 Task: Set up an automation rule in Jira to update the start date when an issue is transitioned to 'In Progress'.
Action: Mouse pressed left at (701, 39)
Screenshot: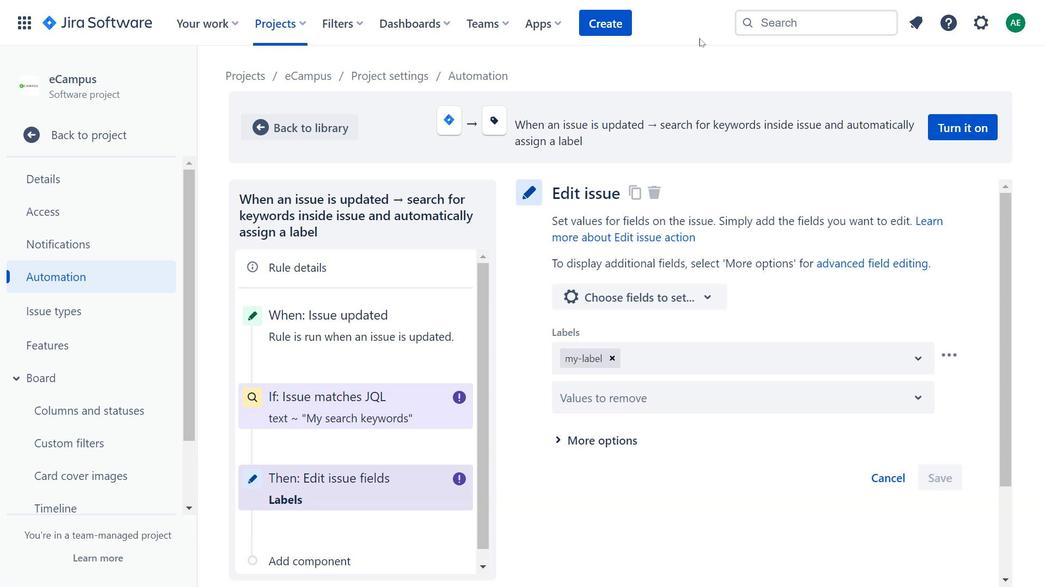 
Action: Mouse moved to (699, 38)
Screenshot: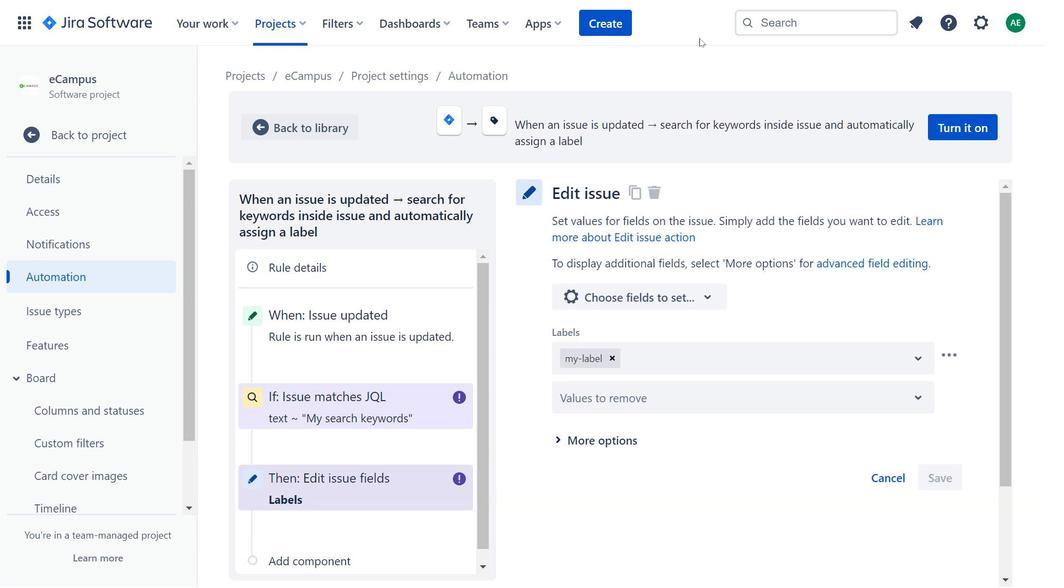 
Action: Mouse pressed left at (699, 38)
Screenshot: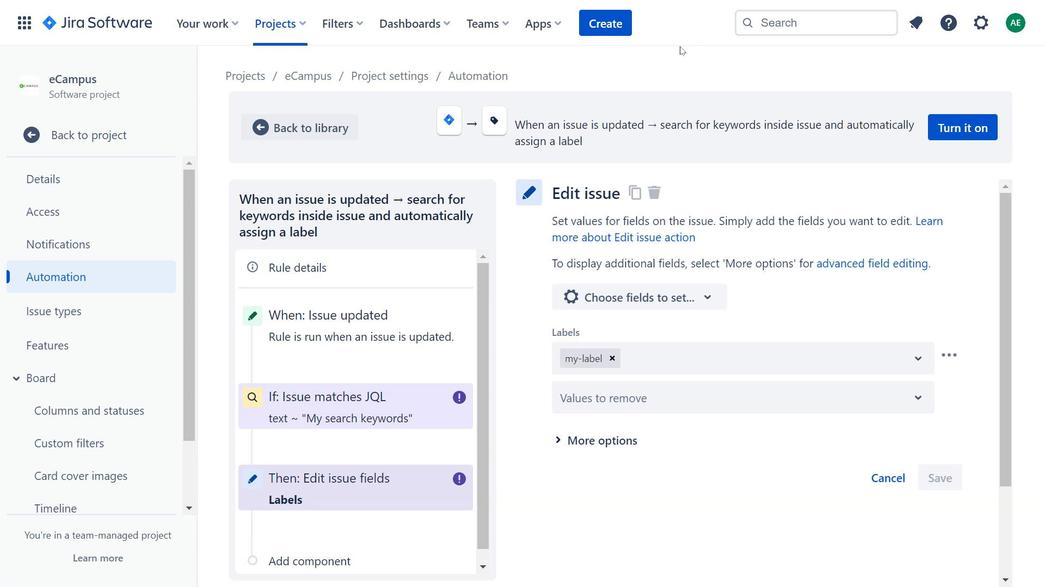 
Action: Mouse moved to (677, 46)
Screenshot: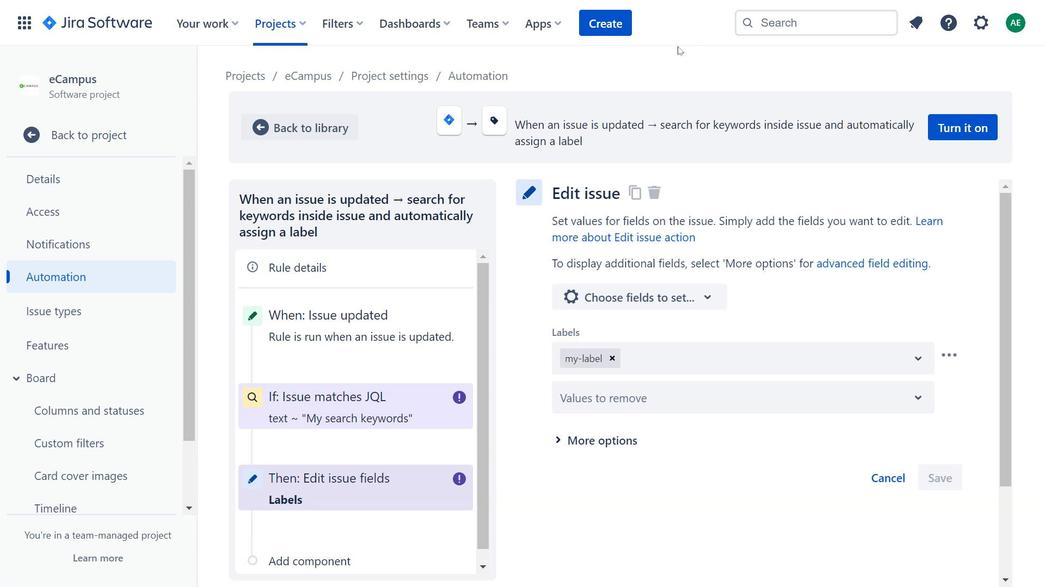 
Action: Mouse pressed left at (677, 46)
Screenshot: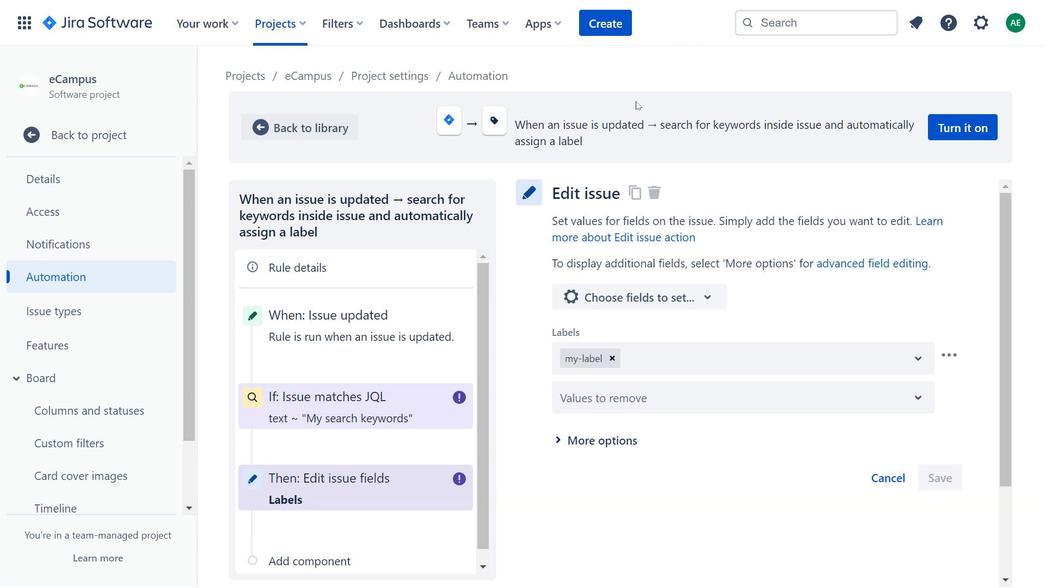 
Action: Mouse moved to (636, 287)
Screenshot: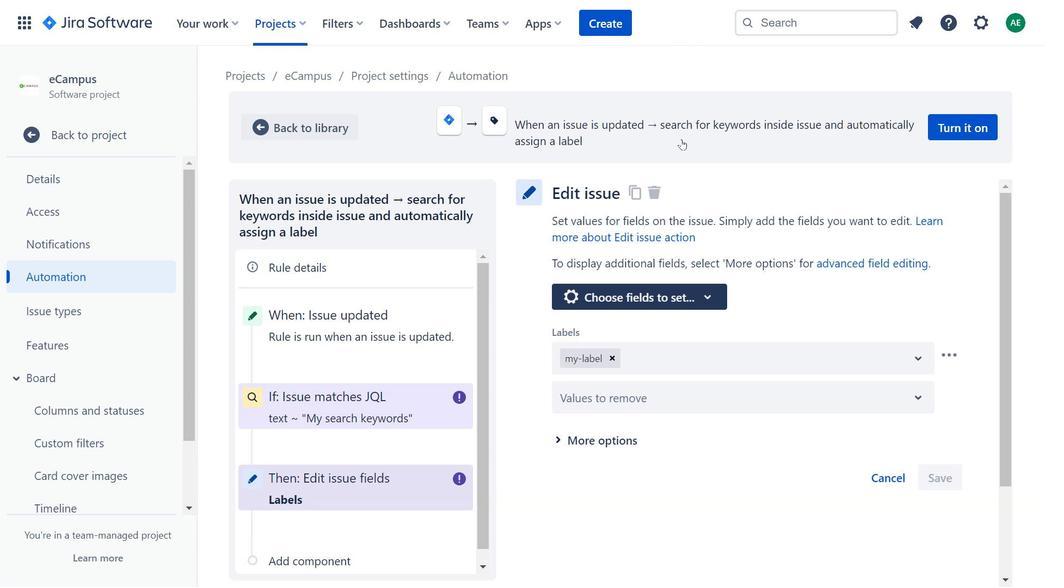 
Action: Mouse pressed left at (636, 287)
Screenshot: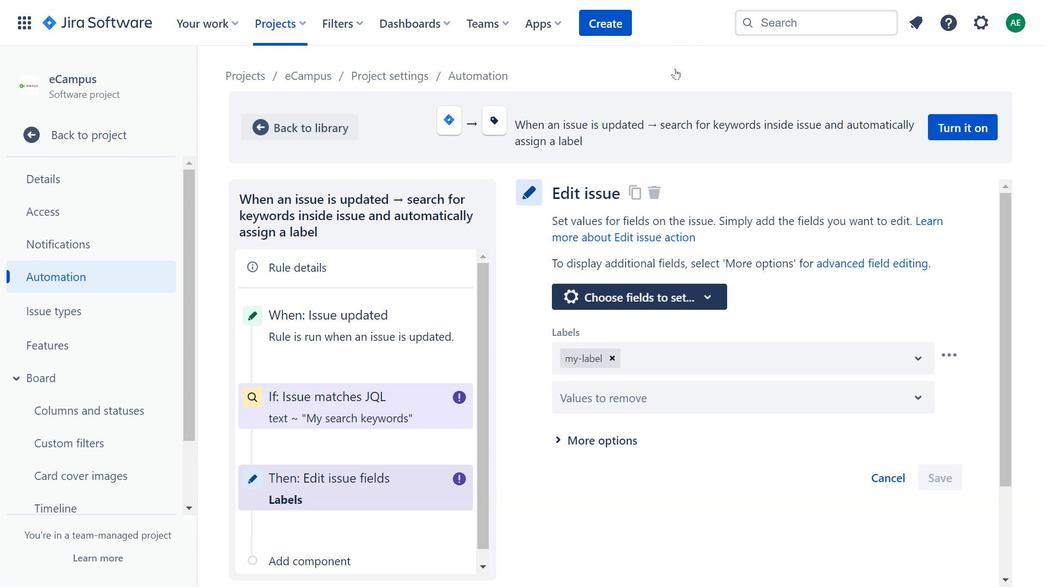 
Action: Mouse moved to (678, 60)
Screenshot: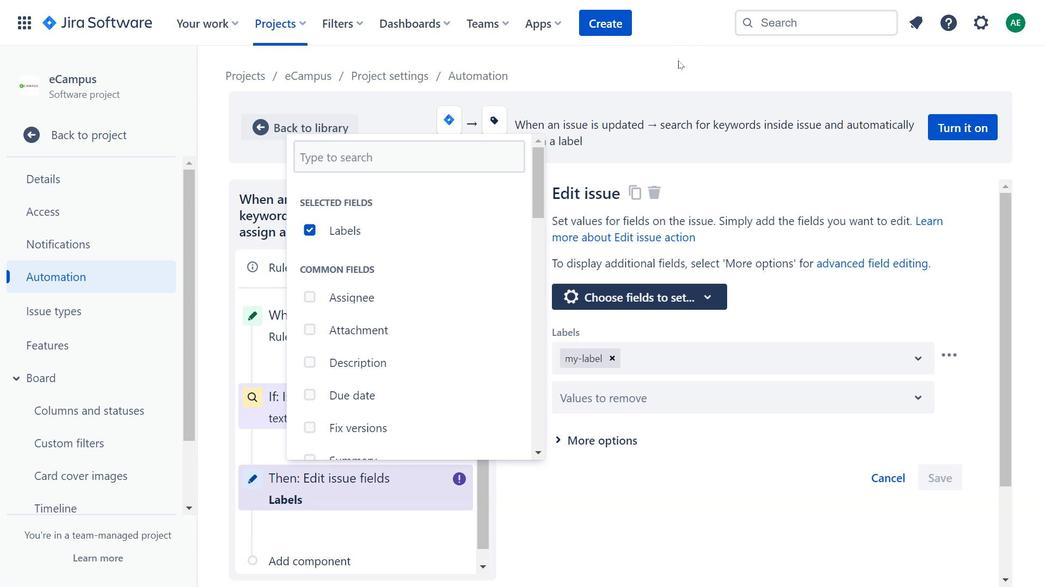 
Action: Mouse pressed left at (678, 60)
Screenshot: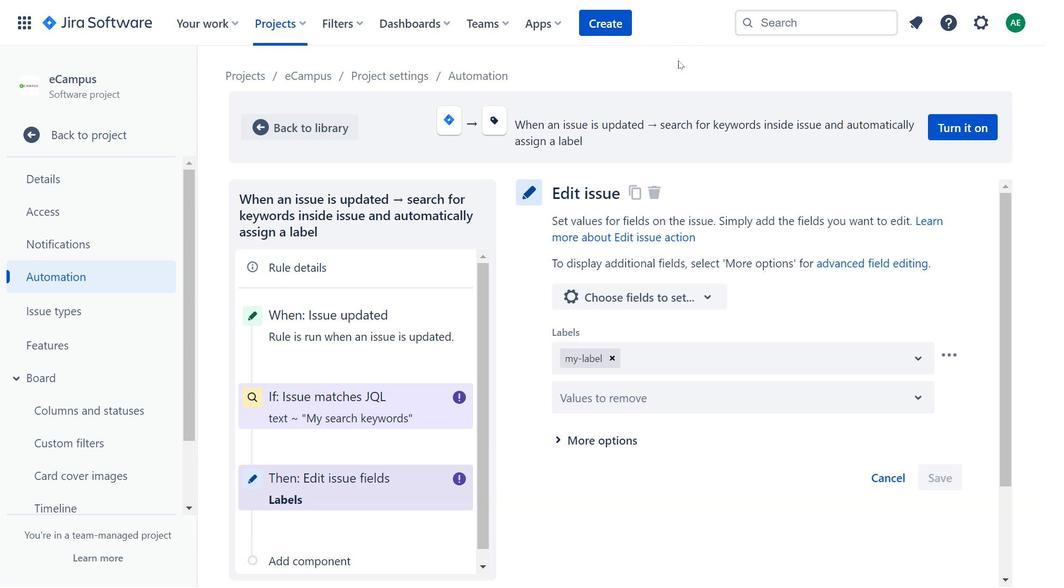 
Action: Mouse moved to (86, 145)
Screenshot: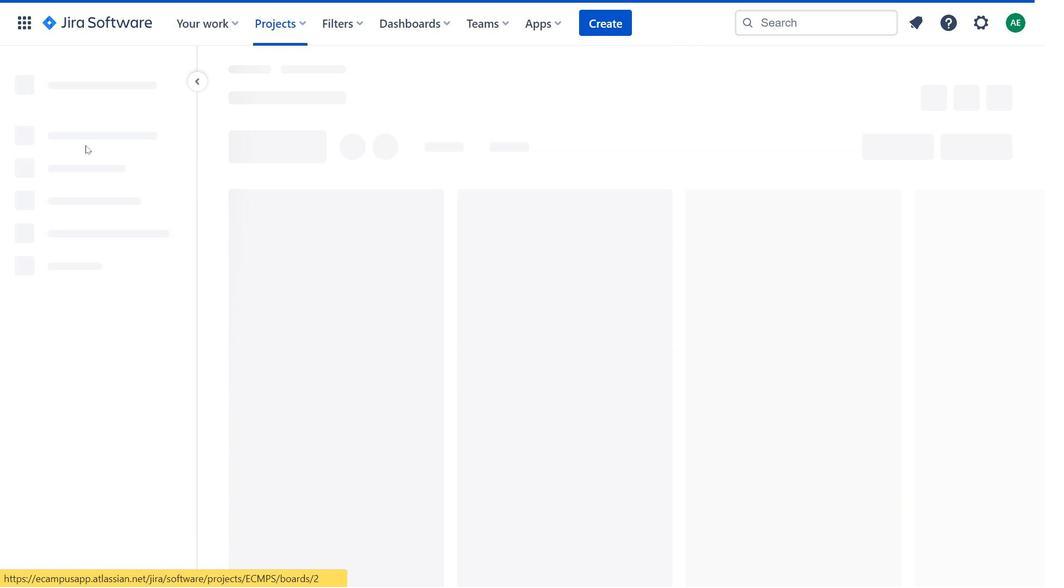 
Action: Mouse pressed left at (86, 145)
Screenshot: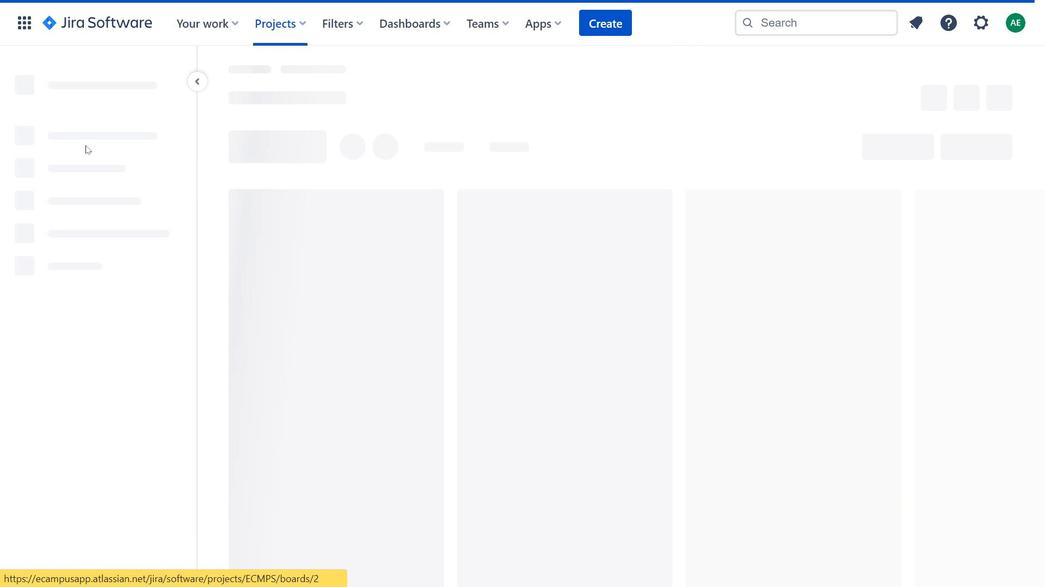 
Action: Mouse moved to (614, 310)
Screenshot: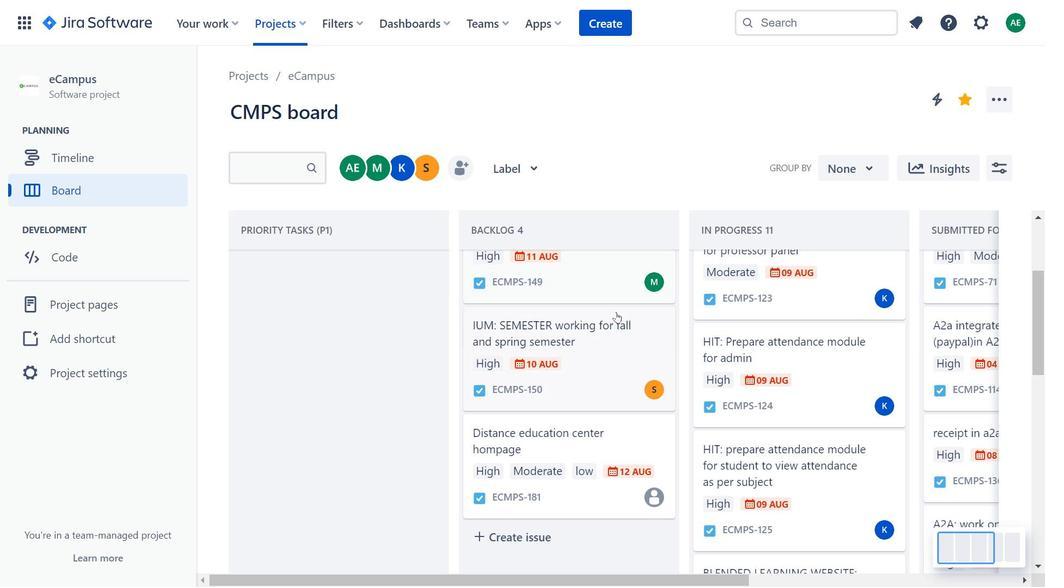 
Action: Mouse scrolled (614, 309) with delta (0, 0)
Screenshot: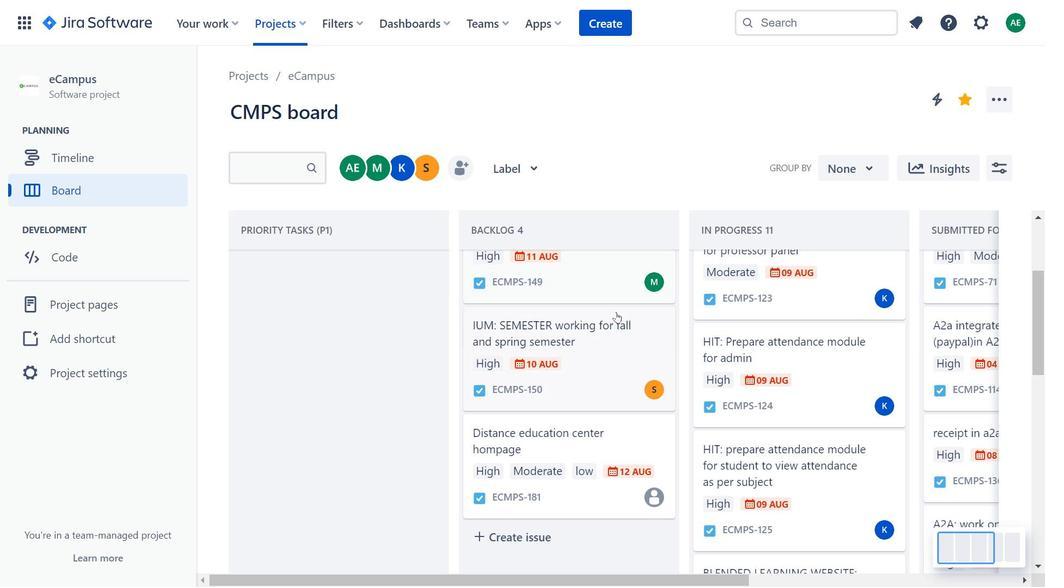
Action: Mouse moved to (615, 312)
Screenshot: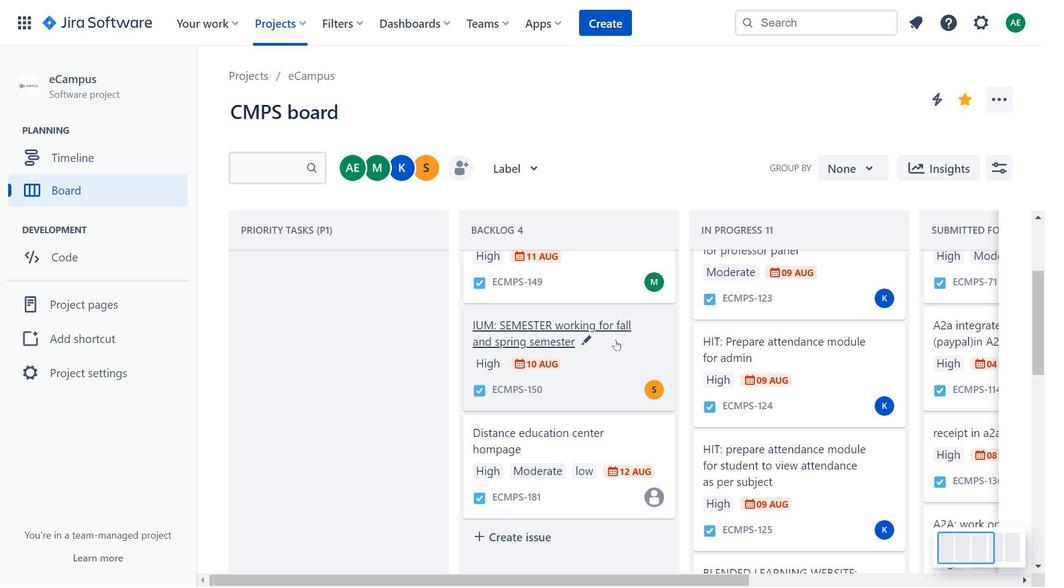 
Action: Mouse scrolled (615, 311) with delta (0, 0)
Screenshot: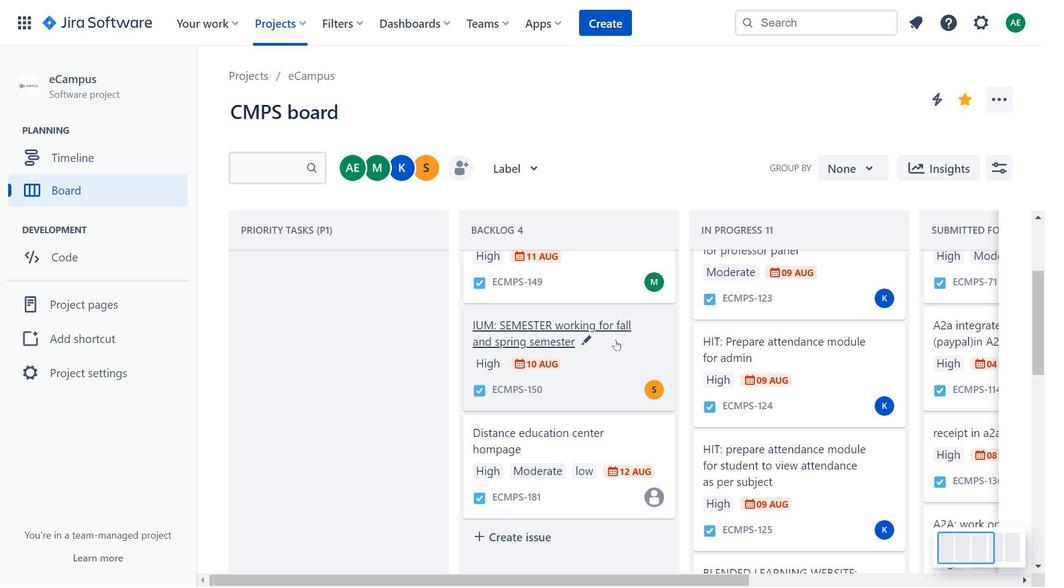
Action: Mouse moved to (849, 391)
Screenshot: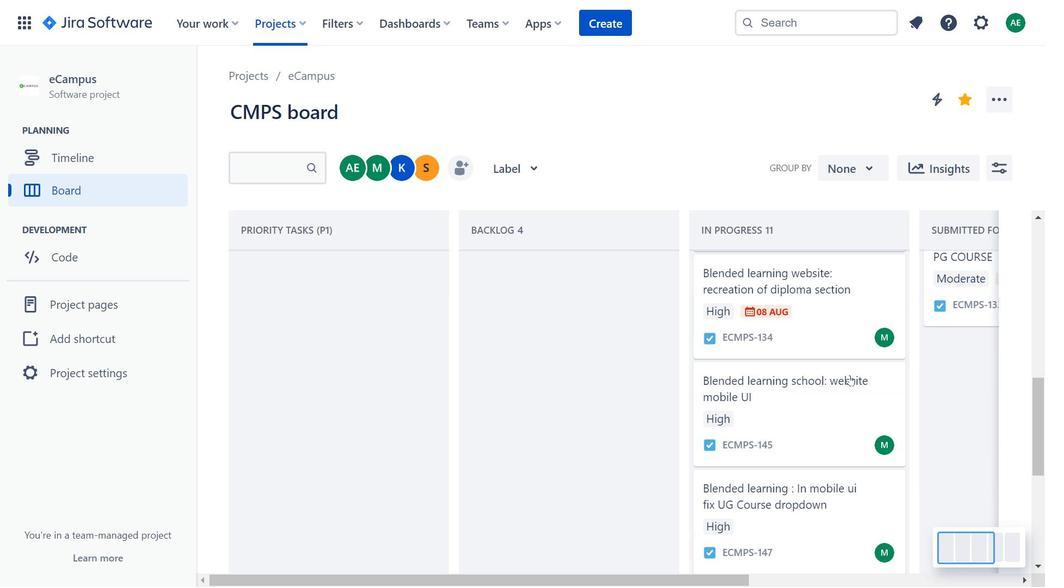 
Action: Mouse scrolled (849, 391) with delta (0, 0)
Screenshot: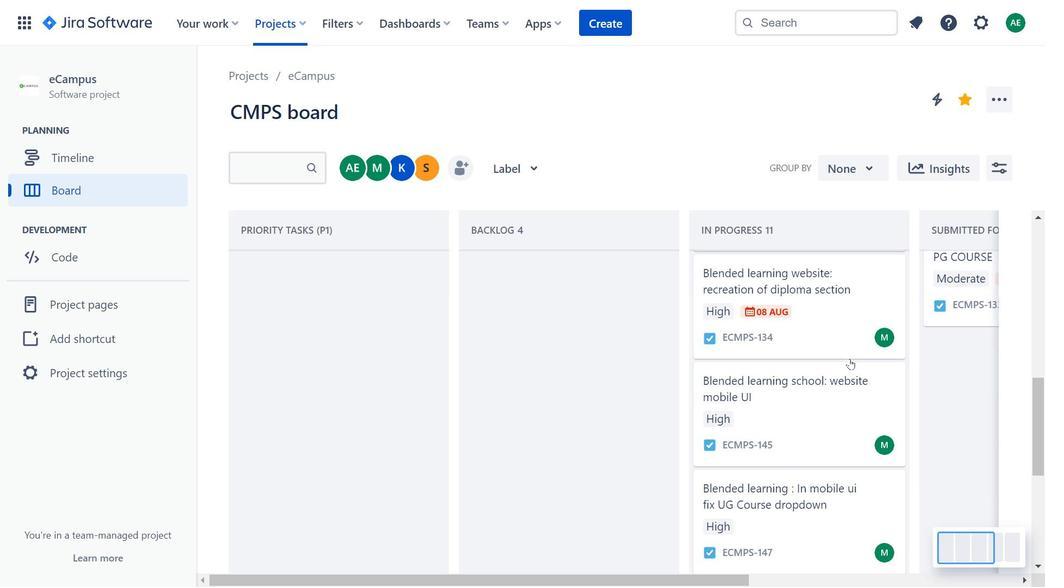 
Action: Mouse scrolled (849, 391) with delta (0, 0)
Screenshot: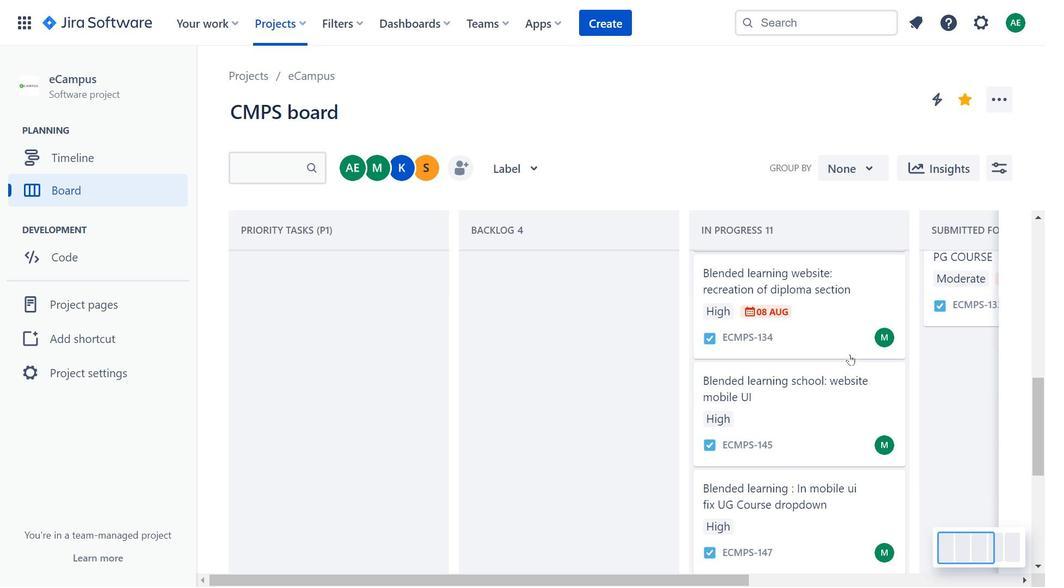 
Action: Mouse scrolled (849, 391) with delta (0, 0)
Screenshot: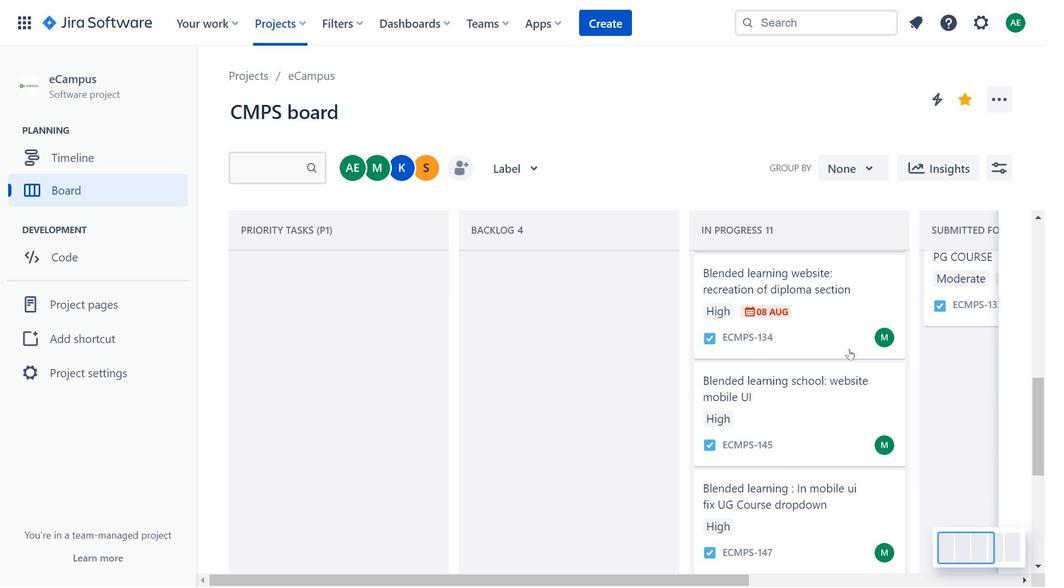 
Action: Mouse moved to (850, 376)
Screenshot: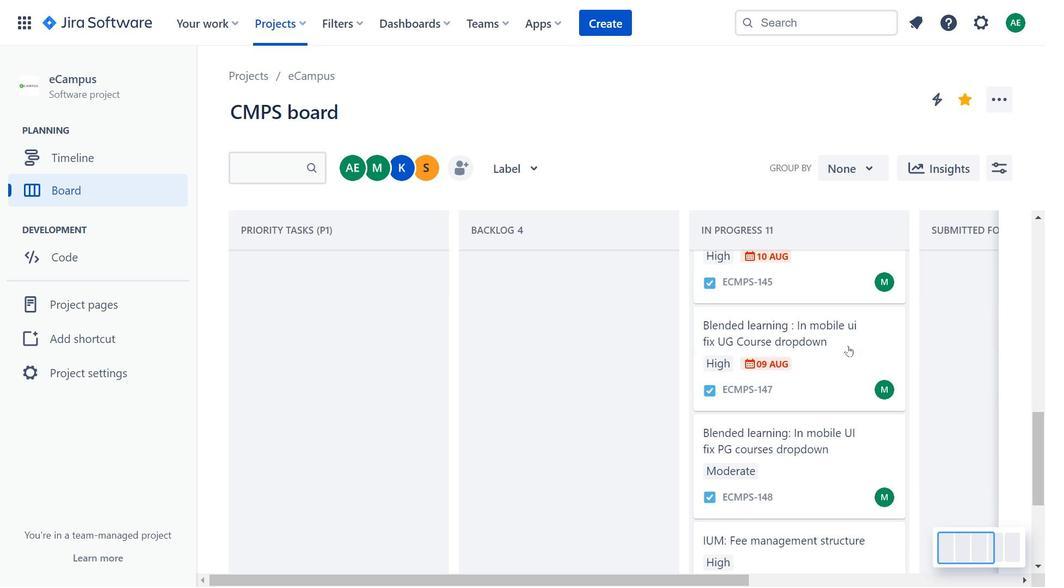 
Action: Mouse scrolled (850, 376) with delta (0, 0)
Screenshot: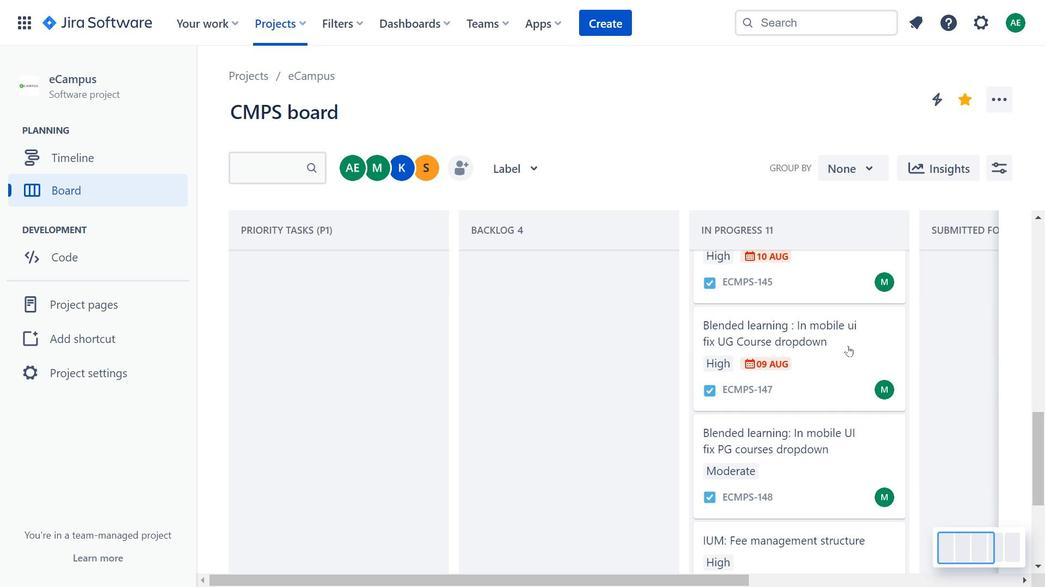 
Action: Mouse scrolled (850, 376) with delta (0, 0)
Screenshot: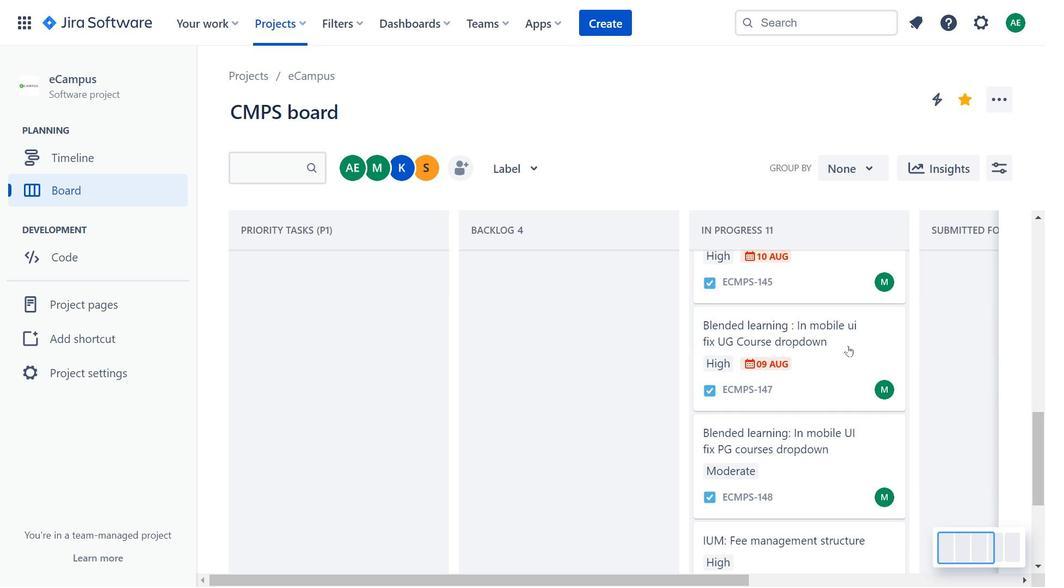 
Action: Mouse moved to (848, 346)
Screenshot: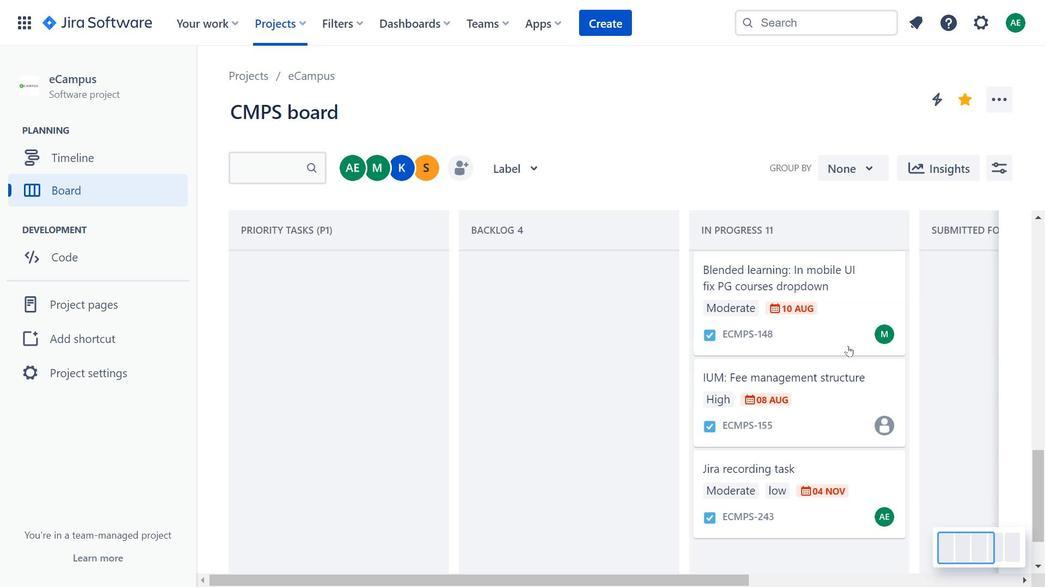 
Action: Mouse scrolled (848, 345) with delta (0, 0)
Screenshot: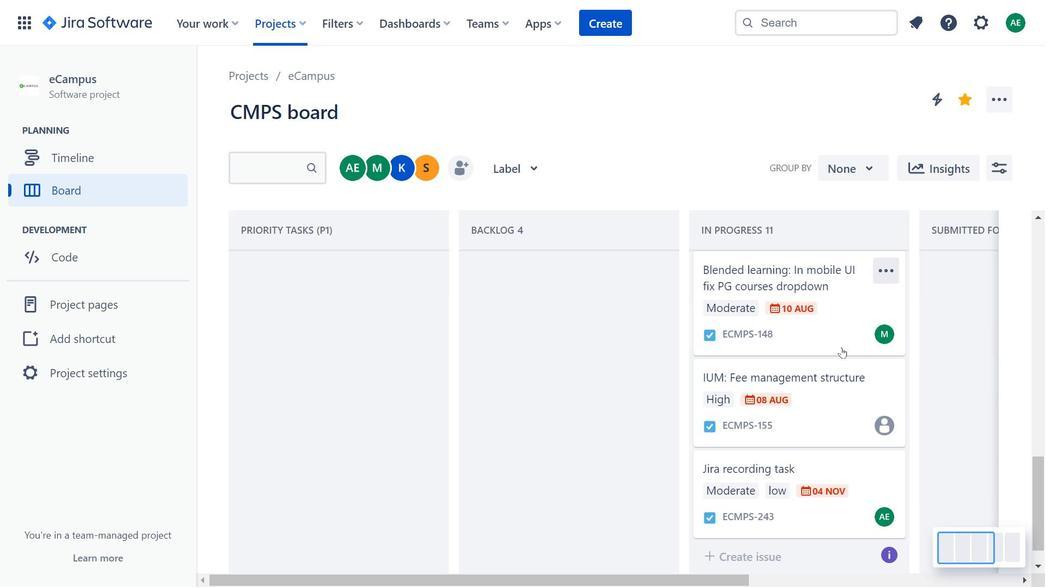 
Action: Mouse scrolled (848, 345) with delta (0, 0)
Screenshot: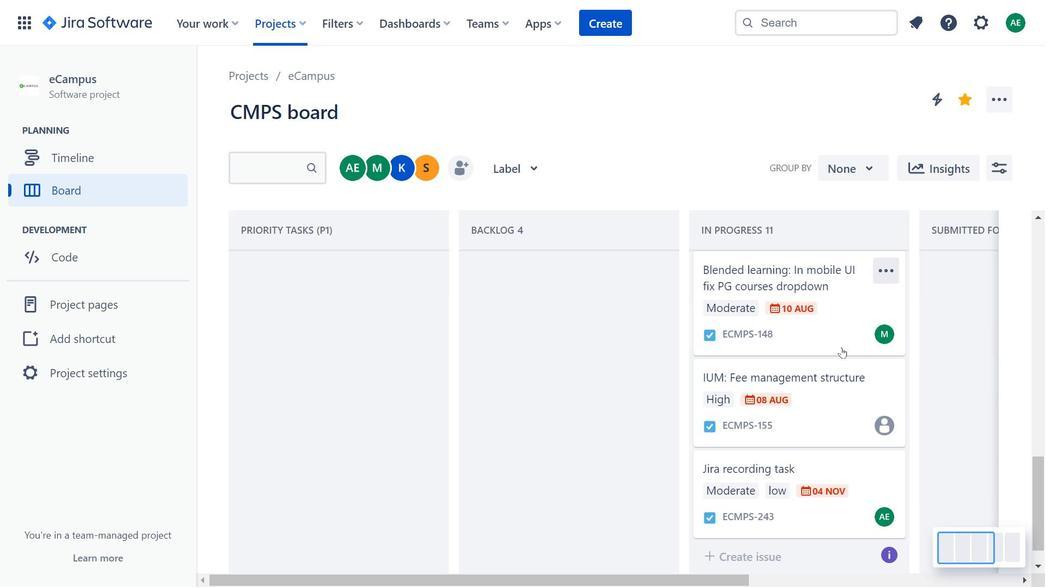 
Action: Mouse scrolled (848, 345) with delta (0, 0)
Screenshot: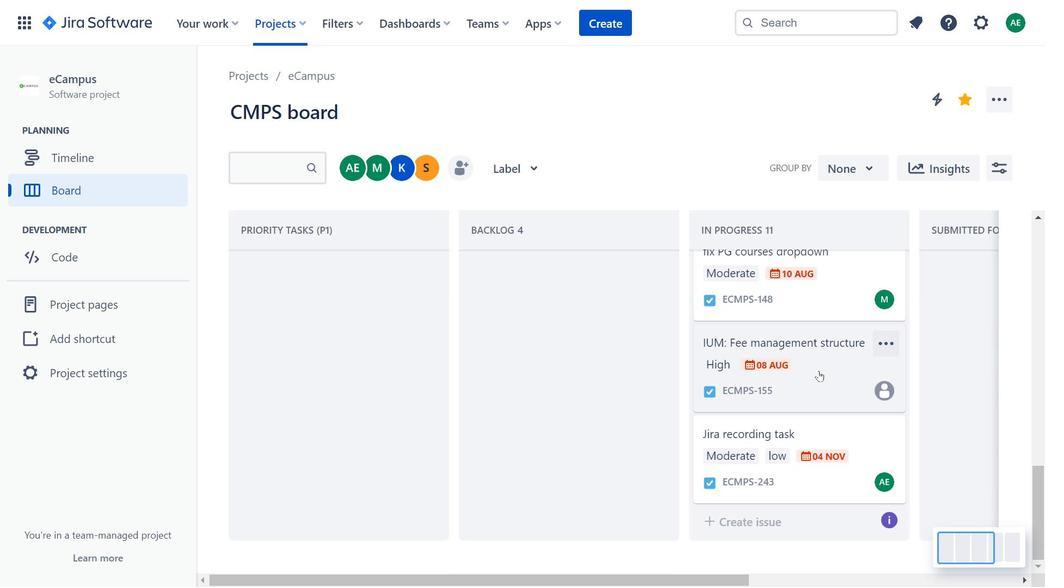 
Action: Mouse scrolled (848, 345) with delta (0, 0)
Screenshot: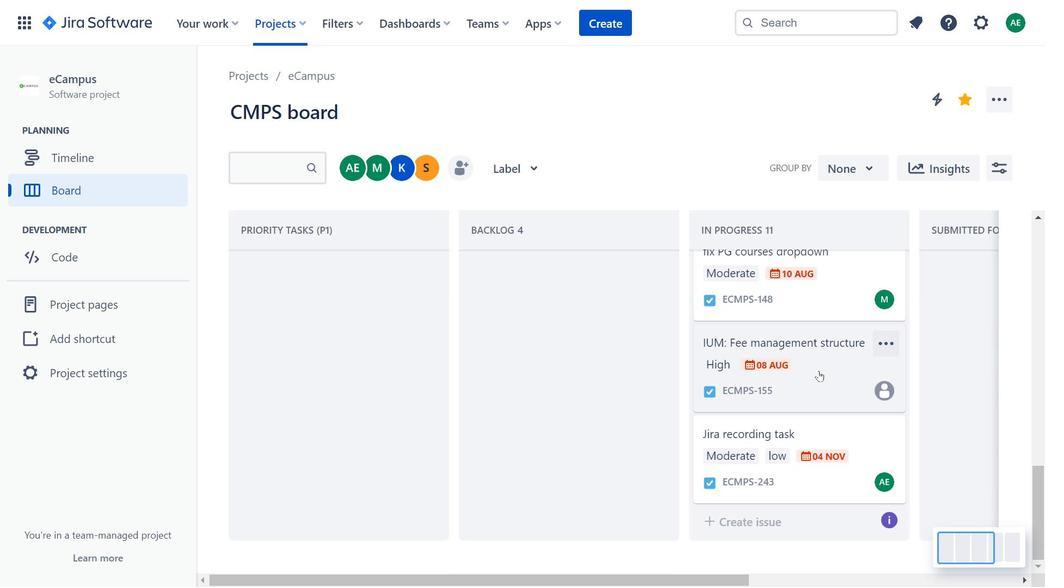 
Action: Mouse moved to (819, 369)
Screenshot: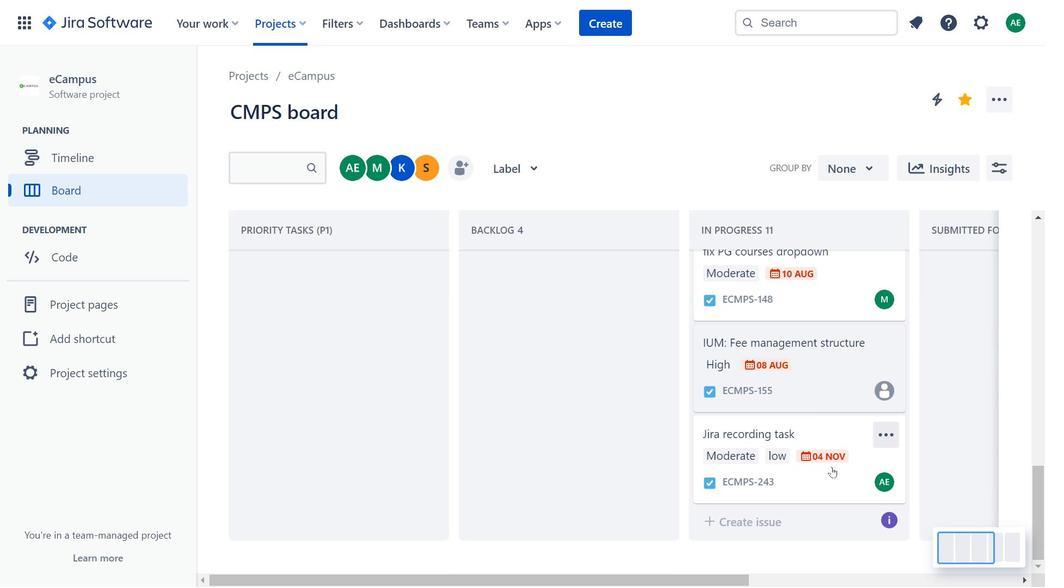 
Action: Mouse scrolled (819, 368) with delta (0, 0)
Screenshot: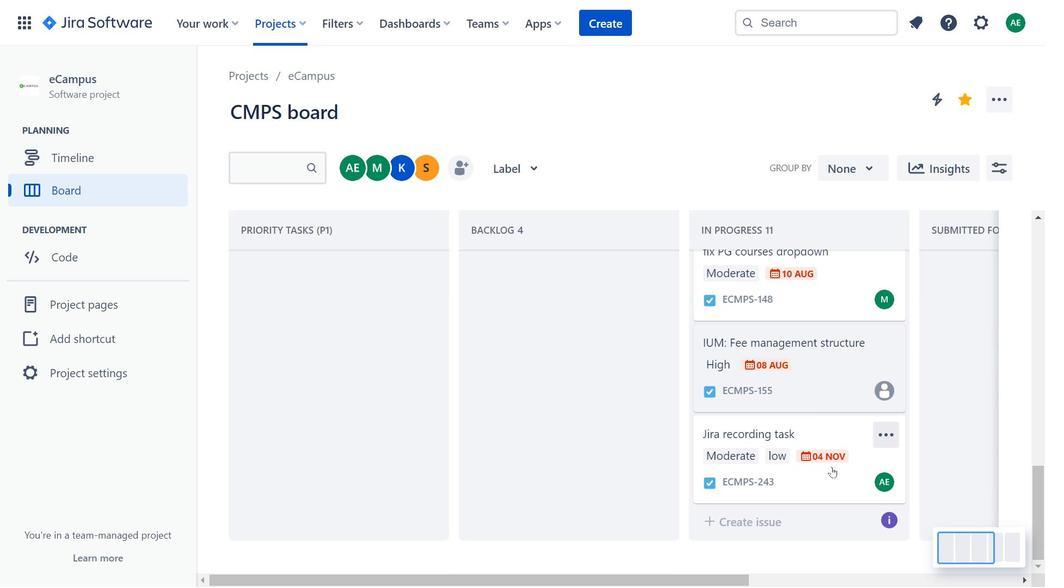 
Action: Mouse moved to (819, 371)
Screenshot: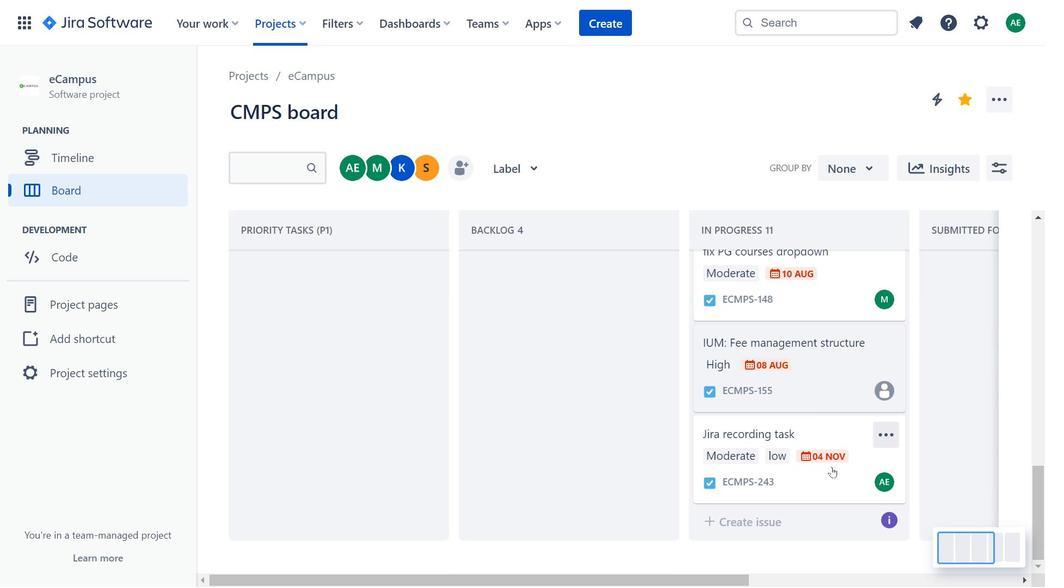 
Action: Mouse scrolled (819, 370) with delta (0, 0)
Screenshot: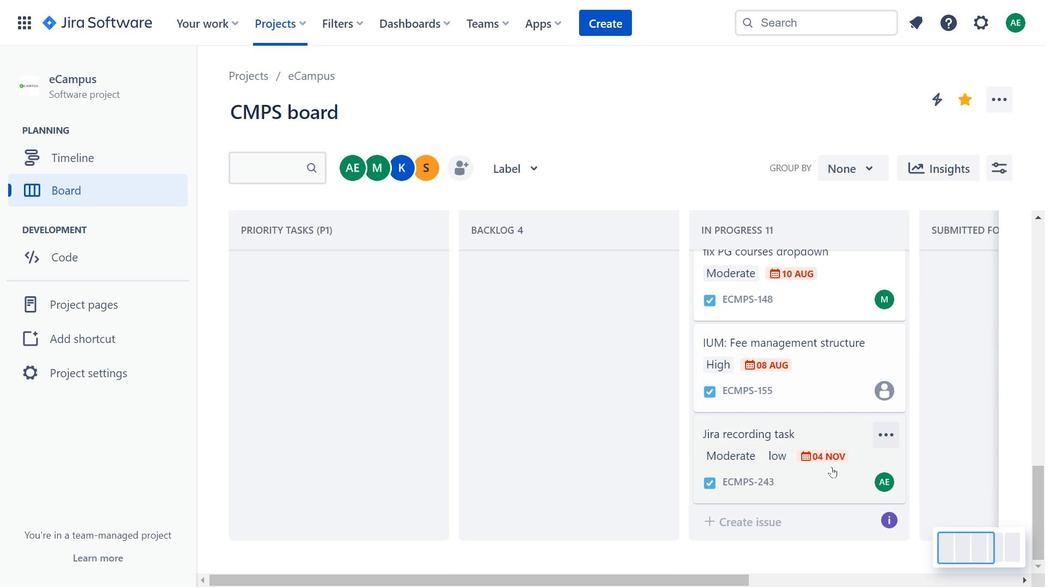 
Action: Mouse moved to (831, 468)
Screenshot: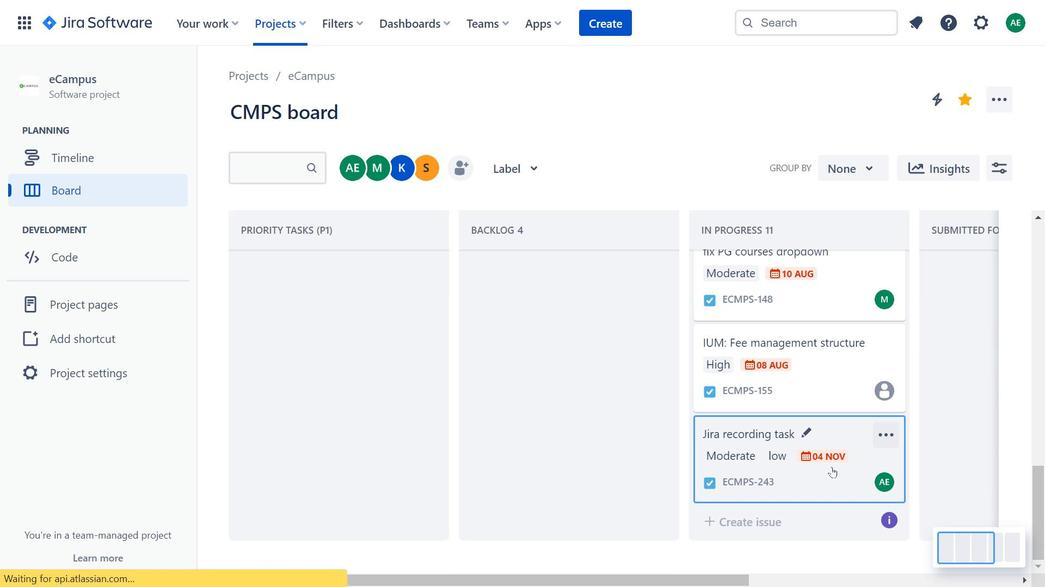 
Action: Mouse pressed left at (831, 468)
Screenshot: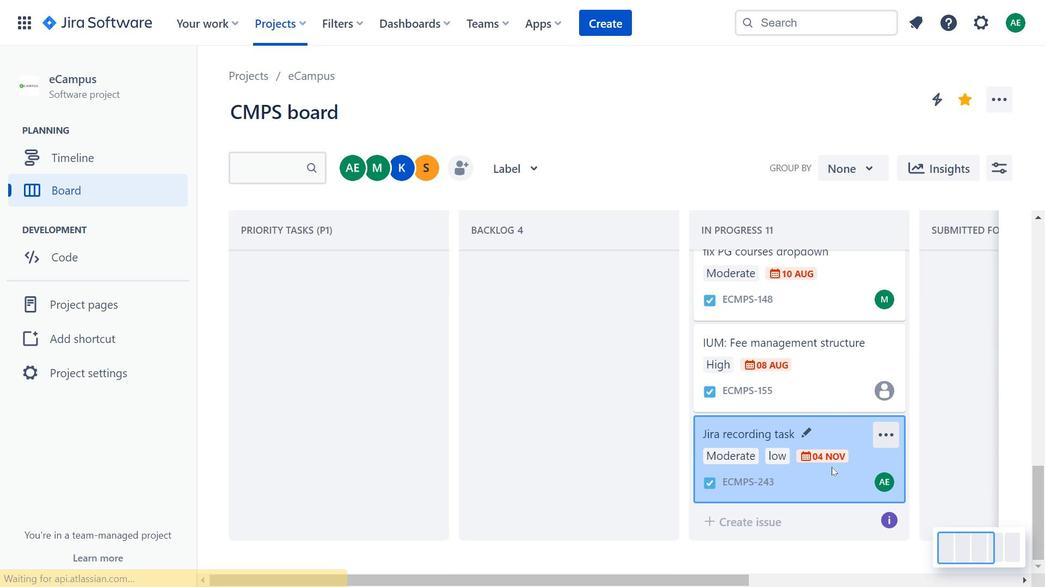 
Action: Mouse moved to (271, 240)
Screenshot: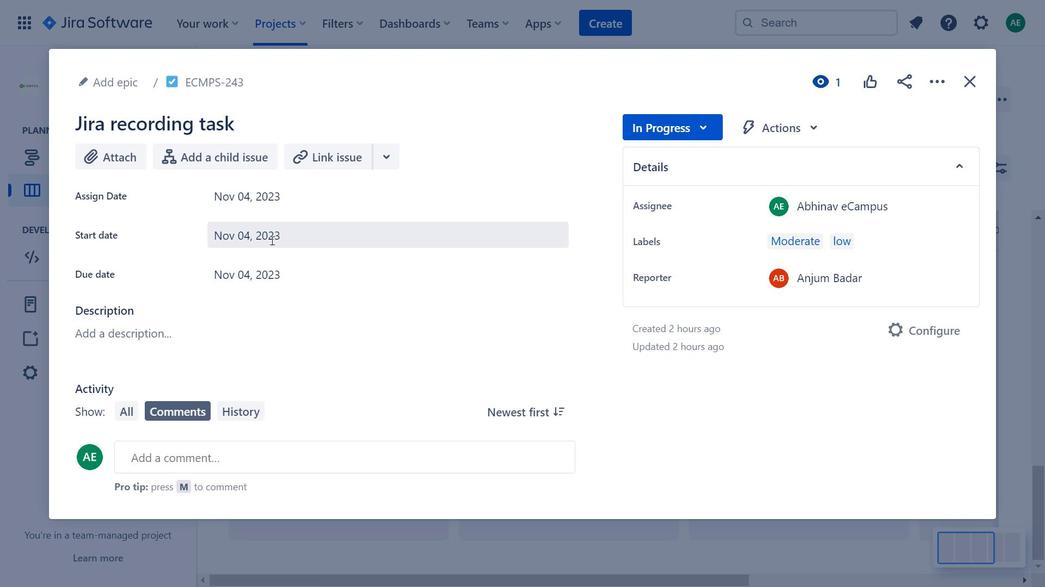
Action: Mouse pressed left at (271, 240)
Screenshot: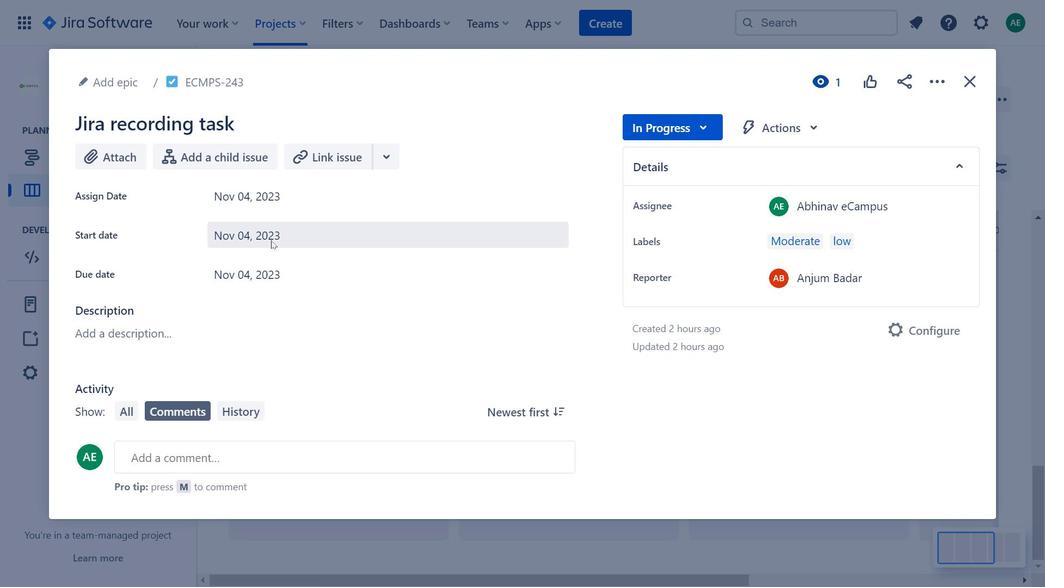
Action: Mouse moved to (802, 120)
Screenshot: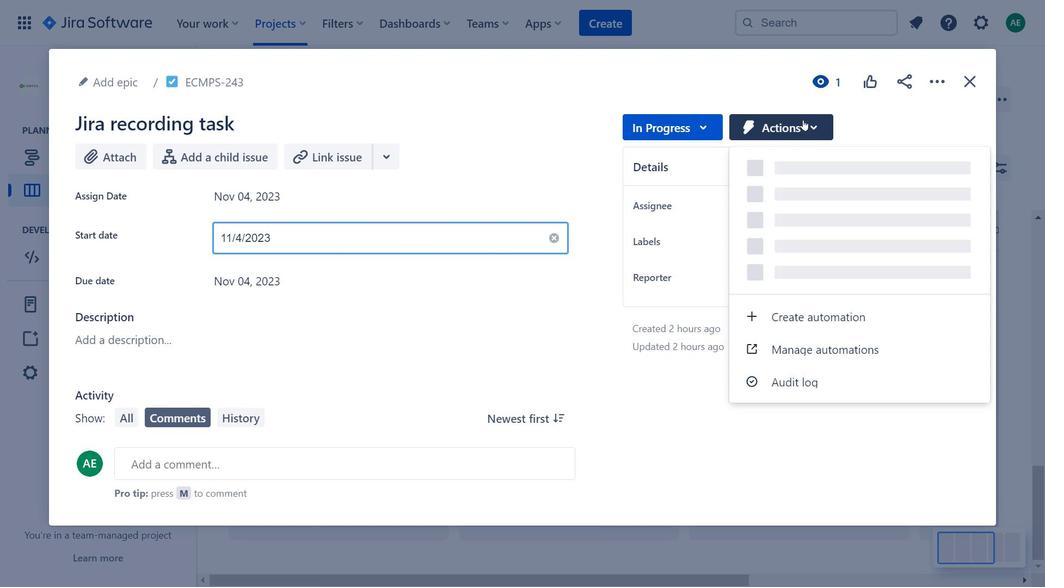 
Action: Mouse pressed left at (802, 120)
Screenshot: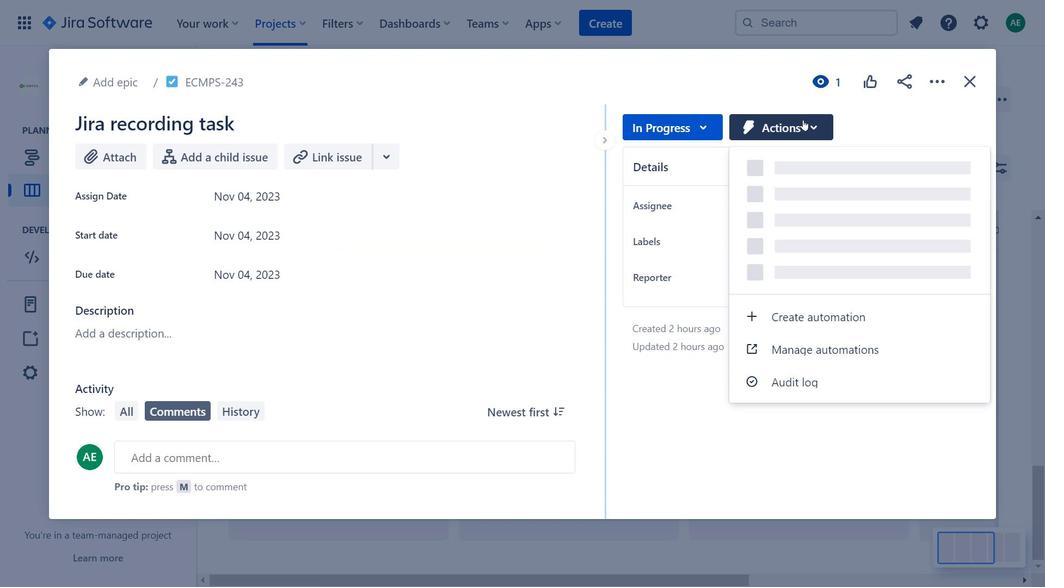 
Action: Mouse moved to (304, 192)
Screenshot: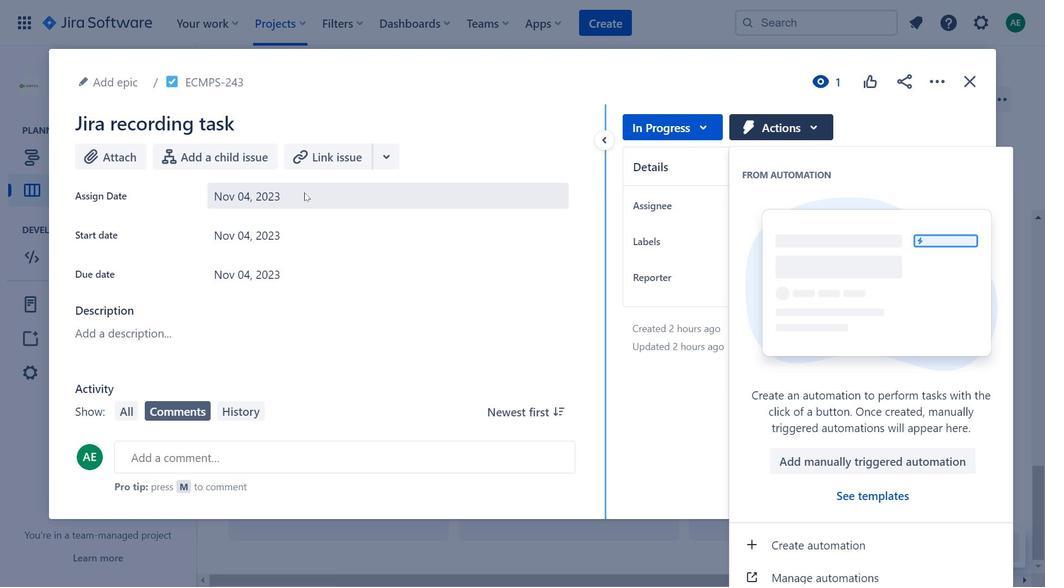 
Action: Mouse pressed left at (304, 192)
Screenshot: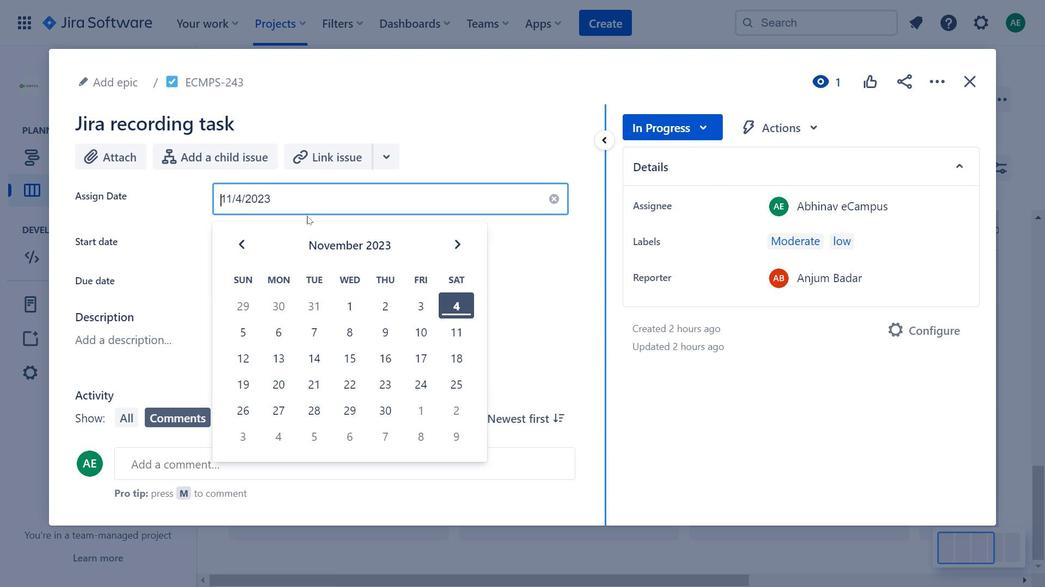 
Action: Mouse moved to (455, 241)
Screenshot: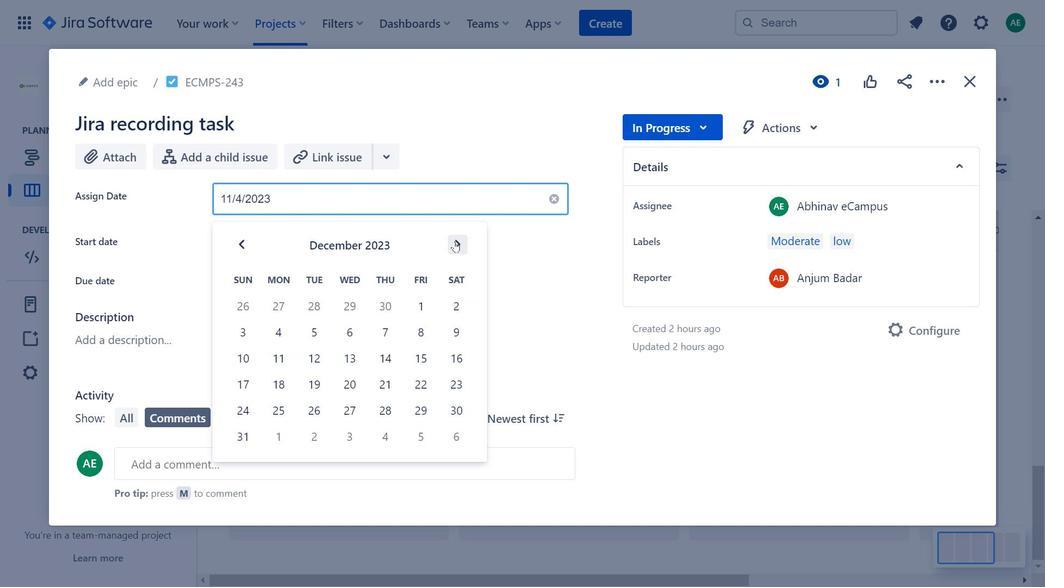 
Action: Mouse pressed left at (455, 241)
Screenshot: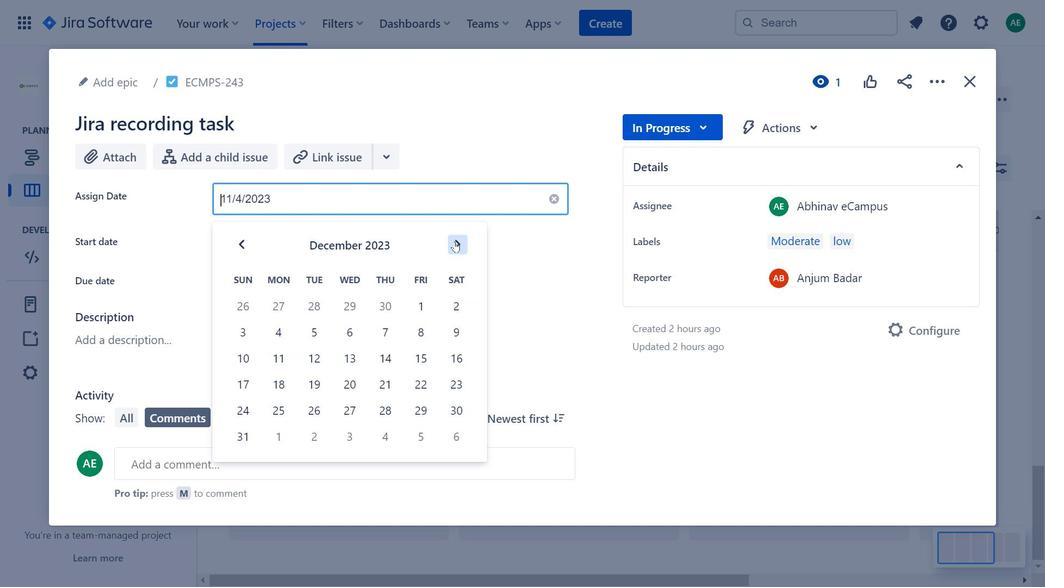 
Action: Mouse pressed left at (455, 241)
Screenshot: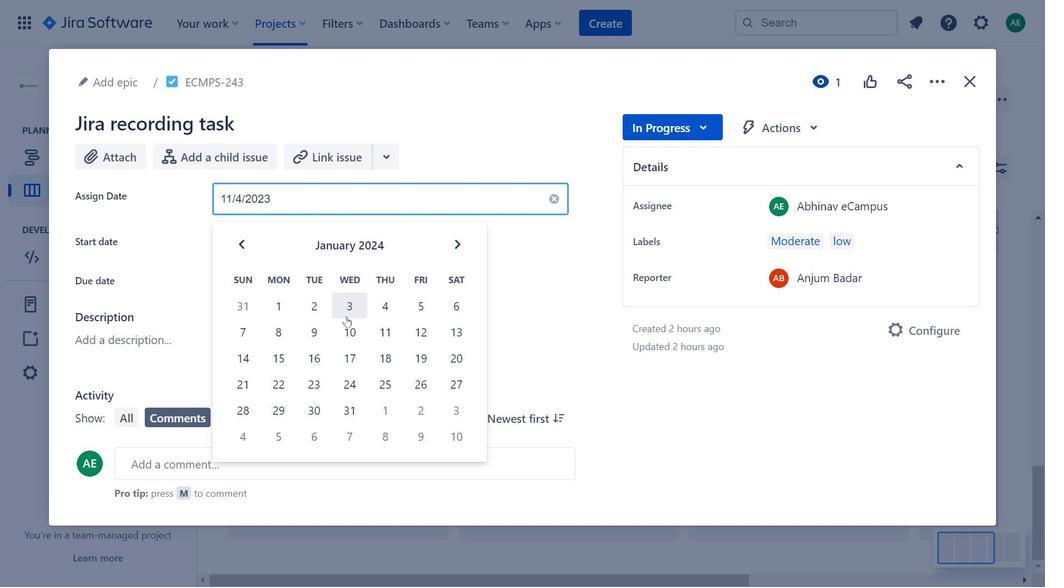 
Action: Mouse moved to (787, 129)
Screenshot: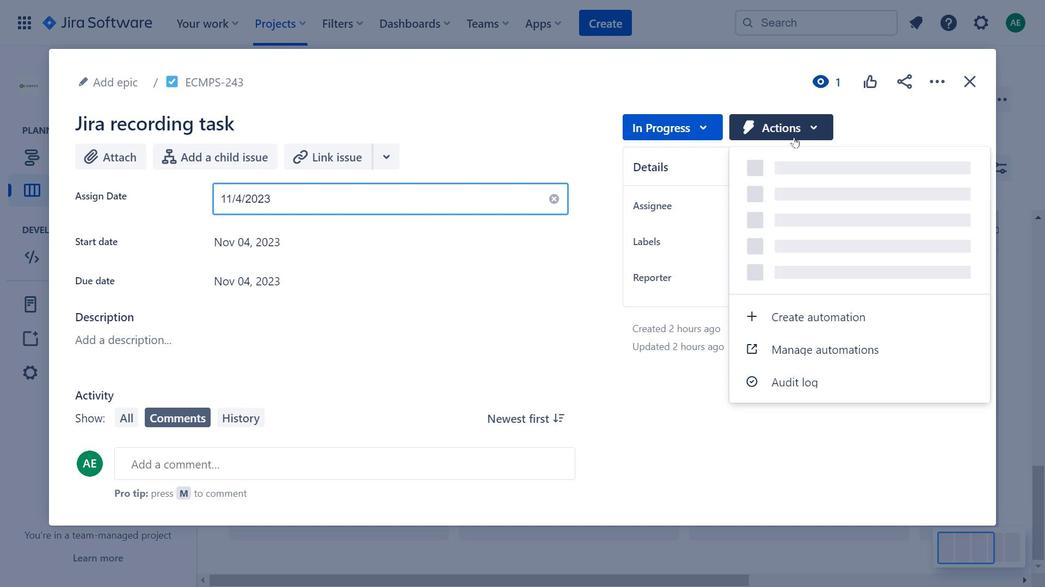 
Action: Mouse pressed left at (787, 129)
Screenshot: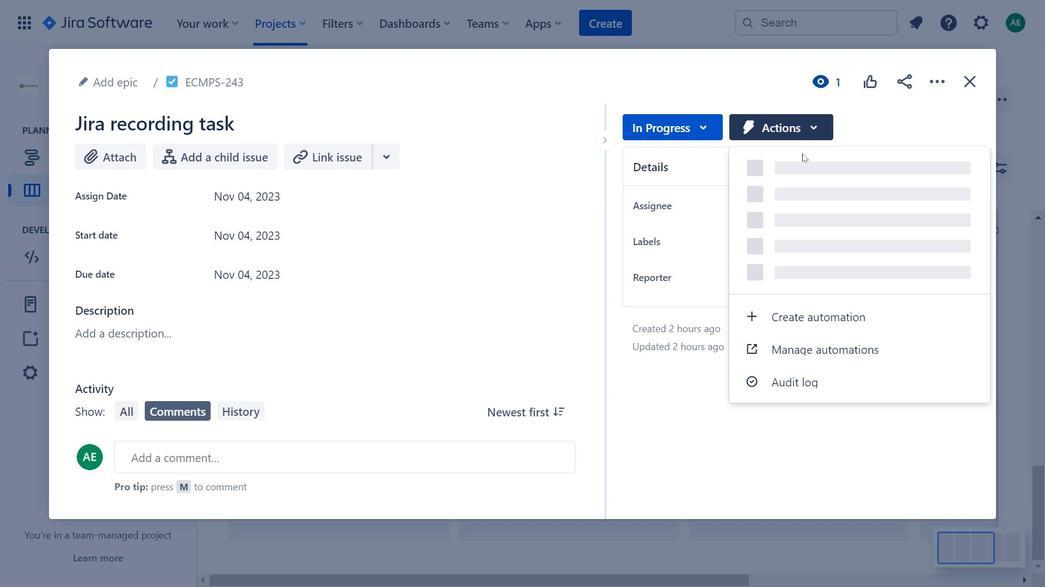 
Action: Mouse moved to (806, 234)
Screenshot: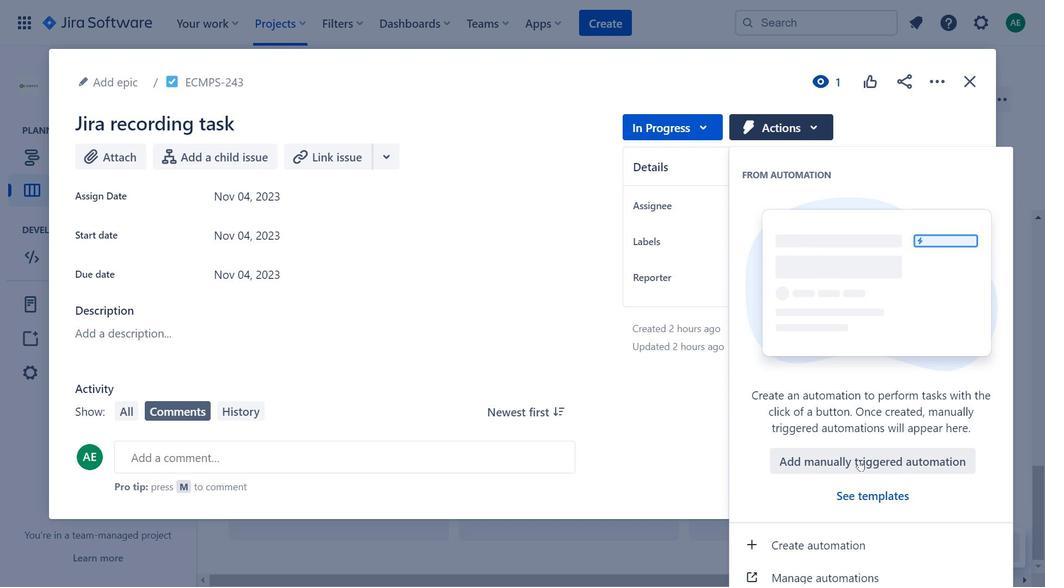 
Action: Mouse scrolled (806, 234) with delta (0, 0)
Screenshot: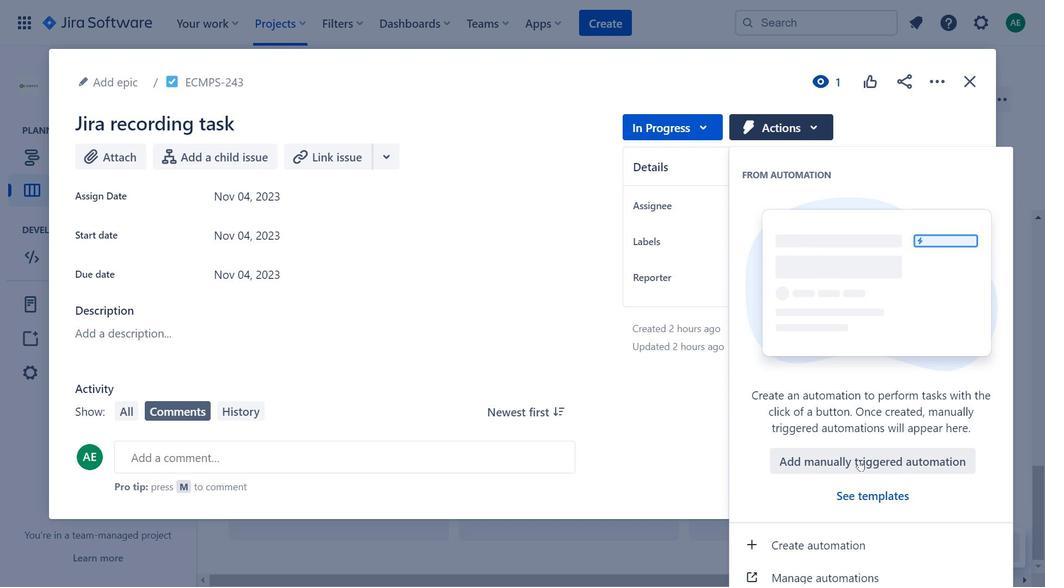
Action: Mouse moved to (808, 237)
Screenshot: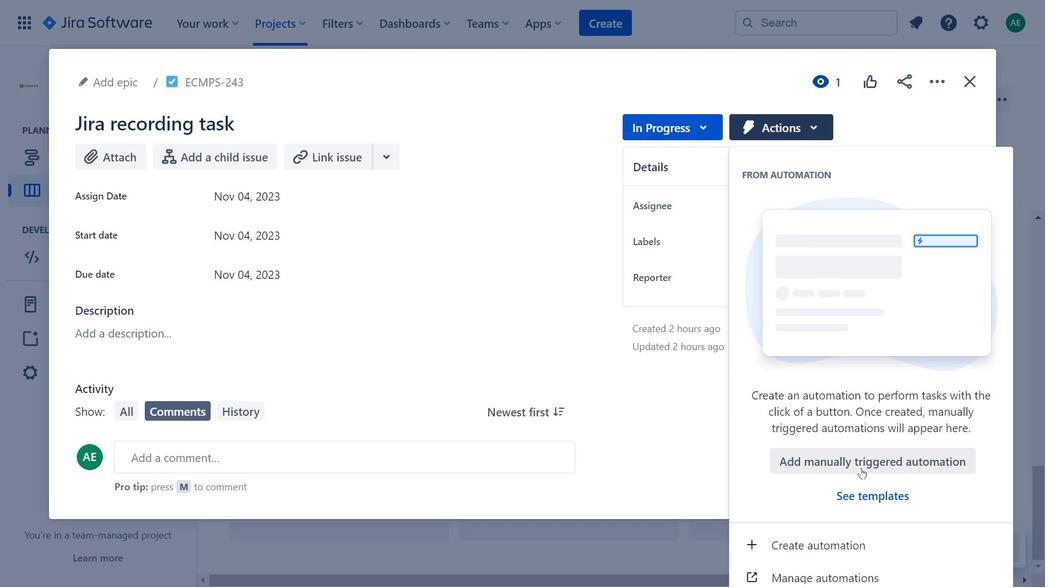 
Action: Mouse scrolled (808, 237) with delta (0, 0)
Screenshot: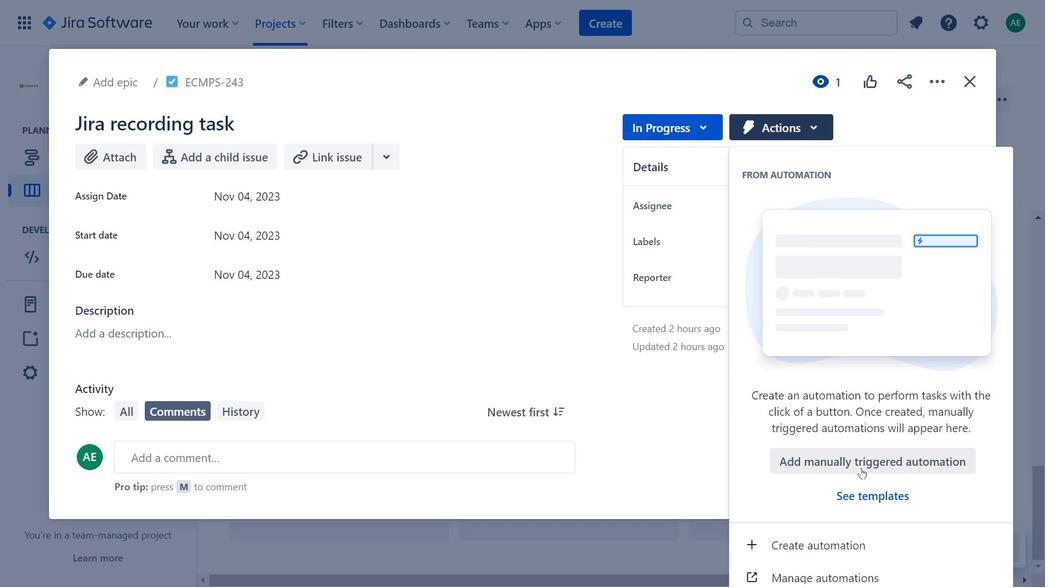 
Action: Mouse moved to (811, 243)
Screenshot: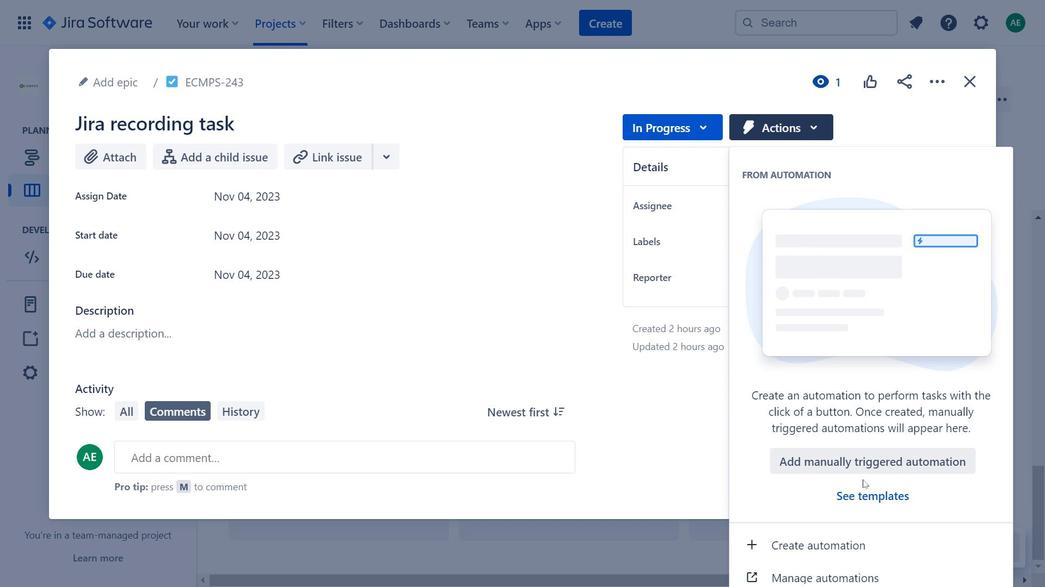 
Action: Mouse scrolled (811, 243) with delta (0, 0)
Screenshot: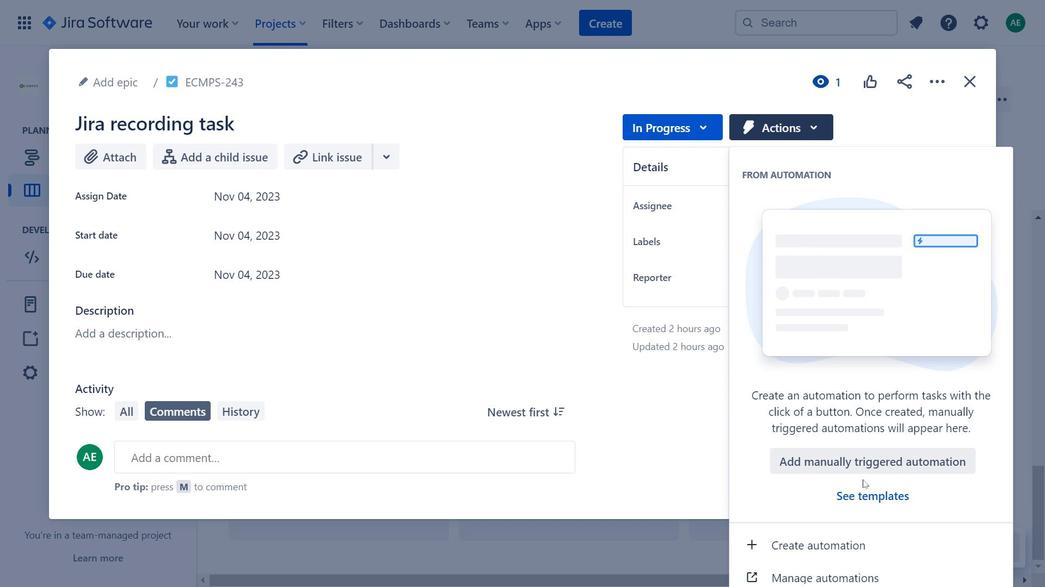 
Action: Mouse moved to (388, 156)
Screenshot: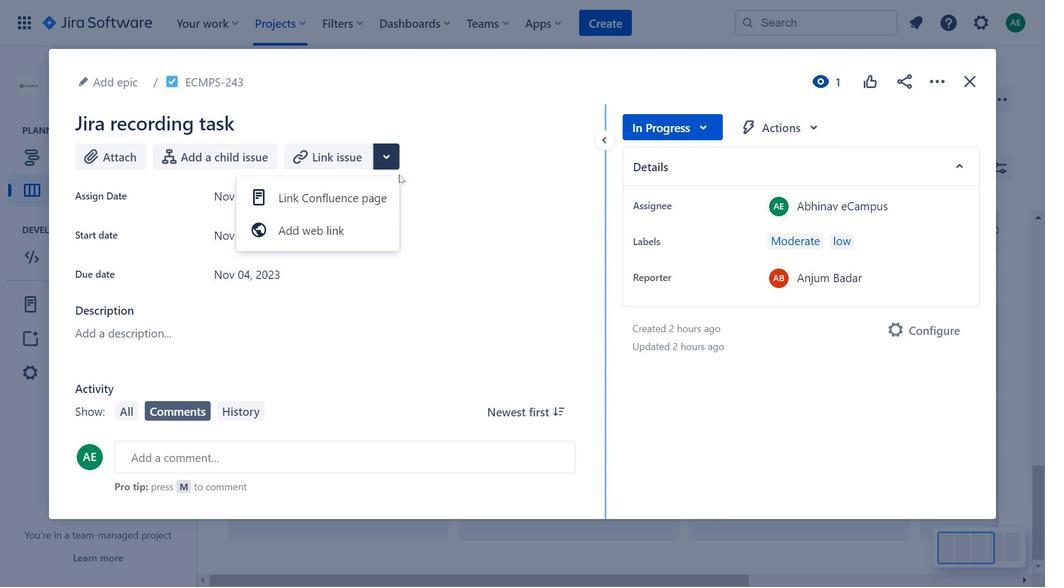 
Action: Mouse pressed left at (388, 156)
Screenshot: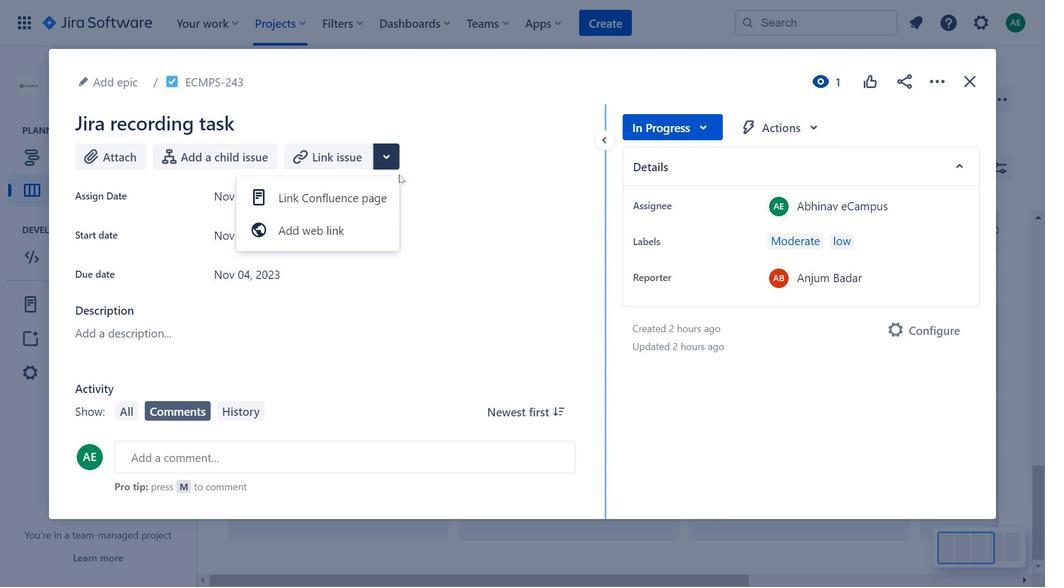 
Action: Mouse moved to (795, 130)
Screenshot: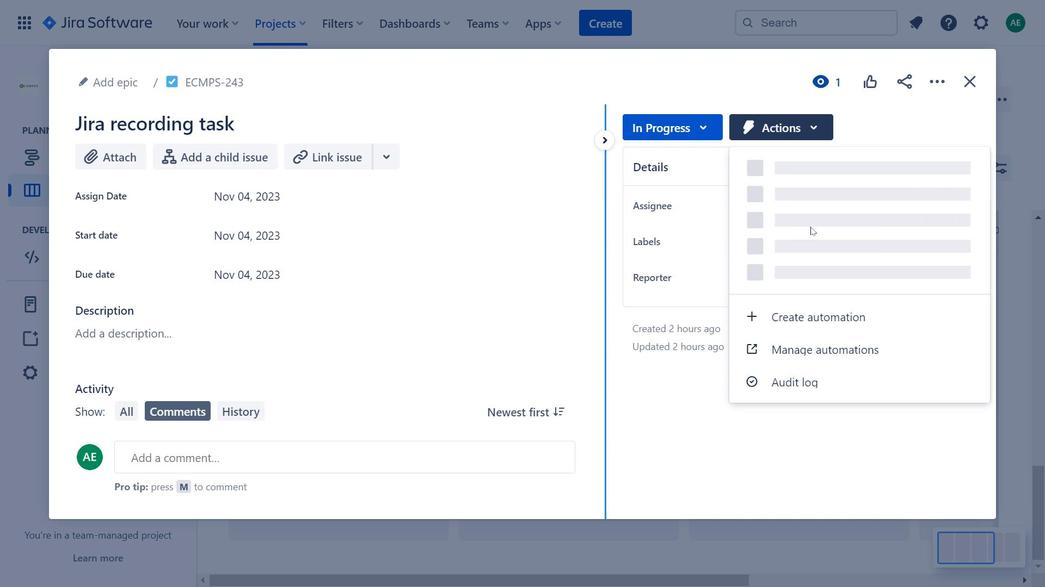 
Action: Mouse pressed left at (795, 130)
Screenshot: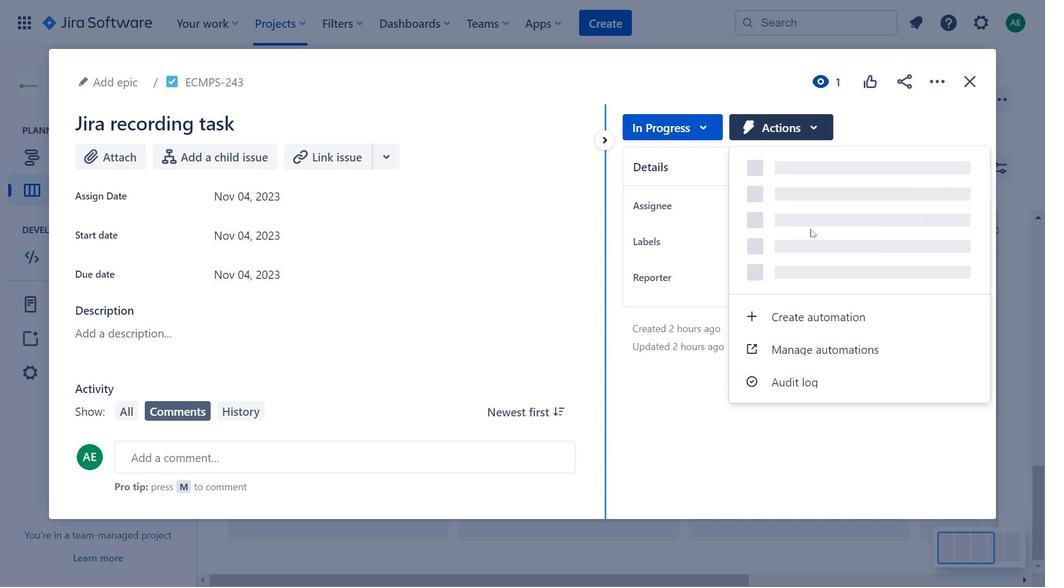 
Action: Mouse moved to (702, 119)
Screenshot: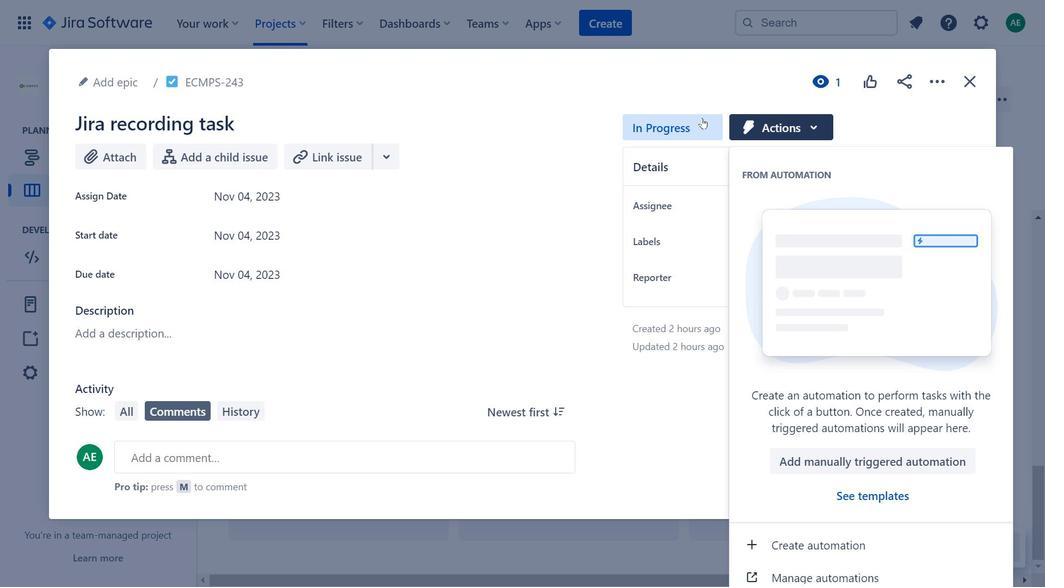 
Action: Mouse pressed left at (702, 119)
Screenshot: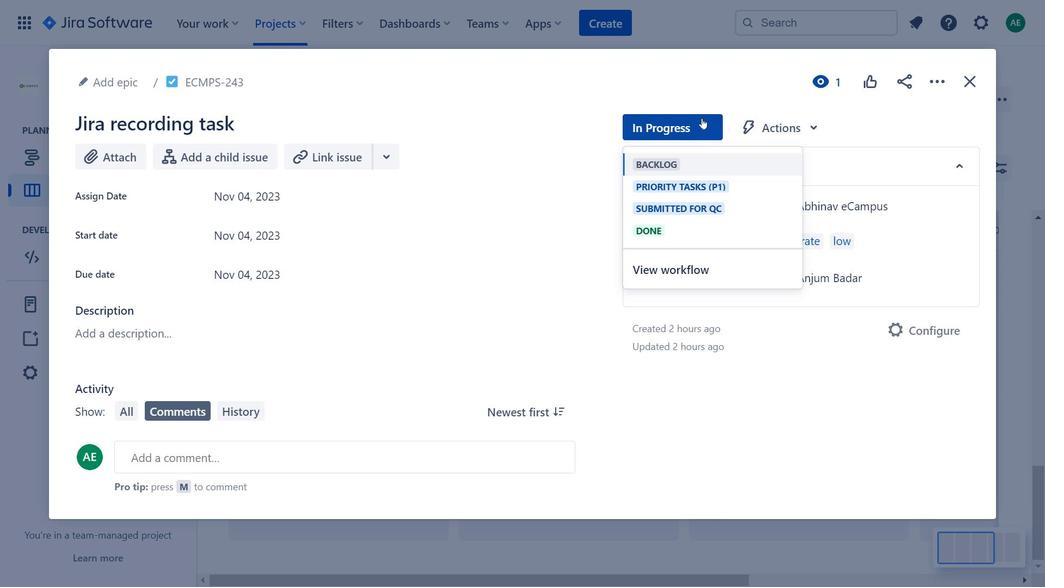 
Action: Mouse moved to (362, 223)
Screenshot: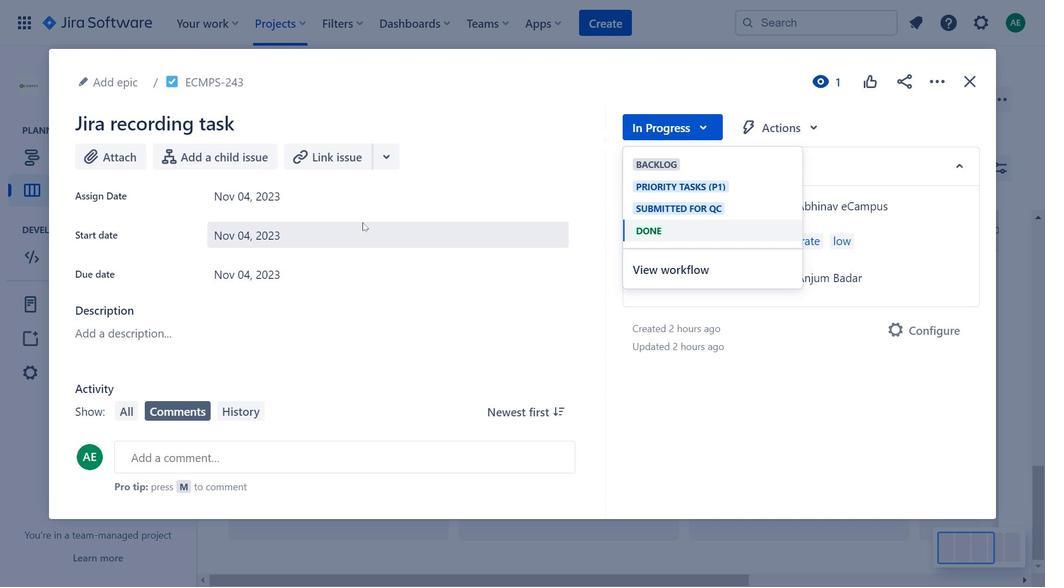 
Action: Mouse pressed left at (362, 223)
Screenshot: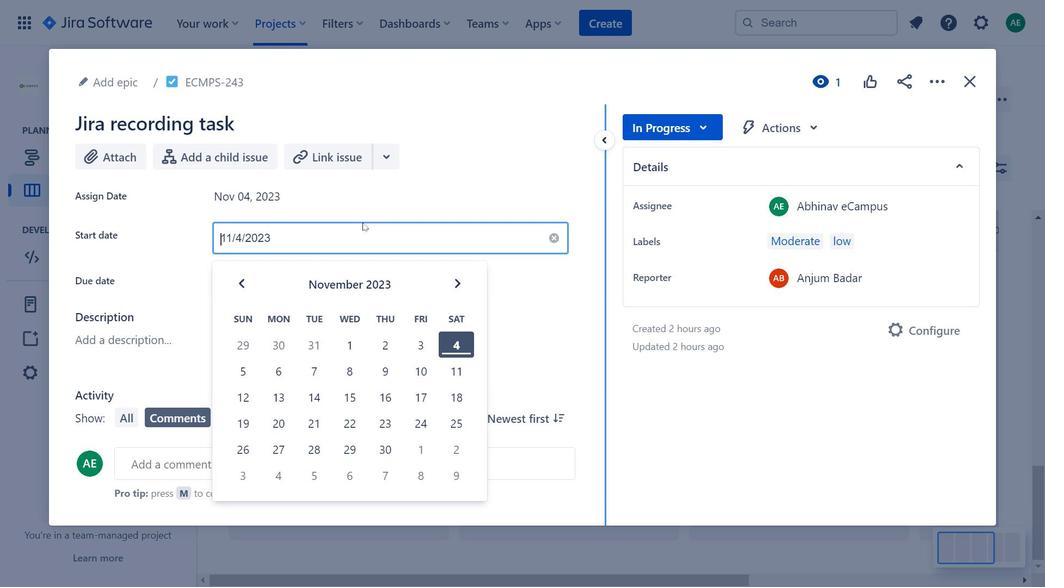 
Action: Mouse moved to (794, 134)
Screenshot: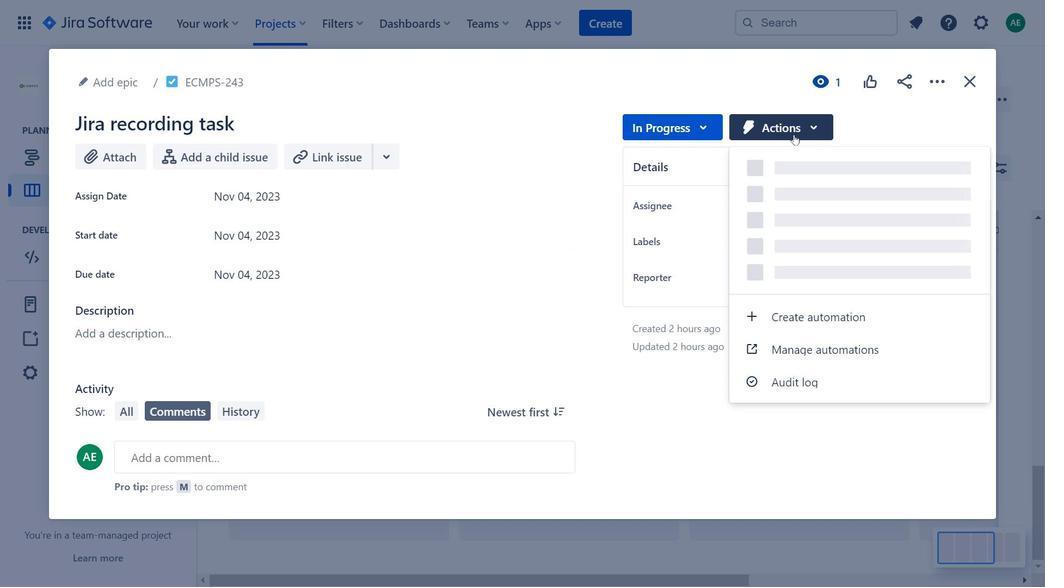 
Action: Mouse pressed left at (794, 134)
Screenshot: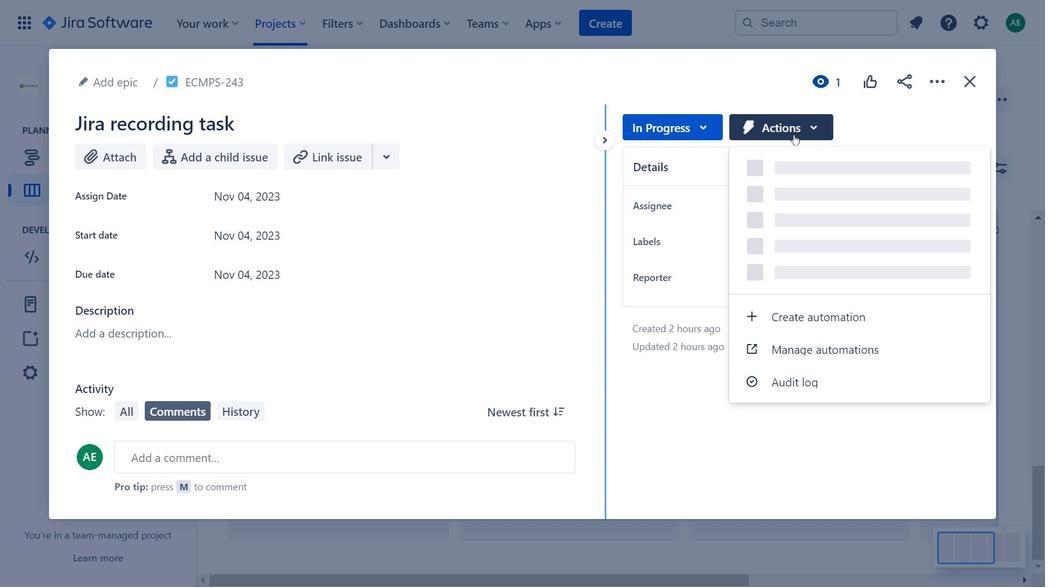 
Action: Mouse moved to (226, 234)
Screenshot: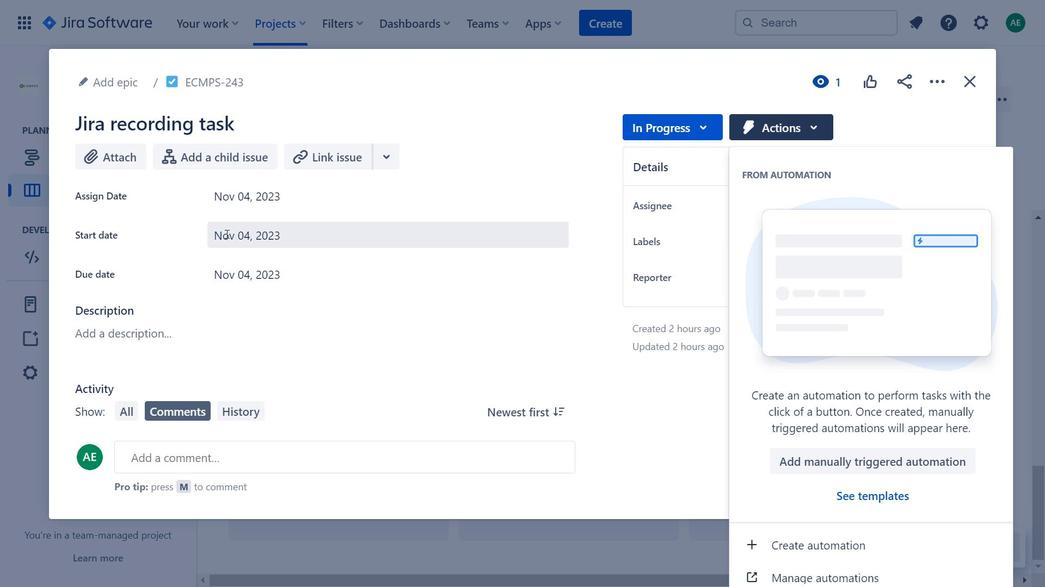 
Action: Mouse pressed left at (226, 234)
Screenshot: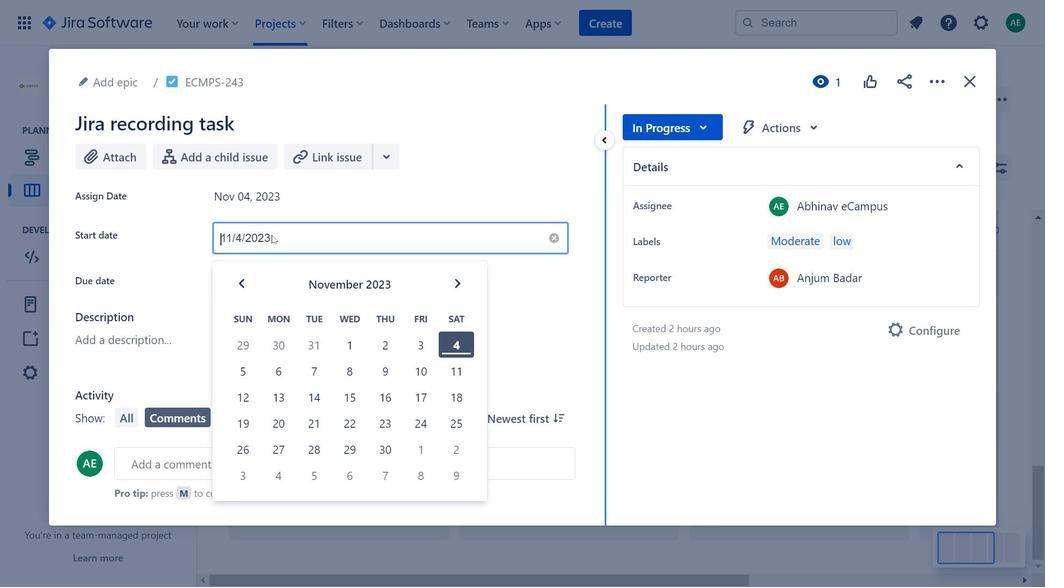 
Action: Mouse moved to (790, 133)
Screenshot: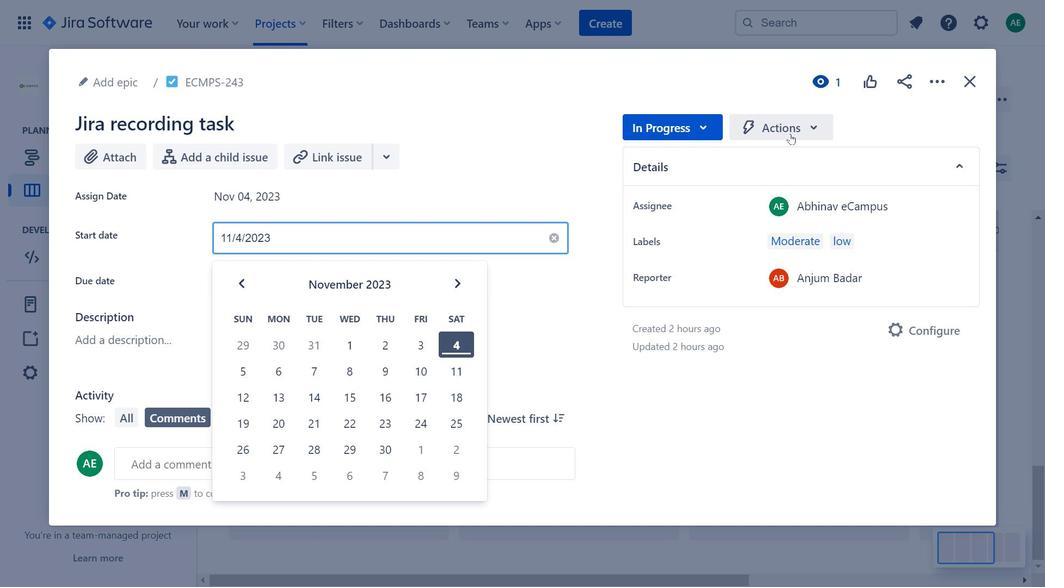 
Action: Mouse pressed left at (790, 133)
Screenshot: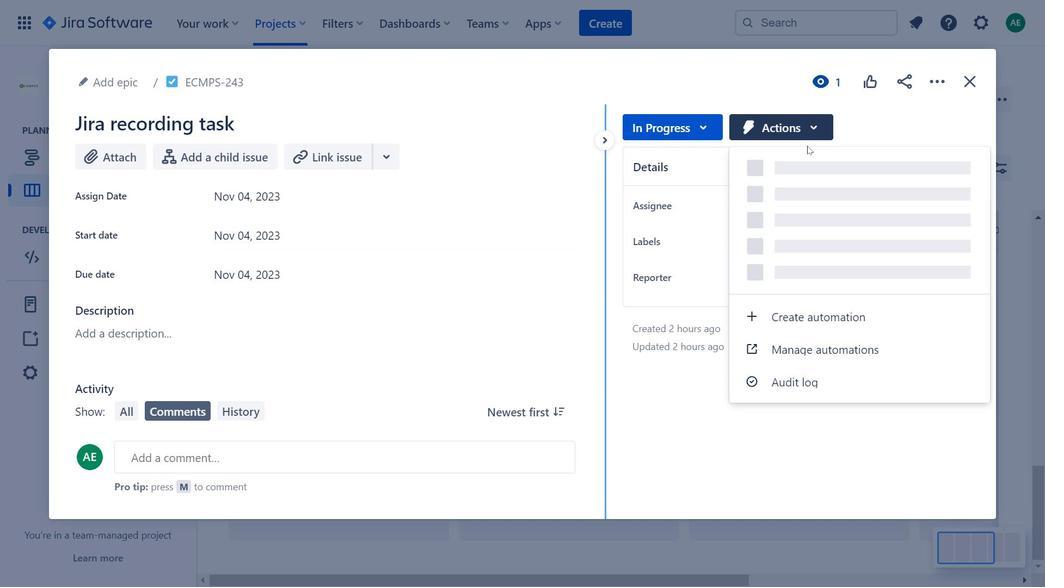 
Action: Mouse moved to (867, 504)
Screenshot: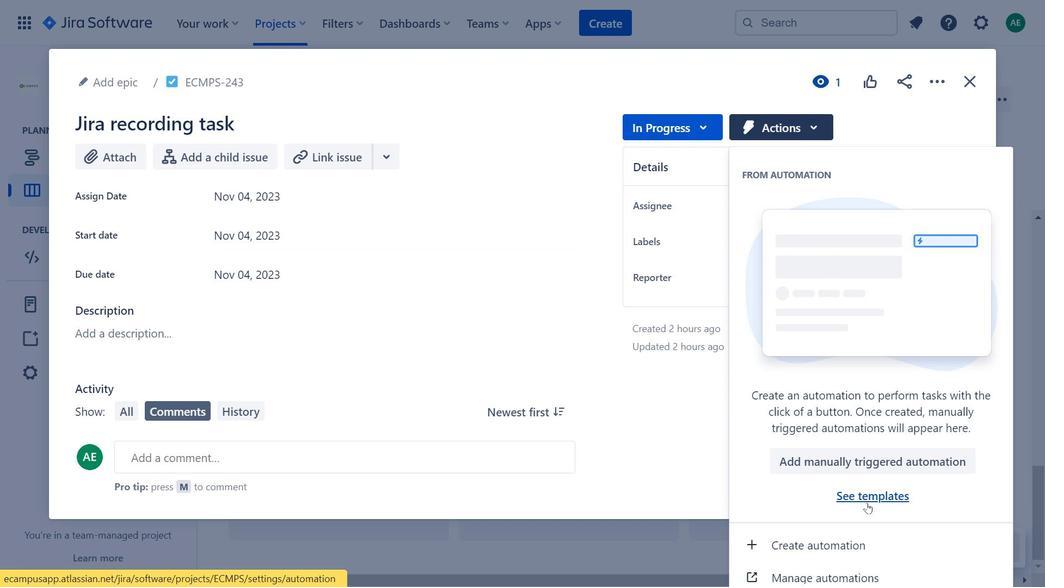 
Action: Mouse pressed left at (867, 504)
Screenshot: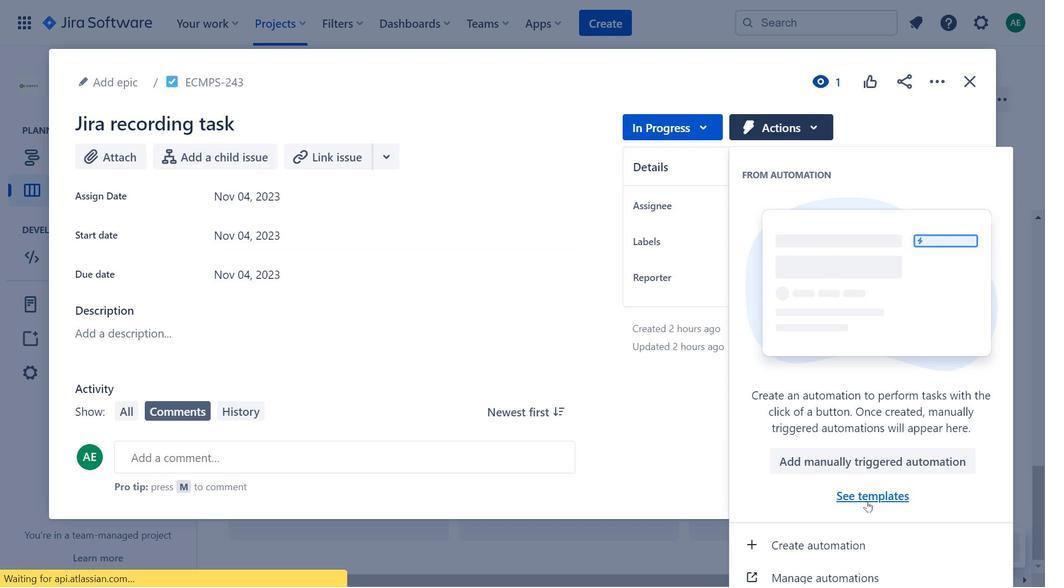 
Action: Mouse moved to (401, 272)
Screenshot: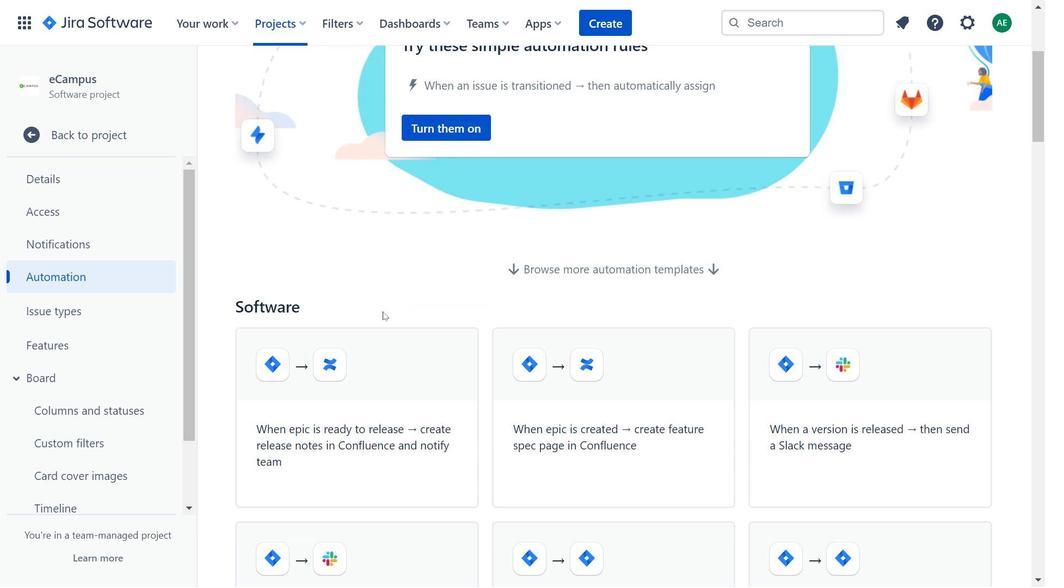 
Action: Mouse scrolled (401, 271) with delta (0, 0)
Screenshot: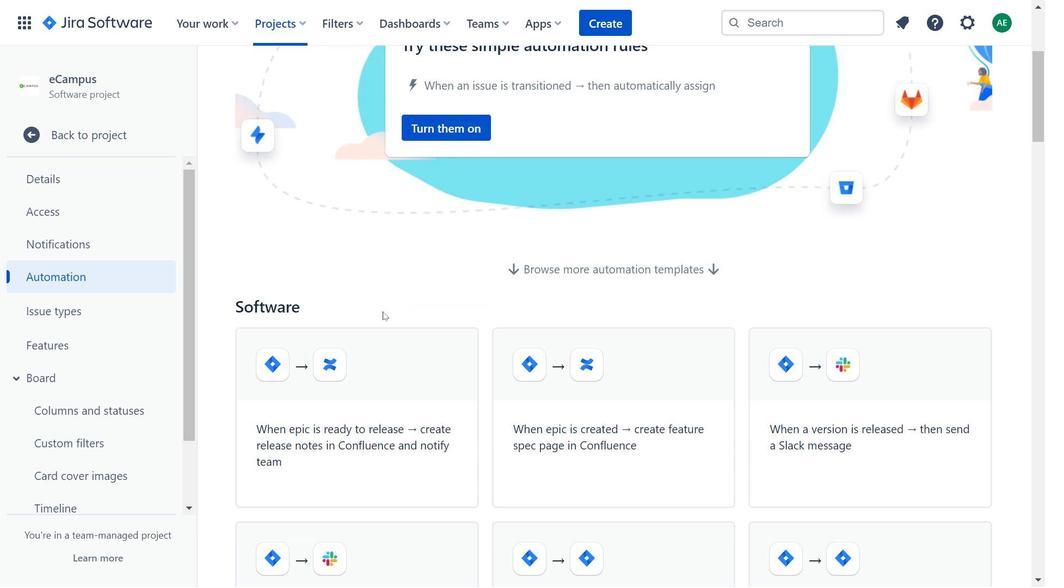 
Action: Mouse moved to (393, 281)
Screenshot: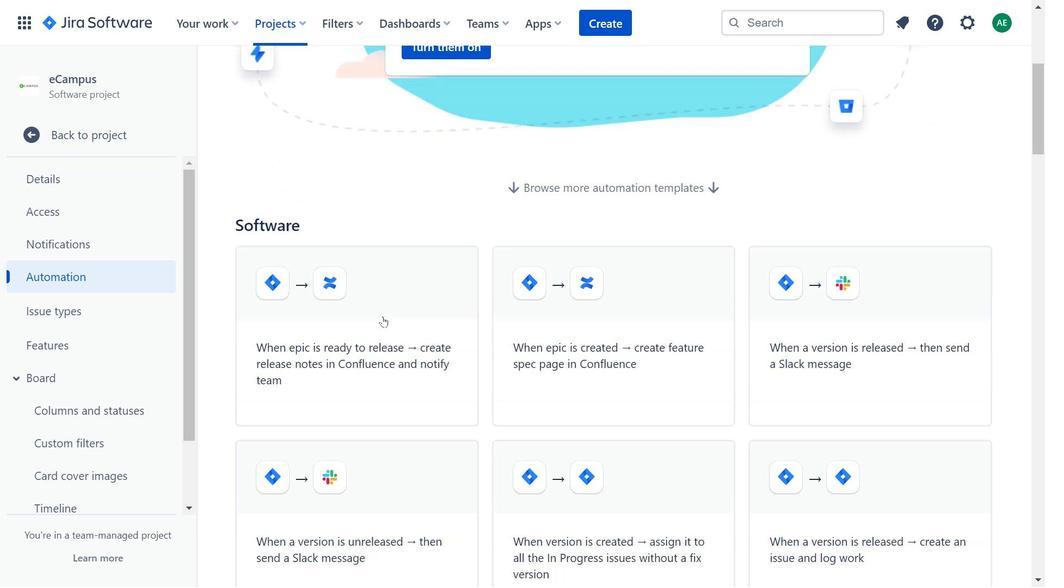 
Action: Mouse scrolled (393, 281) with delta (0, 0)
Screenshot: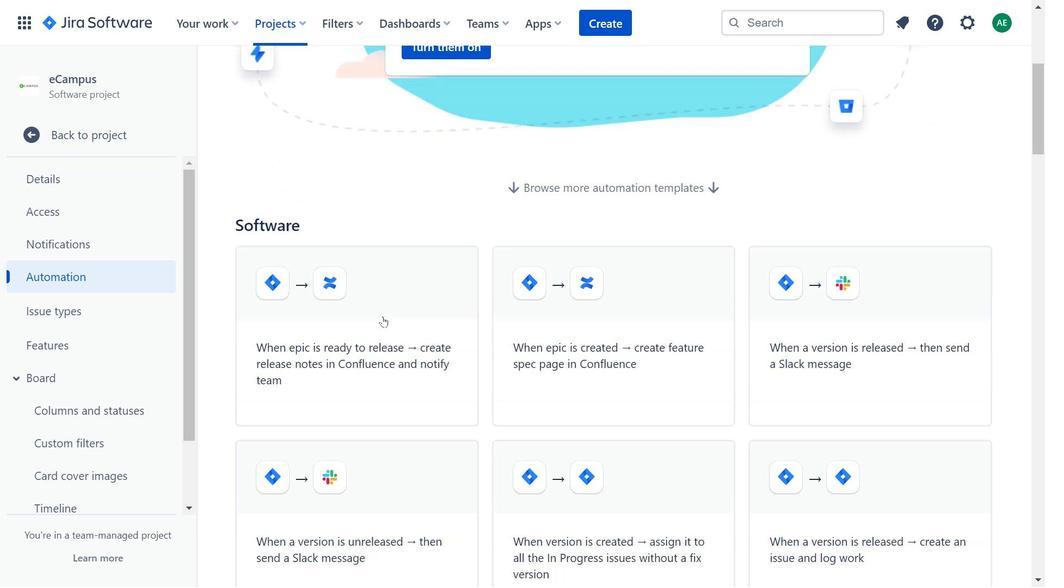 
Action: Mouse moved to (383, 301)
Screenshot: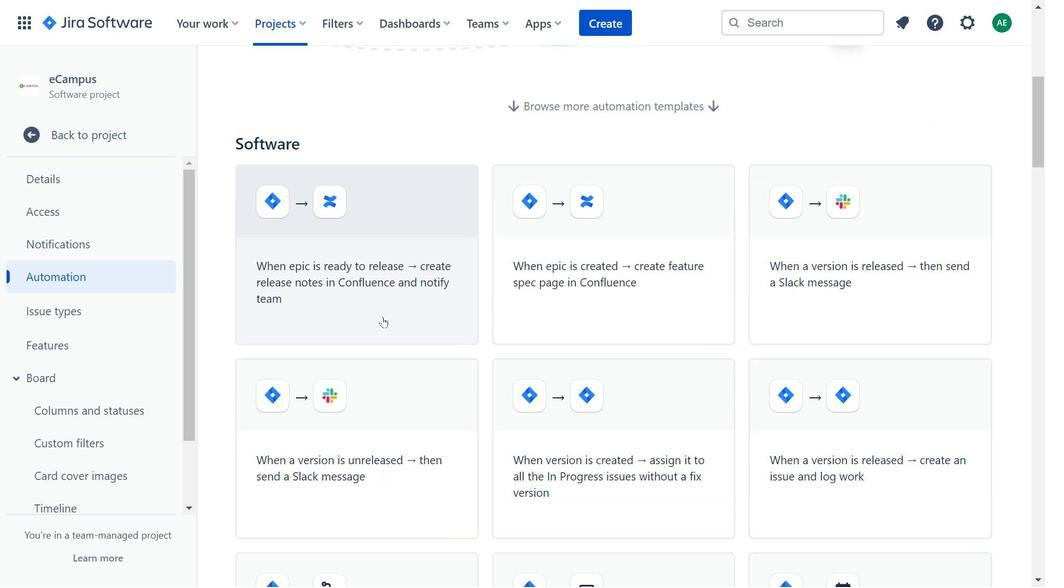 
Action: Mouse scrolled (383, 300) with delta (0, 0)
Screenshot: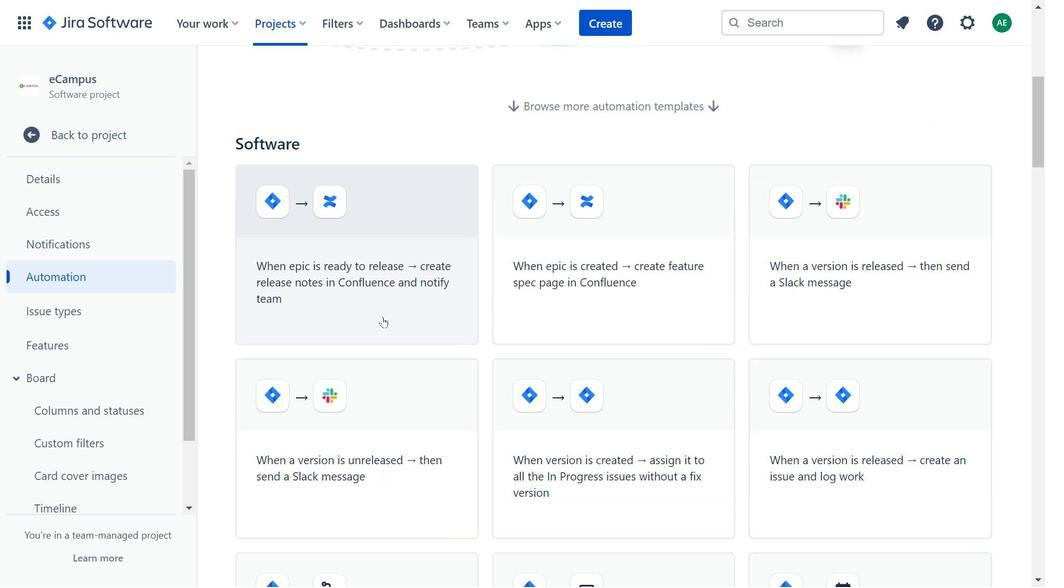 
Action: Mouse moved to (382, 315)
Screenshot: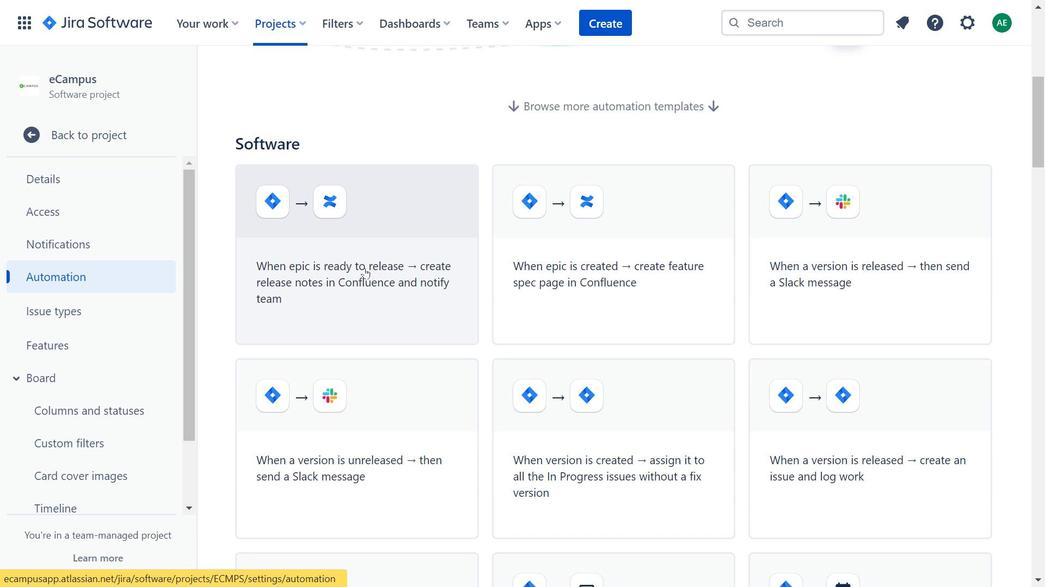 
Action: Mouse scrolled (382, 314) with delta (0, 0)
Screenshot: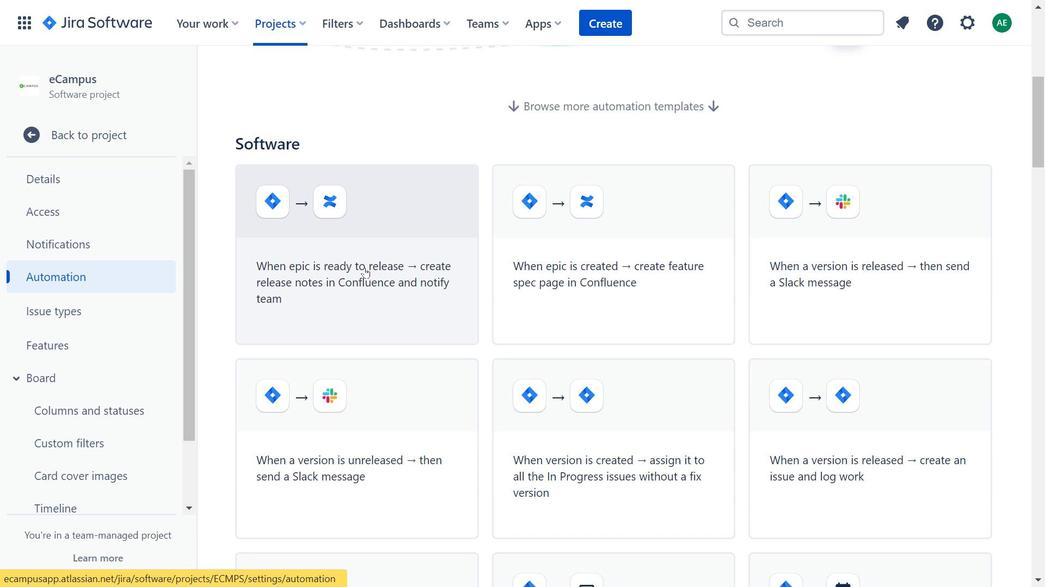 
Action: Mouse moved to (382, 316)
Screenshot: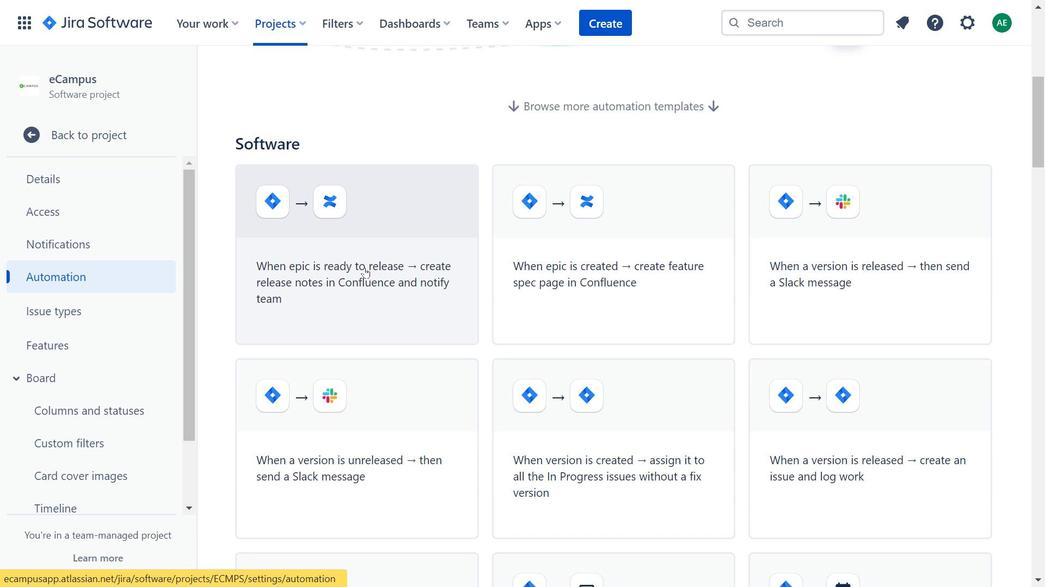 
Action: Mouse scrolled (382, 316) with delta (0, 0)
Screenshot: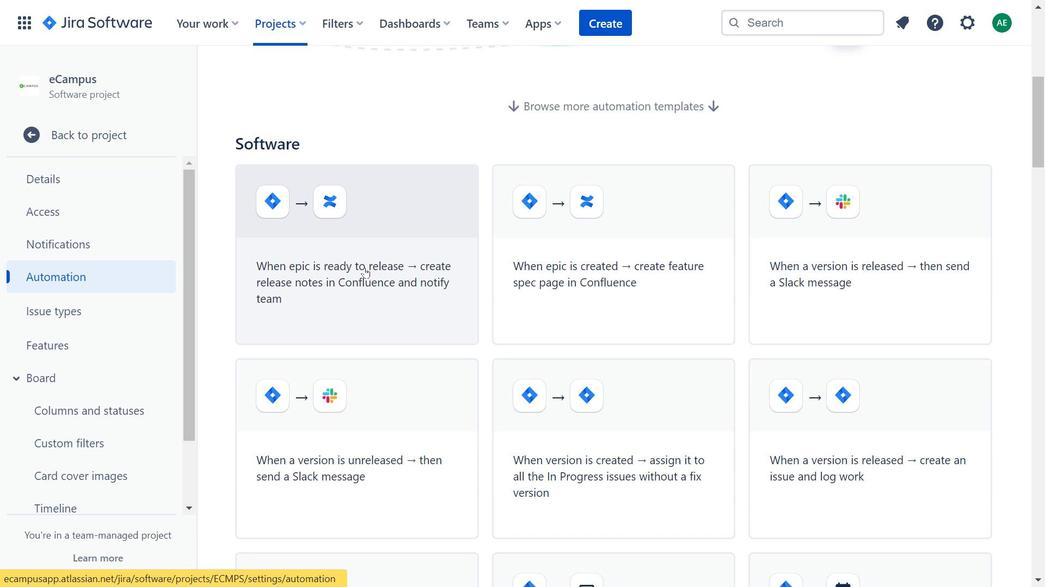 
Action: Mouse moved to (365, 267)
Screenshot: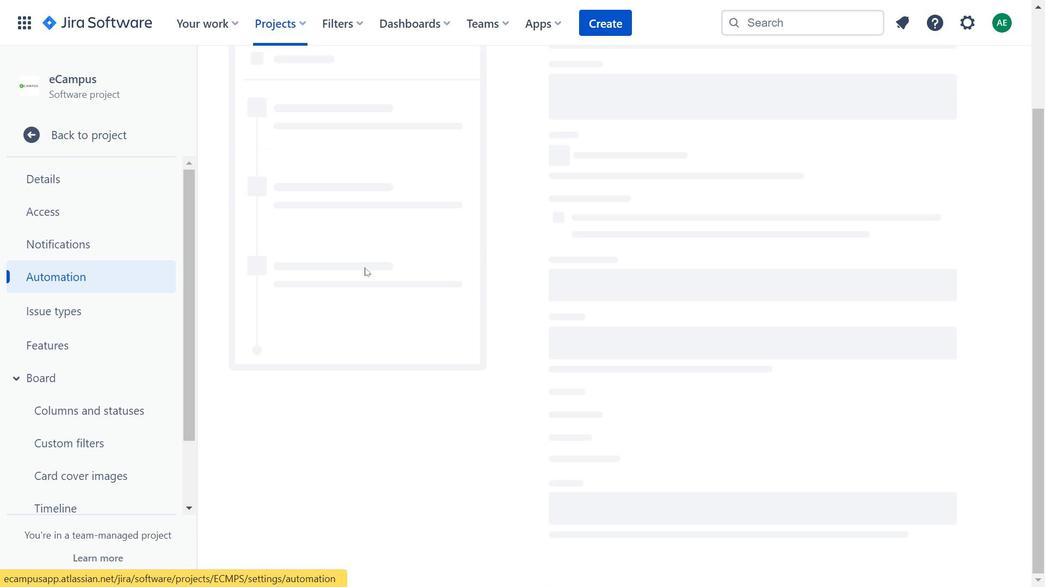 
Action: Mouse pressed left at (365, 267)
Screenshot: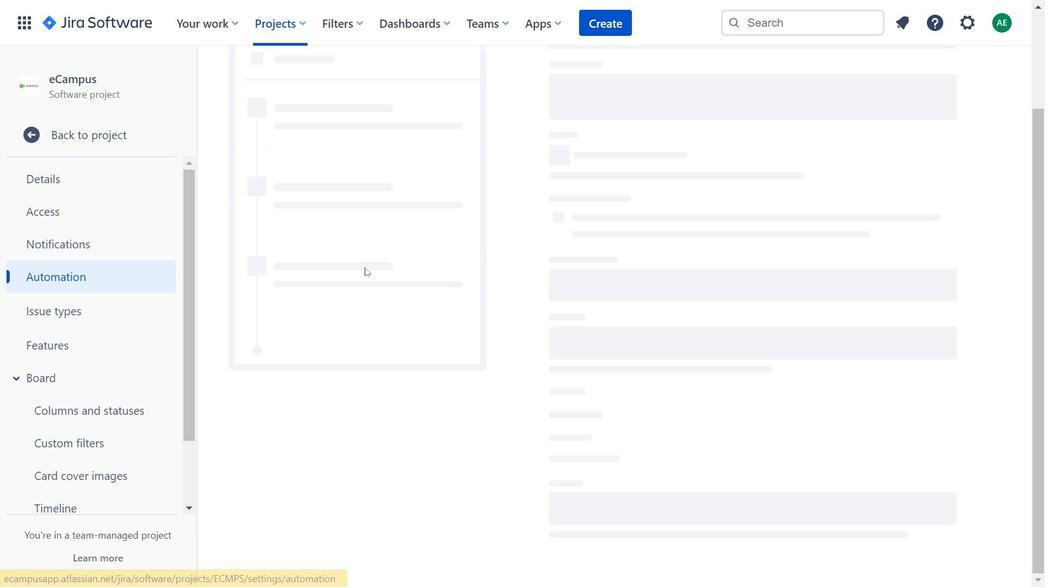 
Action: Mouse moved to (631, 278)
Screenshot: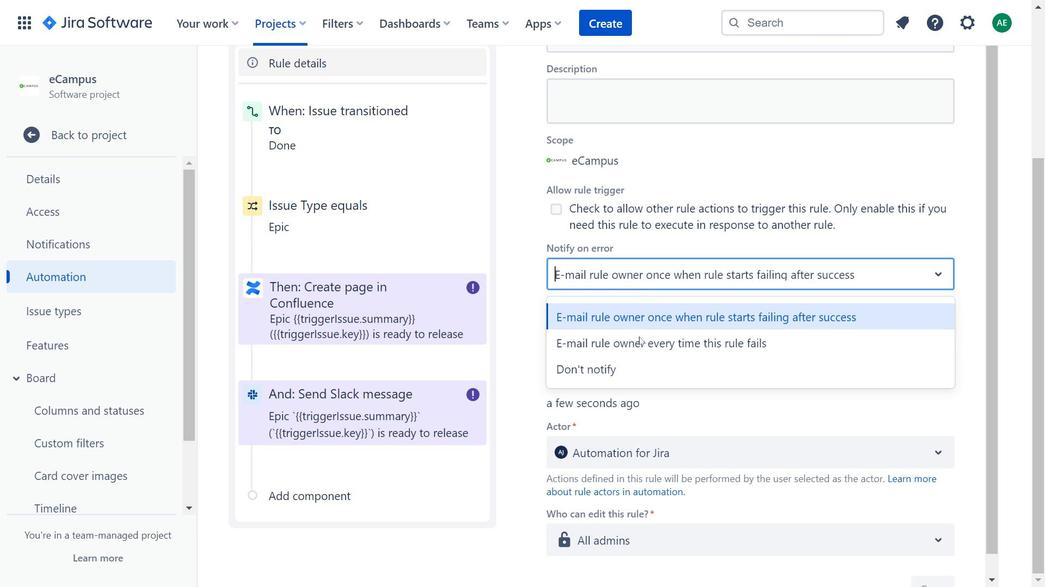 
Action: Mouse pressed left at (631, 278)
Screenshot: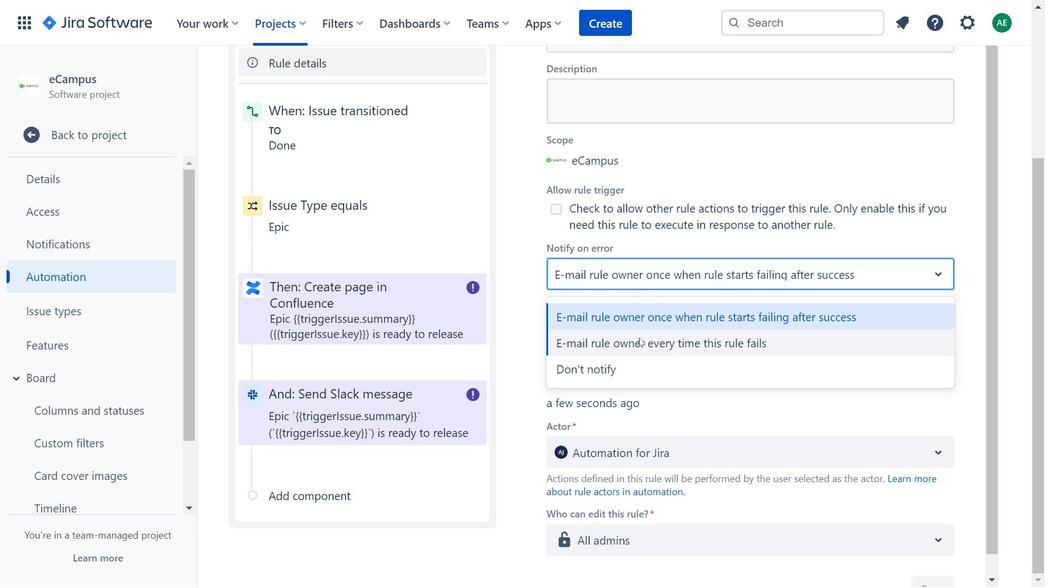 
Action: Mouse moved to (388, 213)
Screenshot: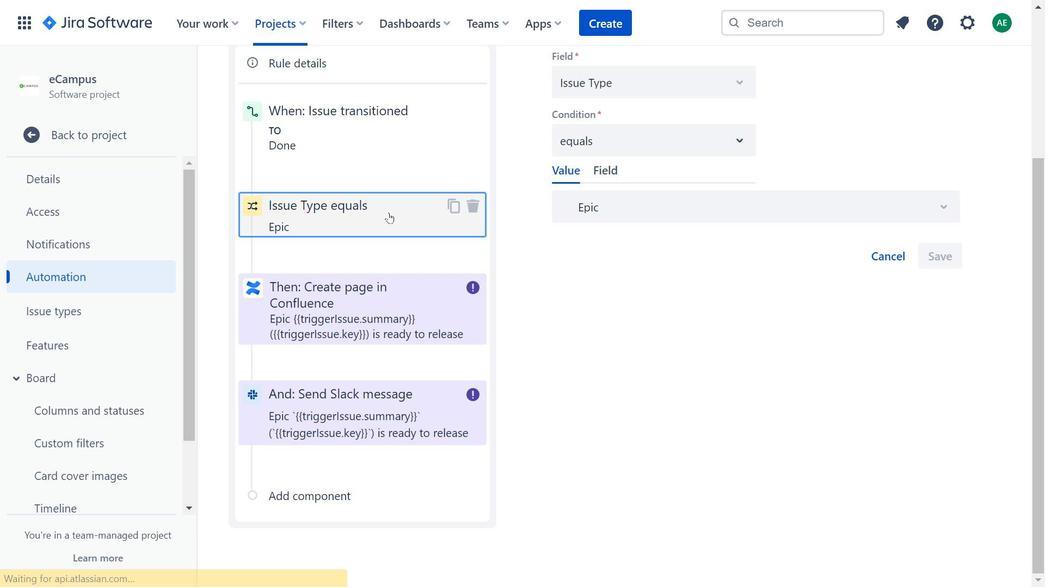 
Action: Mouse pressed left at (388, 213)
Screenshot: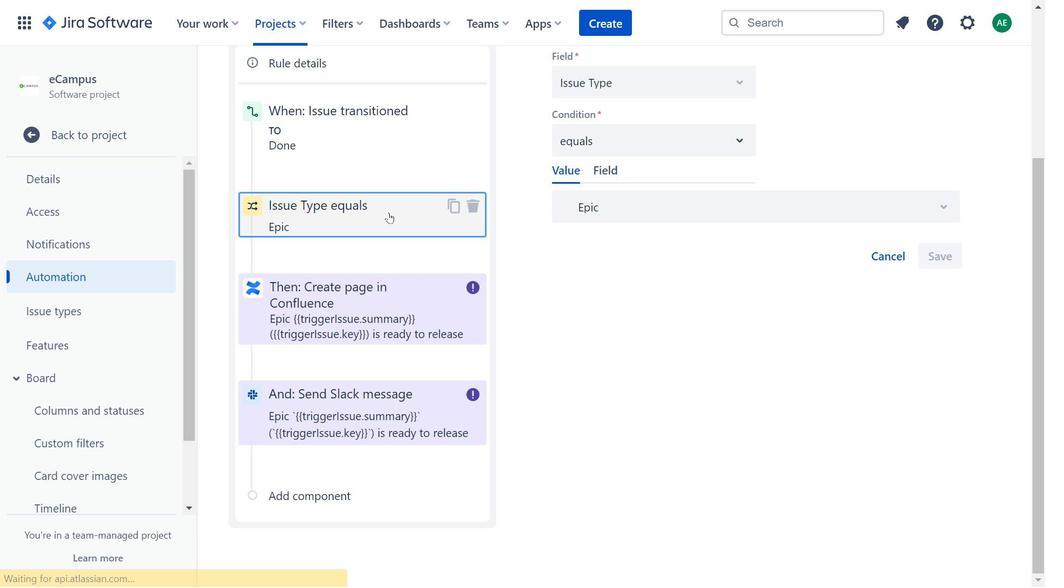 
Action: Mouse moved to (588, 285)
Screenshot: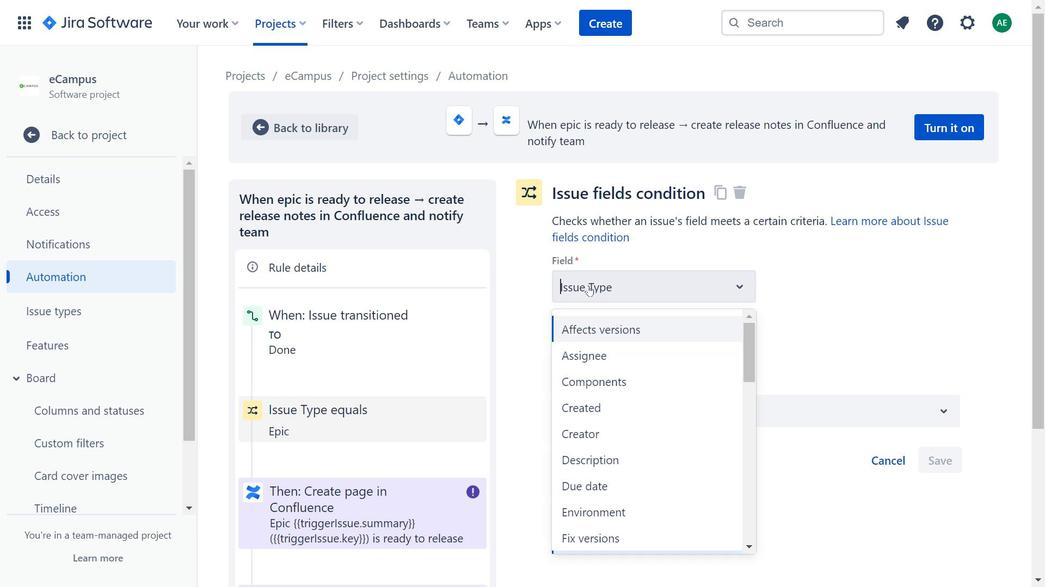 
Action: Mouse pressed left at (588, 285)
Screenshot: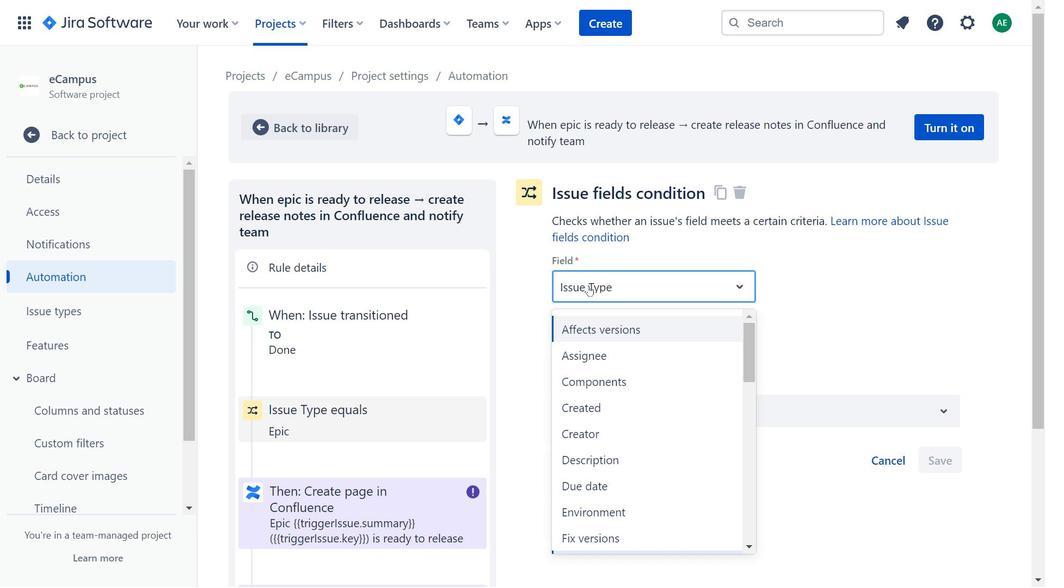 
Action: Mouse moved to (622, 371)
Screenshot: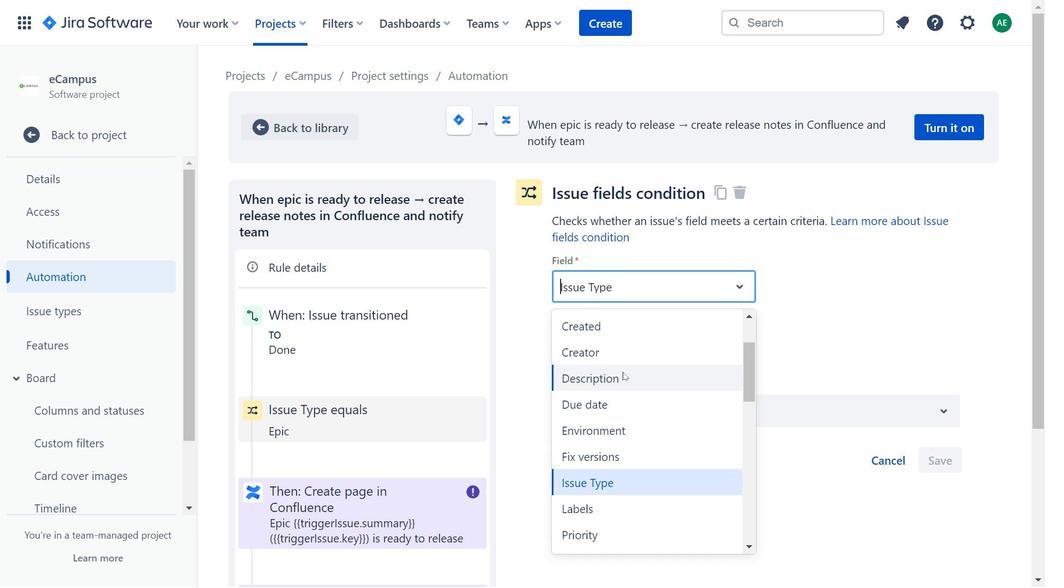 
Action: Mouse scrolled (622, 370) with delta (0, 0)
Screenshot: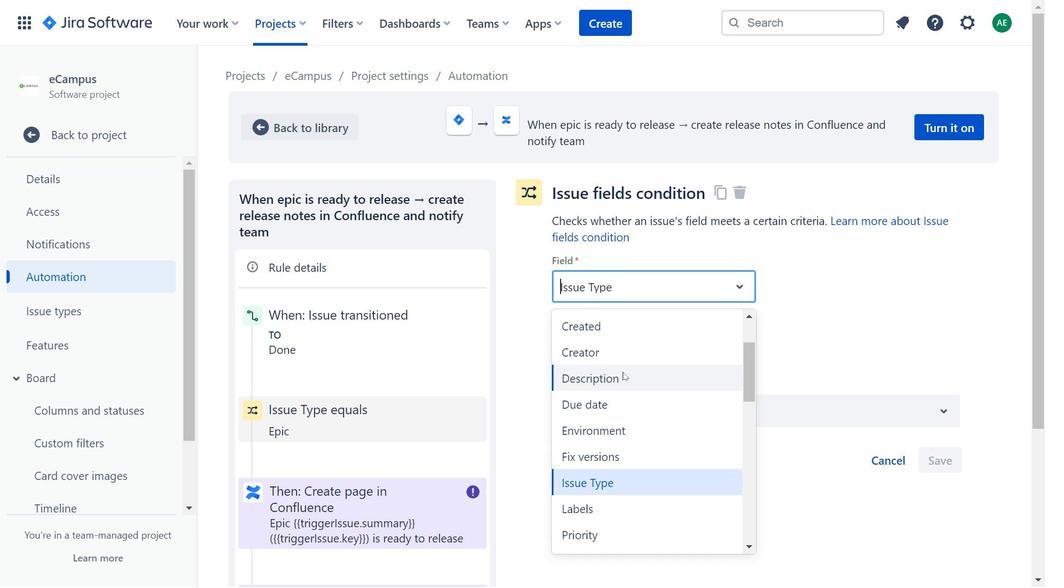 
Action: Mouse moved to (623, 372)
Screenshot: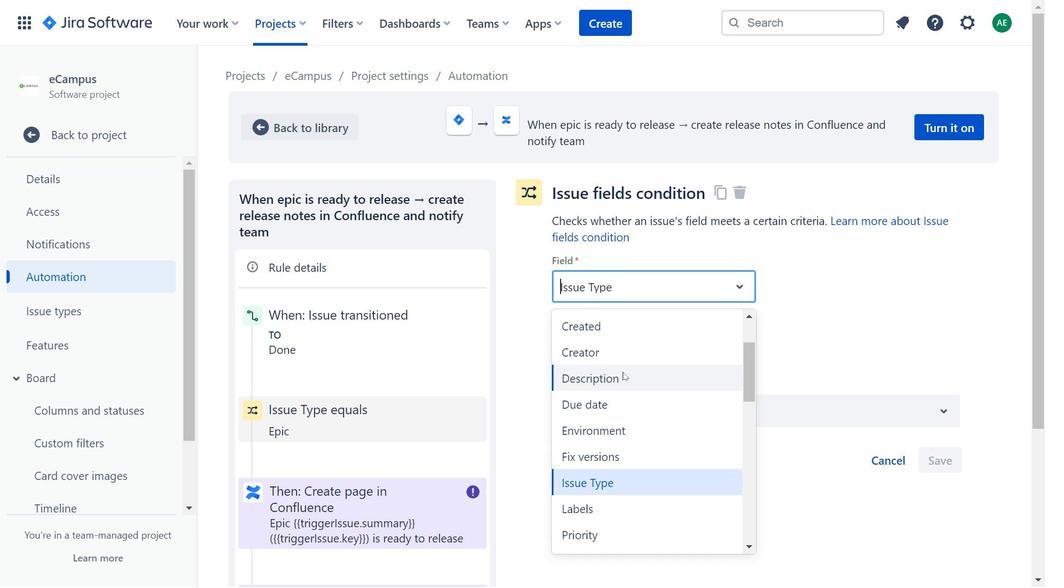 
Action: Mouse scrolled (623, 371) with delta (0, 0)
Screenshot: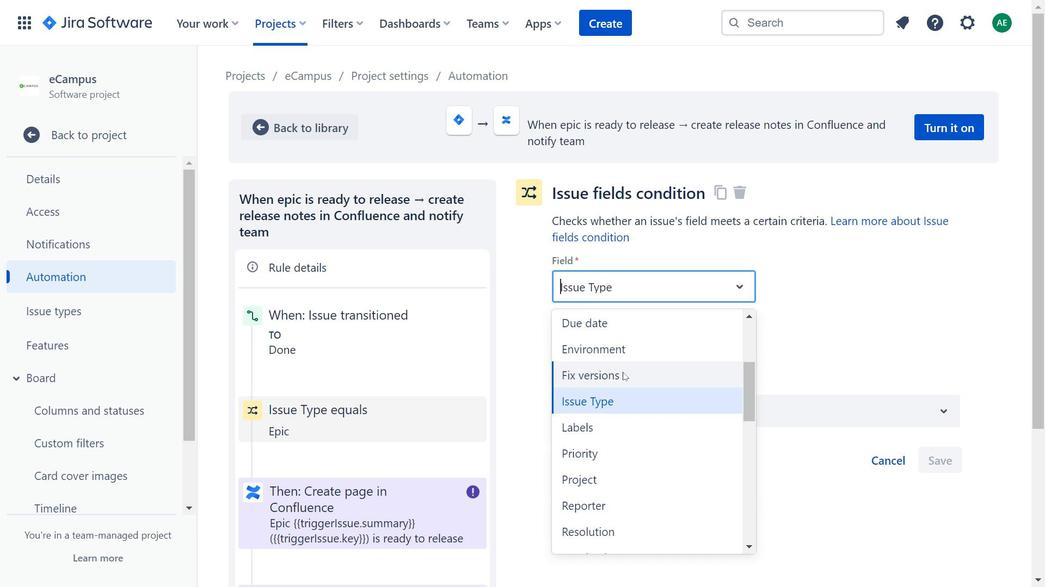 
Action: Mouse moved to (623, 372)
Screenshot: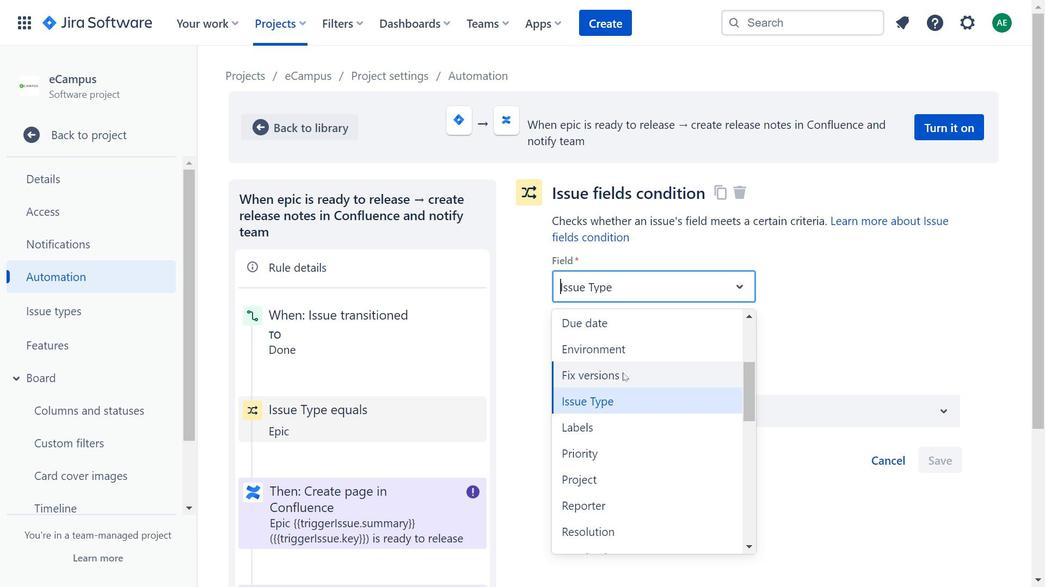 
Action: Mouse scrolled (623, 372) with delta (0, 0)
Screenshot: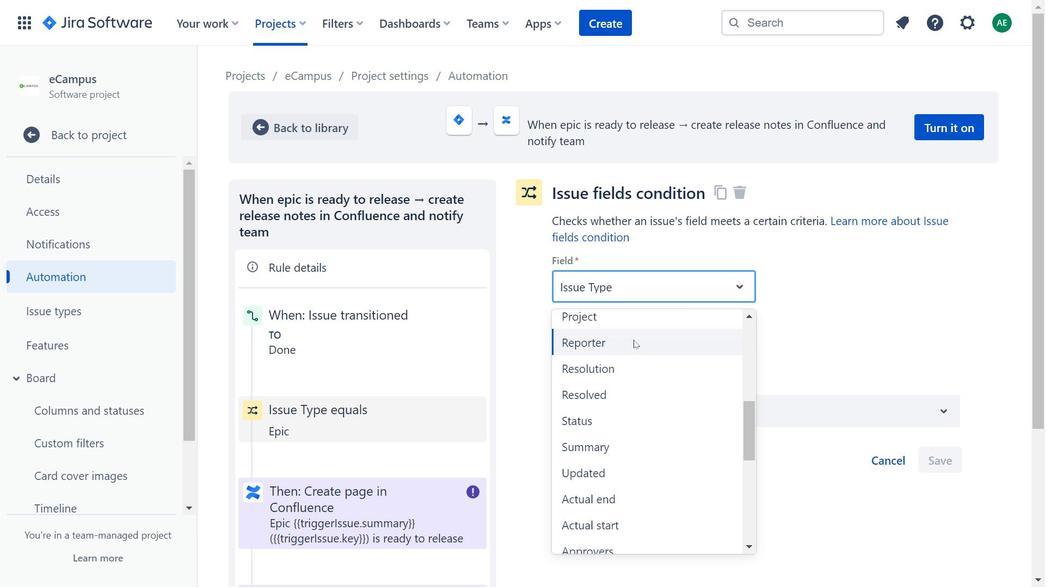
Action: Mouse scrolled (623, 372) with delta (0, 0)
Screenshot: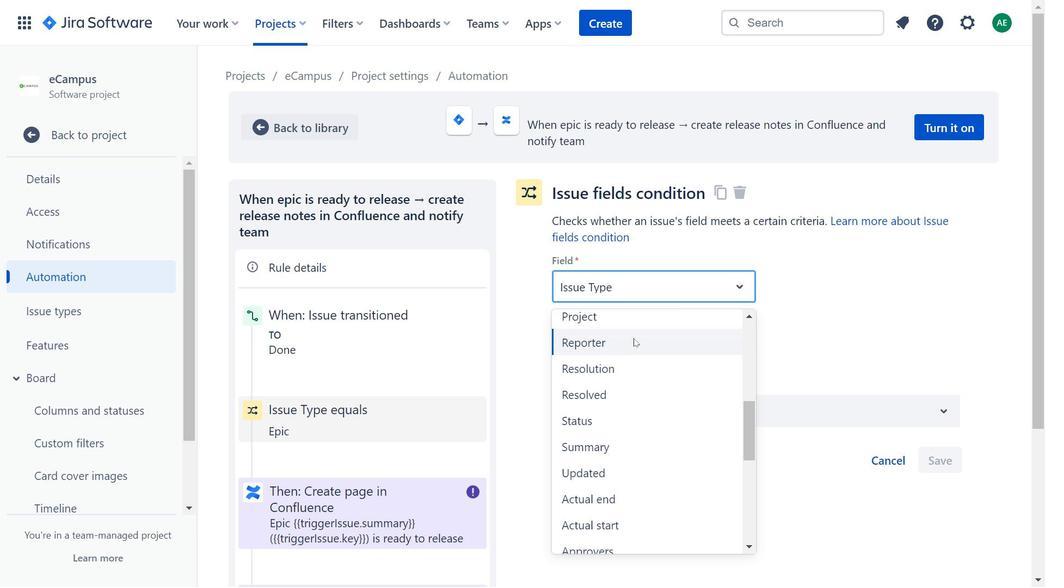 
Action: Mouse moved to (634, 335)
Screenshot: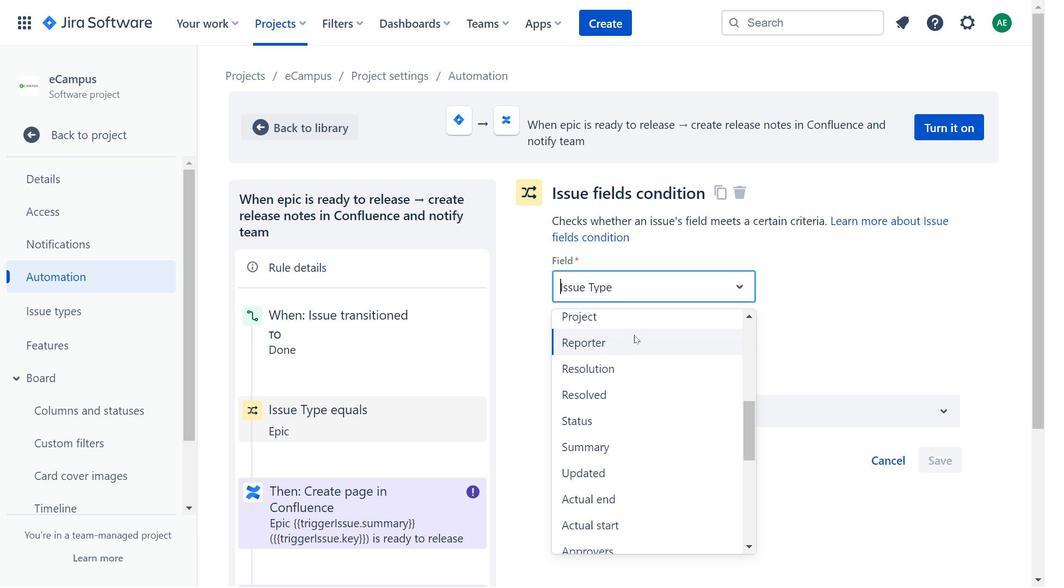 
Action: Mouse scrolled (634, 335) with delta (0, 0)
Screenshot: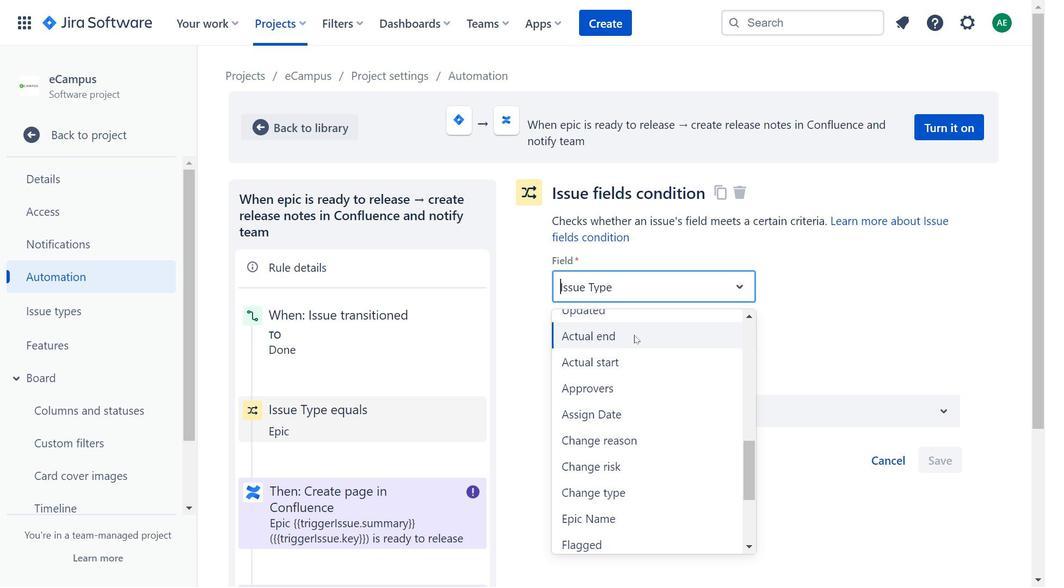 
Action: Mouse scrolled (634, 335) with delta (0, 0)
Screenshot: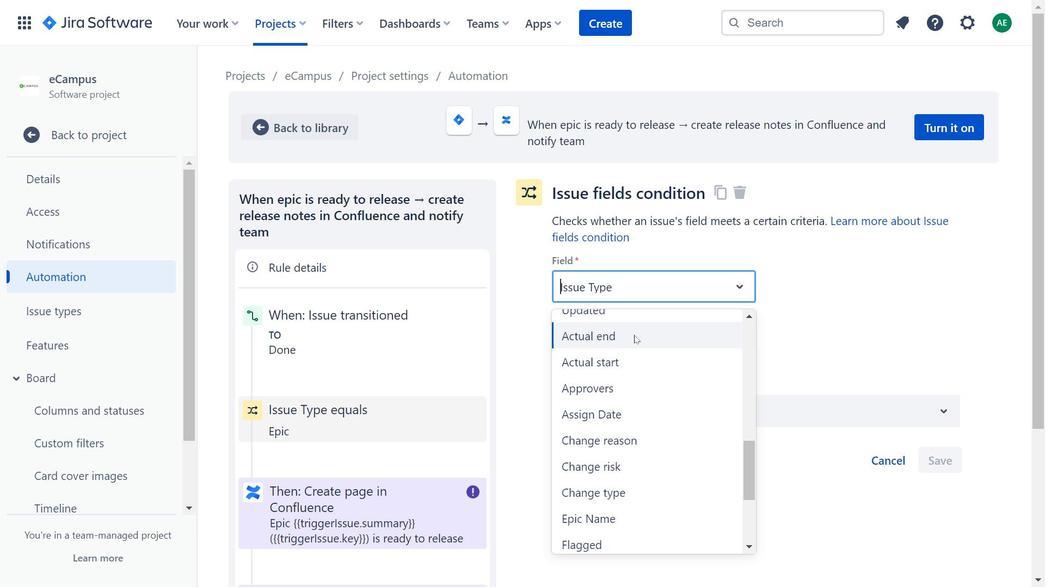 
Action: Mouse scrolled (634, 335) with delta (0, 0)
Screenshot: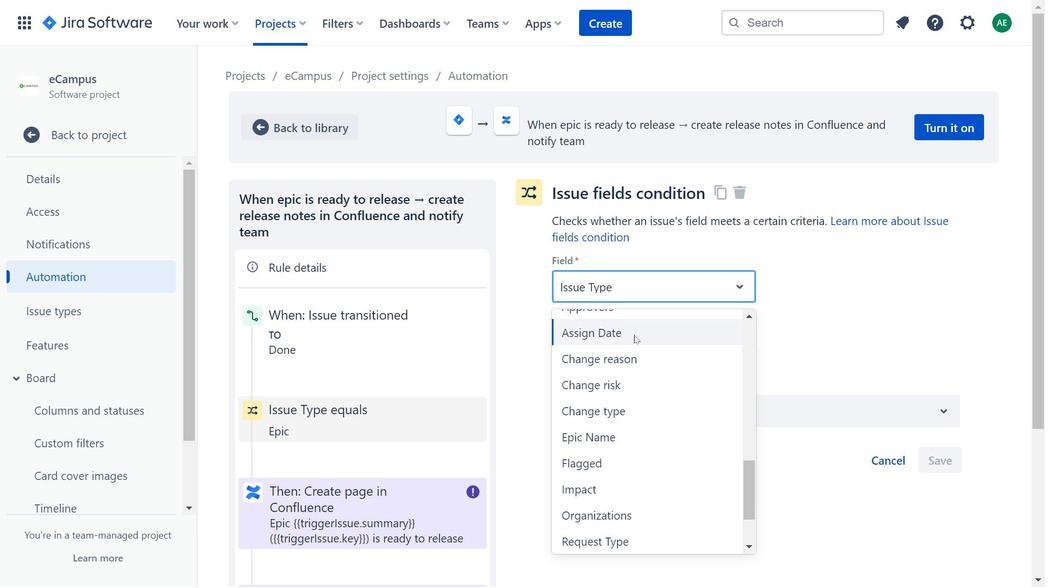 
Action: Mouse moved to (638, 372)
Screenshot: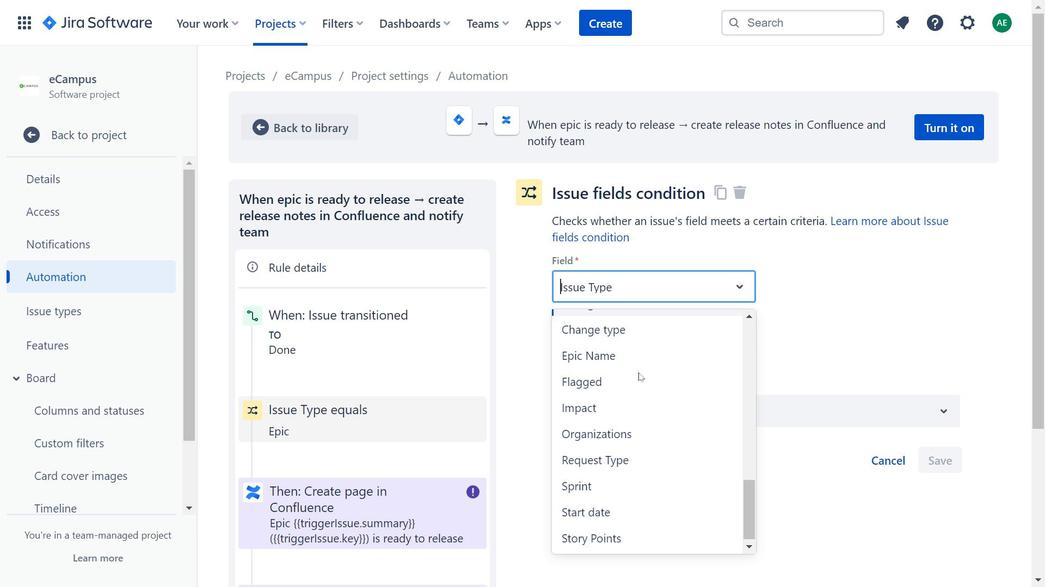 
Action: Mouse scrolled (638, 372) with delta (0, 0)
Screenshot: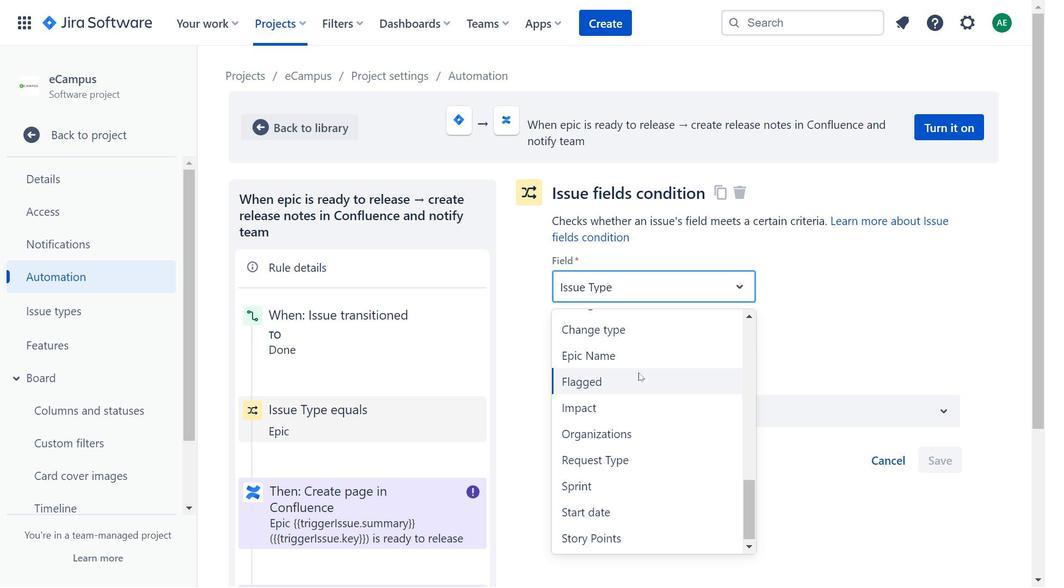 
Action: Mouse scrolled (638, 372) with delta (0, 0)
Screenshot: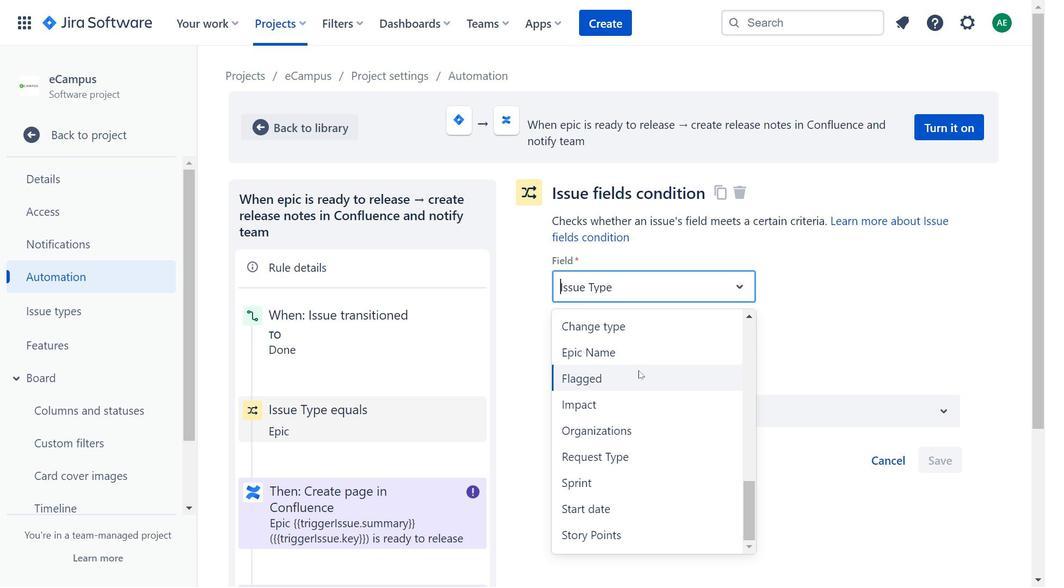 
Action: Mouse moved to (638, 370)
Screenshot: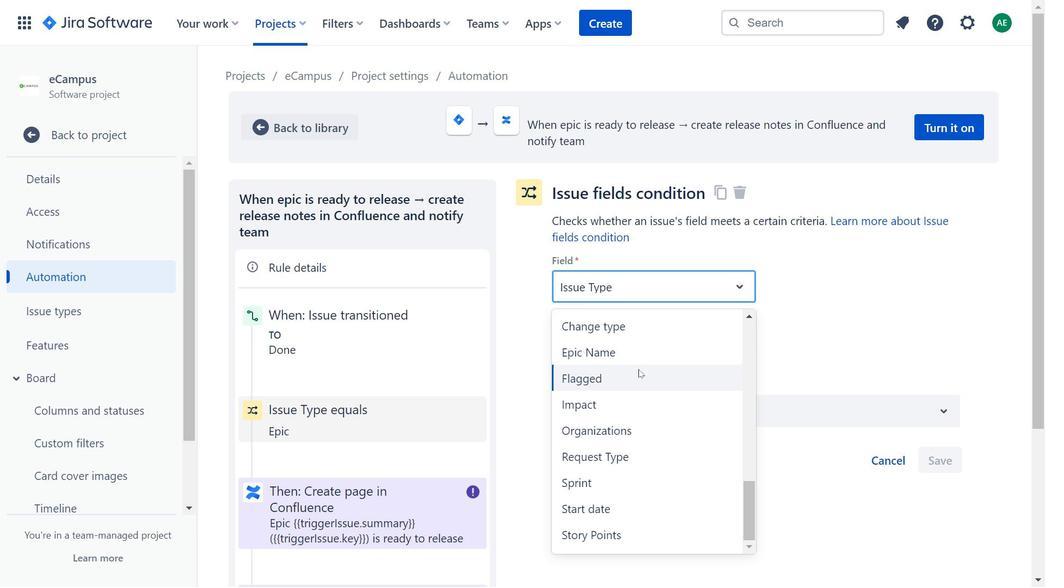 
Action: Mouse scrolled (638, 369) with delta (0, 0)
Screenshot: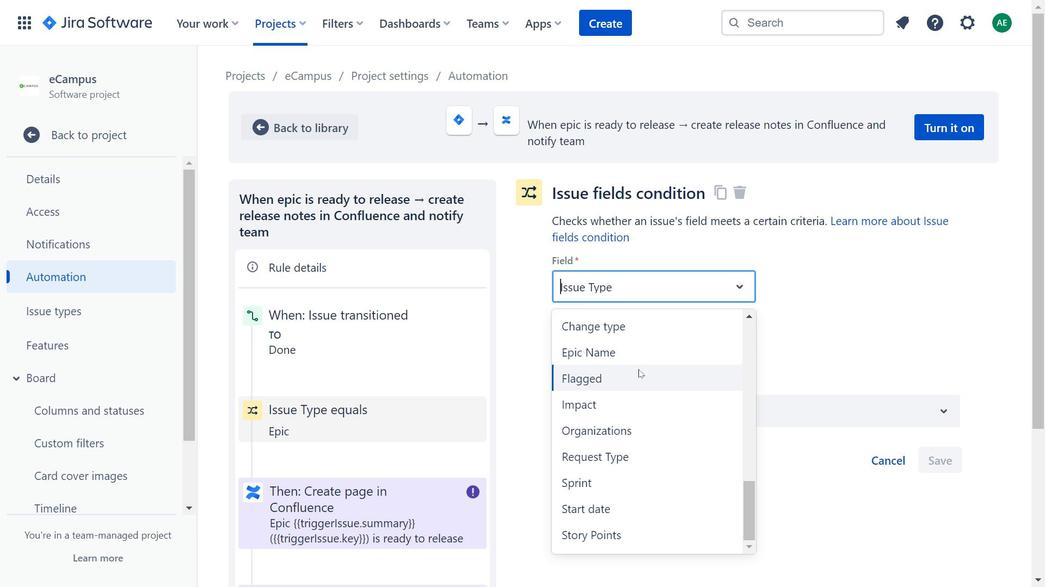 
Action: Mouse scrolled (638, 370) with delta (0, 0)
Screenshot: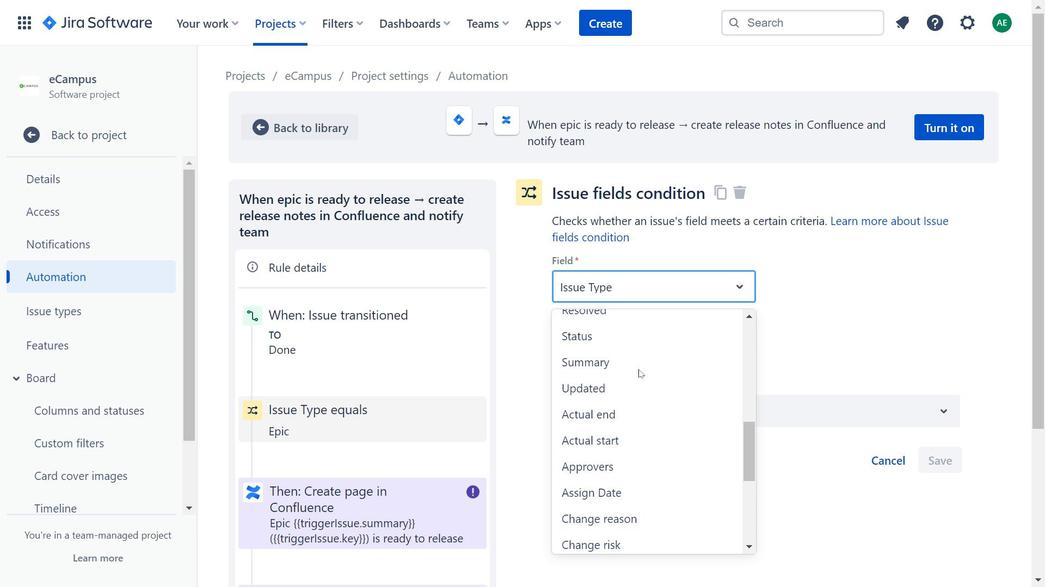 
Action: Mouse scrolled (638, 370) with delta (0, 0)
Screenshot: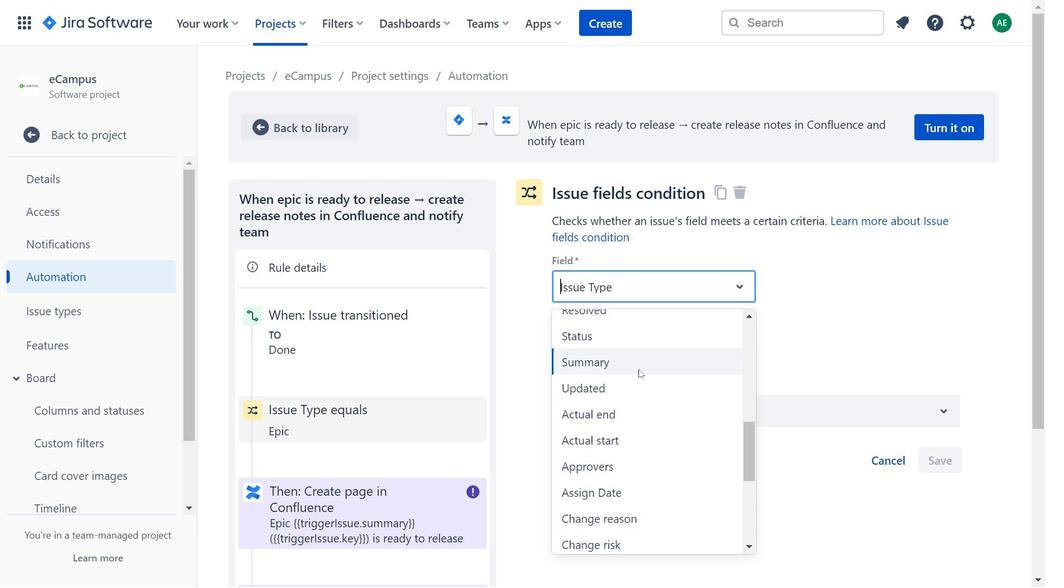 
Action: Mouse scrolled (638, 370) with delta (0, 0)
Screenshot: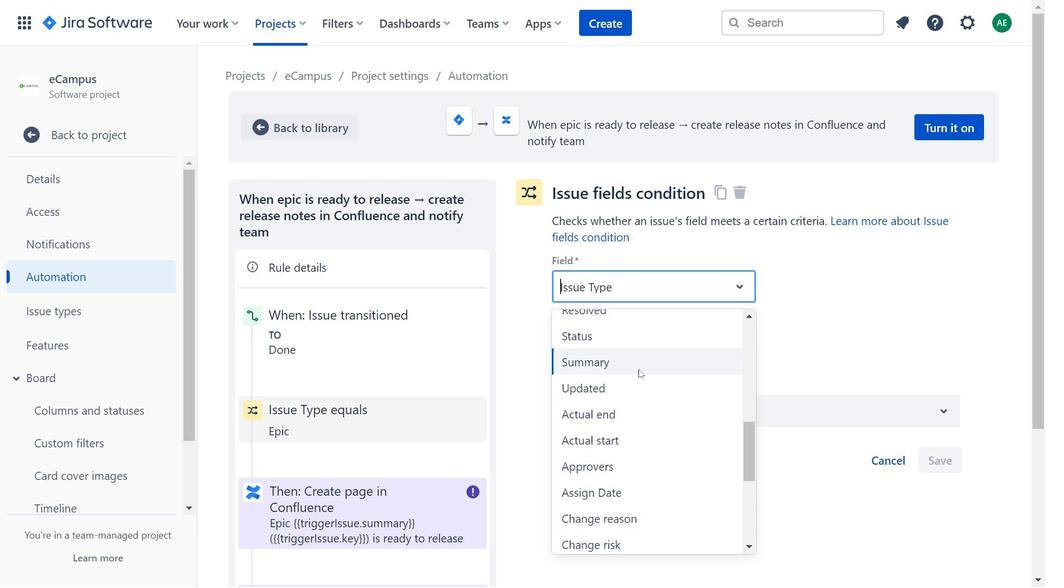 
Action: Mouse scrolled (638, 370) with delta (0, 0)
Screenshot: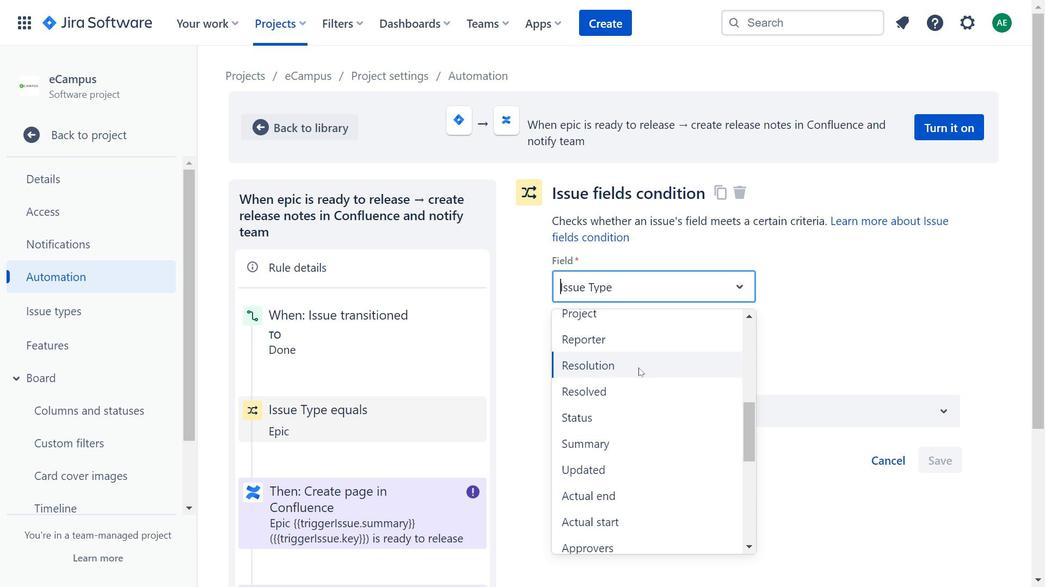
Action: Mouse moved to (681, 430)
Screenshot: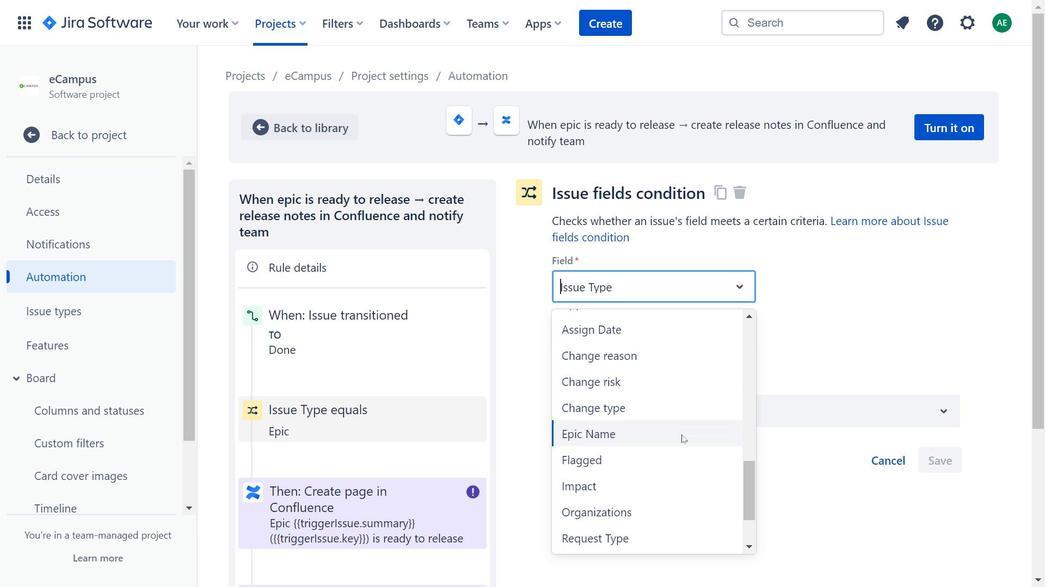 
Action: Mouse scrolled (681, 430) with delta (0, 0)
Screenshot: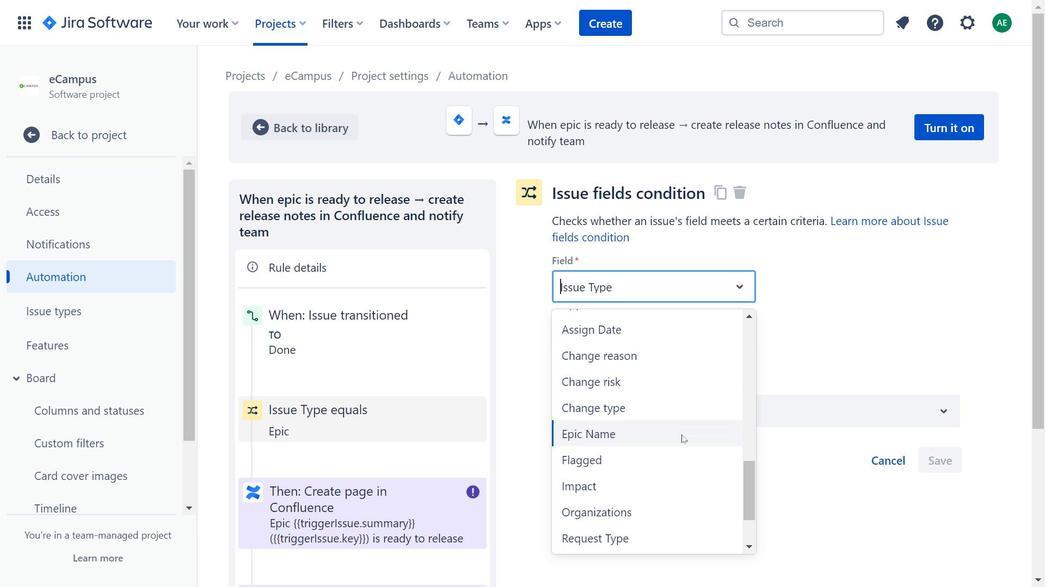 
Action: Mouse scrolled (681, 430) with delta (0, 0)
Screenshot: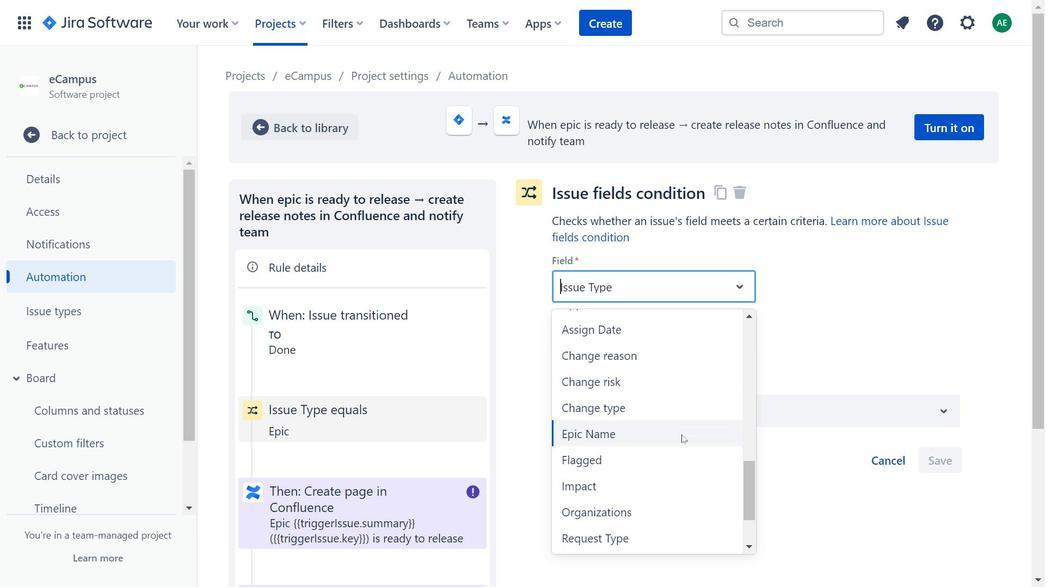 
Action: Mouse moved to (681, 433)
Screenshot: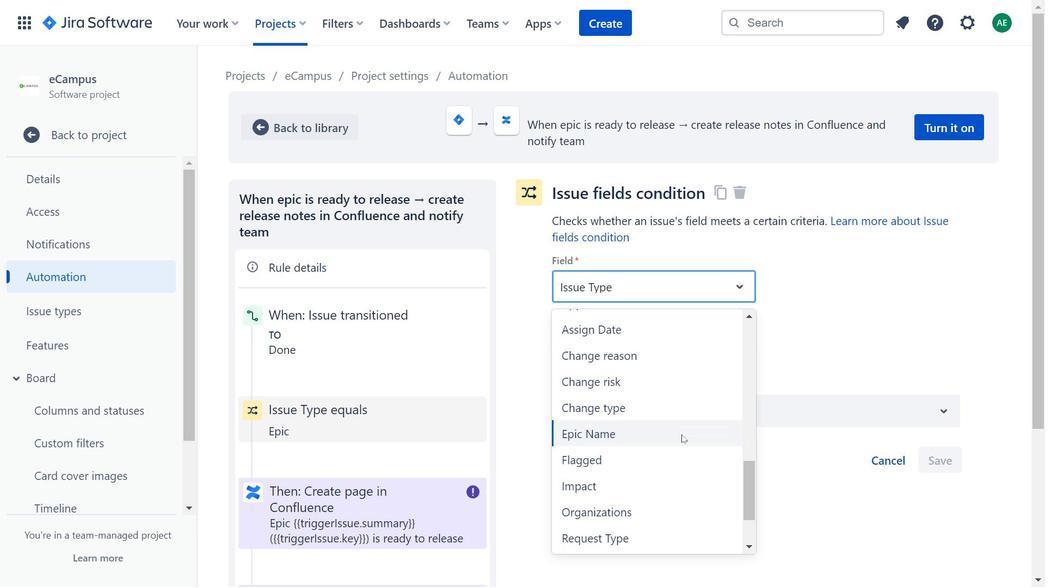 
Action: Mouse scrolled (681, 433) with delta (0, 0)
Screenshot: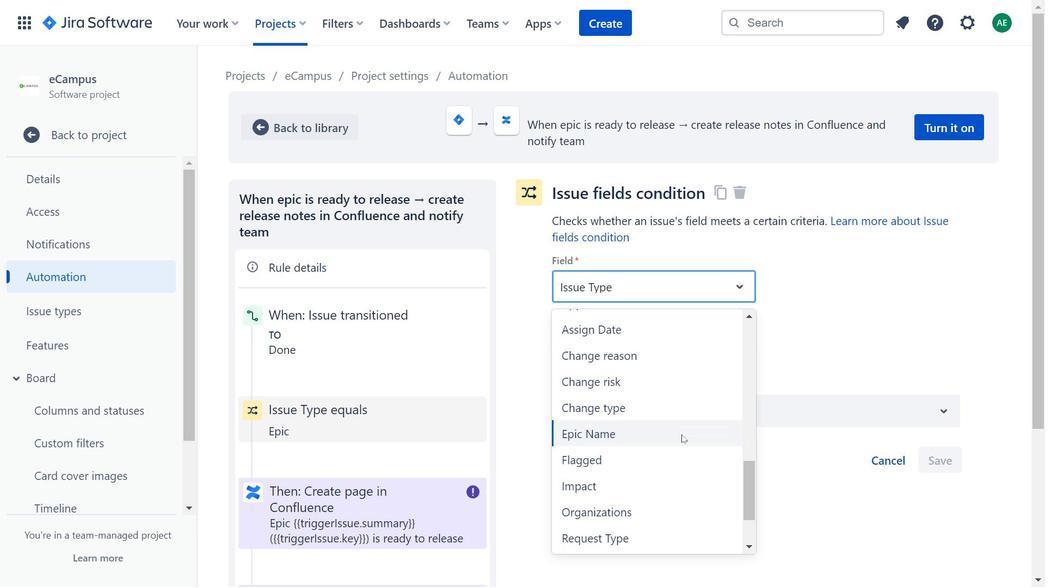 
Action: Mouse moved to (681, 435)
Screenshot: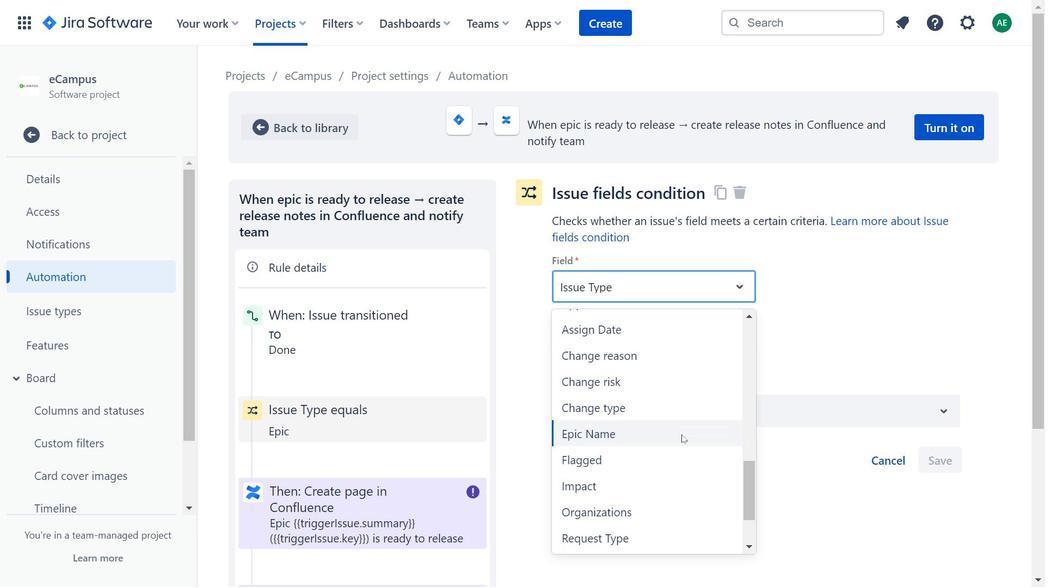 
Action: Mouse scrolled (681, 436) with delta (0, 0)
Screenshot: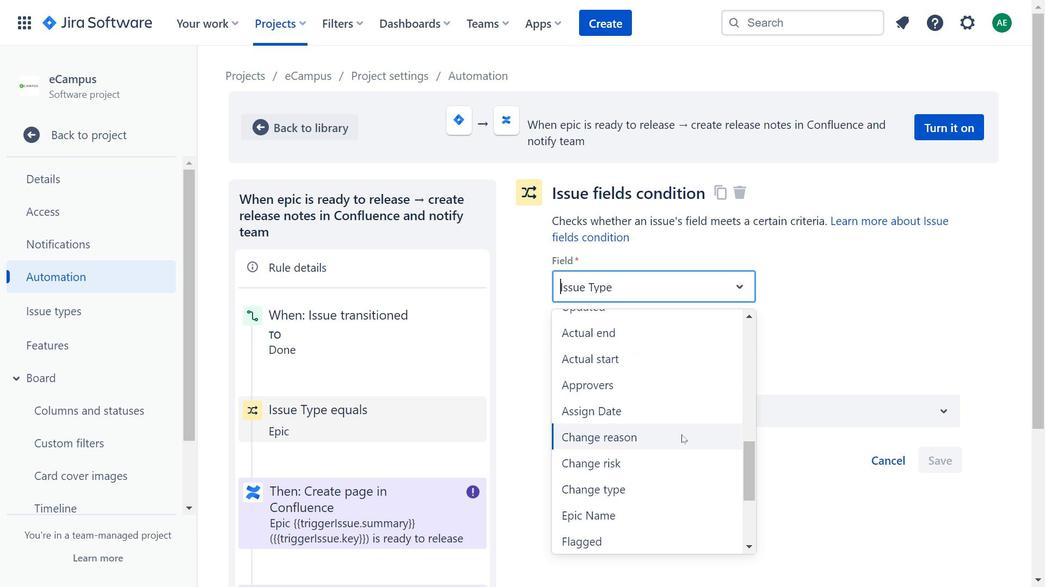 
Action: Mouse moved to (704, 394)
Screenshot: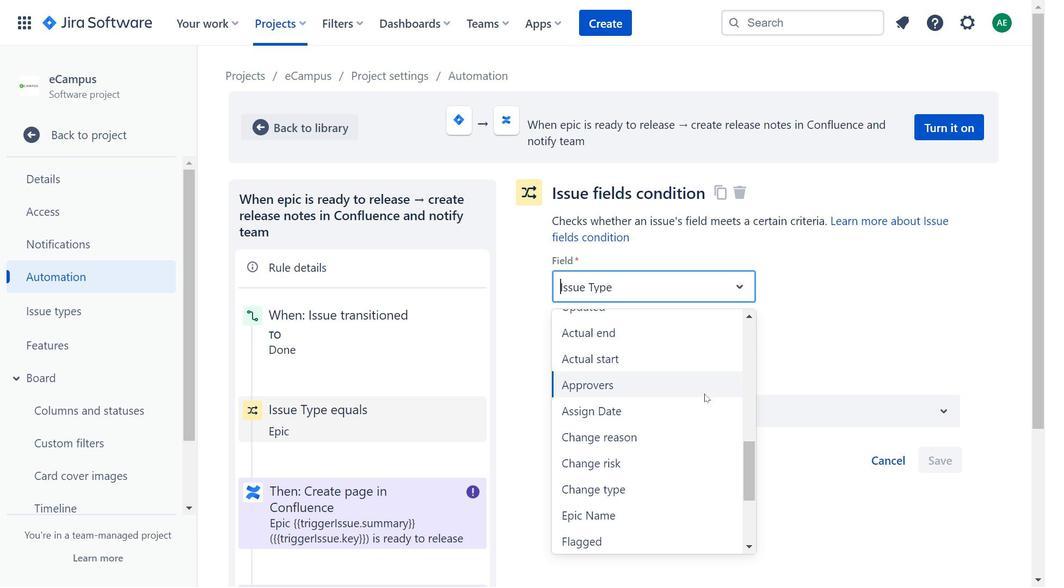 
Action: Mouse scrolled (704, 395) with delta (0, 0)
Screenshot: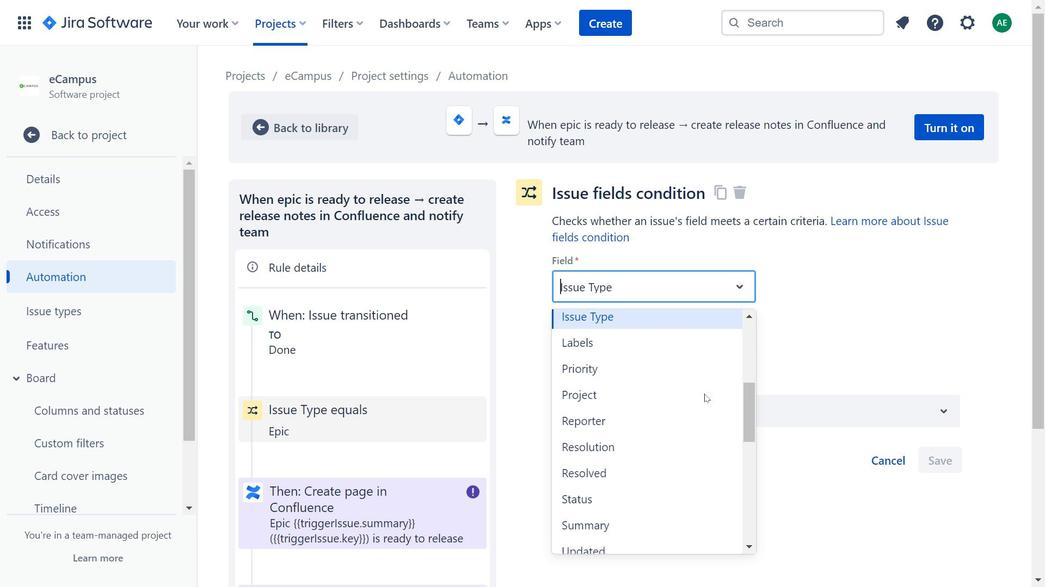 
Action: Mouse scrolled (704, 395) with delta (0, 0)
Screenshot: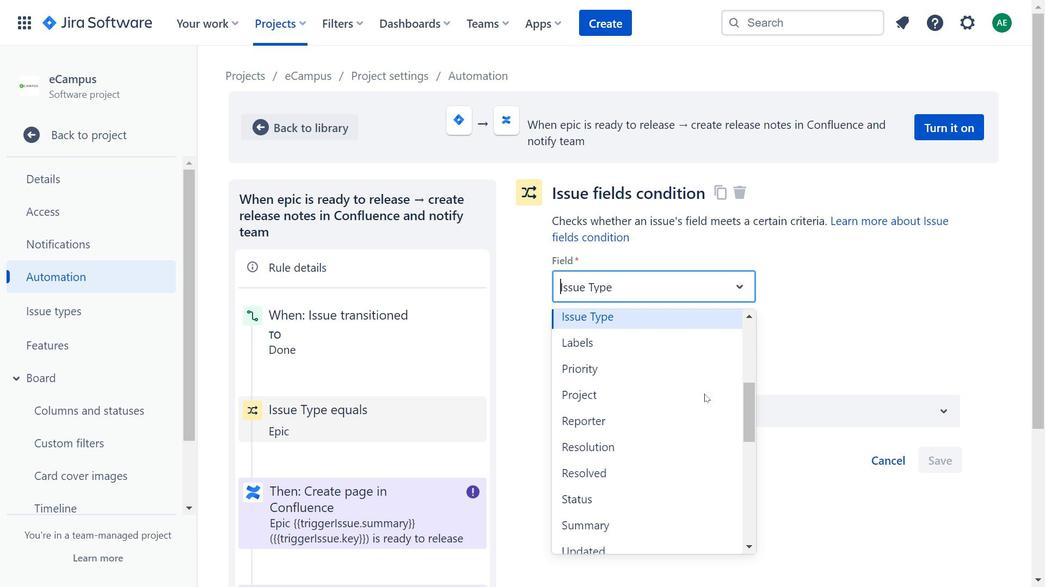 
Action: Mouse scrolled (704, 395) with delta (0, 0)
Screenshot: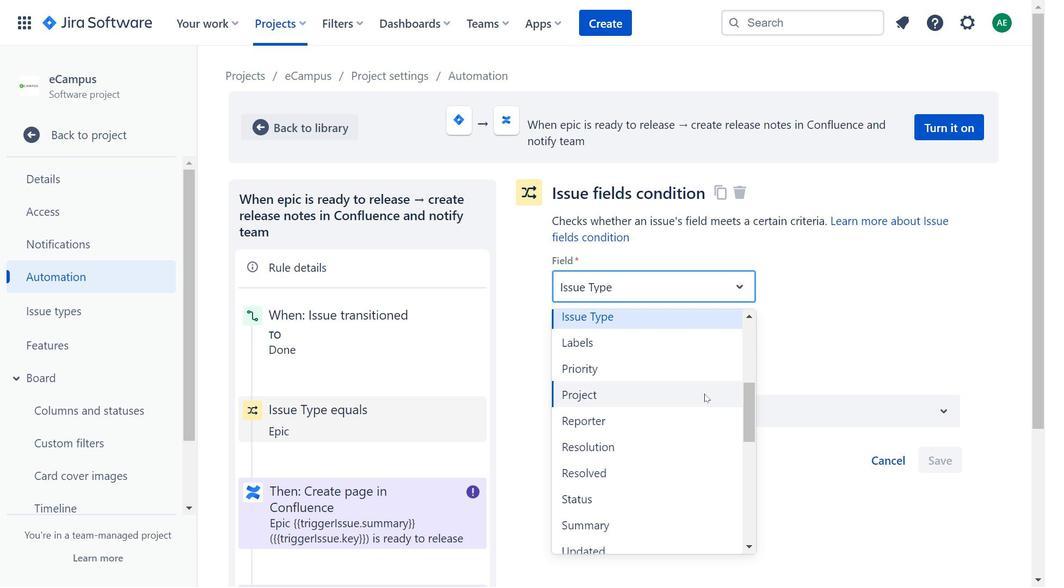 
Action: Mouse moved to (731, 432)
Screenshot: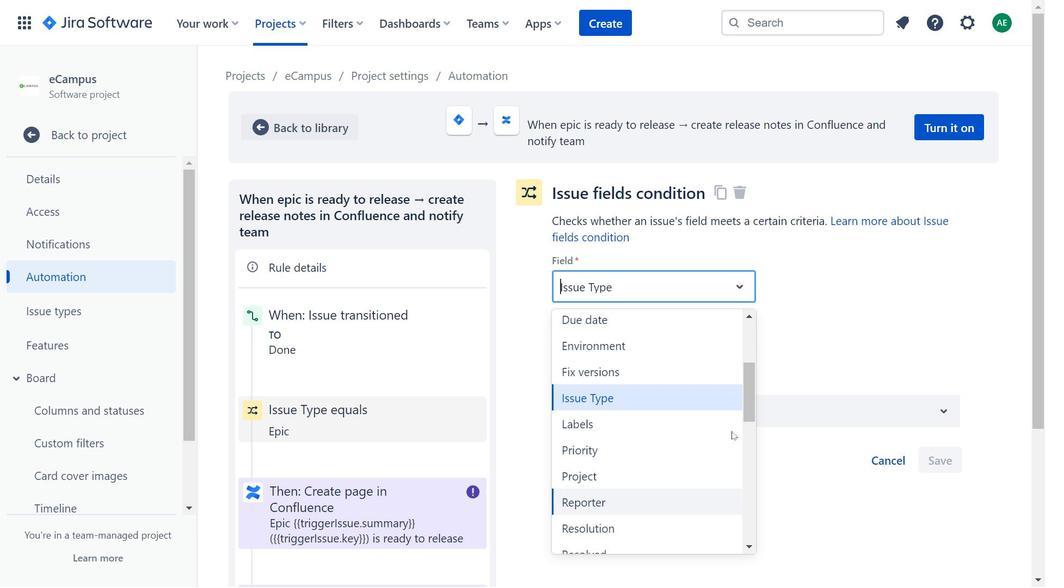 
Action: Mouse scrolled (731, 432) with delta (0, 0)
Screenshot: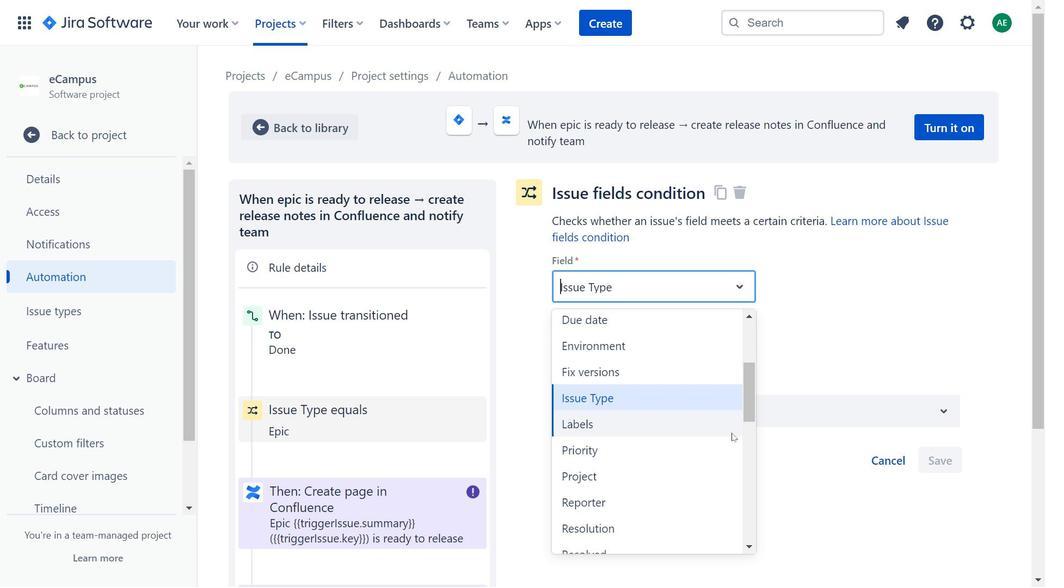 
Action: Mouse moved to (731, 433)
Screenshot: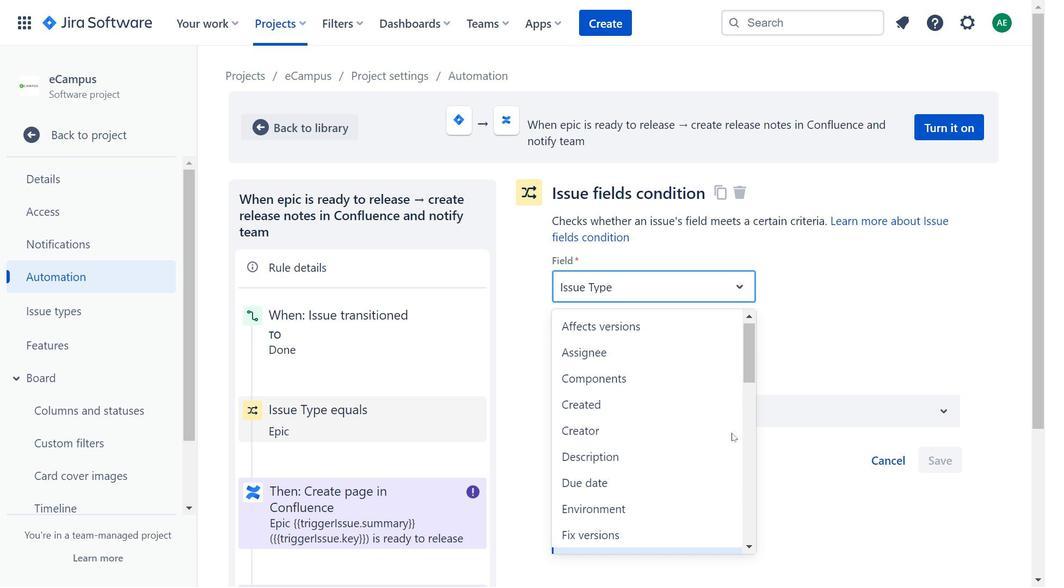 
Action: Mouse scrolled (731, 434) with delta (0, 0)
Screenshot: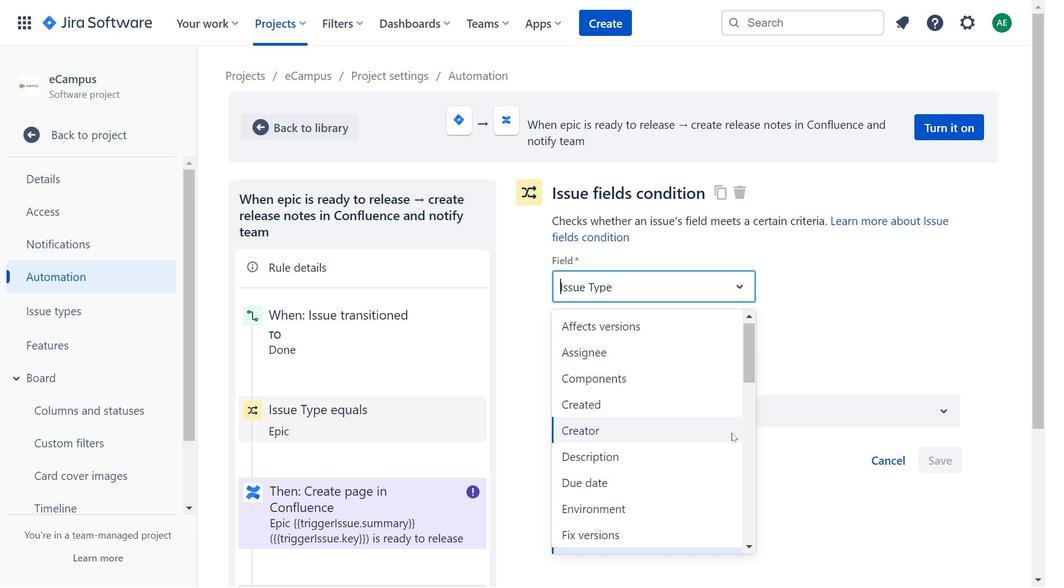 
Action: Mouse scrolled (731, 434) with delta (0, 0)
Screenshot: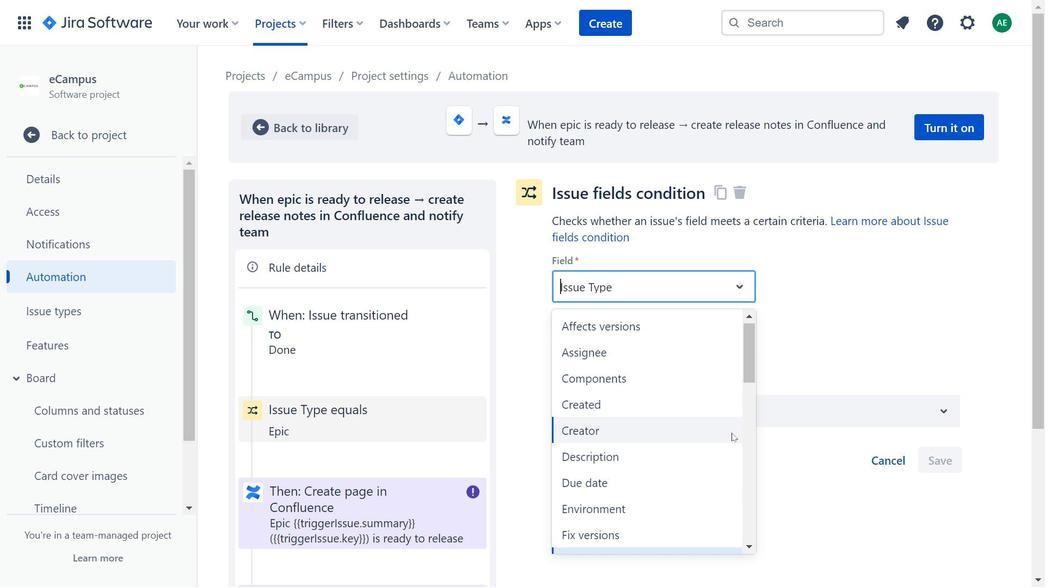 
Action: Mouse moved to (732, 431)
Screenshot: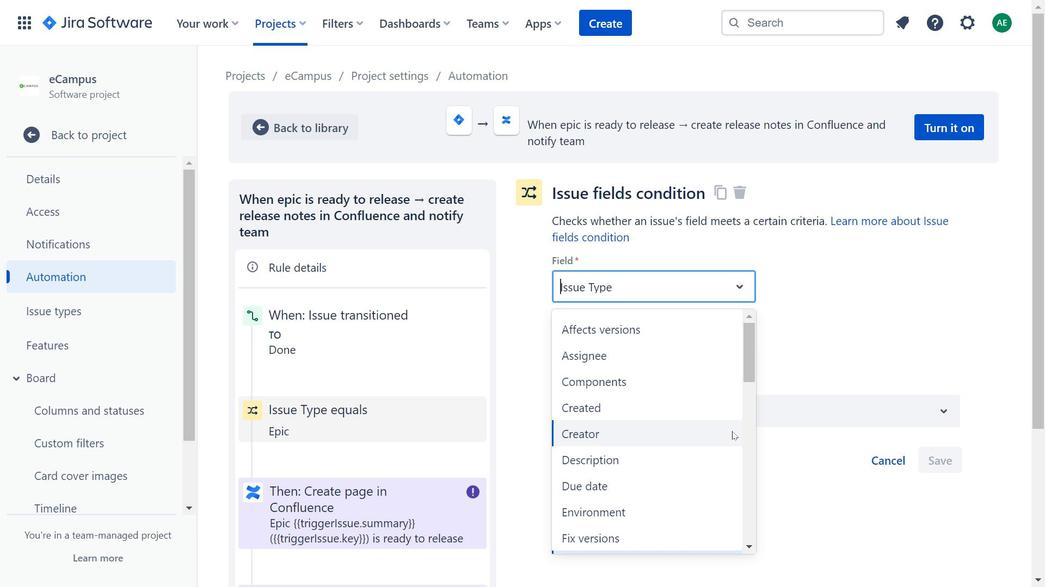 
Action: Mouse scrolled (732, 432) with delta (0, 0)
Screenshot: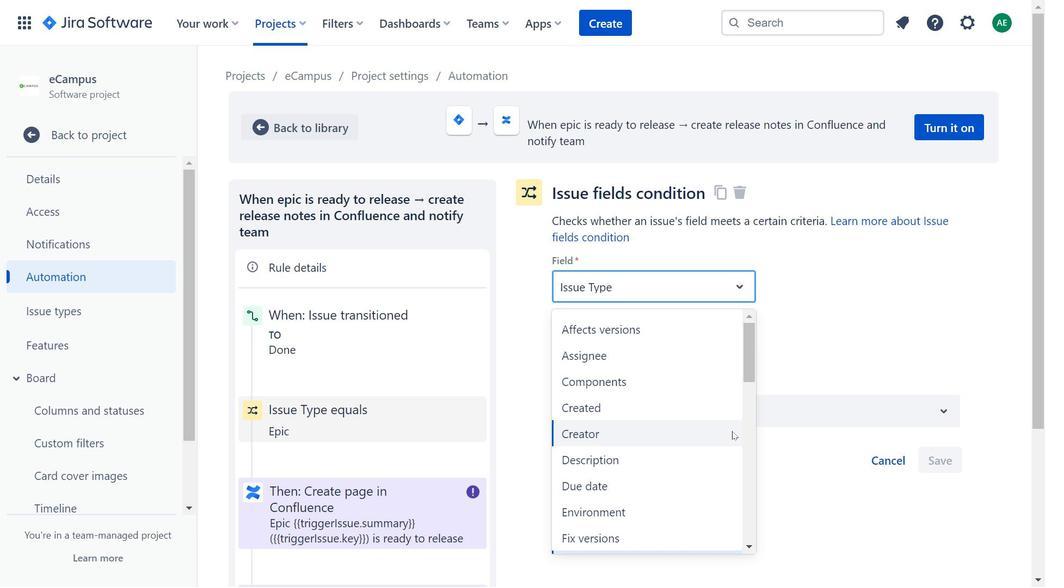 
Action: Mouse scrolled (732, 432) with delta (0, 0)
Screenshot: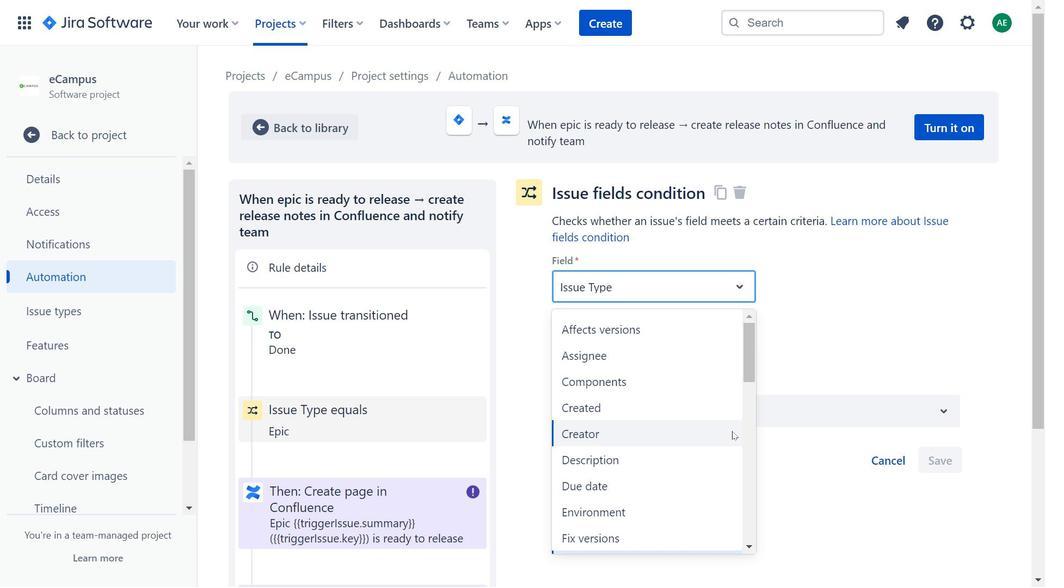 
Action: Mouse moved to (408, 323)
Screenshot: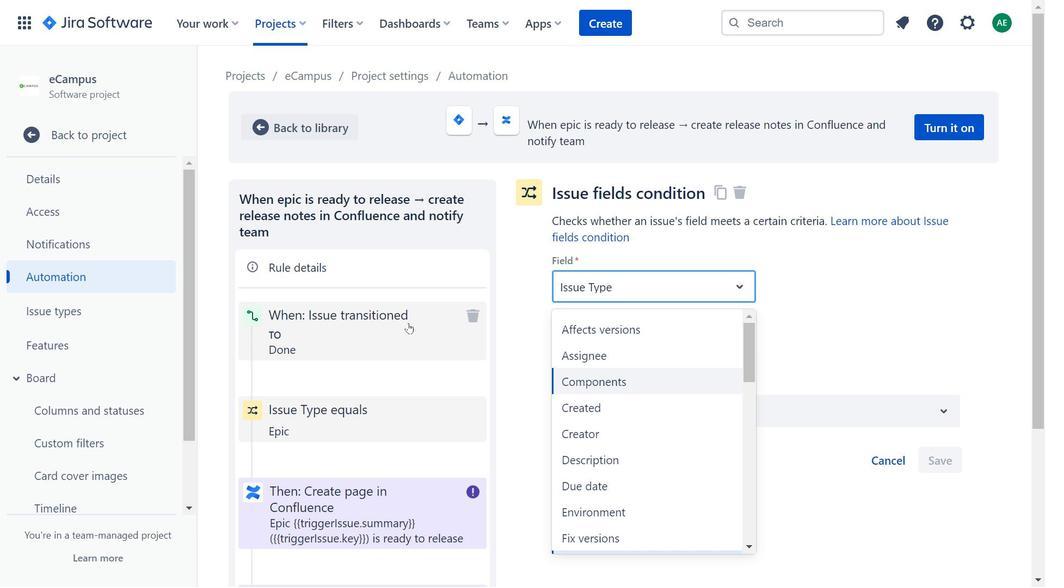 
Action: Mouse pressed left at (408, 323)
Screenshot: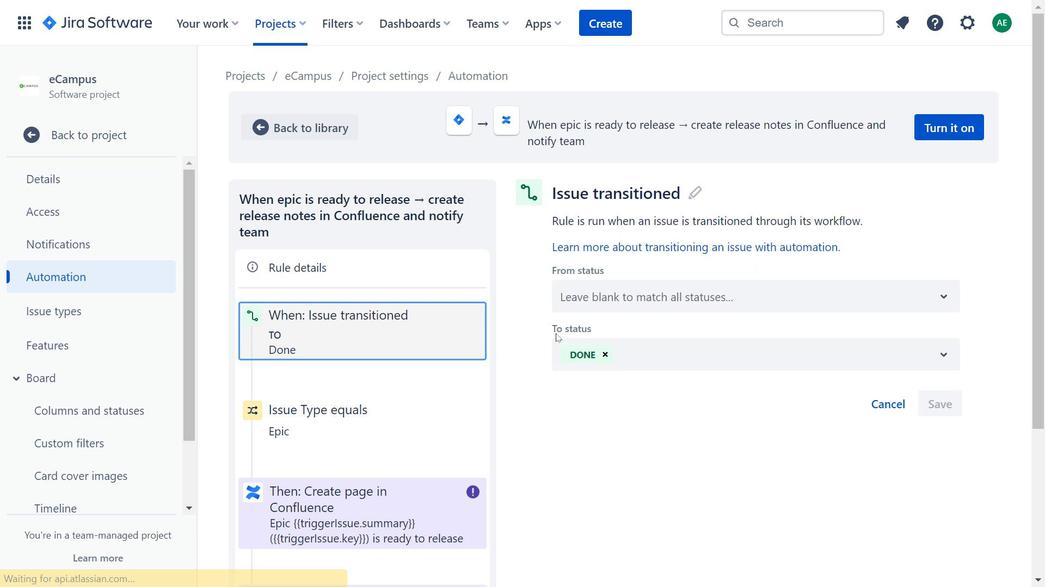 
Action: Mouse moved to (632, 305)
Screenshot: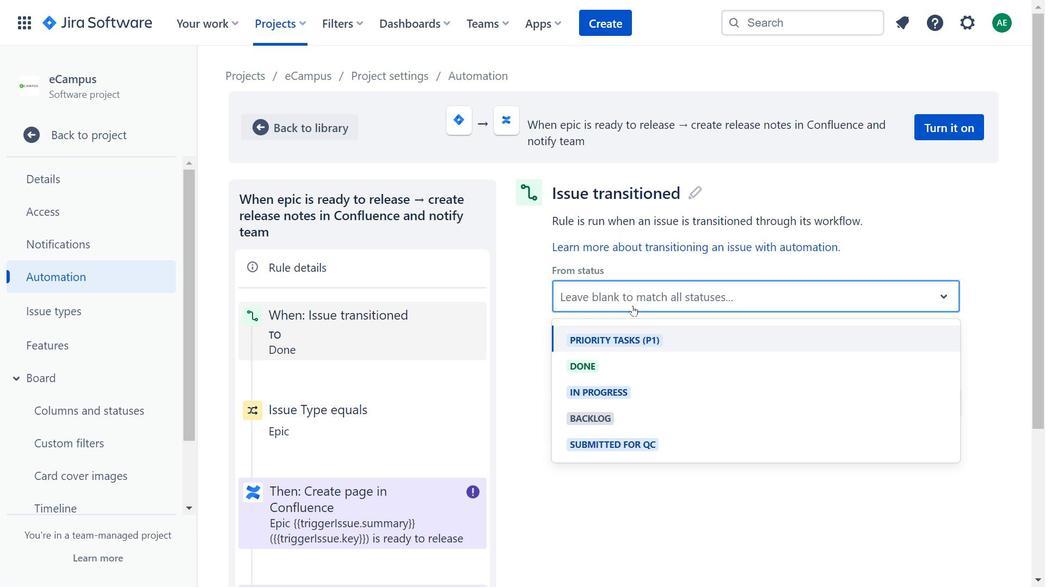 
Action: Mouse pressed left at (632, 305)
Screenshot: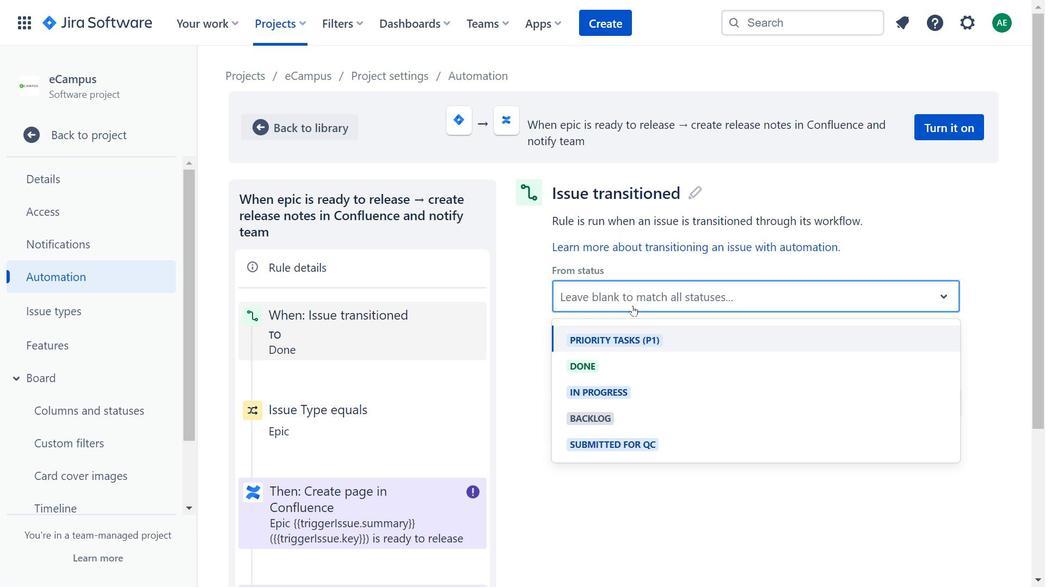 
Action: Mouse moved to (738, 327)
Screenshot: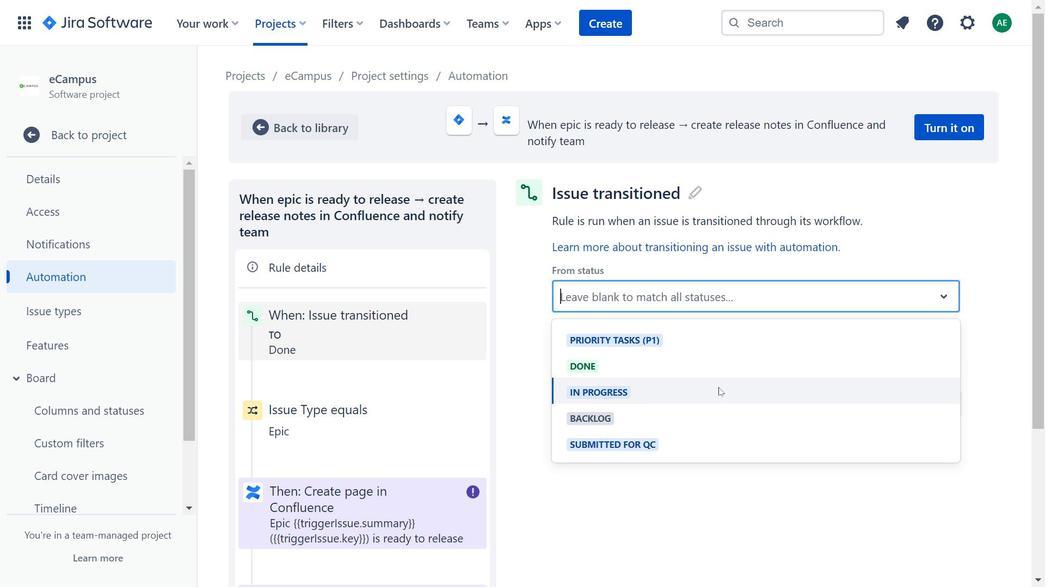 
Action: Mouse scrolled (738, 326) with delta (0, 0)
Screenshot: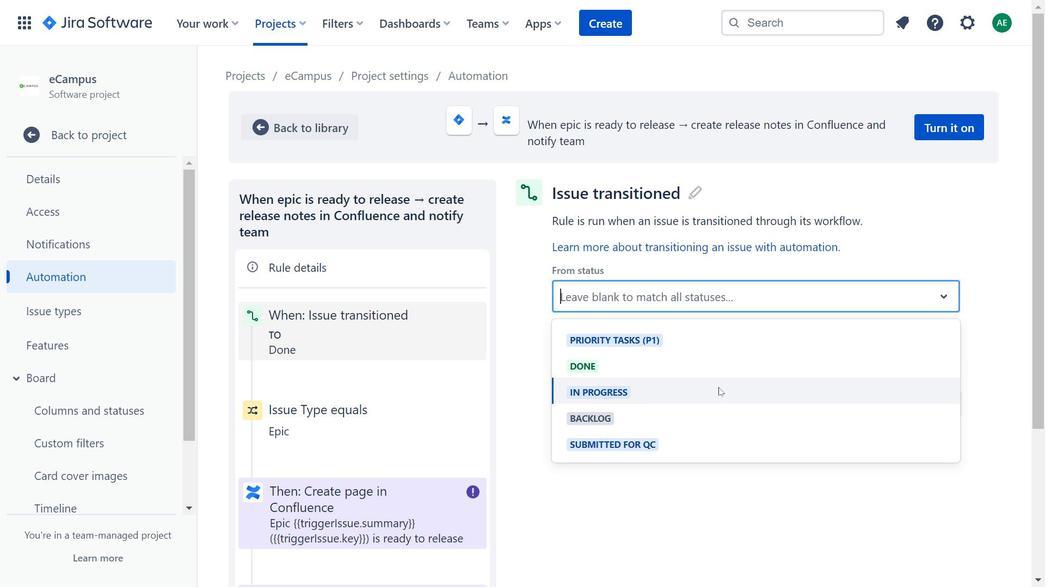 
Action: Mouse moved to (302, 427)
Screenshot: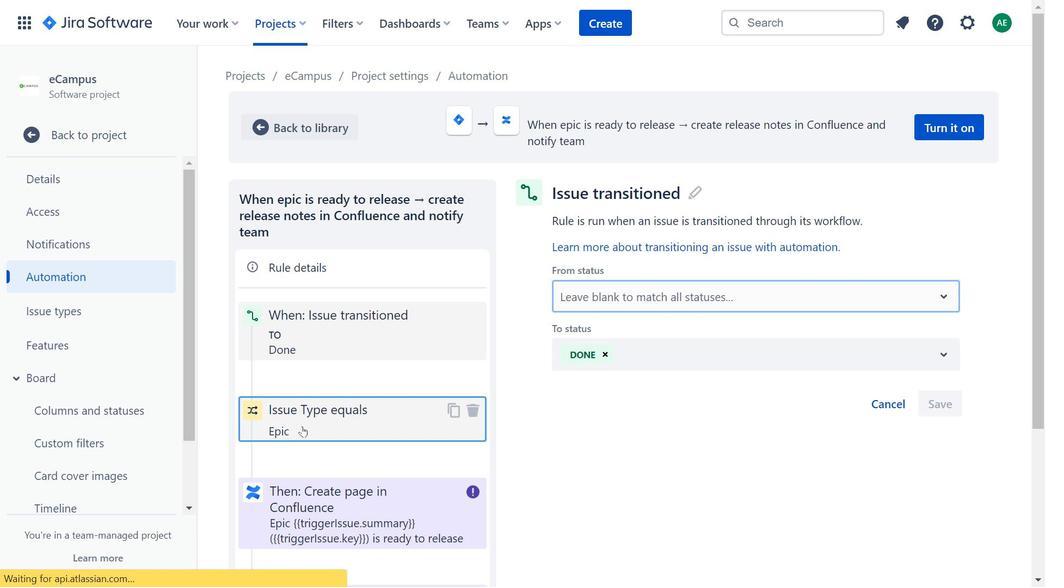 
Action: Mouse pressed left at (302, 427)
Screenshot: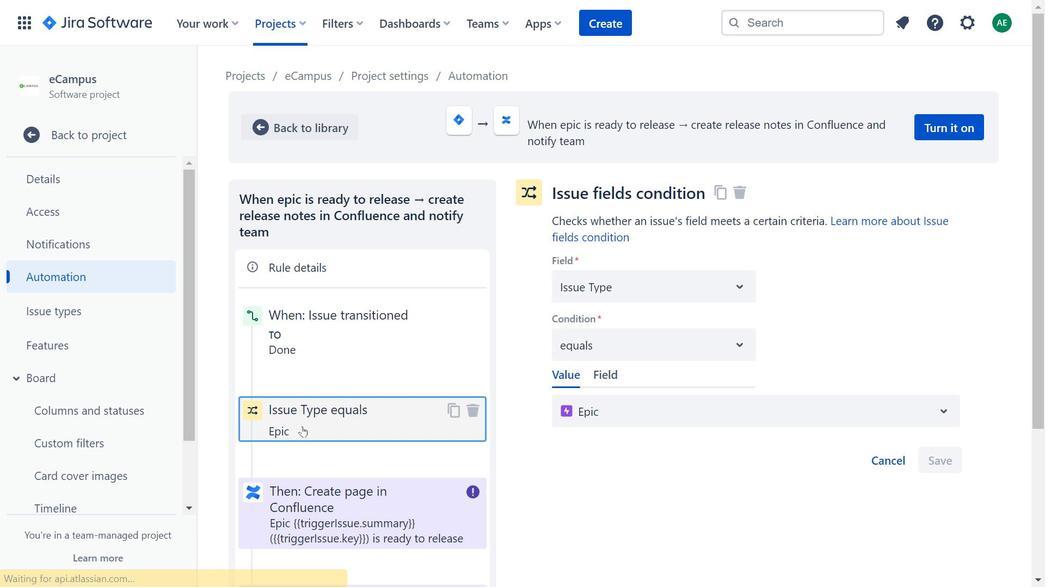 
Action: Mouse moved to (608, 343)
Screenshot: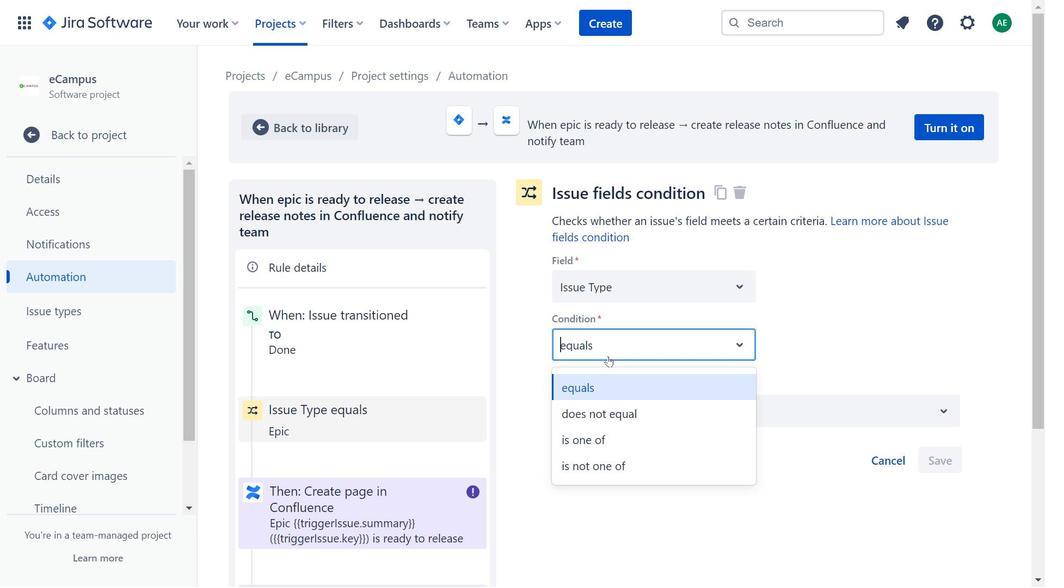
Action: Mouse pressed left at (608, 343)
Screenshot: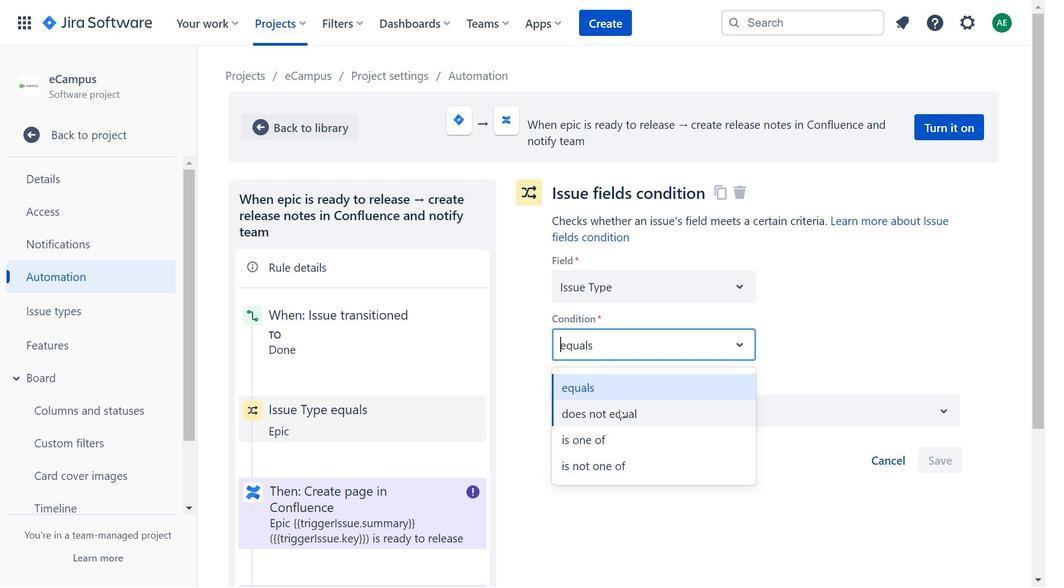 
Action: Mouse moved to (119, 174)
Screenshot: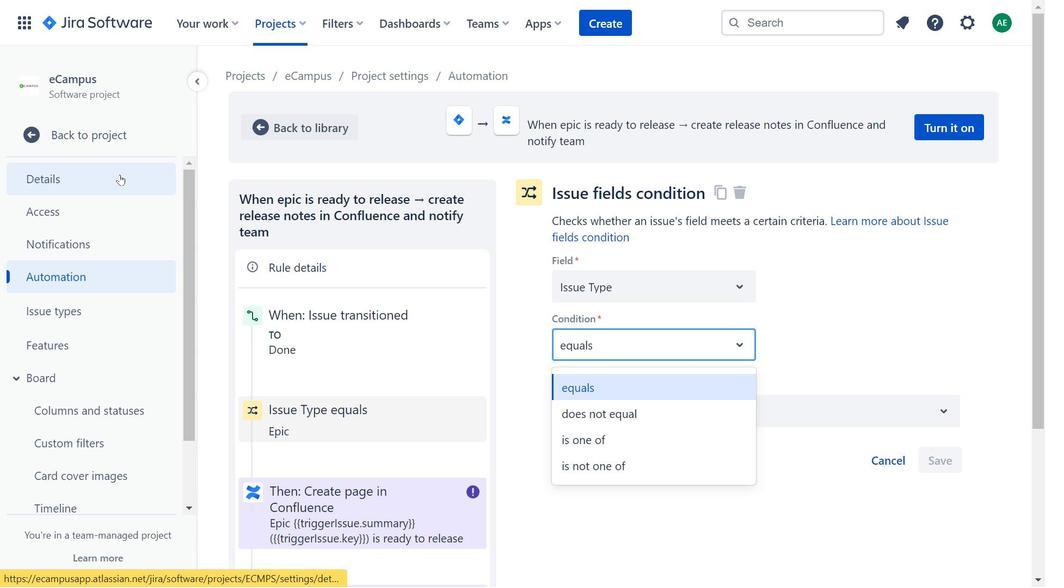 
Action: Mouse pressed left at (119, 174)
Screenshot: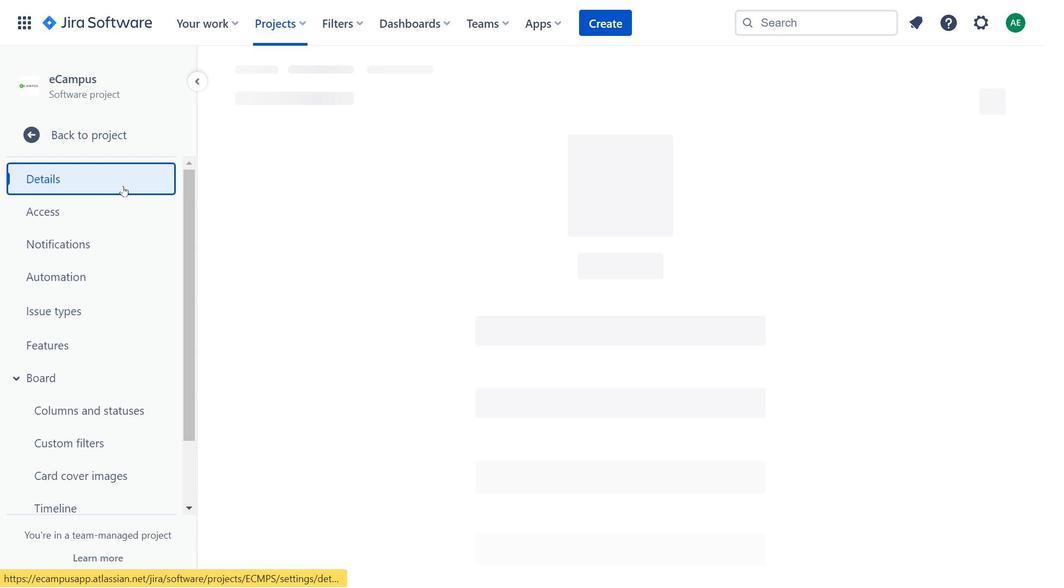 
Action: Mouse moved to (77, 221)
Screenshot: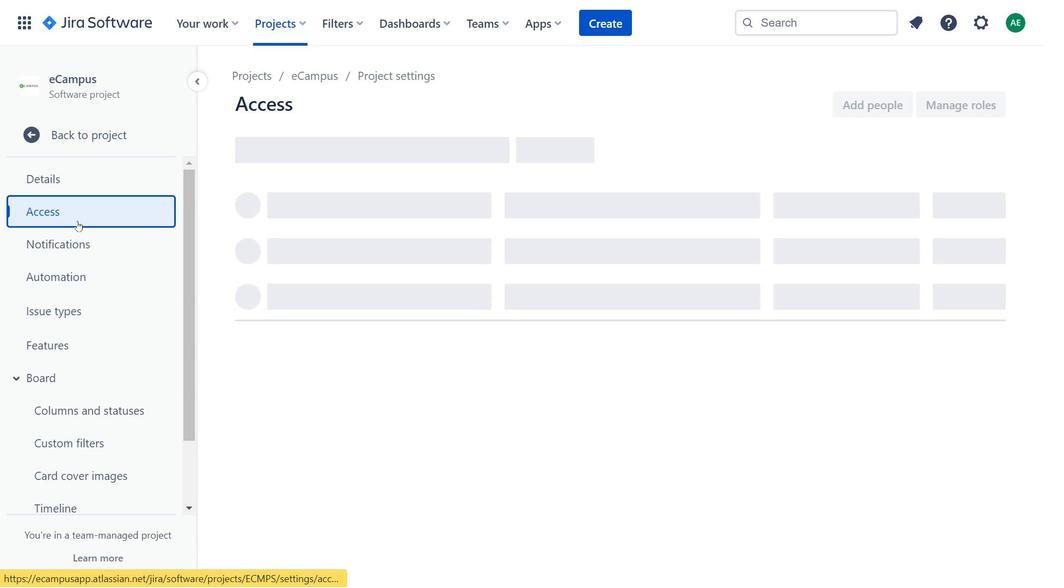 
Action: Mouse pressed left at (77, 221)
Screenshot: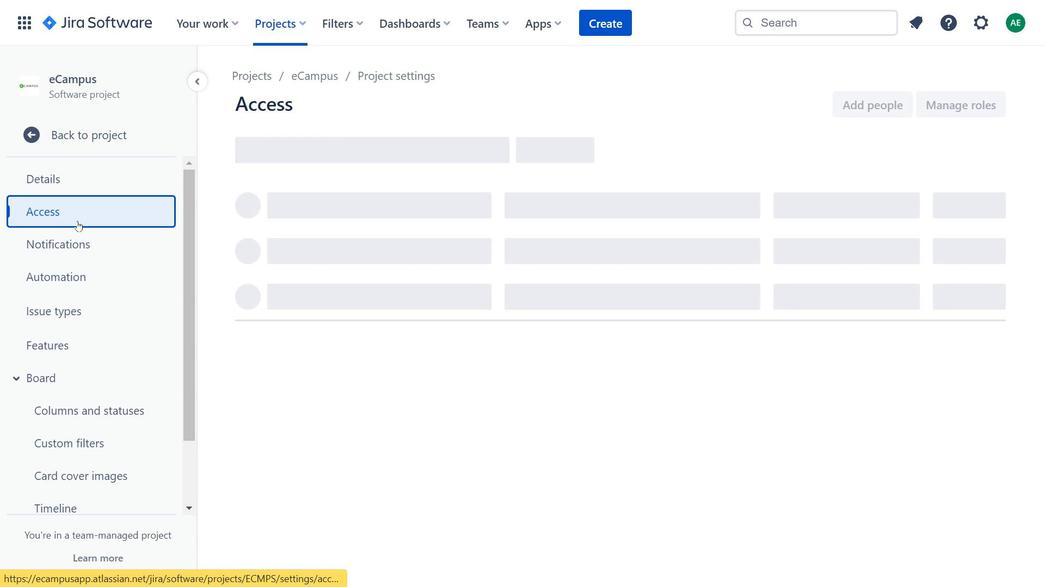 
Action: Mouse moved to (580, 227)
Screenshot: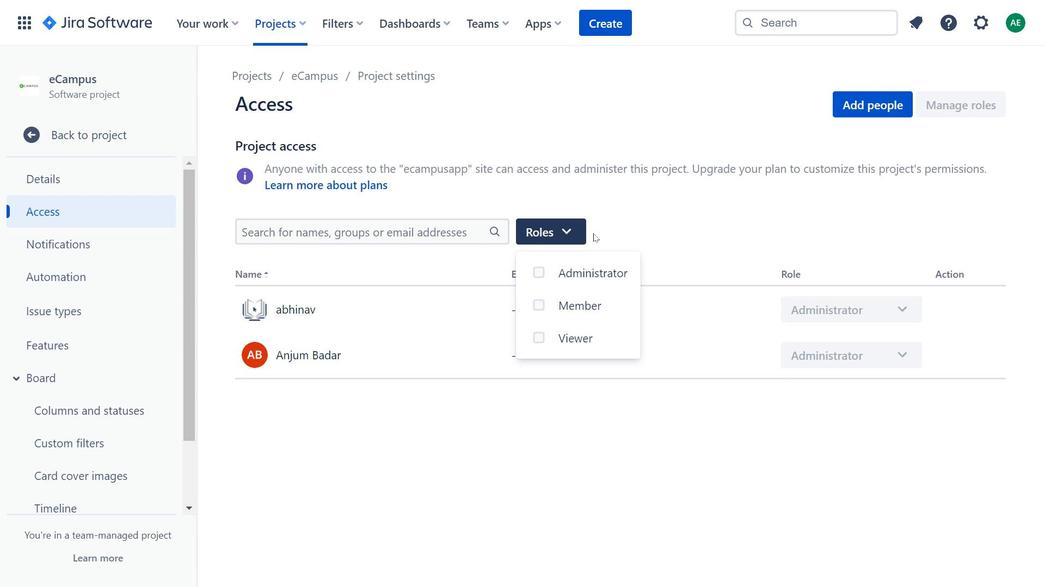 
Action: Mouse pressed left at (580, 227)
Screenshot: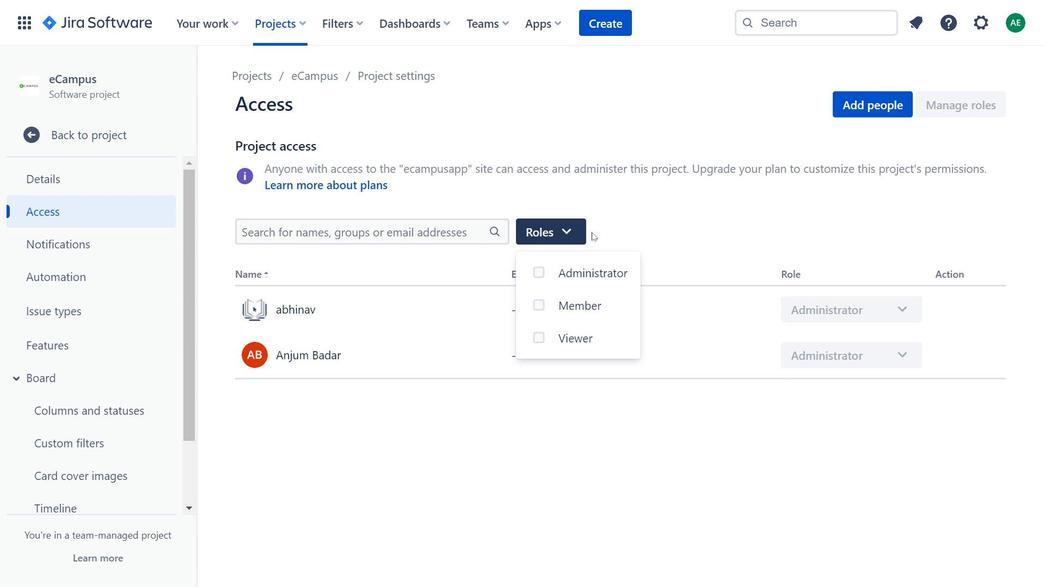 
Action: Mouse moved to (88, 250)
Screenshot: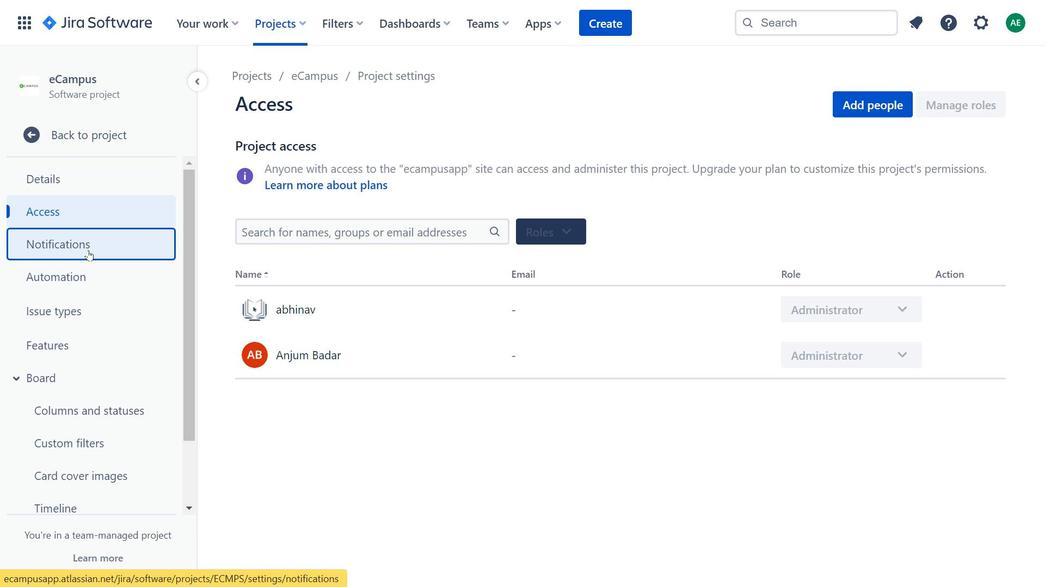 
Action: Mouse pressed left at (88, 250)
Screenshot: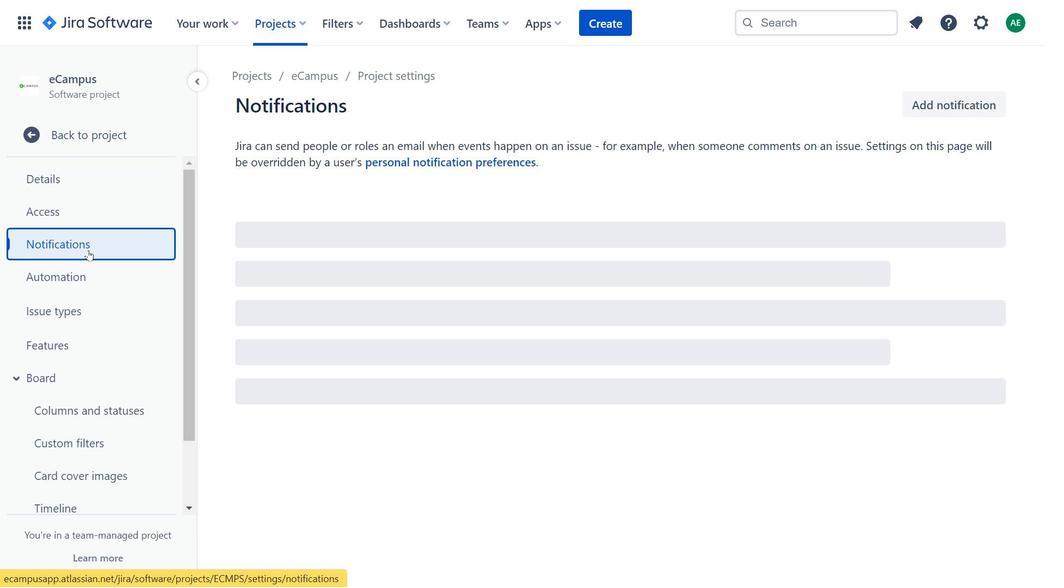 
Action: Mouse moved to (101, 284)
Screenshot: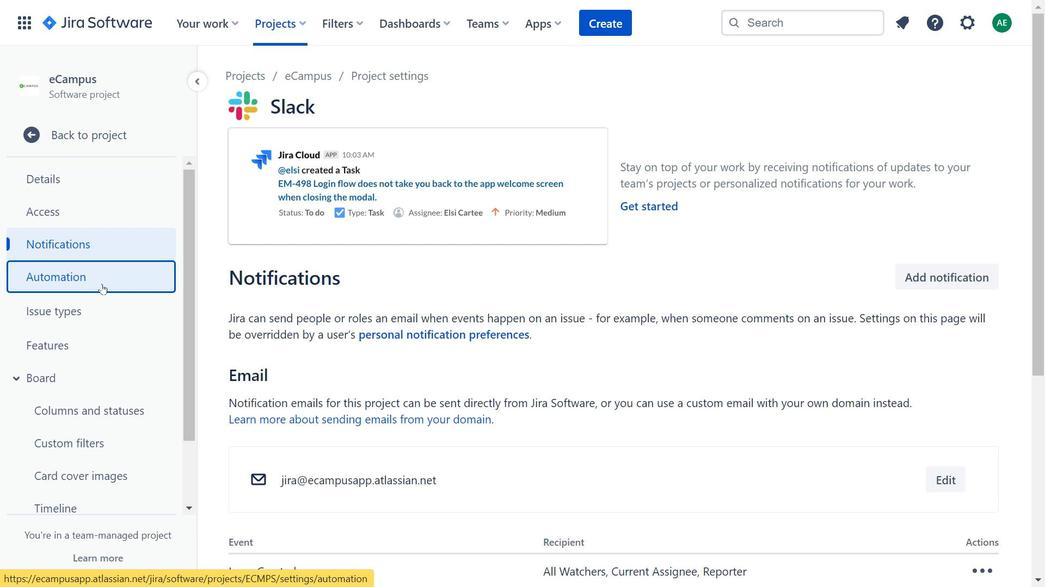 
Action: Mouse pressed left at (101, 284)
Screenshot: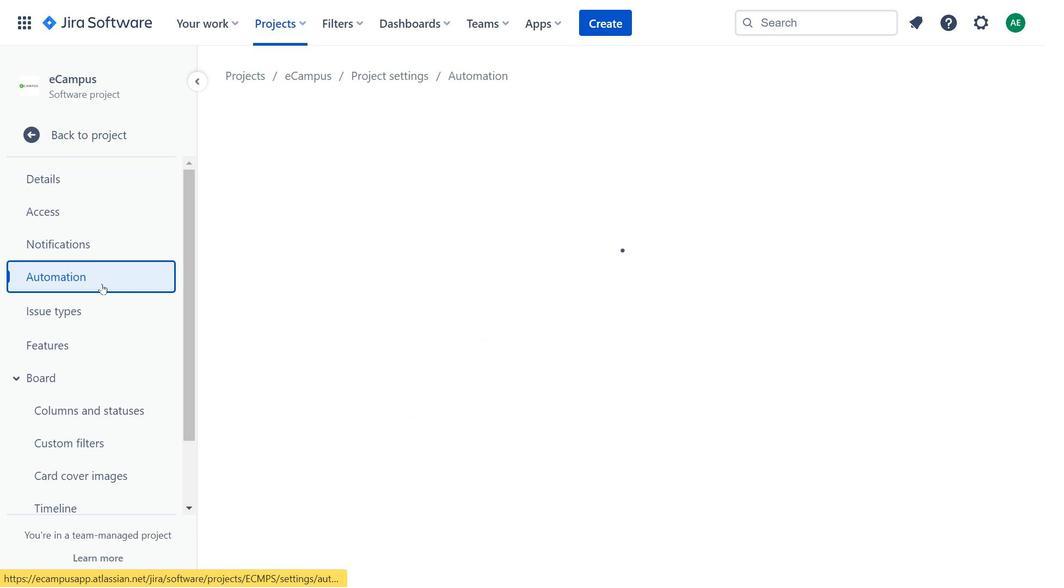 
Action: Mouse moved to (184, 403)
Screenshot: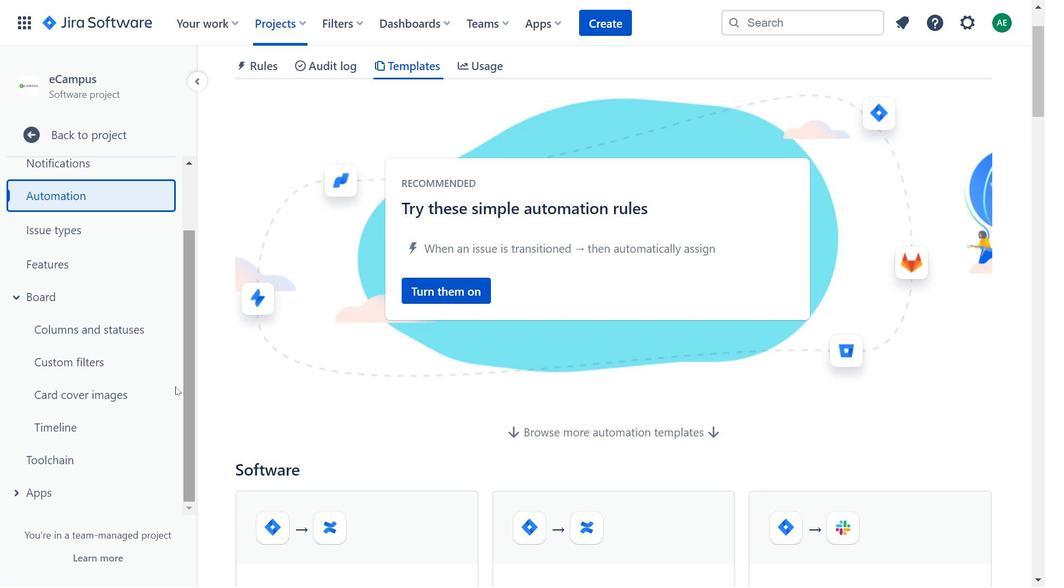 
Action: Mouse scrolled (184, 403) with delta (0, 0)
Screenshot: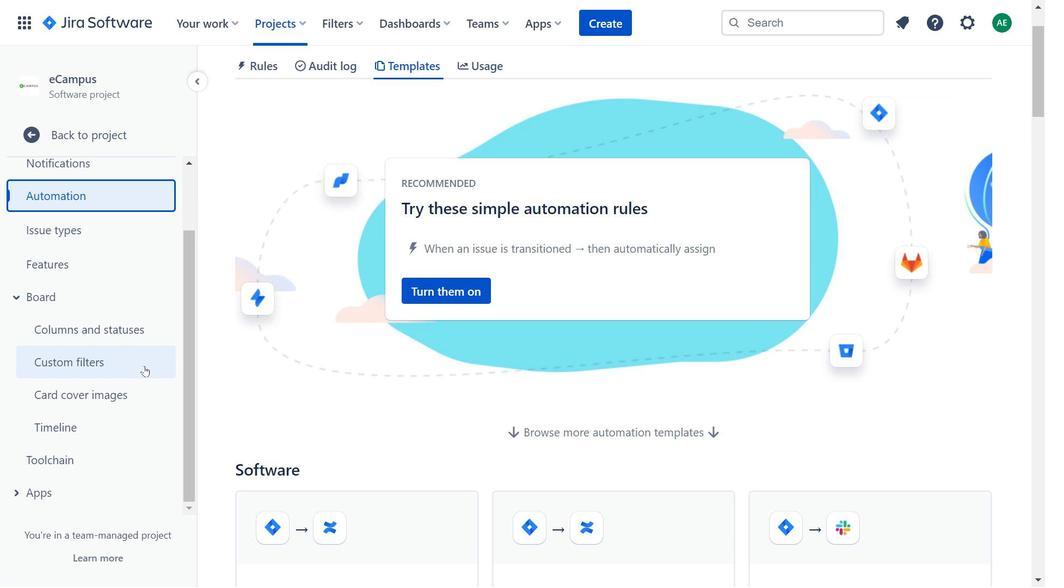 
Action: Mouse moved to (182, 393)
Screenshot: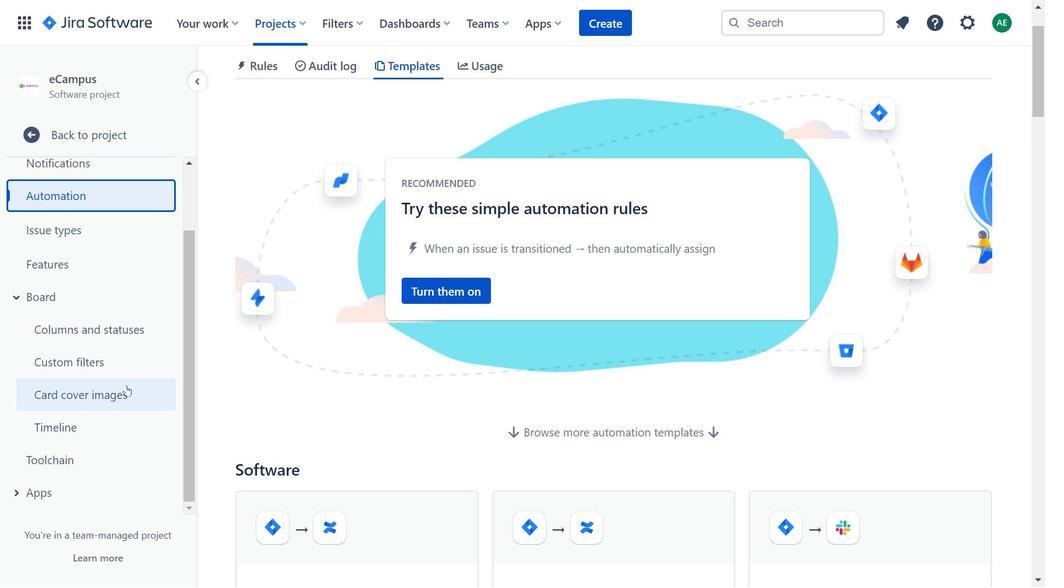 
Action: Mouse scrolled (182, 393) with delta (0, 0)
Screenshot: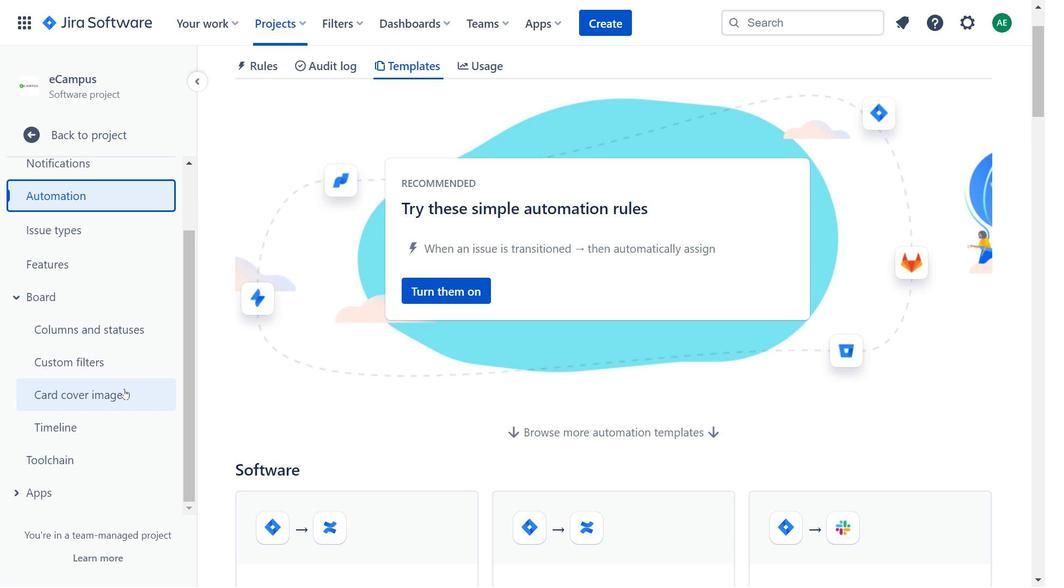 
Action: Mouse moved to (127, 387)
Screenshot: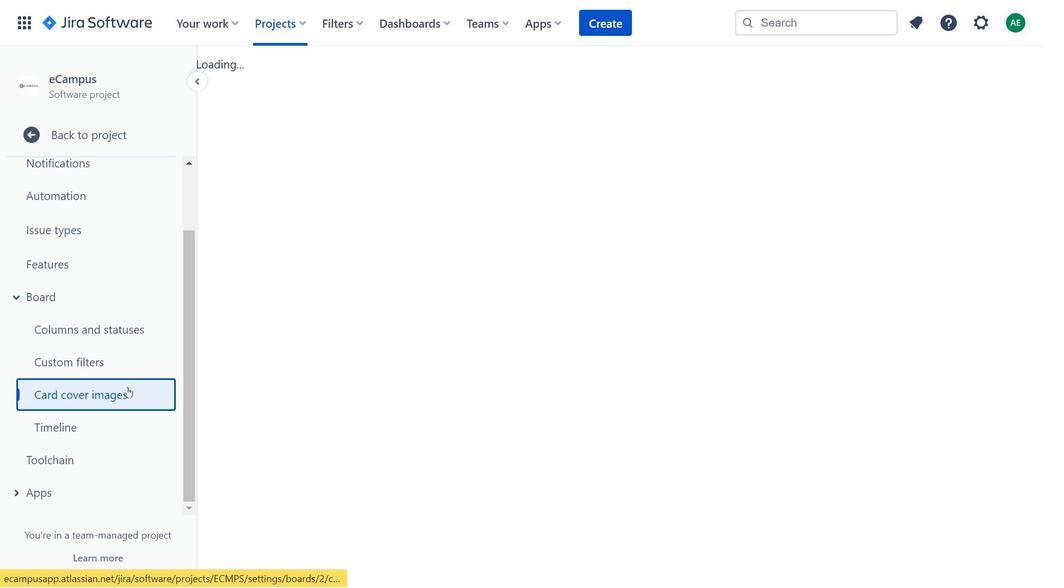 
Action: Mouse pressed left at (127, 387)
Screenshot: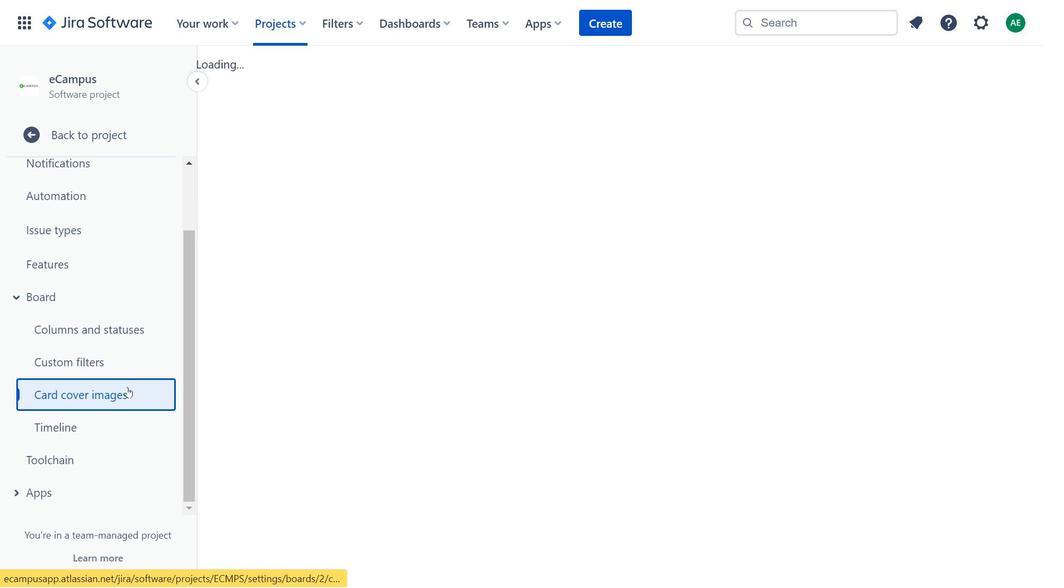 
Action: Mouse moved to (85, 132)
Screenshot: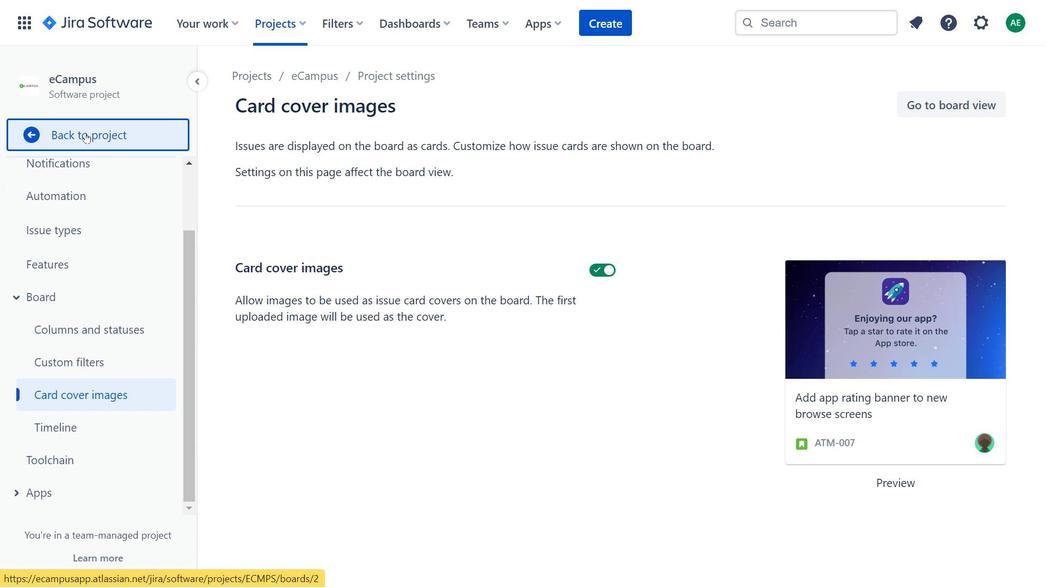
Action: Mouse pressed left at (85, 132)
Screenshot: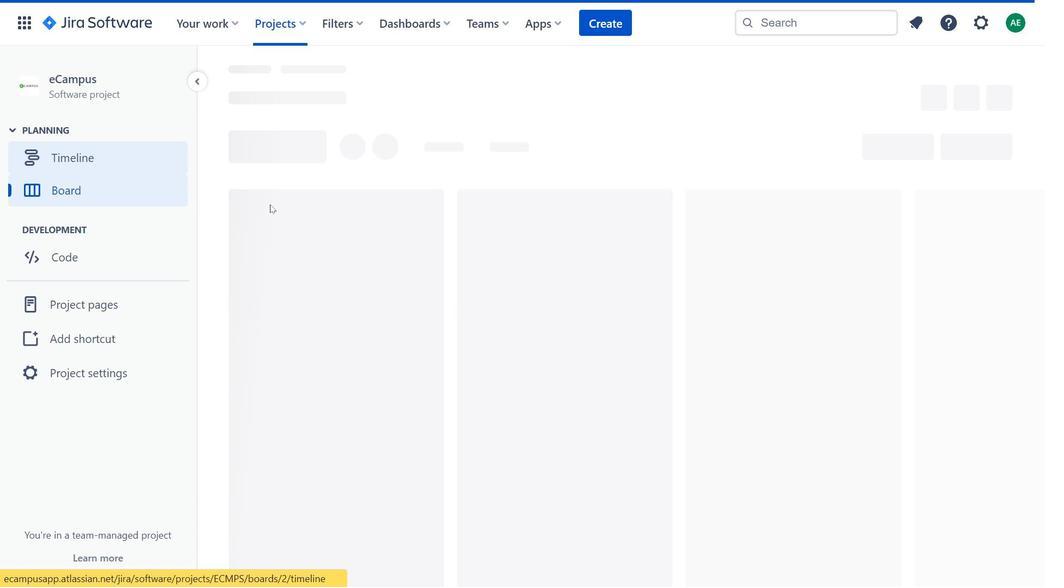 
Action: Mouse moved to (545, 322)
Screenshot: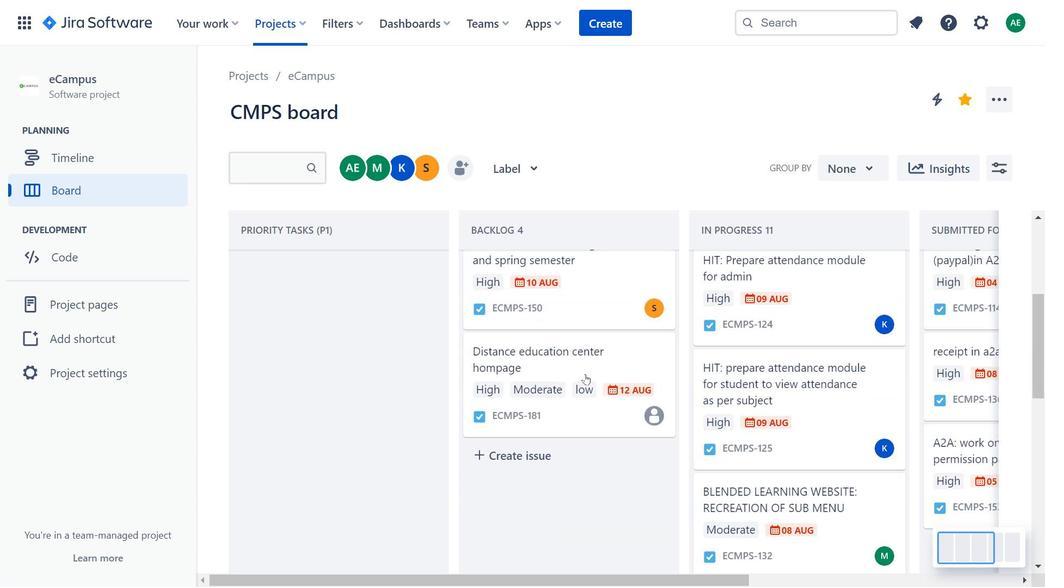 
Action: Mouse scrolled (545, 321) with delta (0, 0)
Screenshot: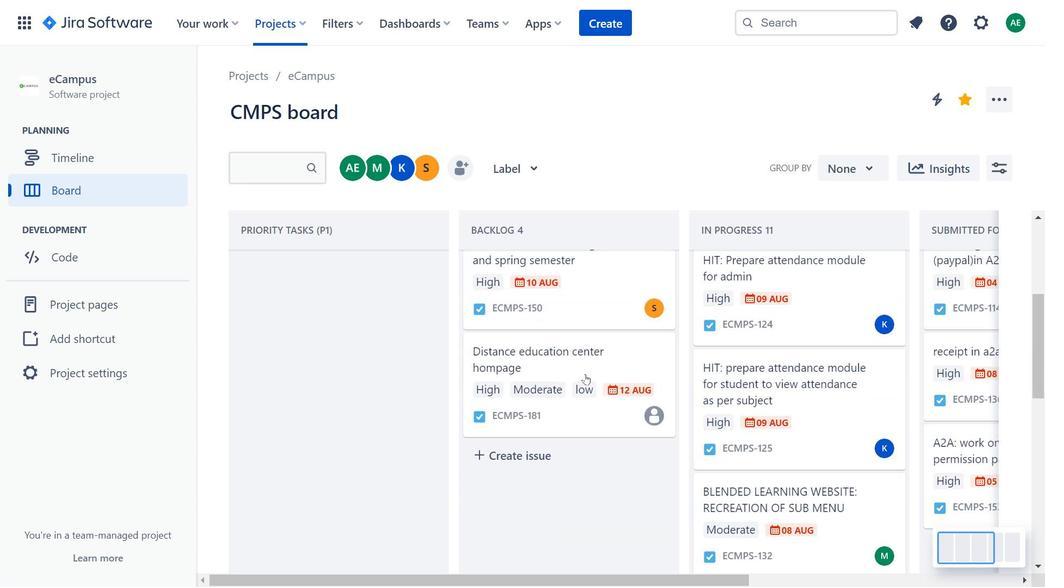 
Action: Mouse moved to (585, 373)
Screenshot: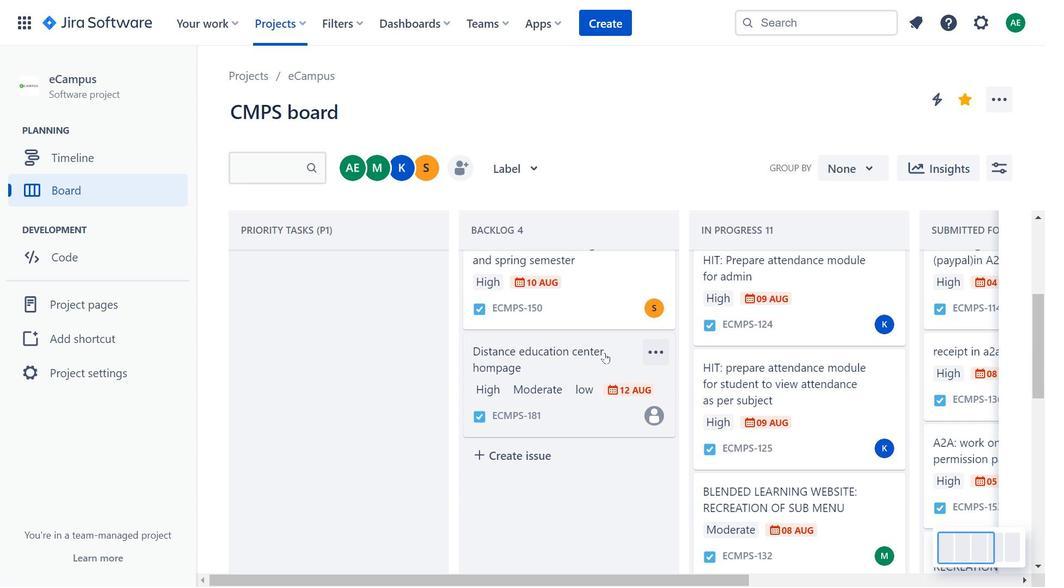 
Action: Mouse scrolled (585, 372) with delta (0, 0)
Screenshot: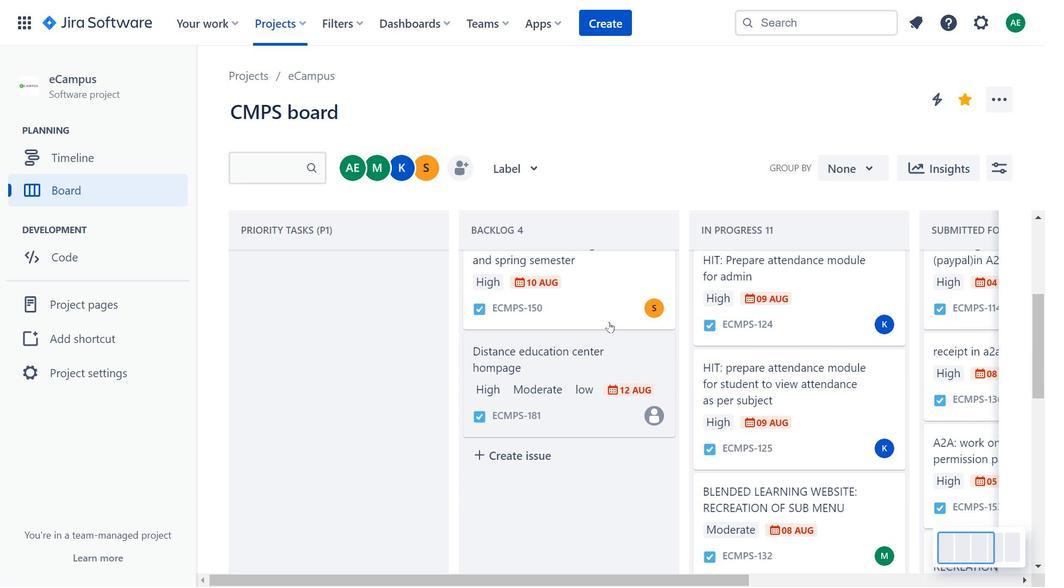 
Action: Mouse moved to (585, 374)
Screenshot: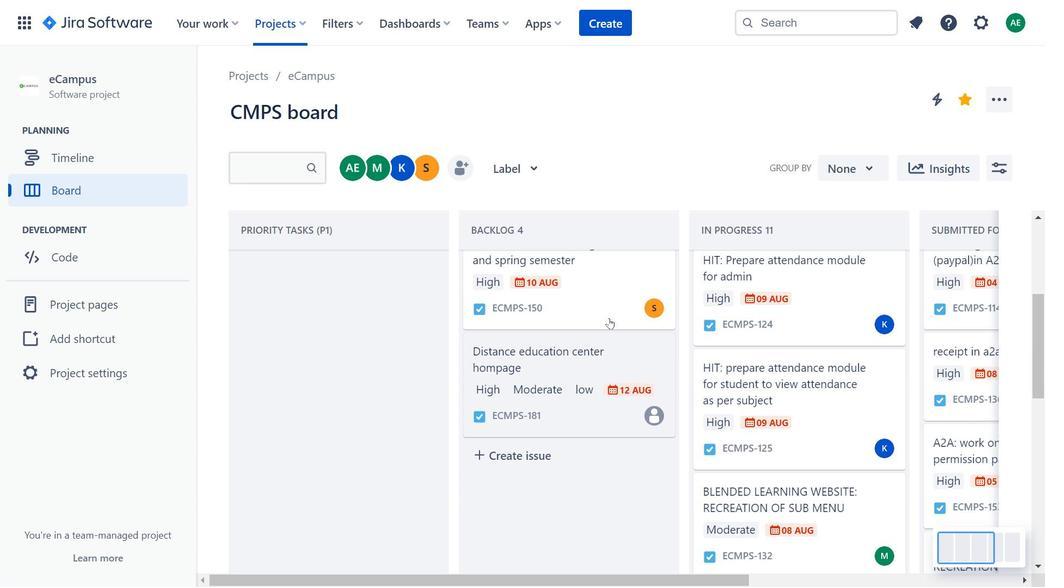 
Action: Mouse scrolled (585, 373) with delta (0, 0)
Screenshot: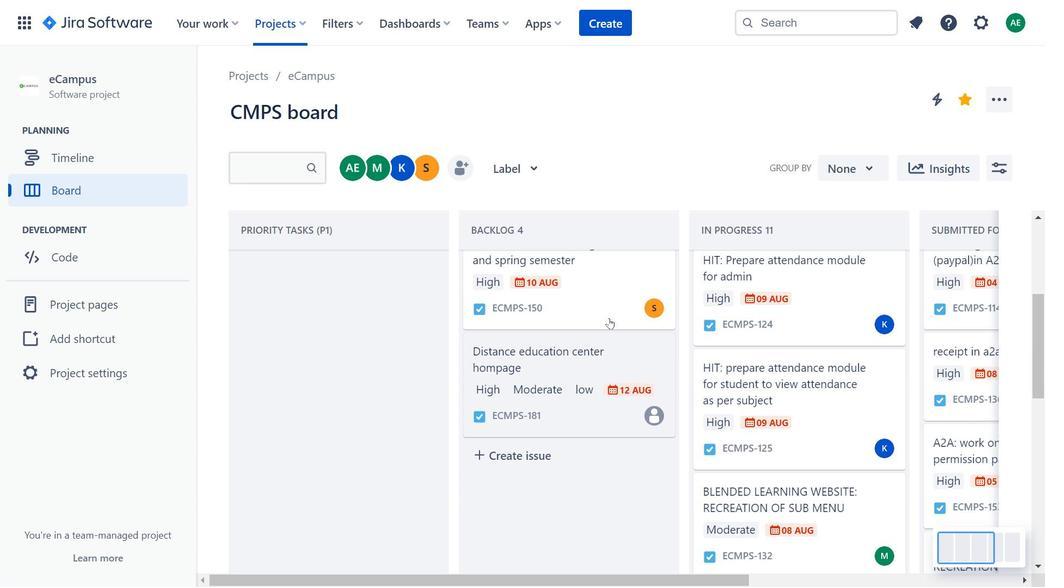 
Action: Mouse moved to (609, 305)
Screenshot: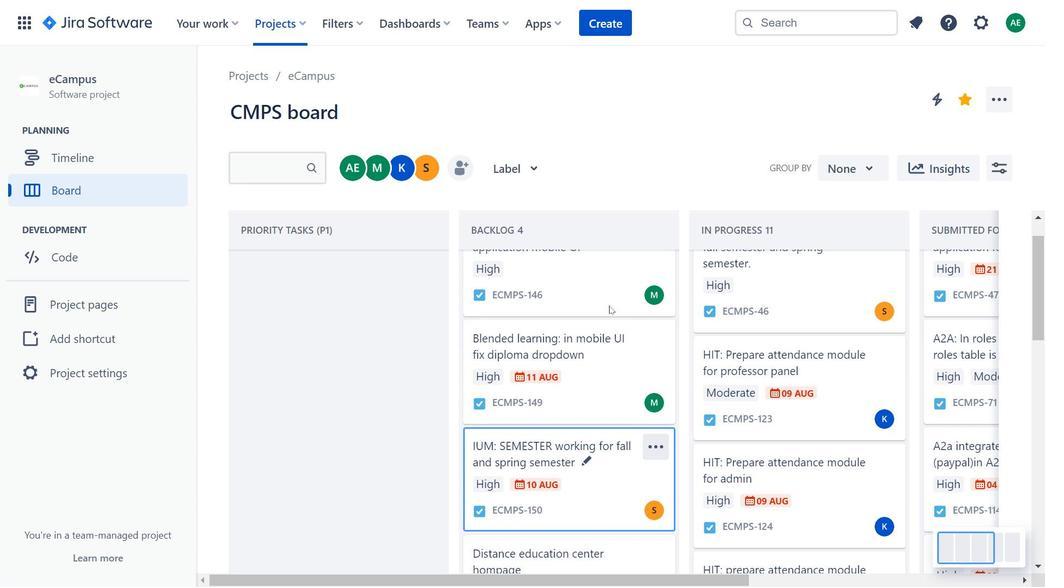 
Action: Mouse pressed left at (609, 305)
Screenshot: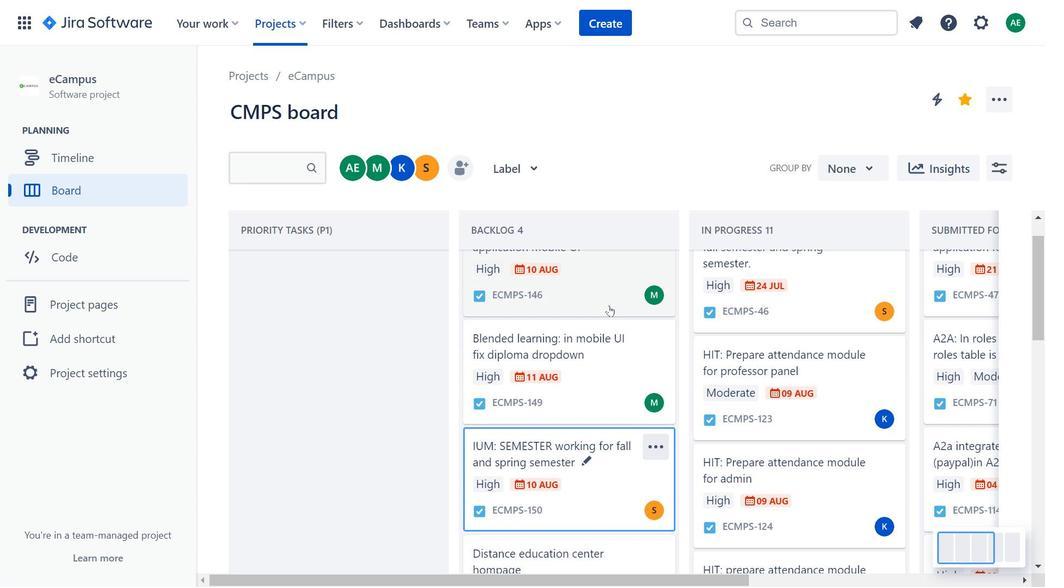 
Action: Mouse moved to (626, 474)
Screenshot: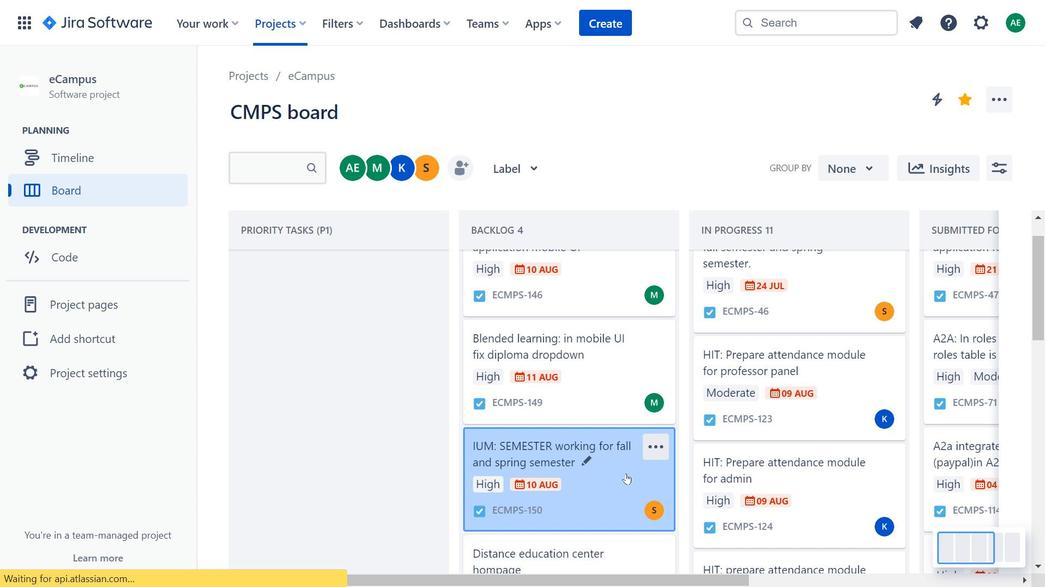 
Action: Mouse pressed left at (626, 474)
Screenshot: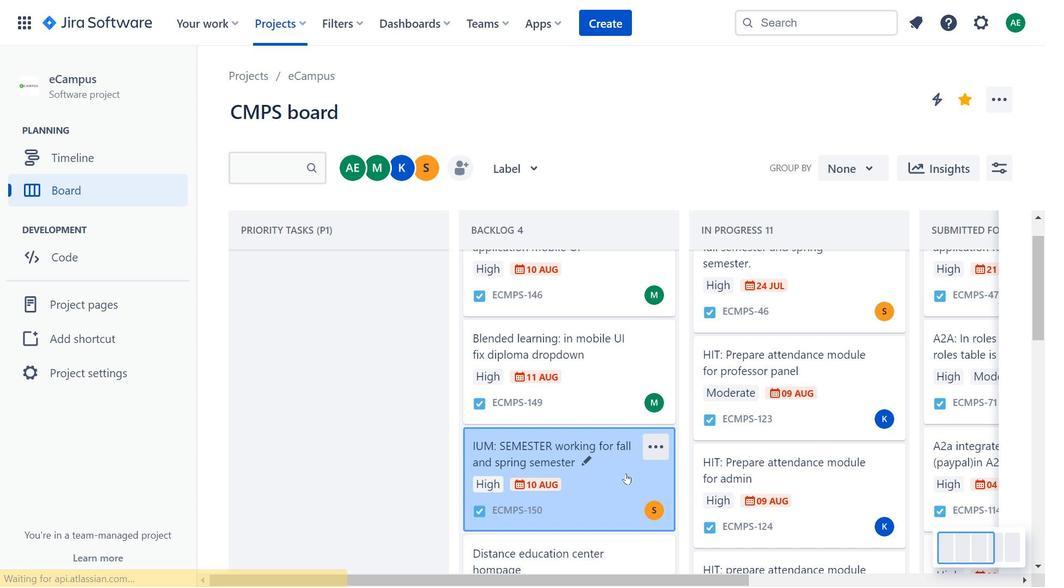 
Action: Mouse moved to (289, 230)
Screenshot: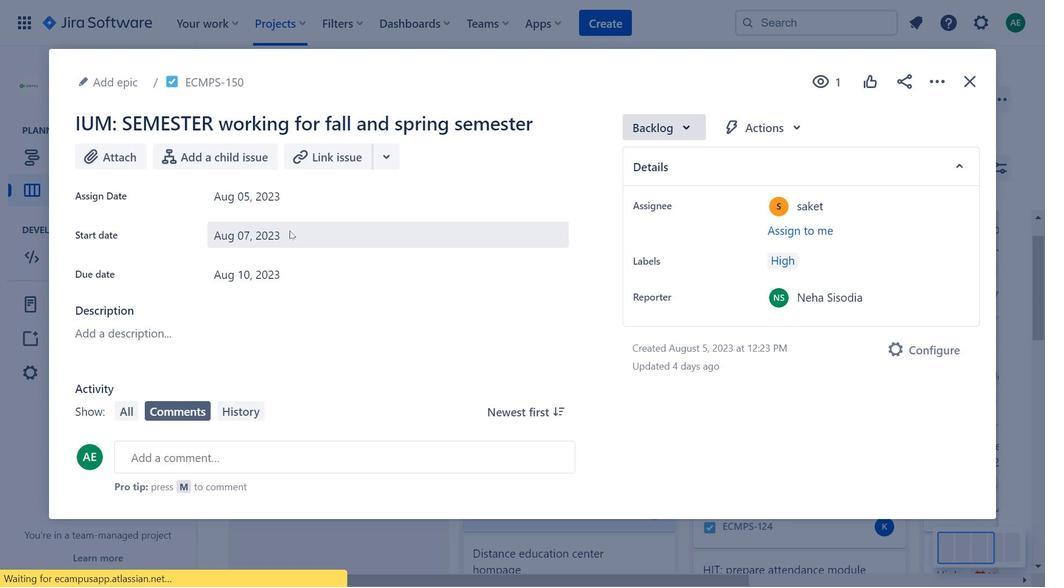 
Action: Mouse pressed left at (289, 230)
Screenshot: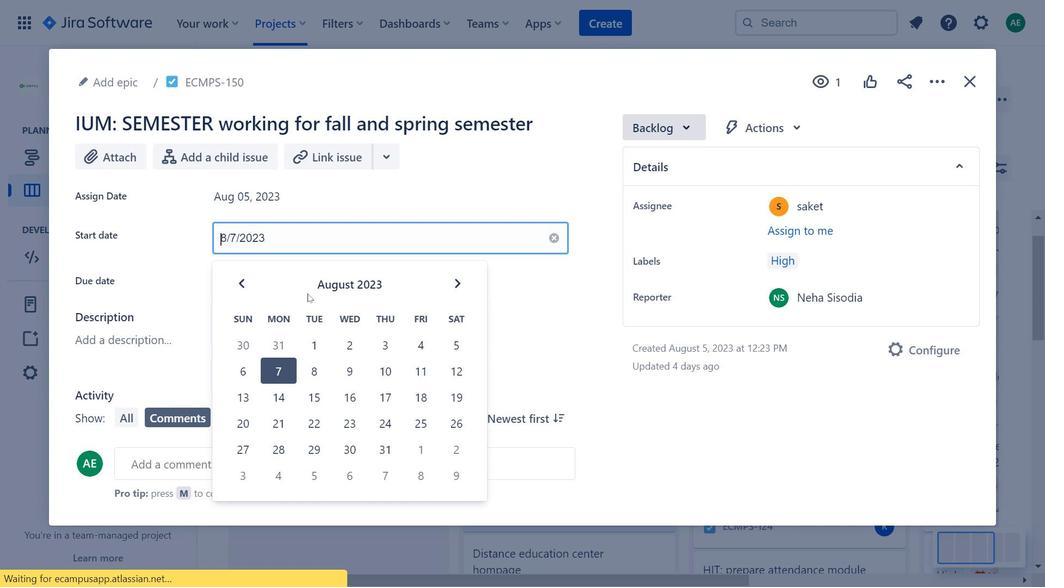 
Action: Mouse moved to (669, 131)
Screenshot: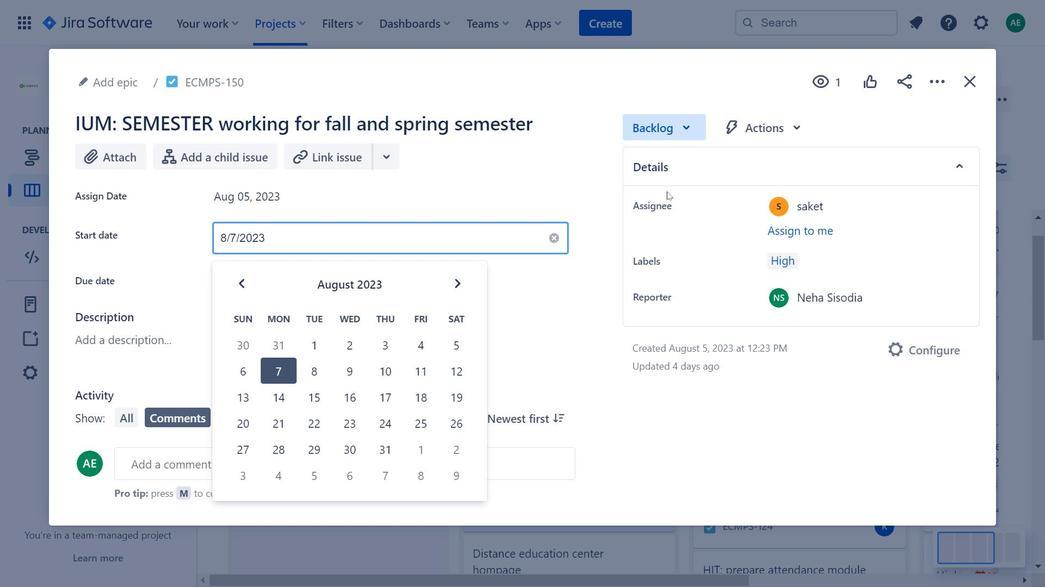 
Action: Mouse pressed left at (669, 131)
Screenshot: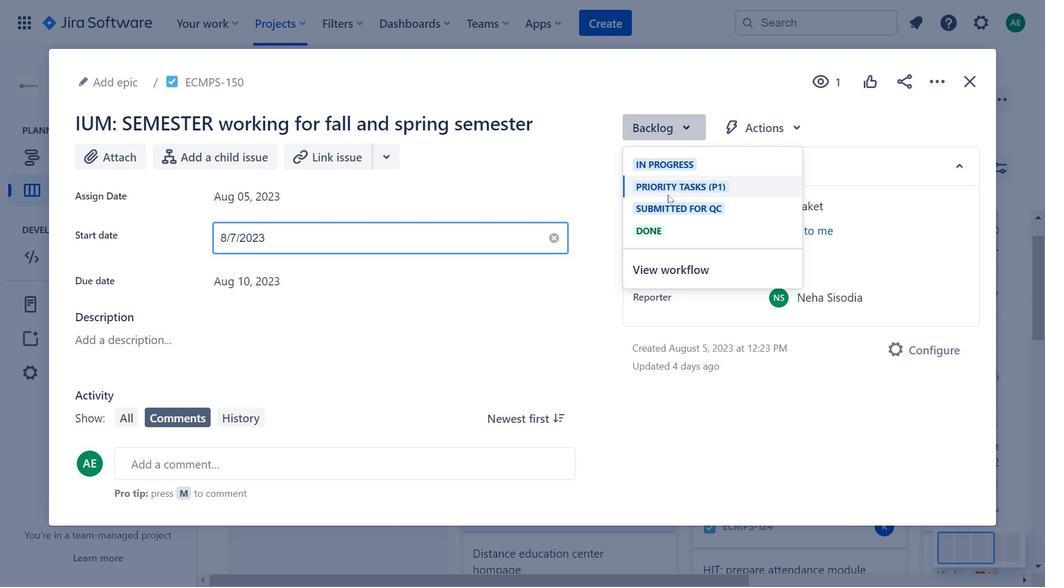 
Action: Mouse moved to (301, 188)
Screenshot: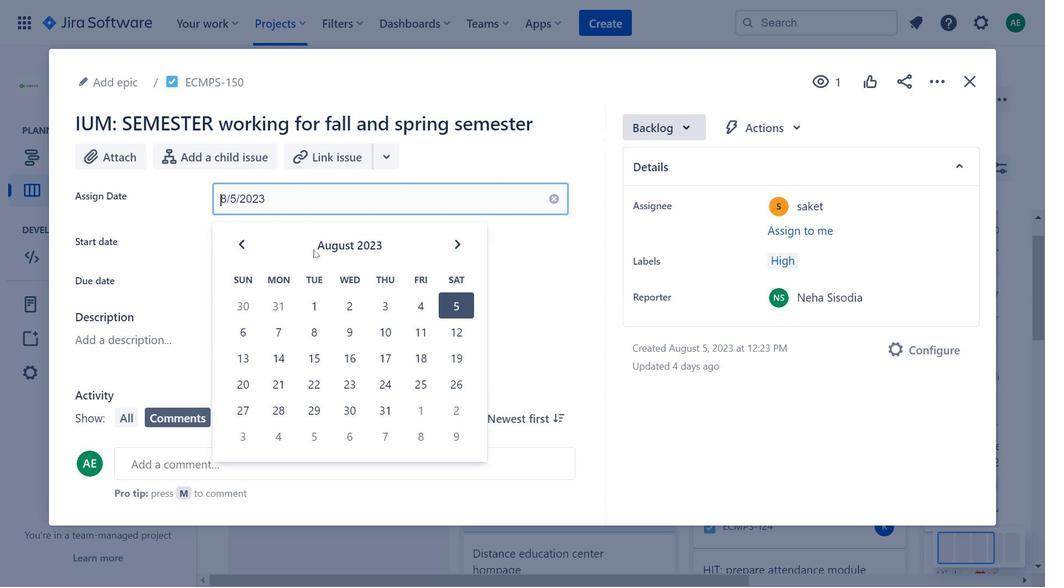 
Action: Mouse pressed left at (301, 188)
Screenshot: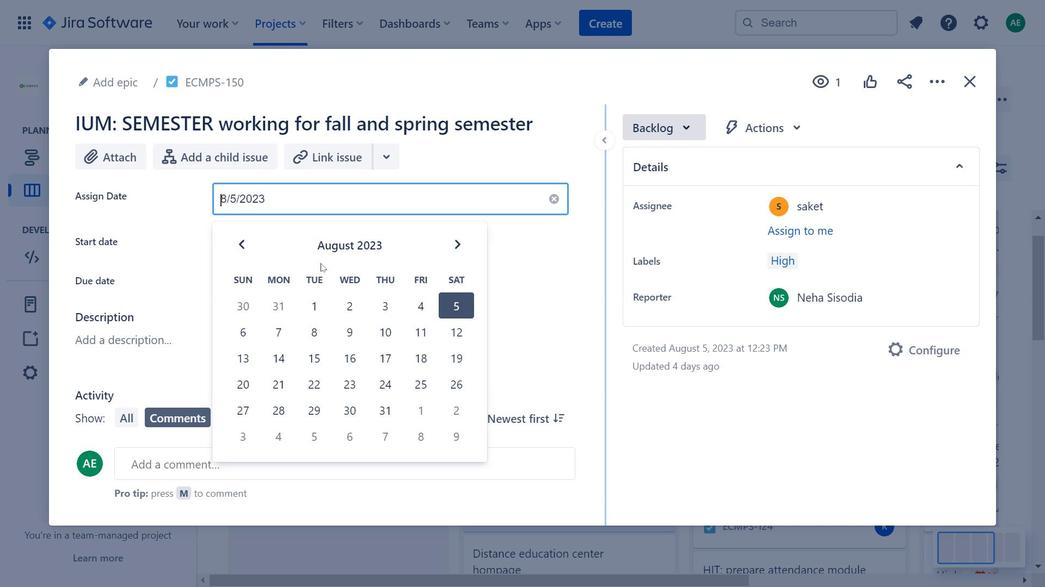 
Action: Mouse moved to (756, 123)
Screenshot: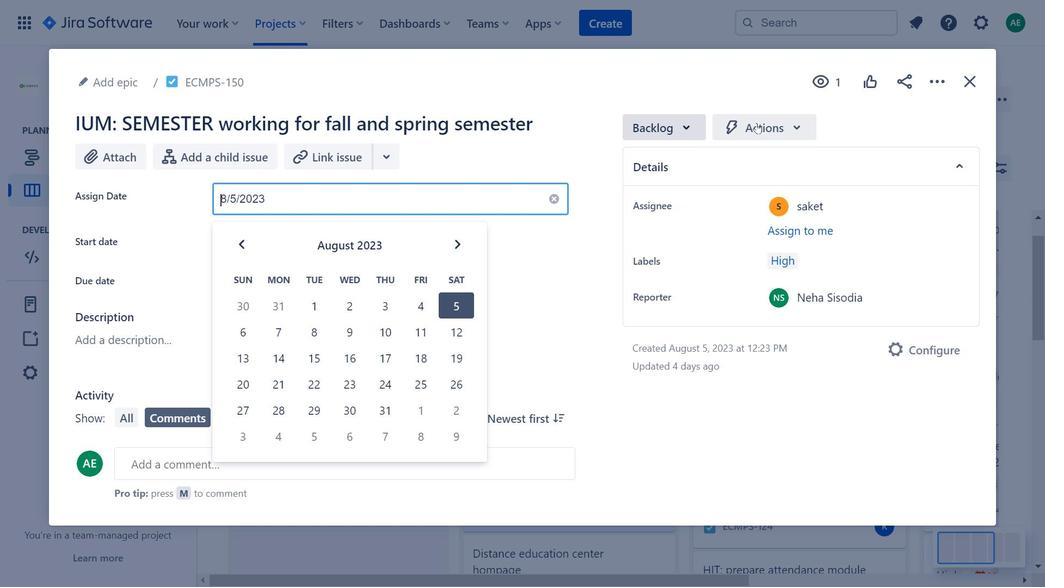 
Action: Mouse pressed left at (756, 123)
Screenshot: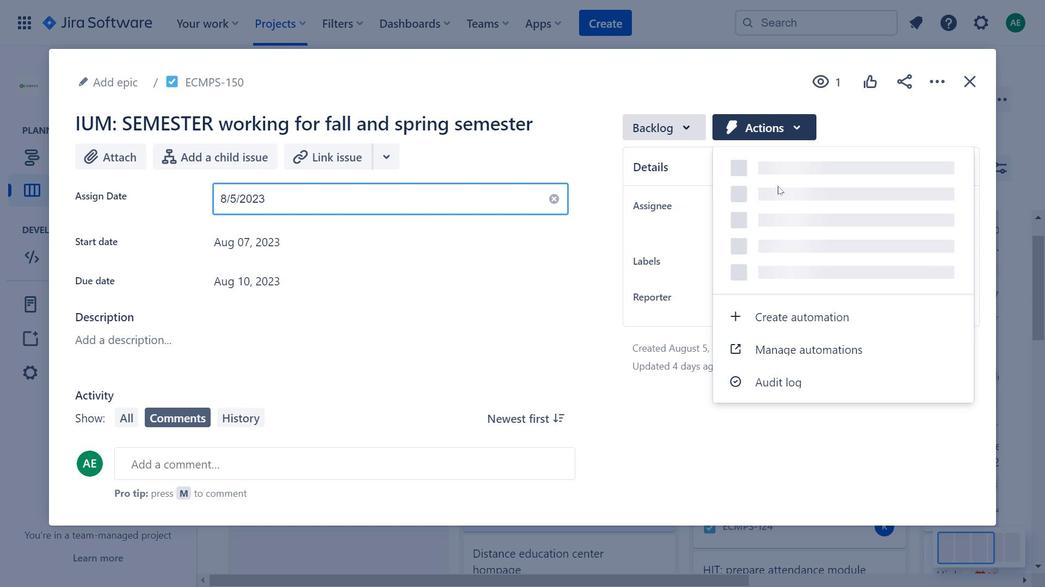 
Action: Mouse moved to (334, 187)
Screenshot: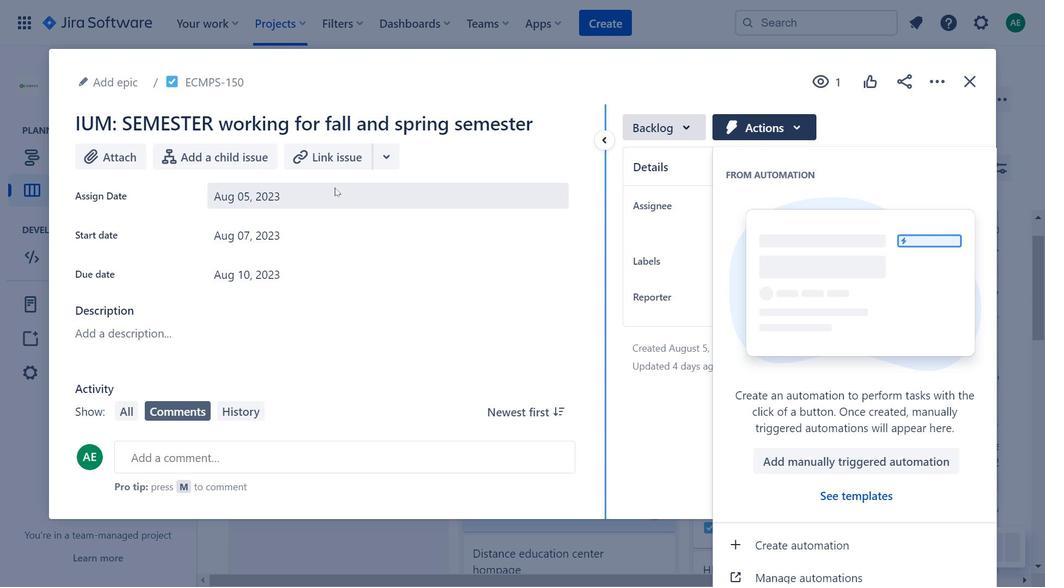 
Action: Mouse pressed left at (334, 187)
Screenshot: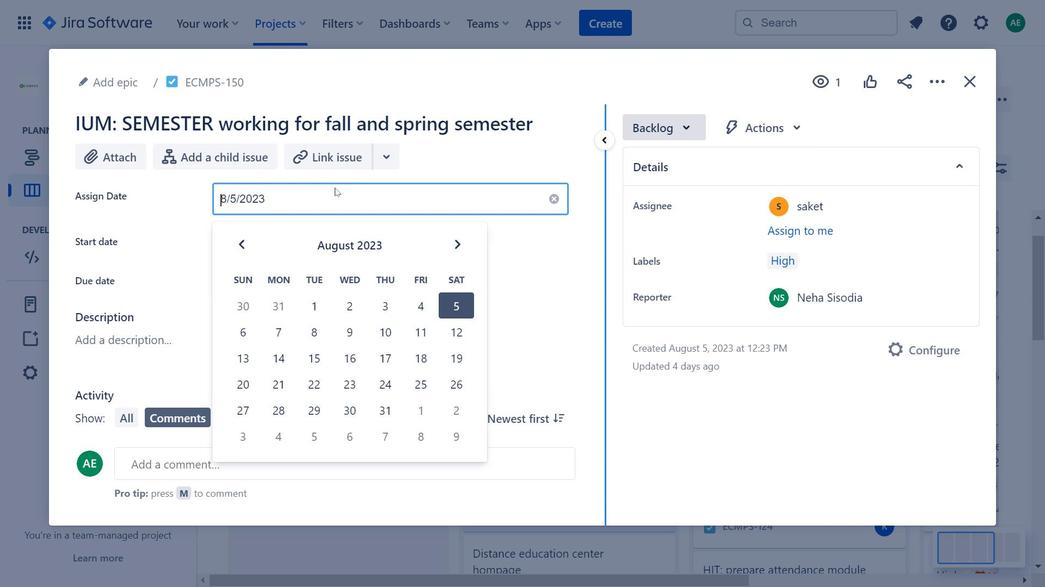 
Action: Mouse moved to (465, 242)
Screenshot: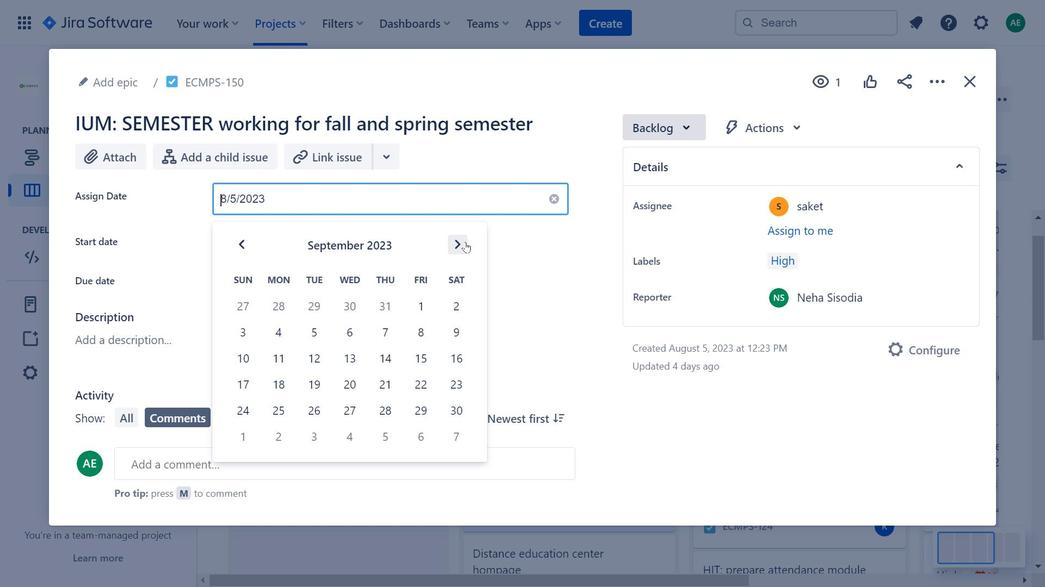 
Action: Mouse pressed left at (465, 242)
Screenshot: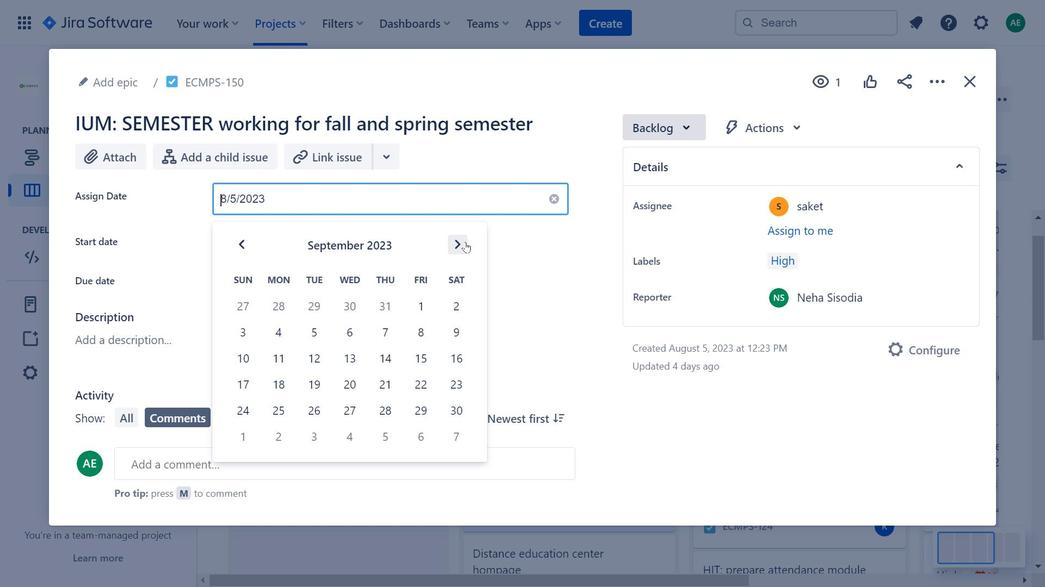 
Action: Mouse pressed left at (465, 242)
Screenshot: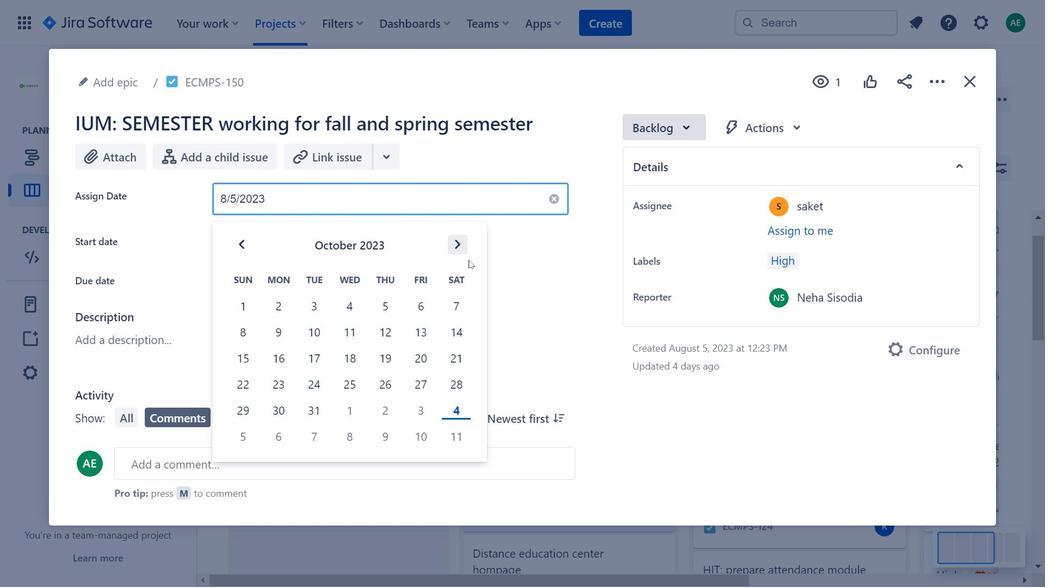
Action: Mouse moved to (456, 248)
Screenshot: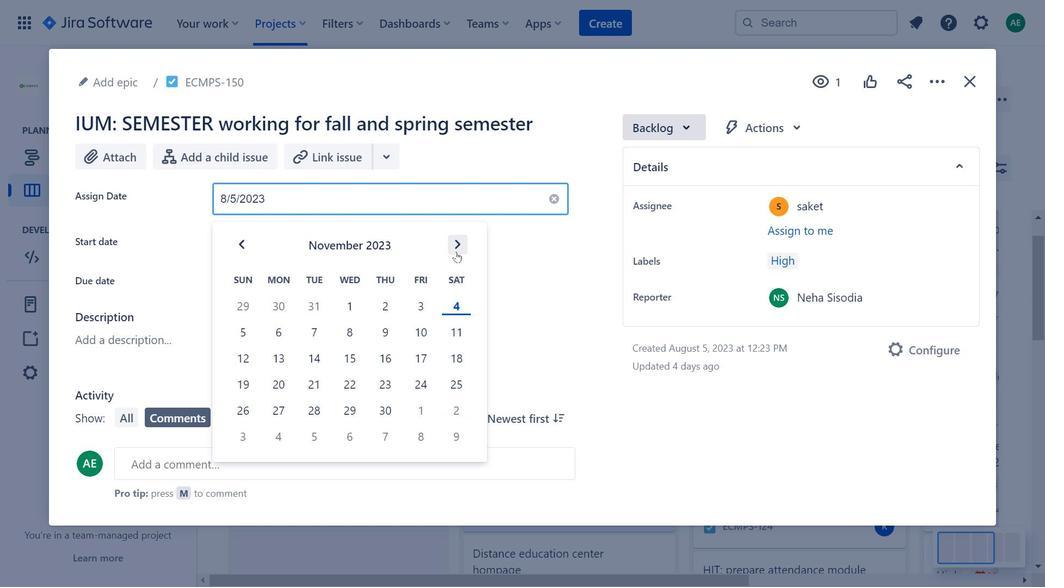 
Action: Mouse pressed left at (456, 248)
Screenshot: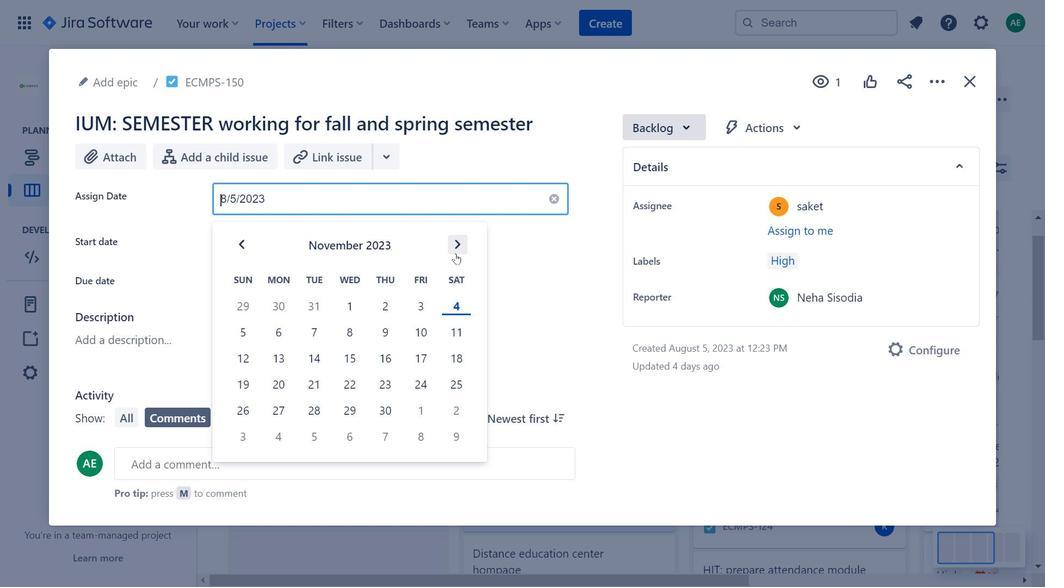 
Action: Mouse moved to (668, 132)
Screenshot: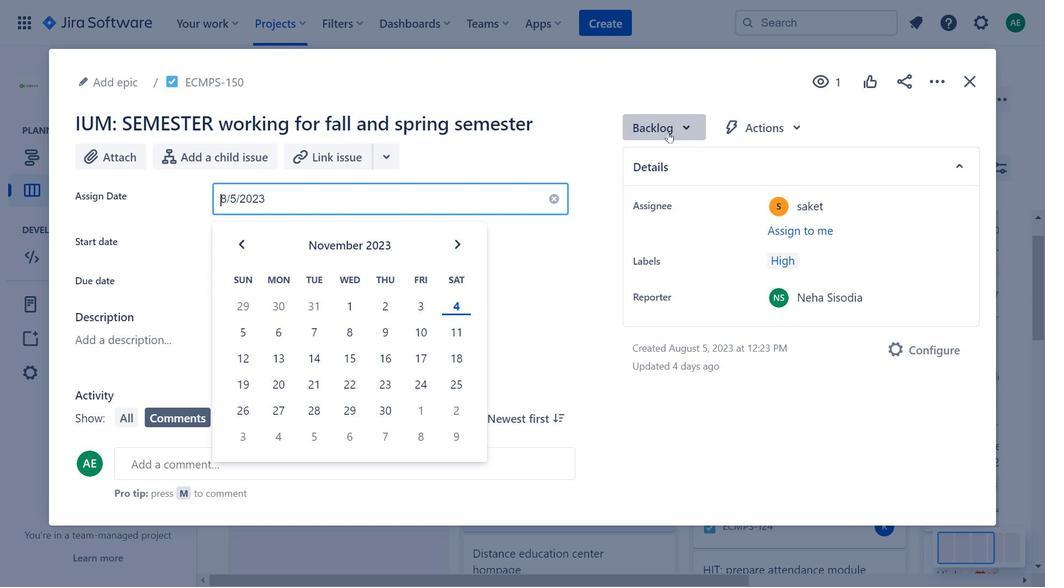 
Action: Mouse pressed left at (668, 132)
Screenshot: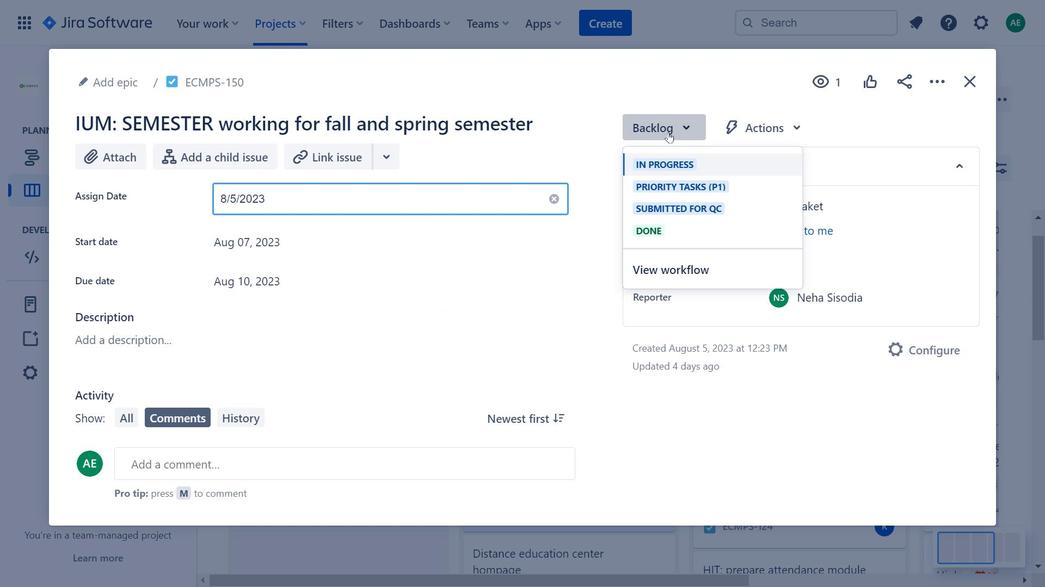 
Action: Mouse moved to (946, 75)
Screenshot: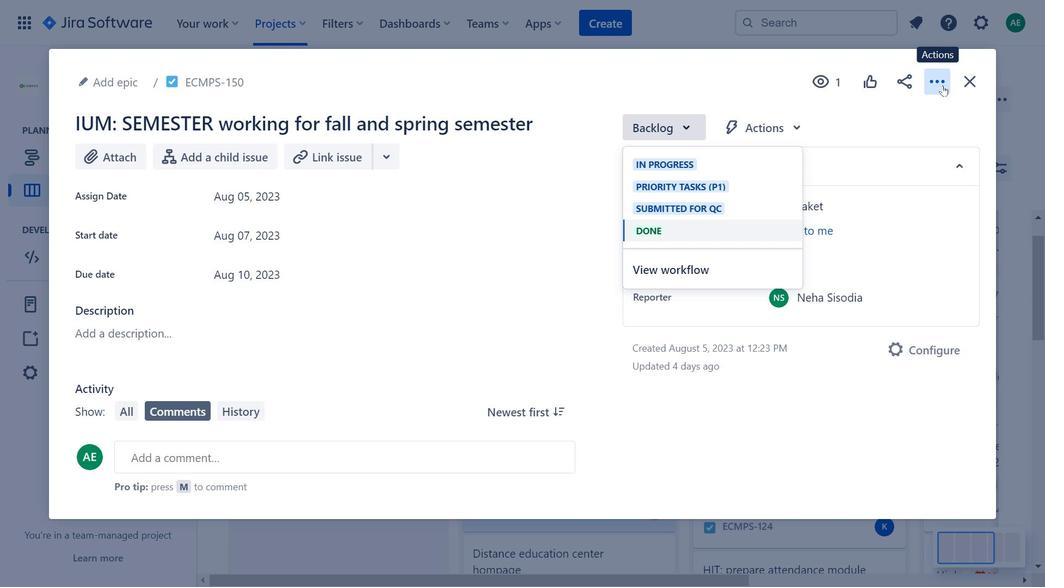 
Action: Mouse pressed left at (946, 75)
Screenshot: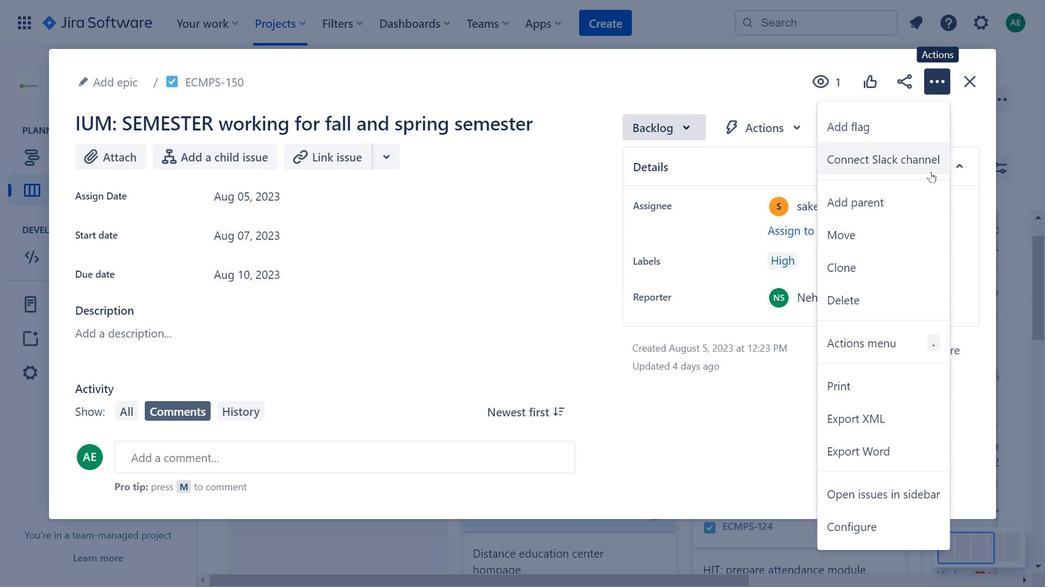 
Action: Mouse moved to (757, 121)
Screenshot: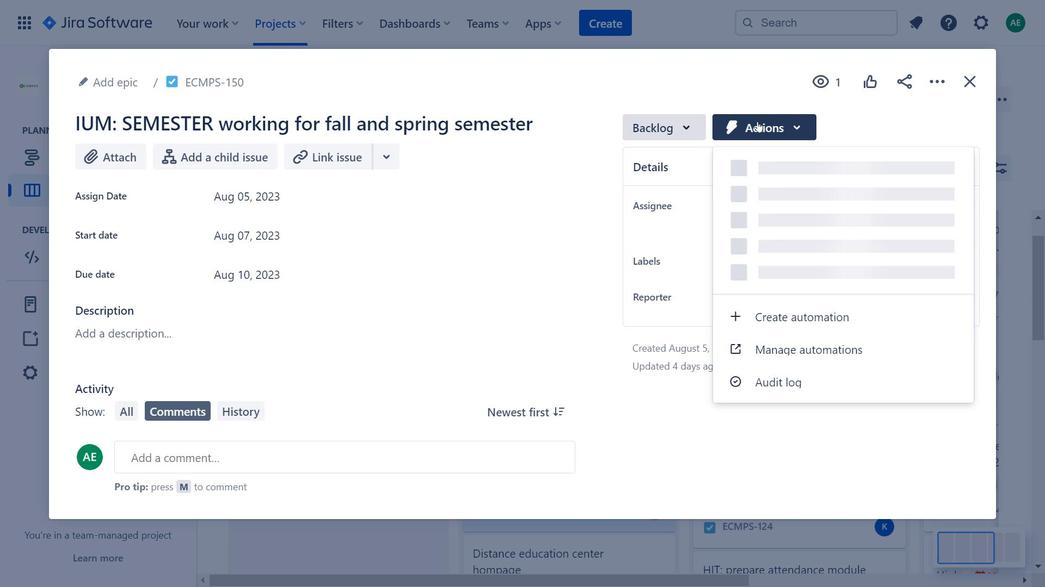 
Action: Mouse pressed left at (757, 121)
Screenshot: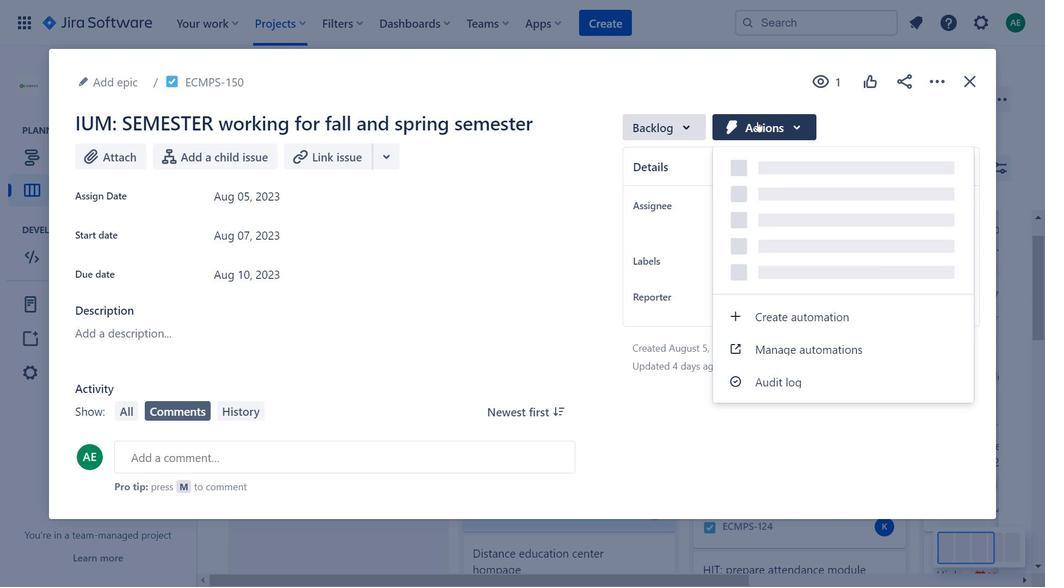 
Action: Mouse moved to (322, 230)
Screenshot: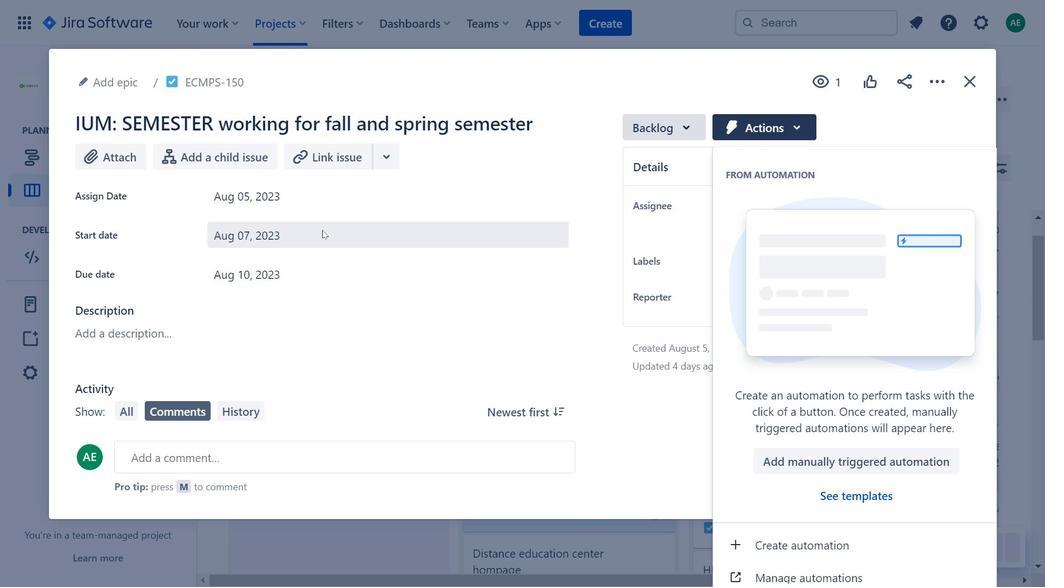 
Action: Mouse pressed left at (322, 230)
Screenshot: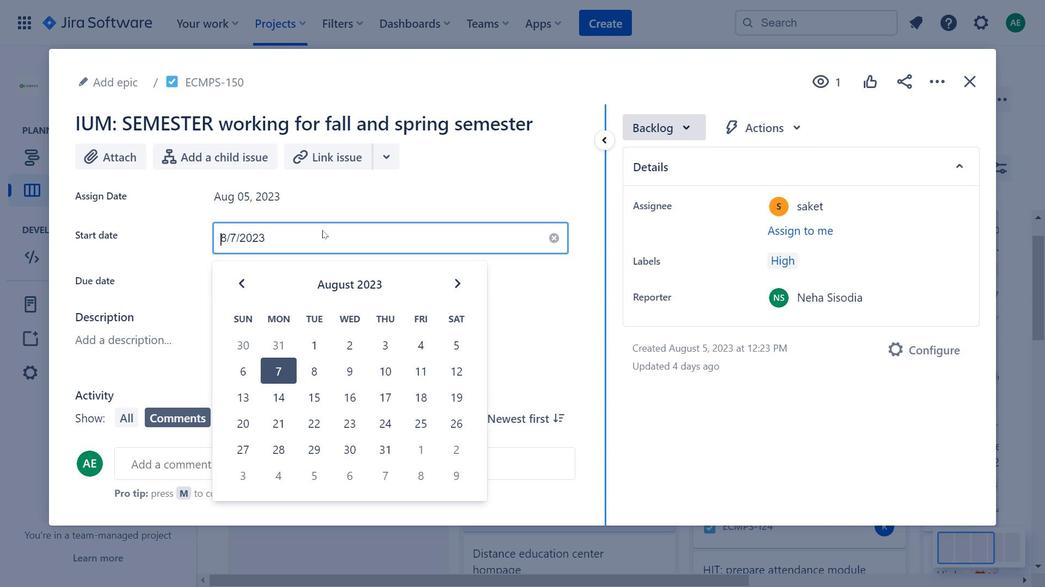 
Action: Mouse moved to (698, 123)
Screenshot: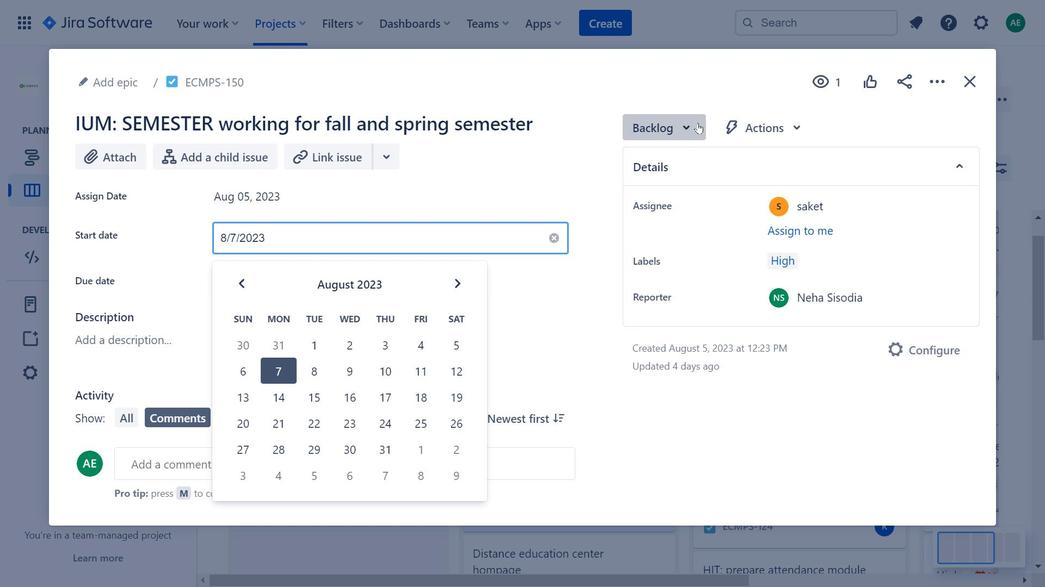 
Action: Mouse pressed left at (698, 123)
Screenshot: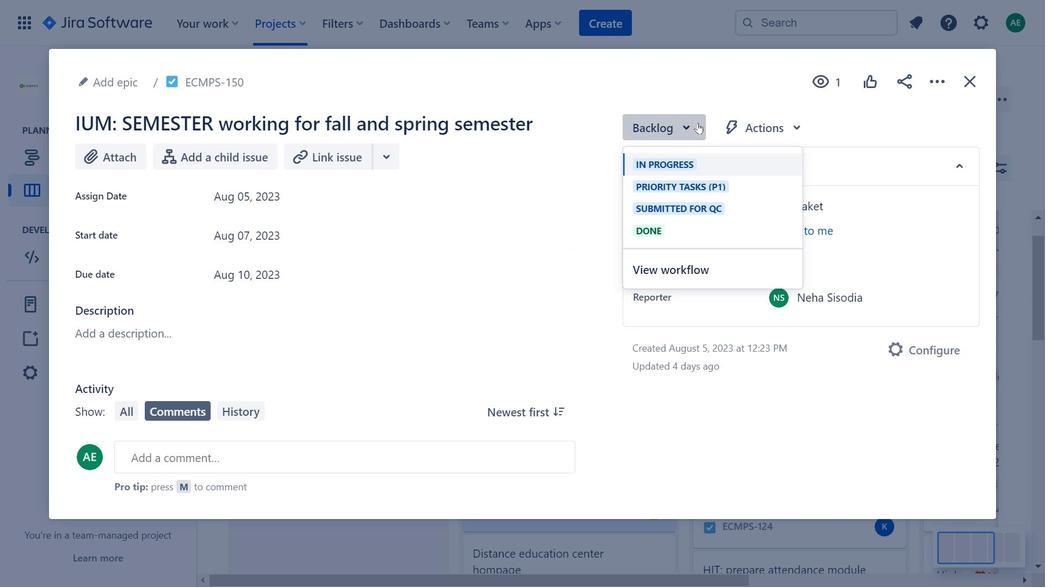 
Action: Mouse moved to (780, 126)
Screenshot: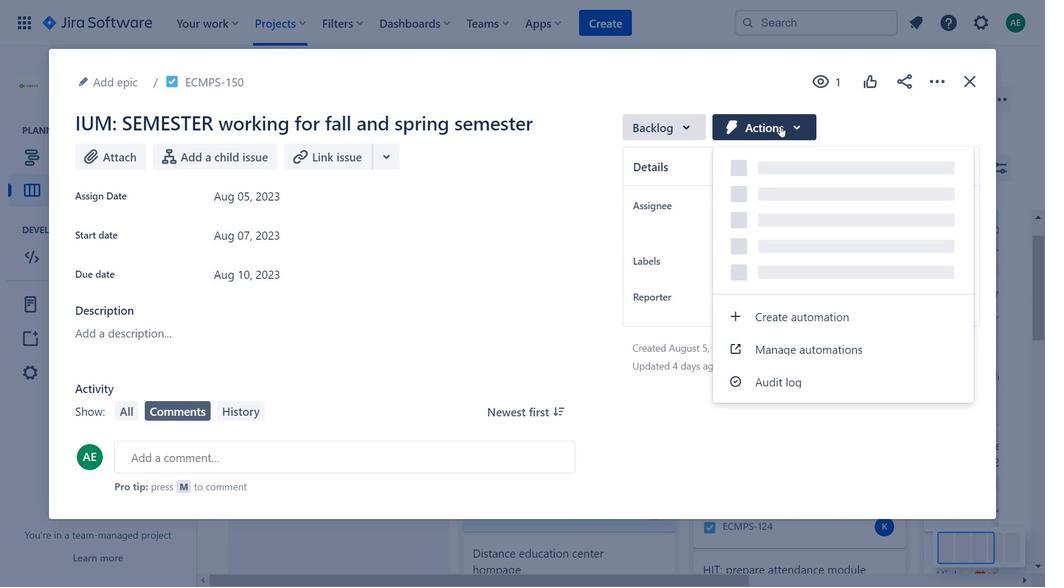 
Action: Mouse pressed left at (780, 126)
Screenshot: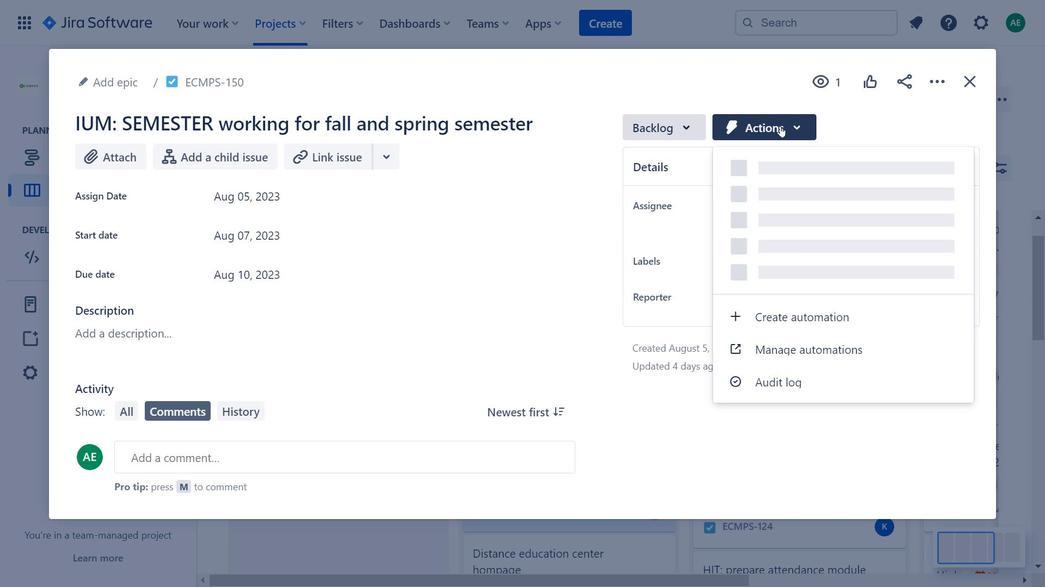 
Action: Mouse moved to (287, 203)
Screenshot: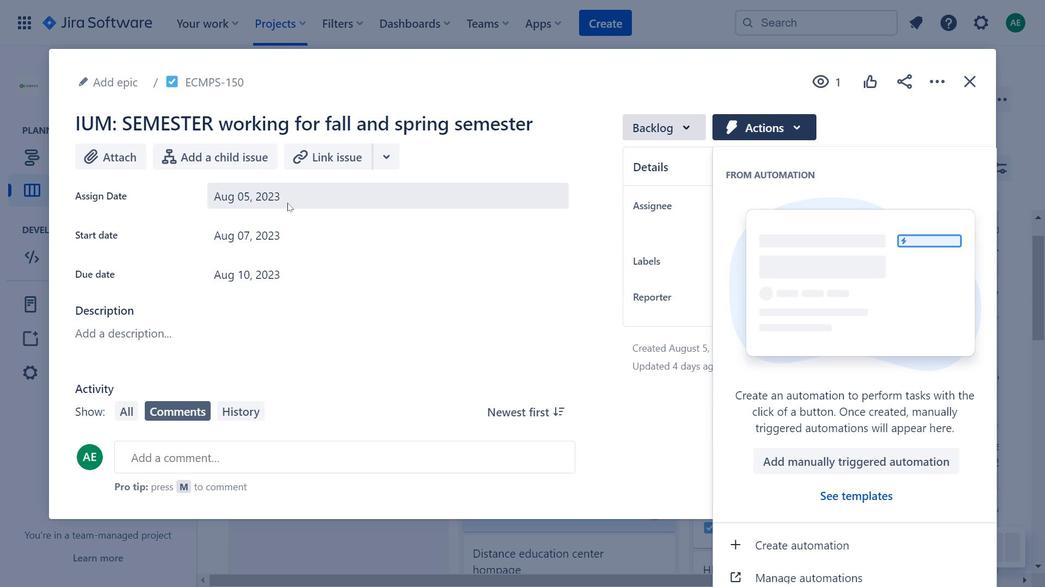
Action: Mouse pressed left at (287, 203)
Screenshot: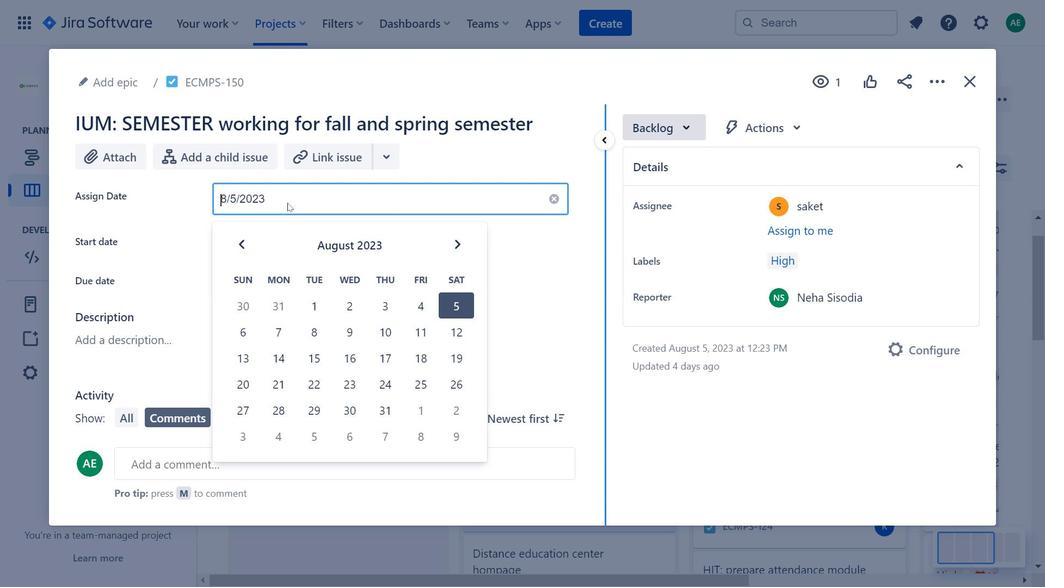 
Action: Mouse moved to (659, 124)
Screenshot: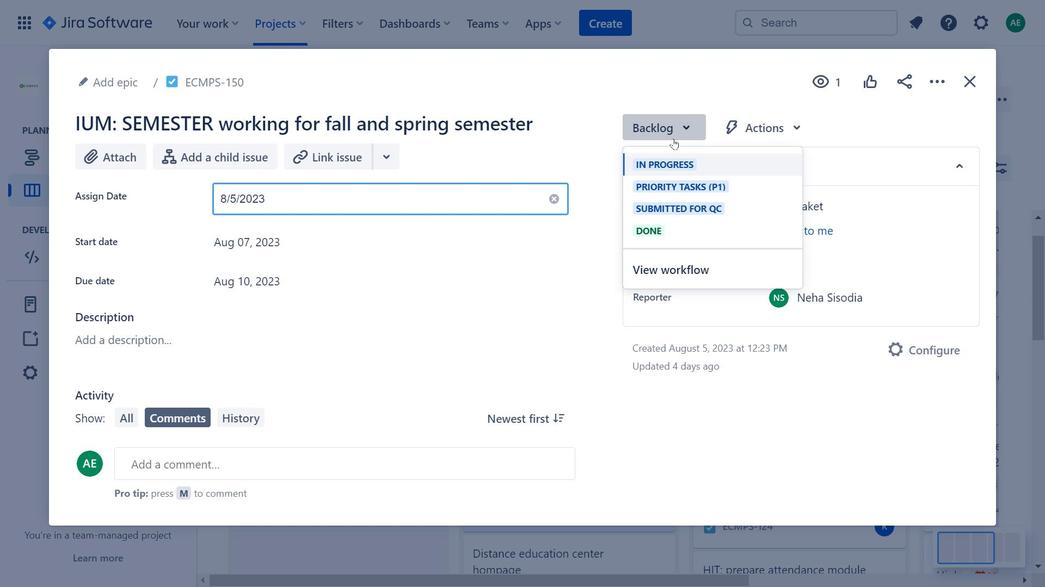 
Action: Mouse pressed left at (659, 124)
Screenshot: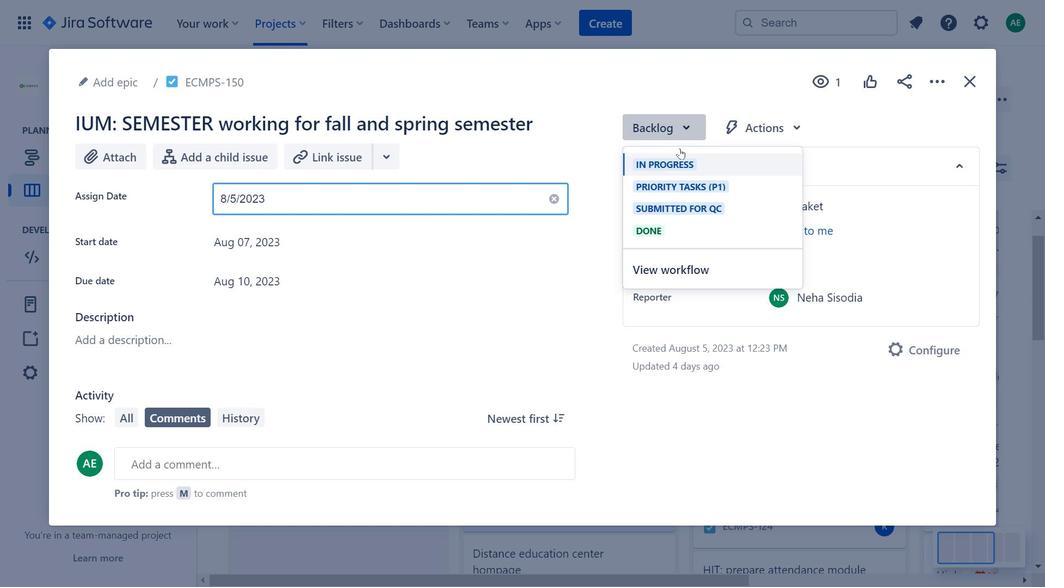 
Action: Mouse moved to (931, 82)
Screenshot: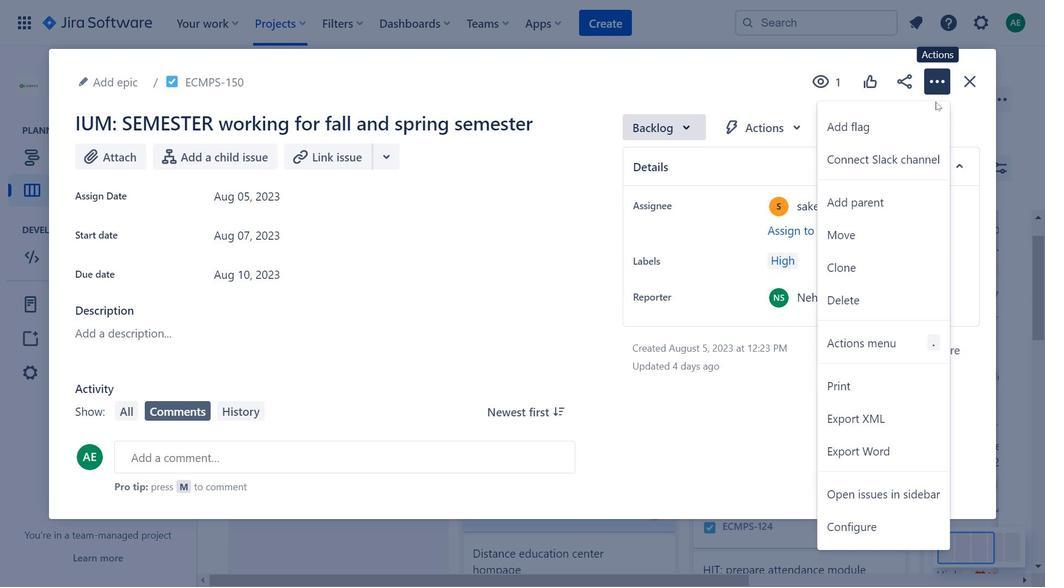 
Action: Mouse pressed left at (931, 82)
Screenshot: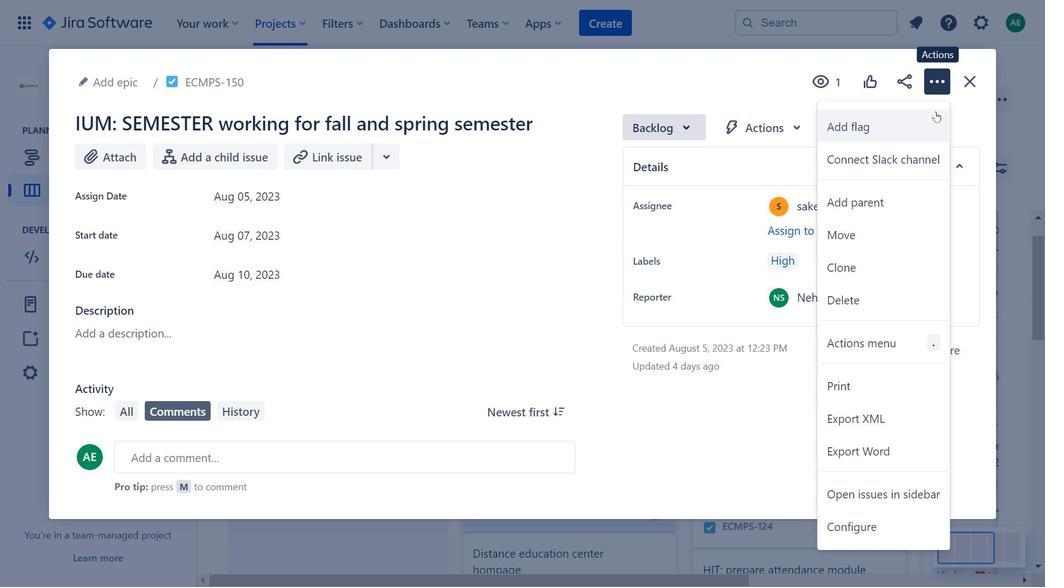 
Action: Mouse moved to (413, 223)
Screenshot: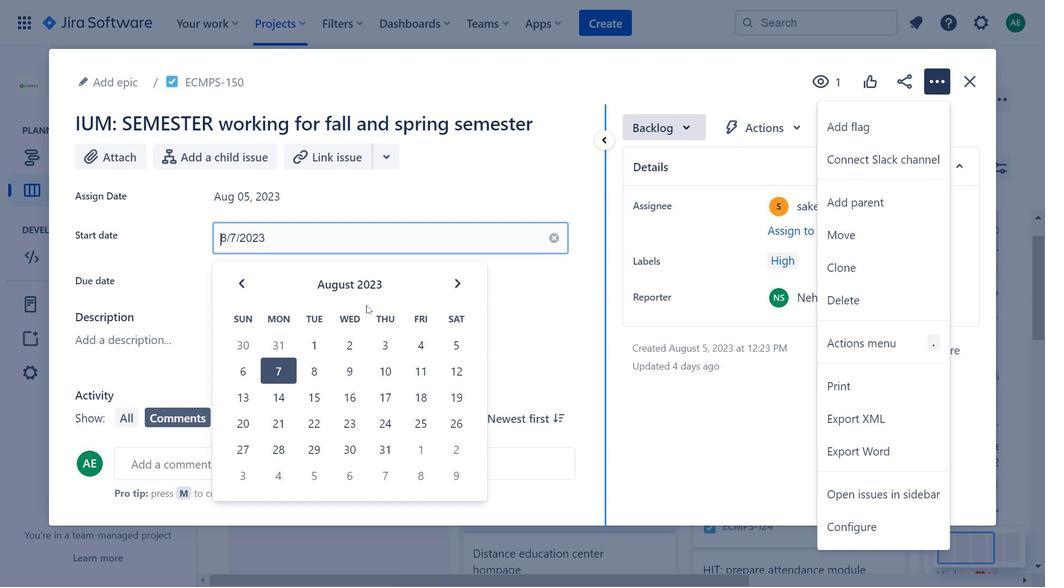 
Action: Mouse pressed left at (413, 223)
Screenshot: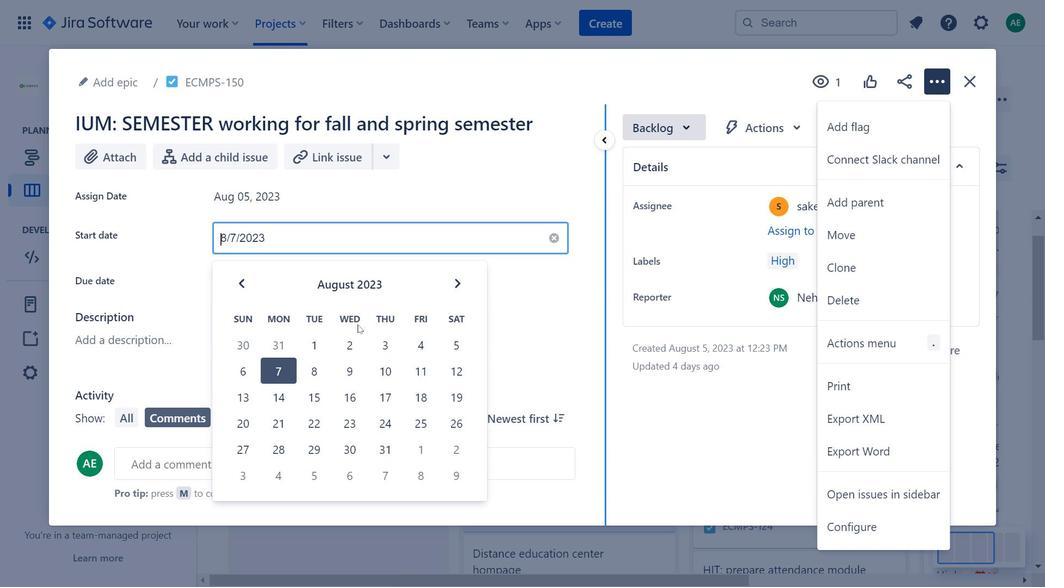 
Action: Mouse moved to (687, 124)
Screenshot: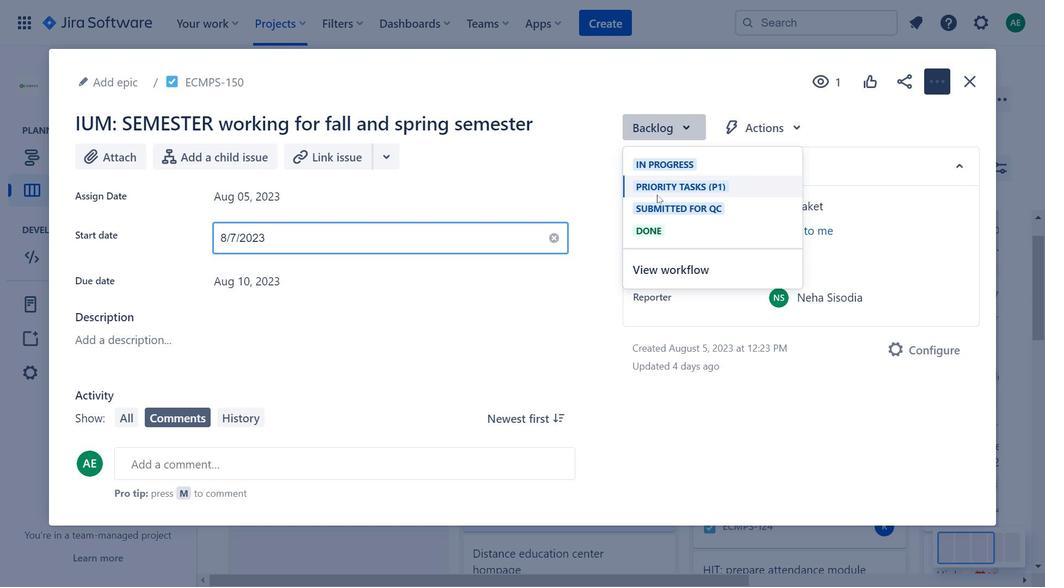 
Action: Mouse pressed left at (687, 124)
Screenshot: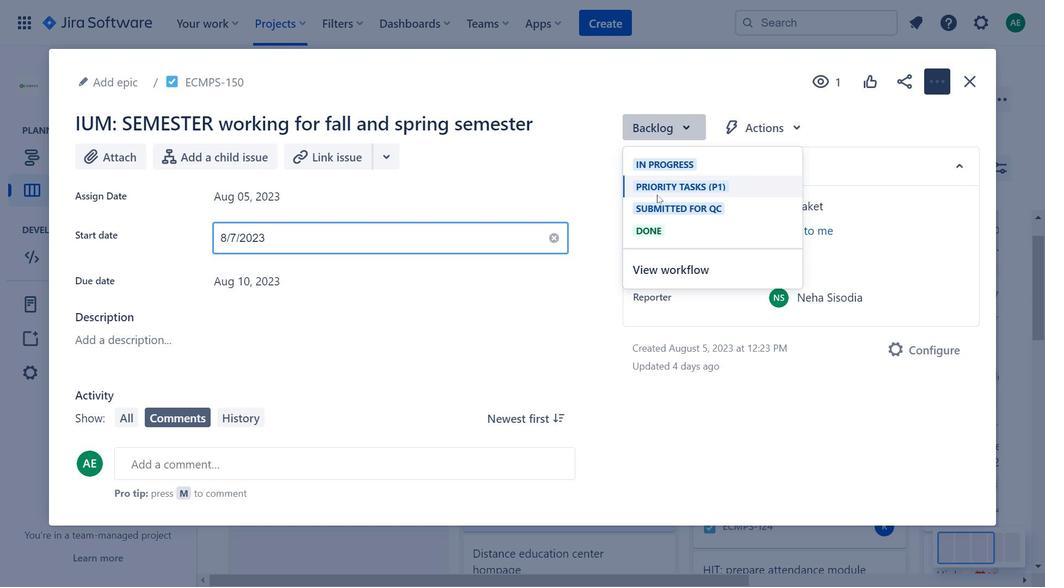 
Action: Mouse moved to (301, 266)
Screenshot: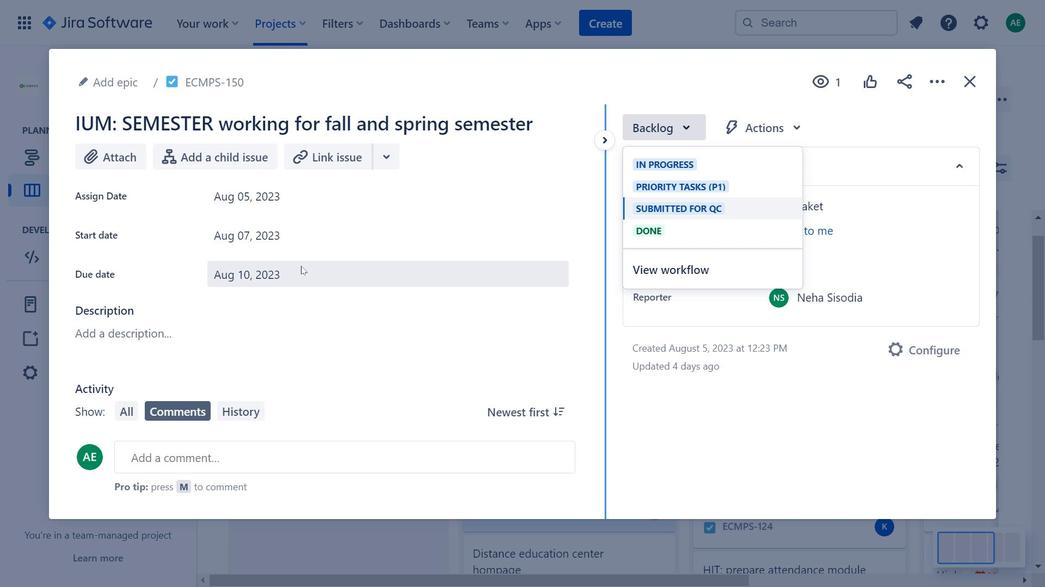
Action: Mouse pressed left at (301, 266)
Screenshot: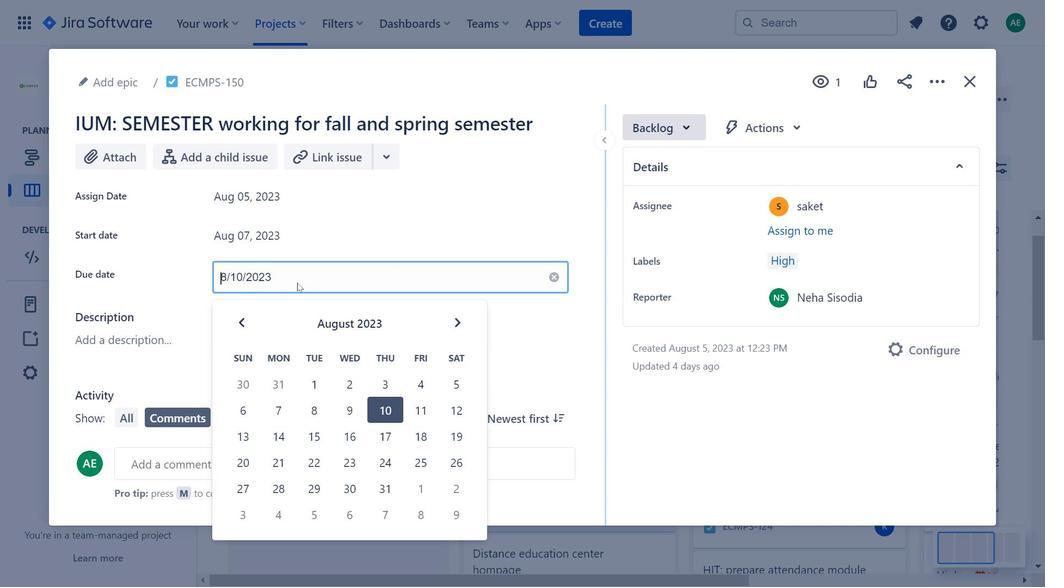 
Action: Mouse moved to (456, 329)
Screenshot: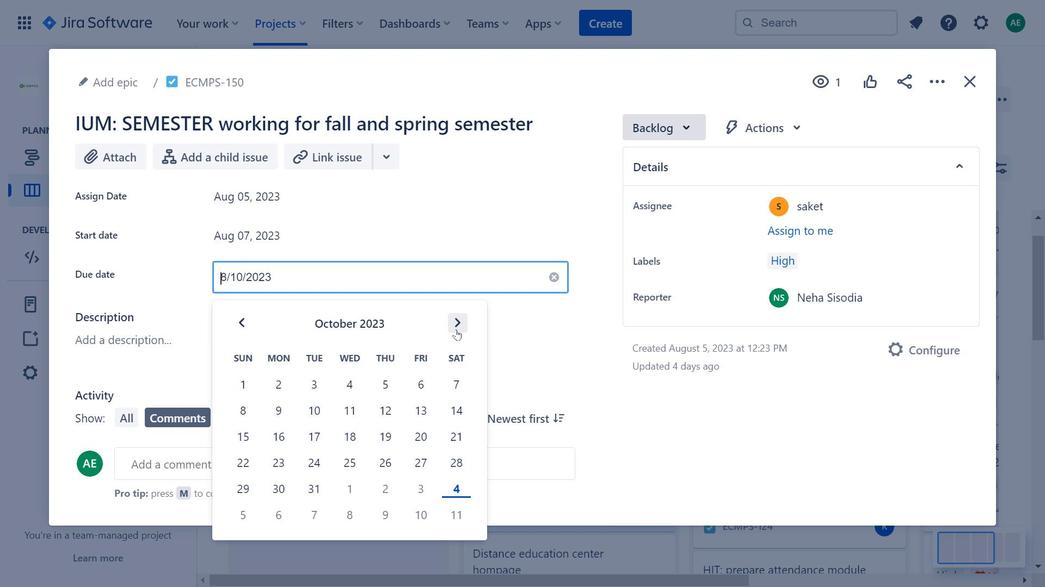 
Action: Mouse pressed left at (456, 329)
Screenshot: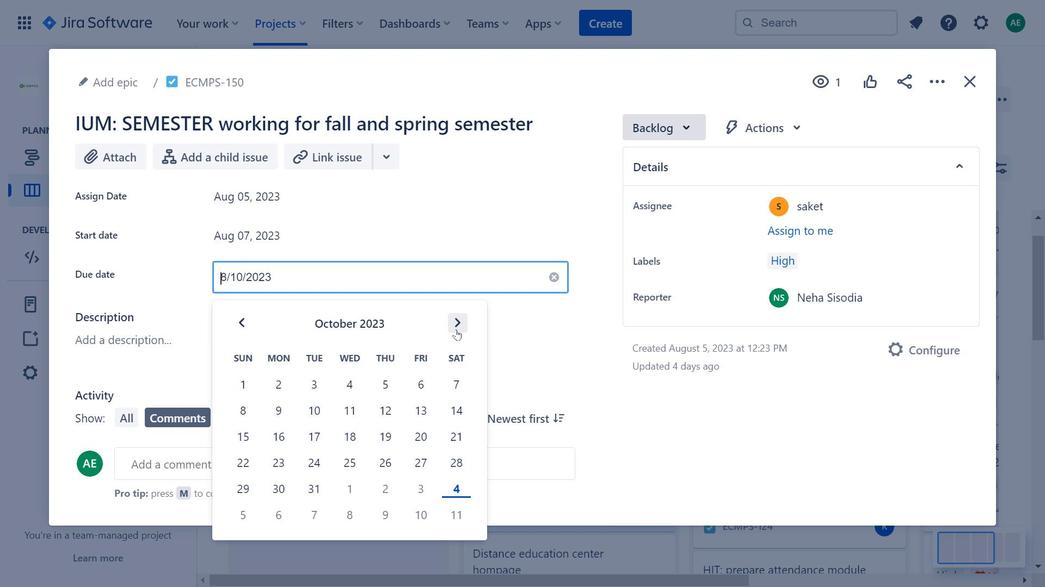 
Action: Mouse pressed left at (456, 329)
Screenshot: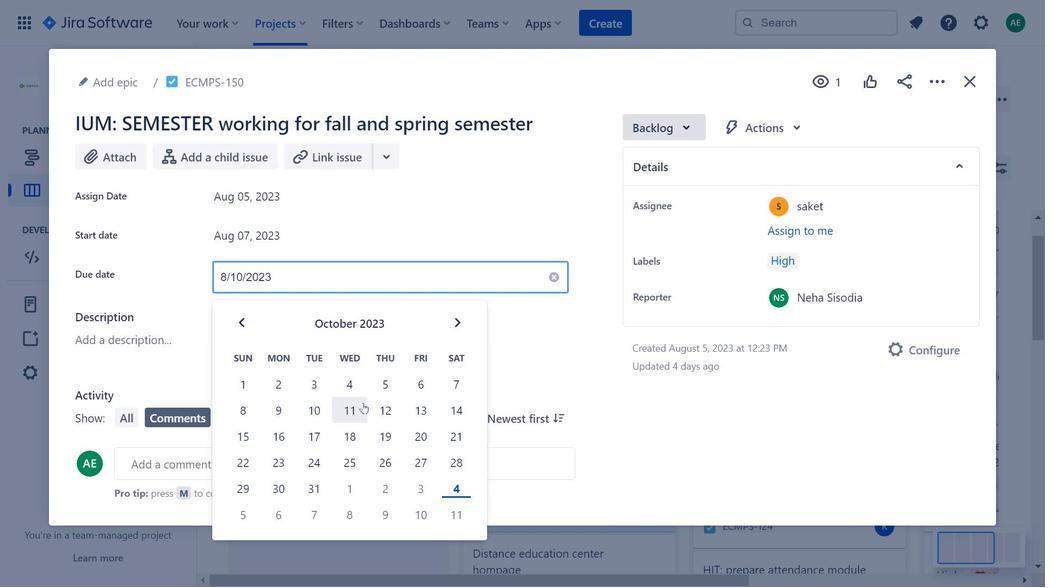 
Action: Mouse moved to (762, 125)
Screenshot: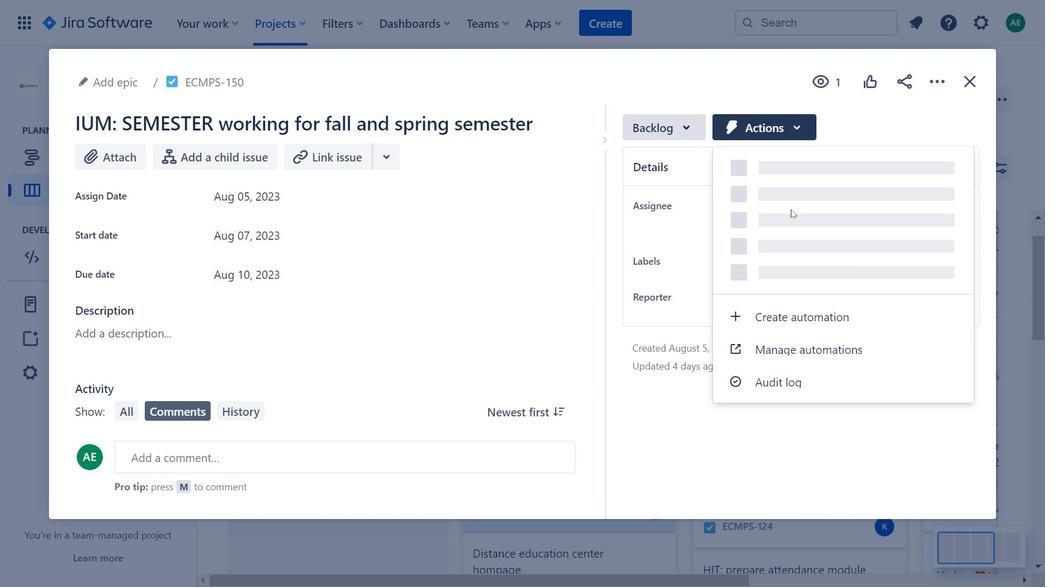 
Action: Mouse pressed left at (762, 125)
Screenshot: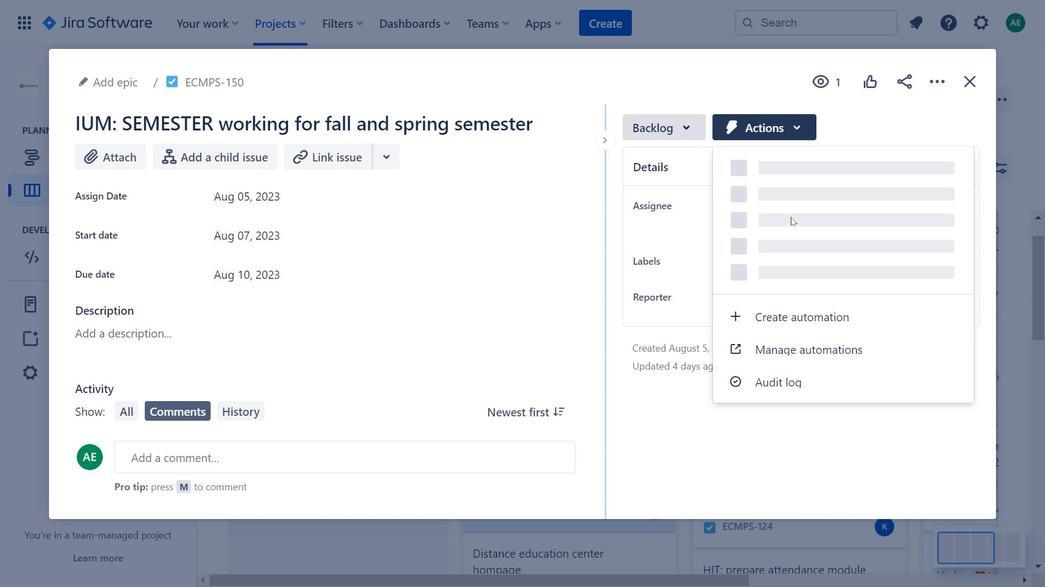 
Action: Mouse moved to (942, 81)
Screenshot: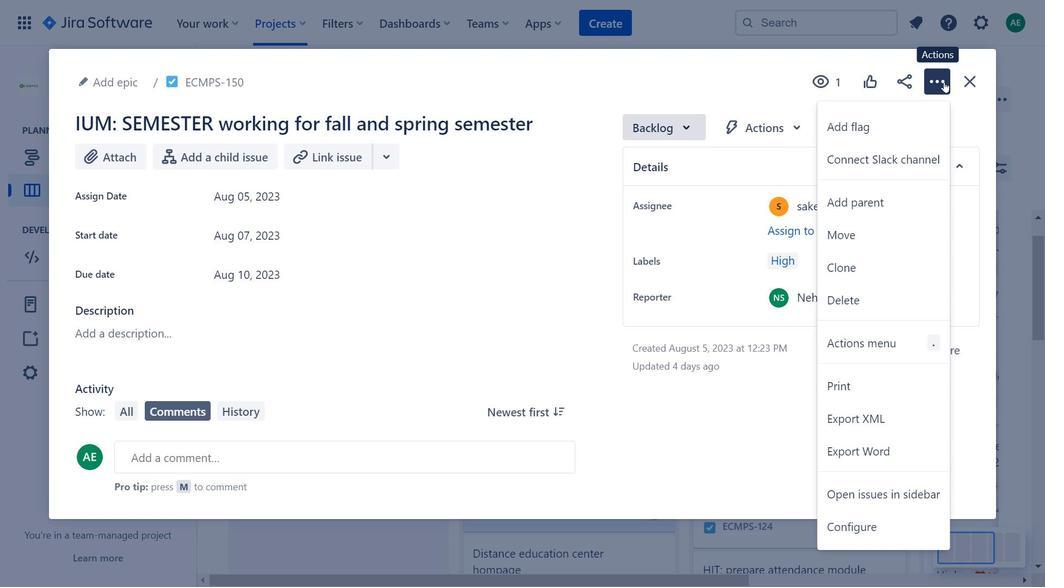 
Action: Mouse pressed left at (942, 81)
Screenshot: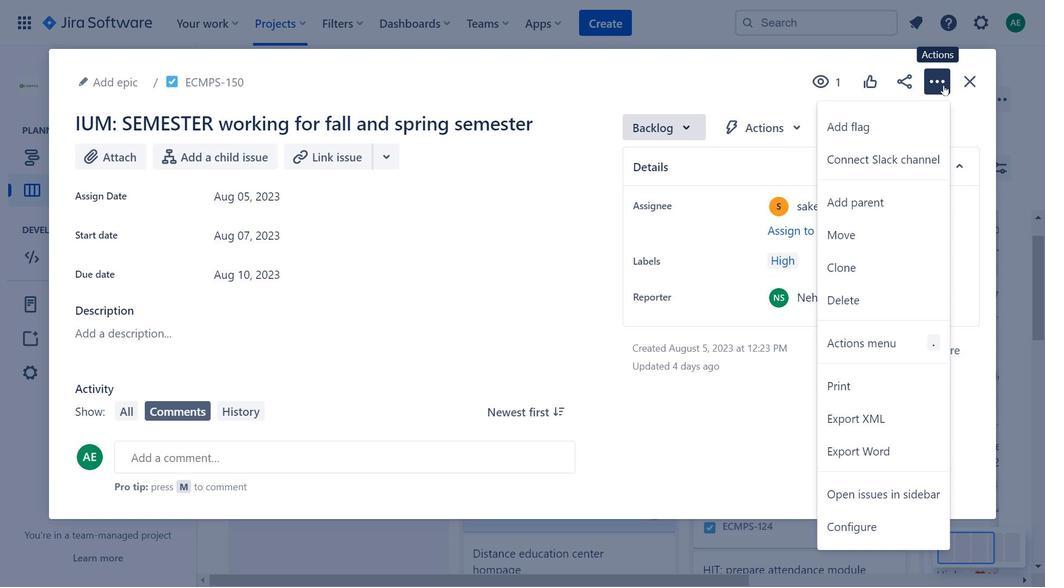 
Action: Mouse moved to (275, 242)
Screenshot: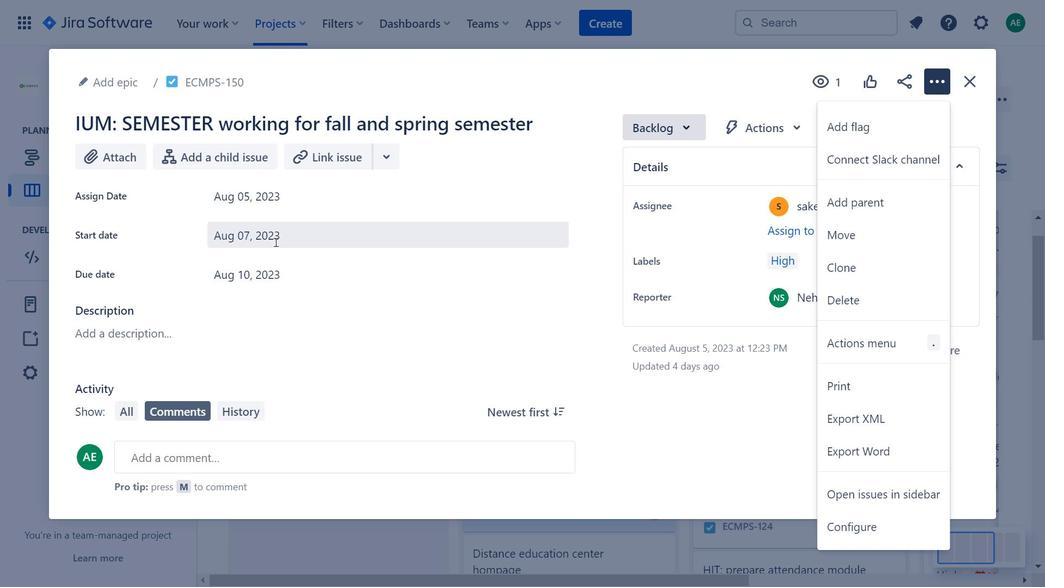
Action: Mouse pressed left at (275, 242)
Screenshot: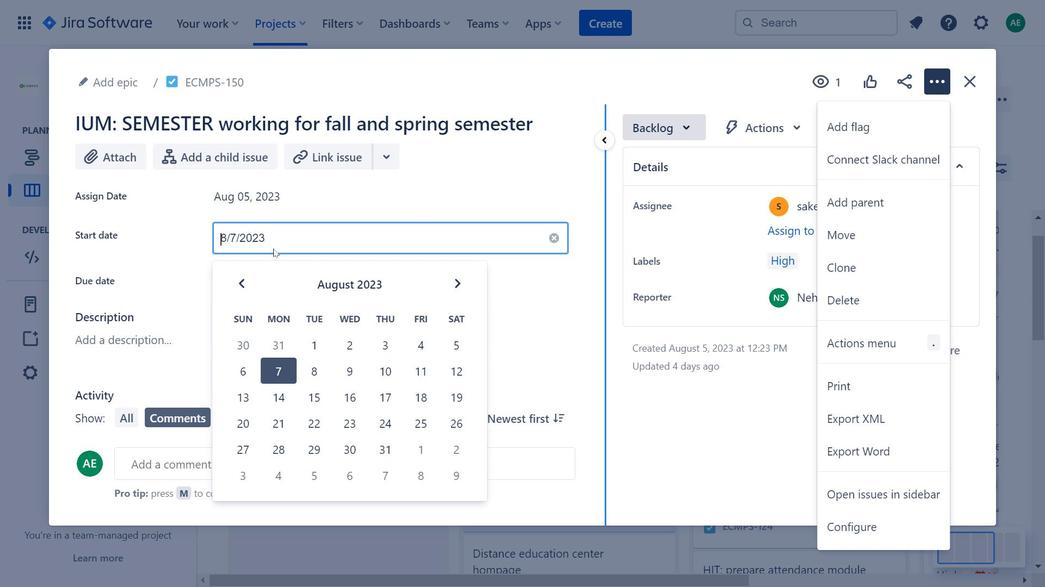 
Action: Mouse moved to (455, 292)
Screenshot: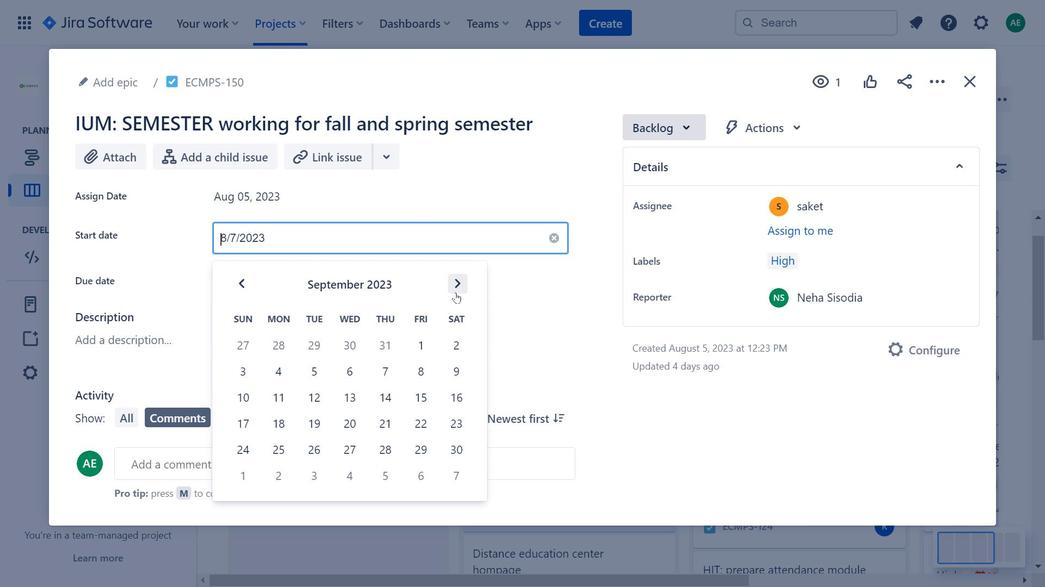 
Action: Mouse pressed left at (455, 292)
Screenshot: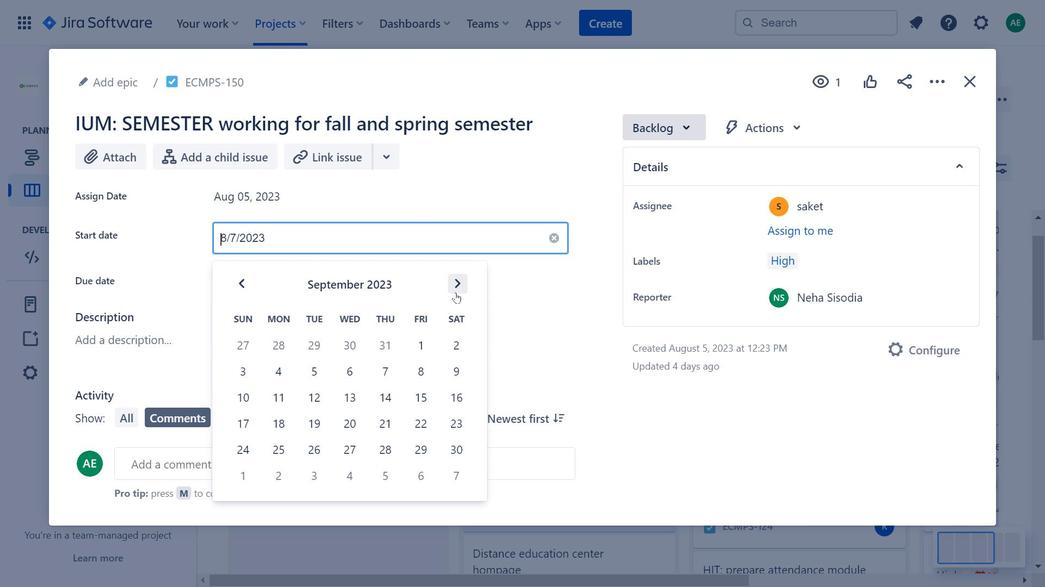 
Action: Mouse pressed left at (455, 292)
Screenshot: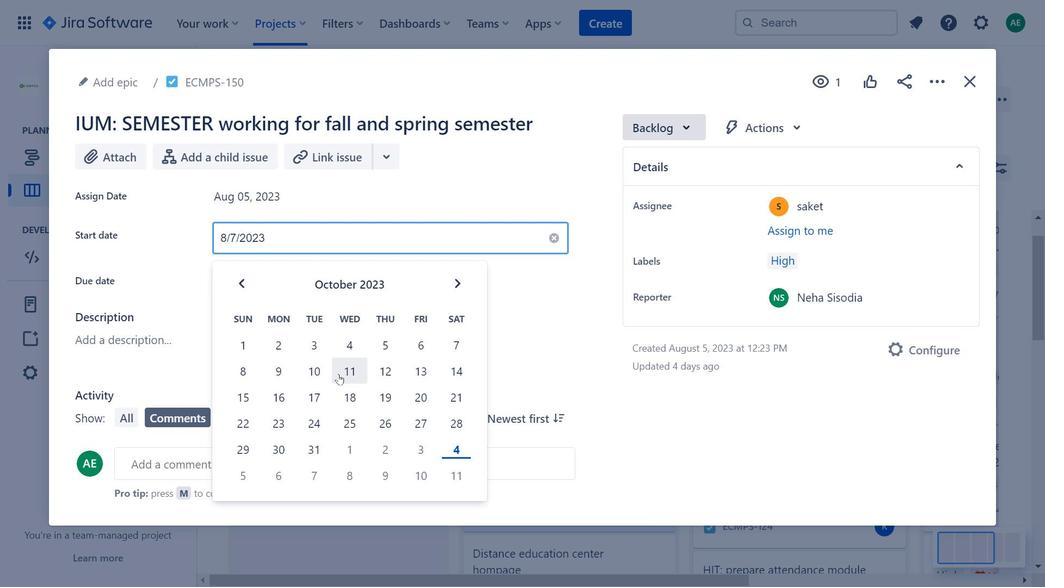 
Action: Mouse moved to (790, 117)
Screenshot: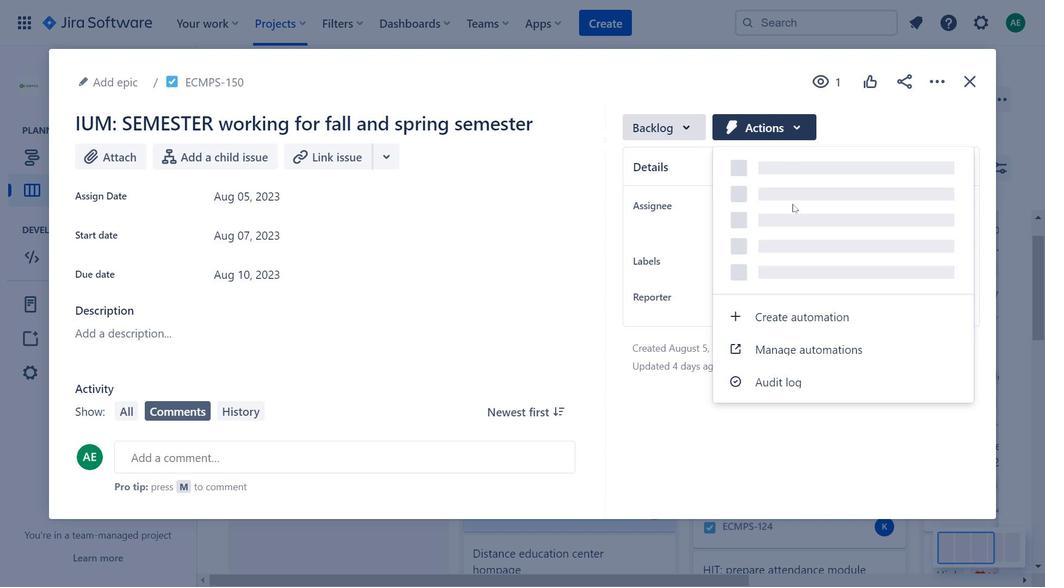 
Action: Mouse pressed left at (790, 117)
Screenshot: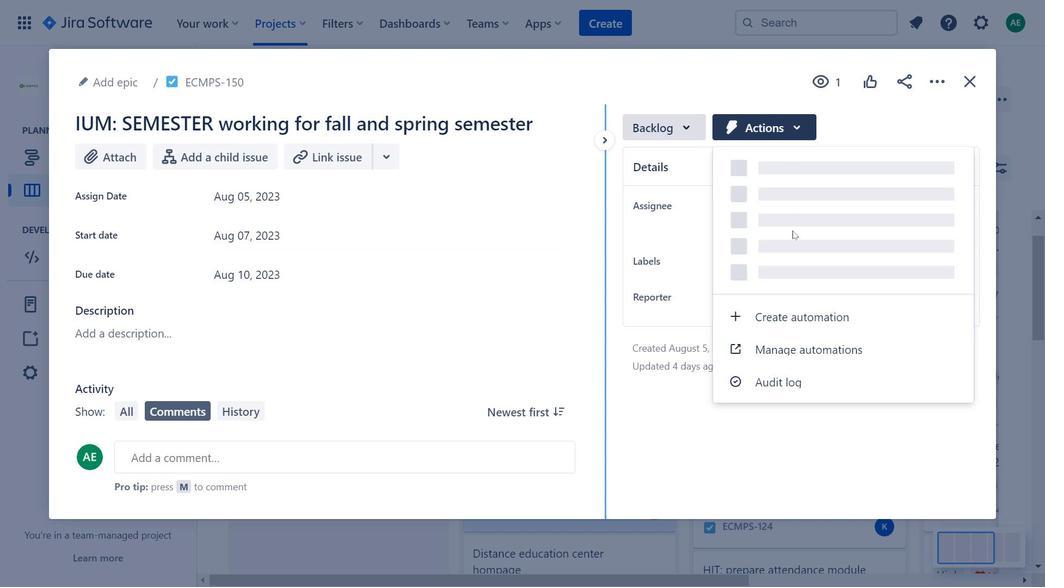 
Action: Mouse moved to (424, 237)
Screenshot: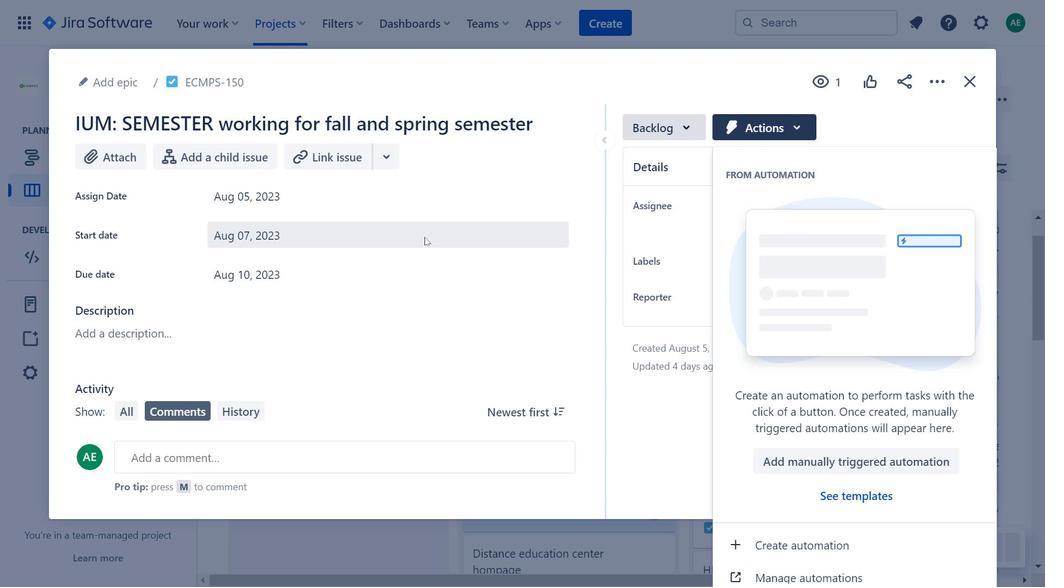 
Action: Mouse pressed left at (424, 237)
Screenshot: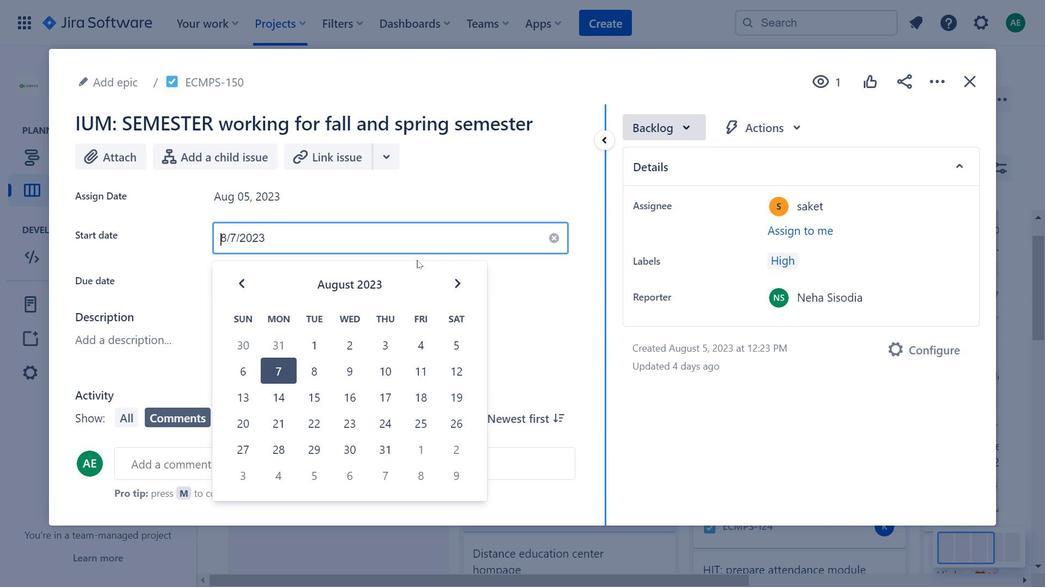 
Action: Mouse moved to (467, 278)
Screenshot: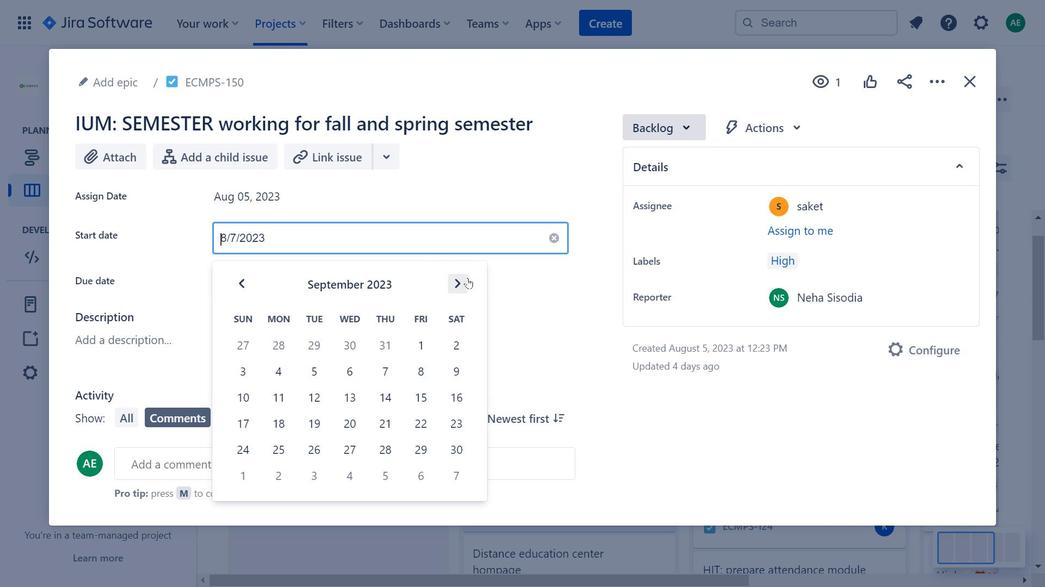 
Action: Mouse pressed left at (467, 278)
Screenshot: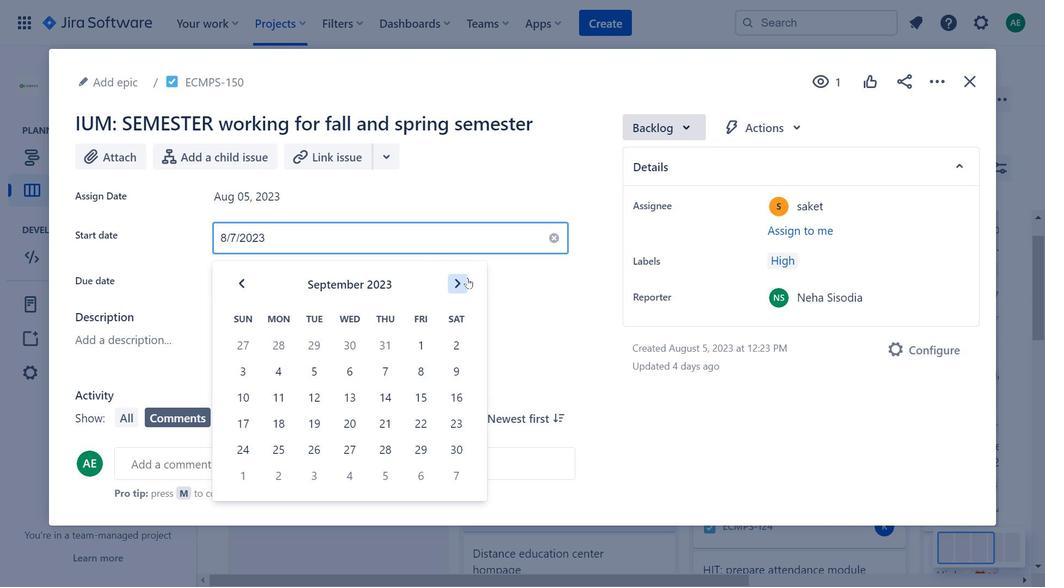 
Action: Mouse pressed left at (467, 278)
Screenshot: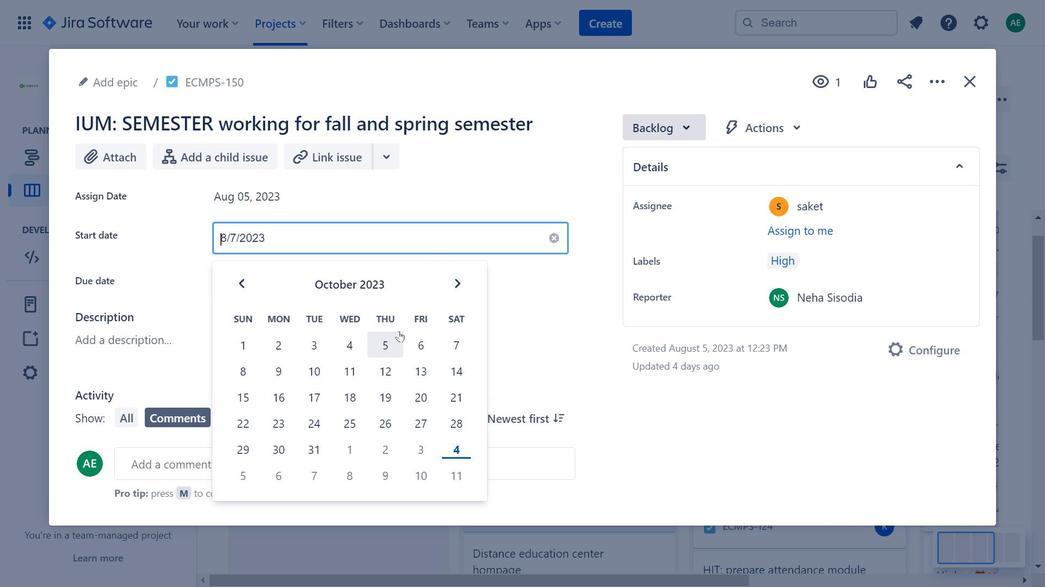 
Action: Mouse moved to (682, 133)
Screenshot: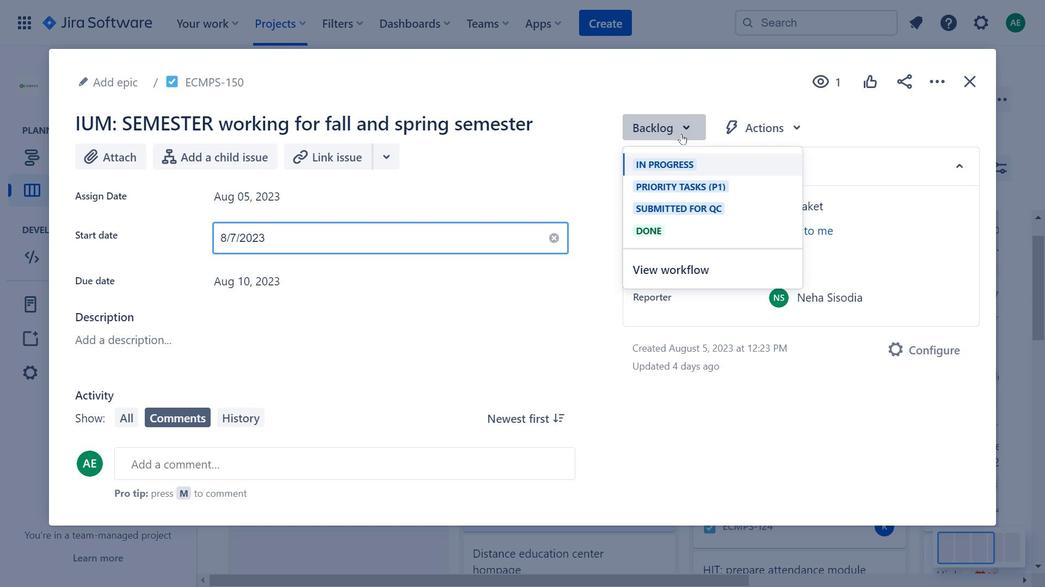
Action: Mouse pressed left at (682, 133)
Screenshot: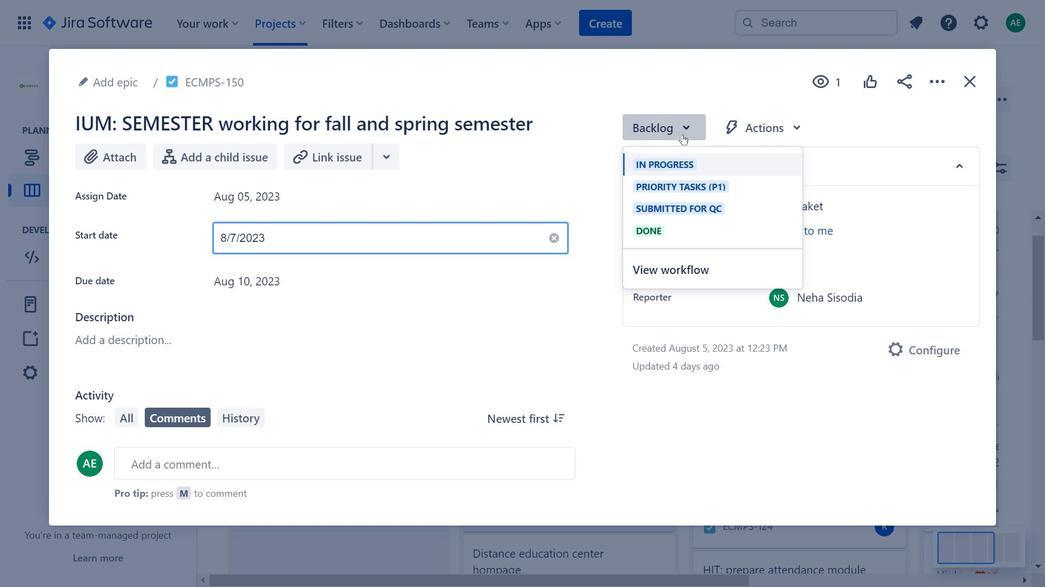
Action: Mouse moved to (805, 132)
Screenshot: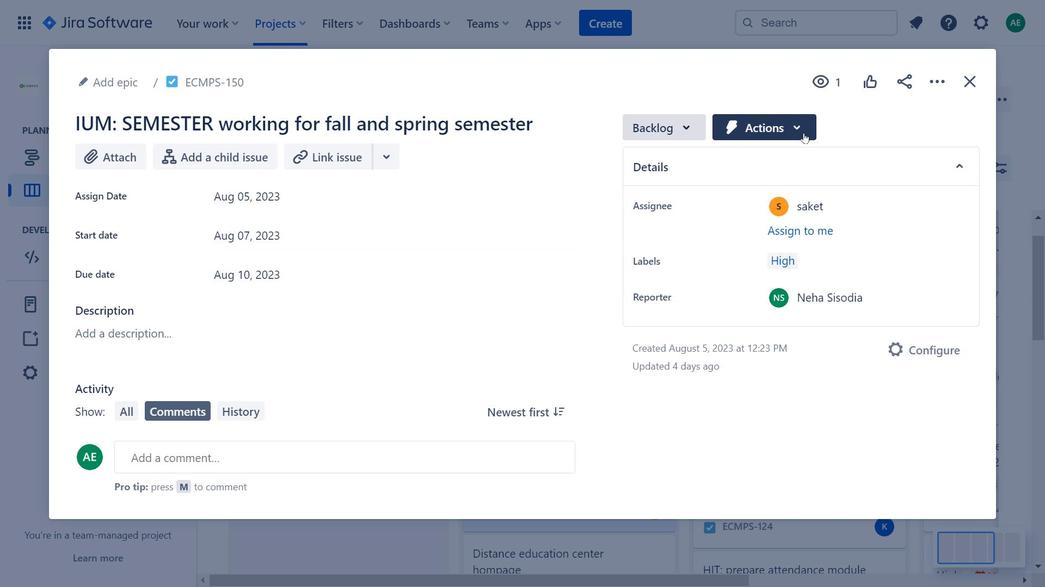 
Action: Mouse pressed left at (805, 132)
Screenshot: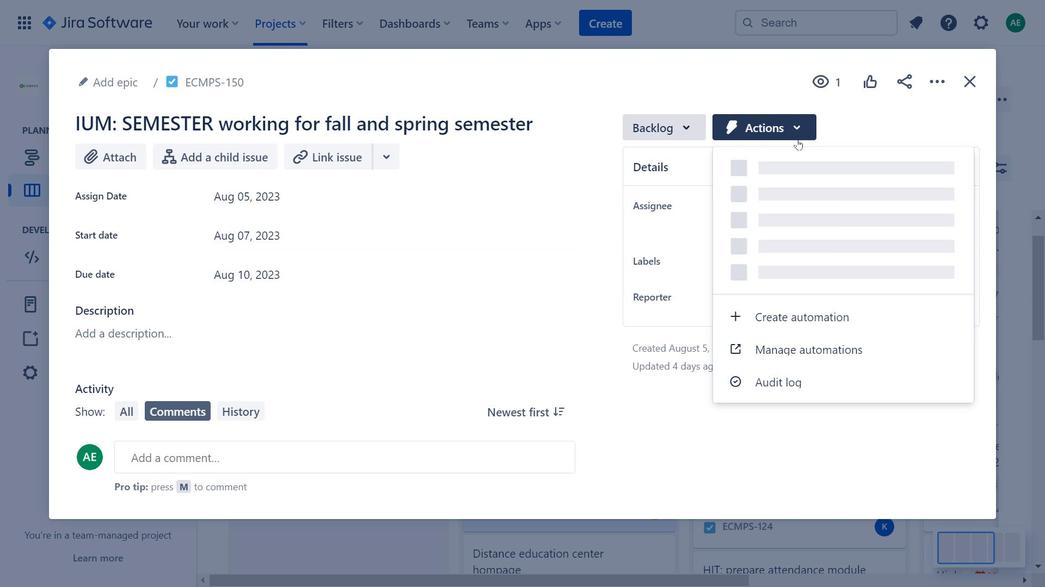
Action: Mouse moved to (976, 80)
Screenshot: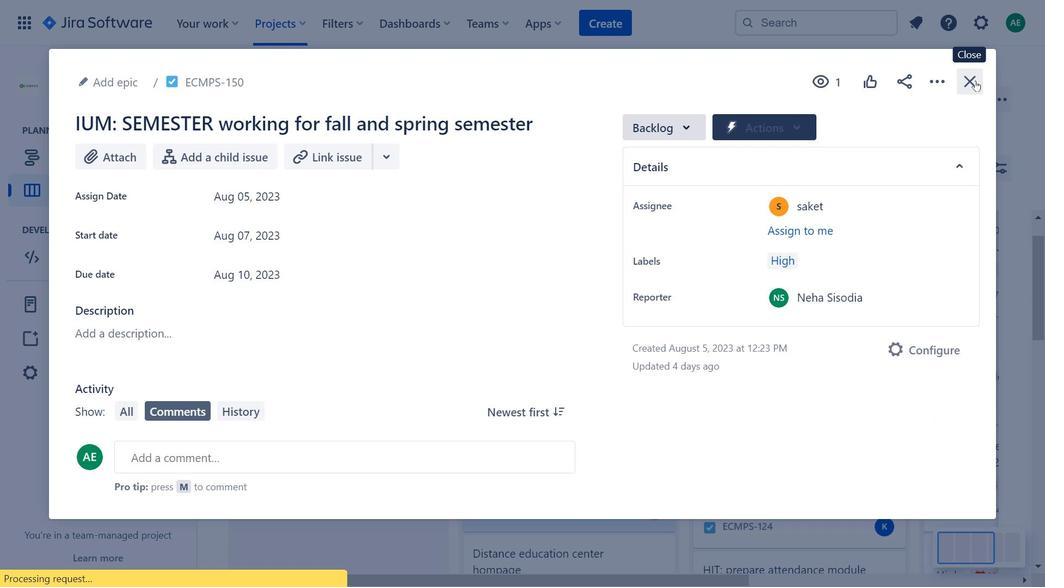 
Action: Mouse pressed left at (976, 80)
Screenshot: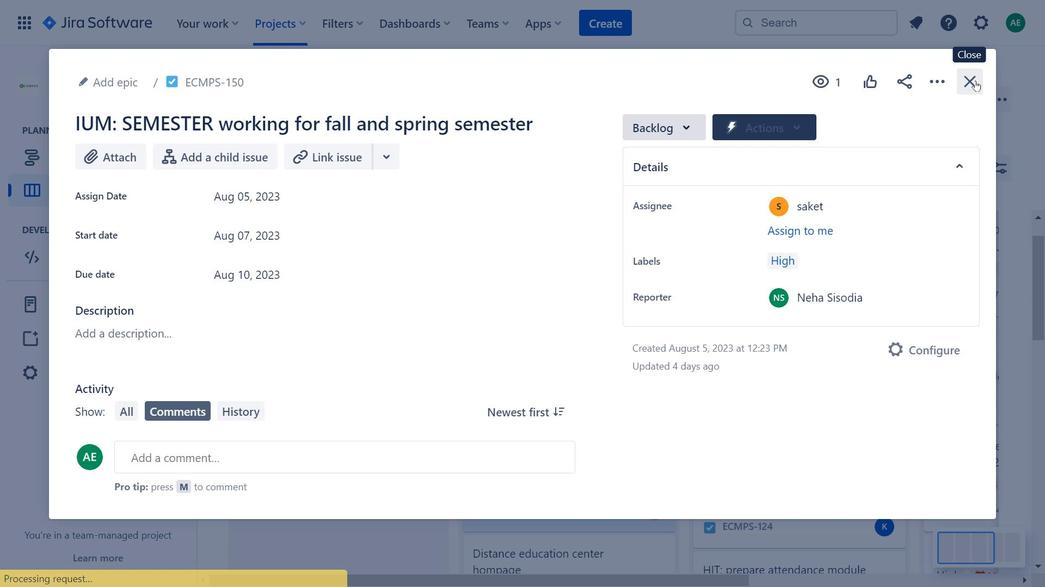 
Action: Mouse moved to (646, 357)
Screenshot: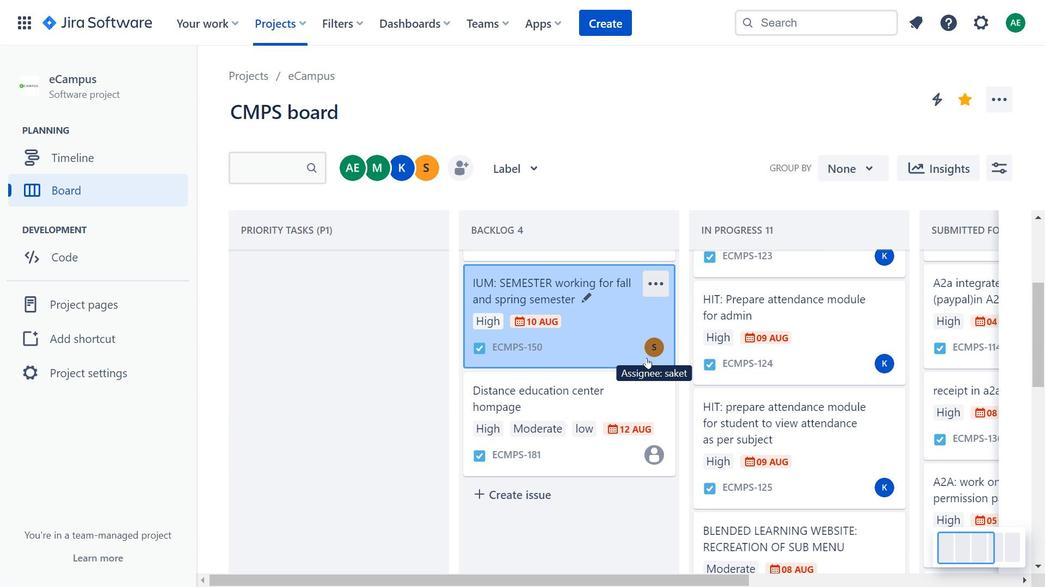 
Action: Mouse scrolled (646, 356) with delta (0, 0)
Screenshot: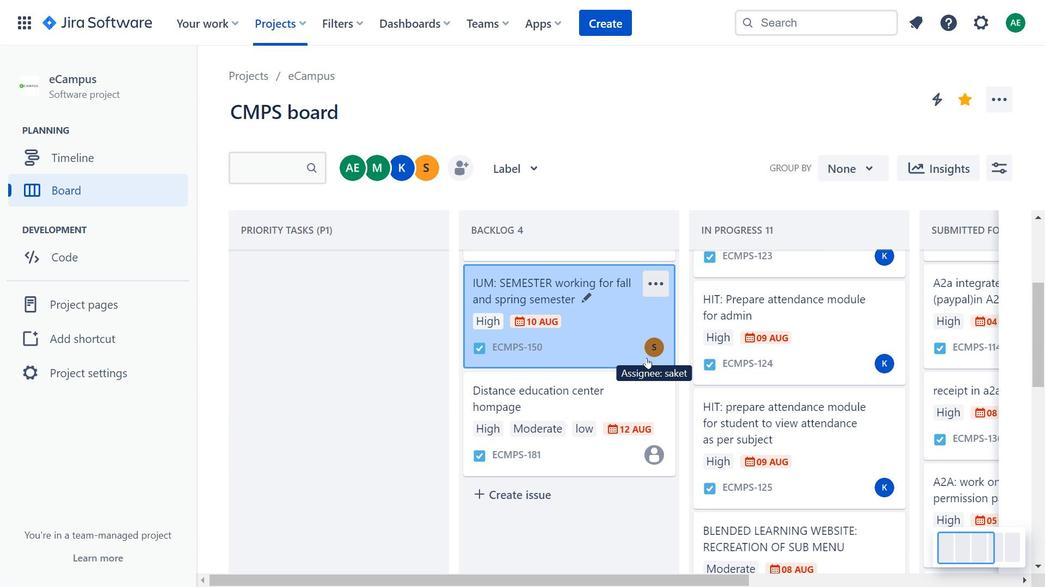 
Action: Mouse moved to (646, 357)
Screenshot: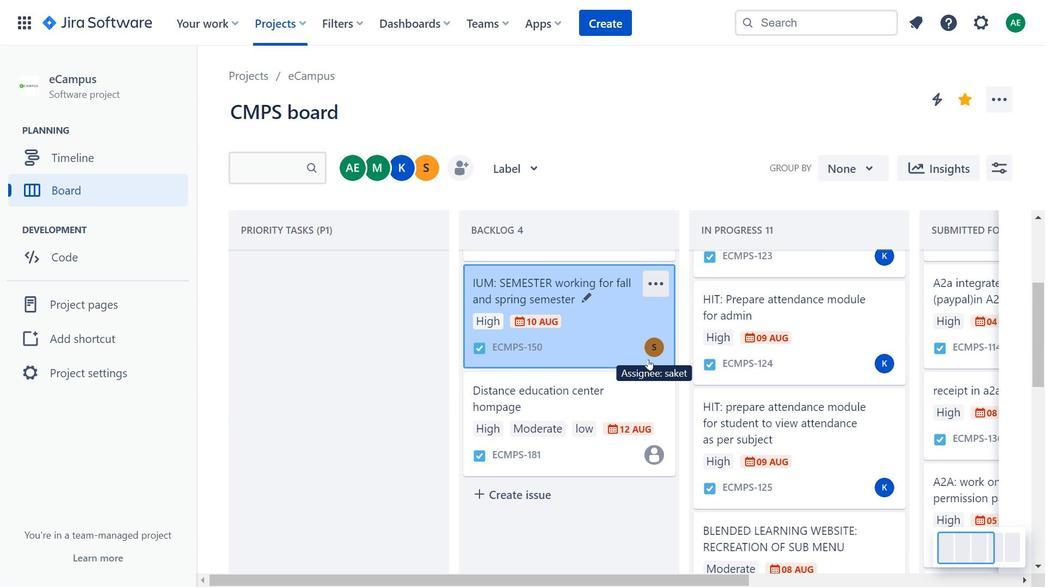 
Action: Mouse scrolled (646, 357) with delta (0, 0)
Screenshot: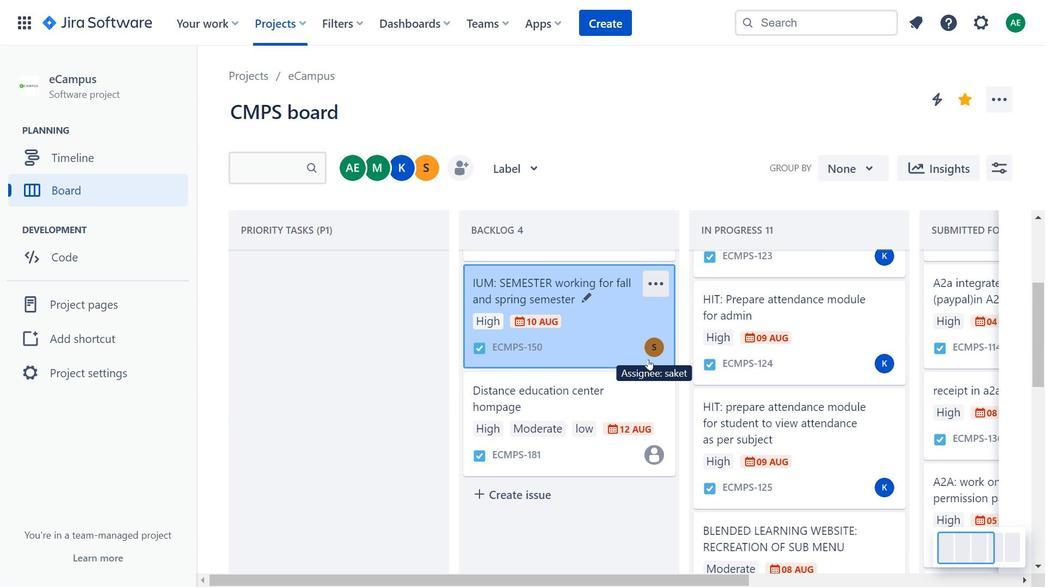 
Action: Mouse moved to (599, 435)
Screenshot: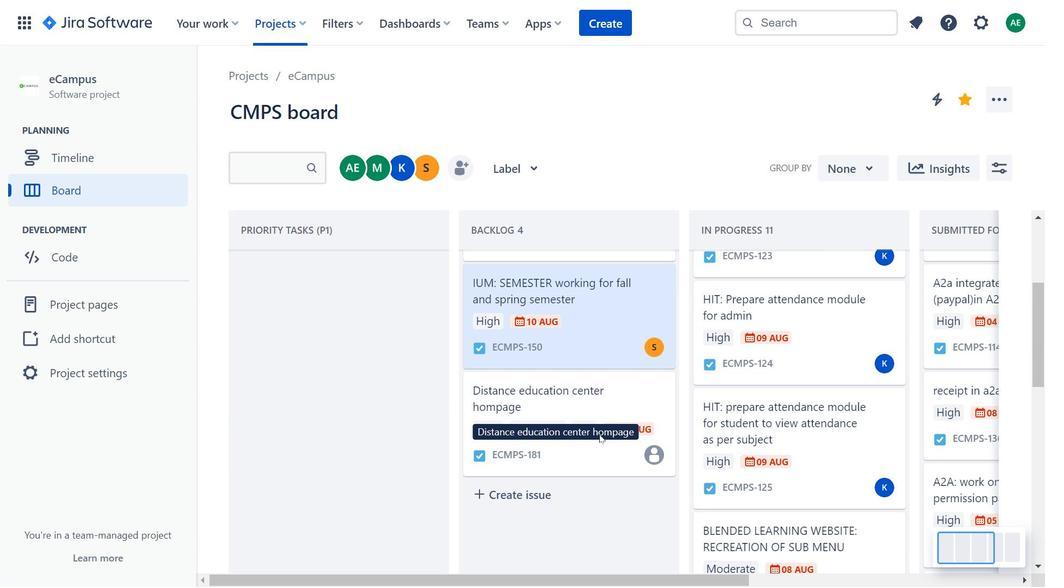 
Action: Mouse pressed left at (599, 435)
Screenshot: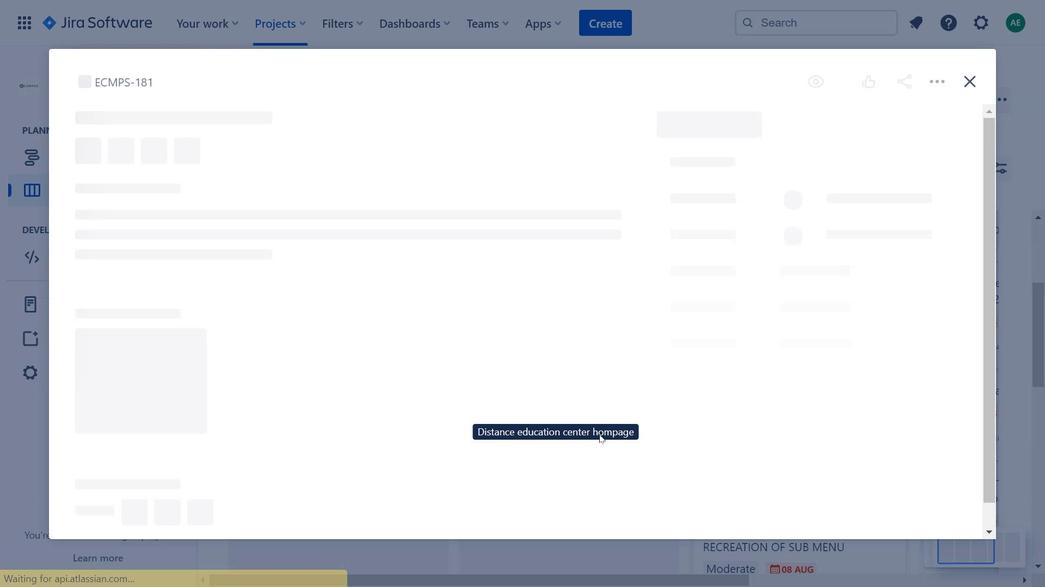 
Action: Mouse moved to (329, 200)
Screenshot: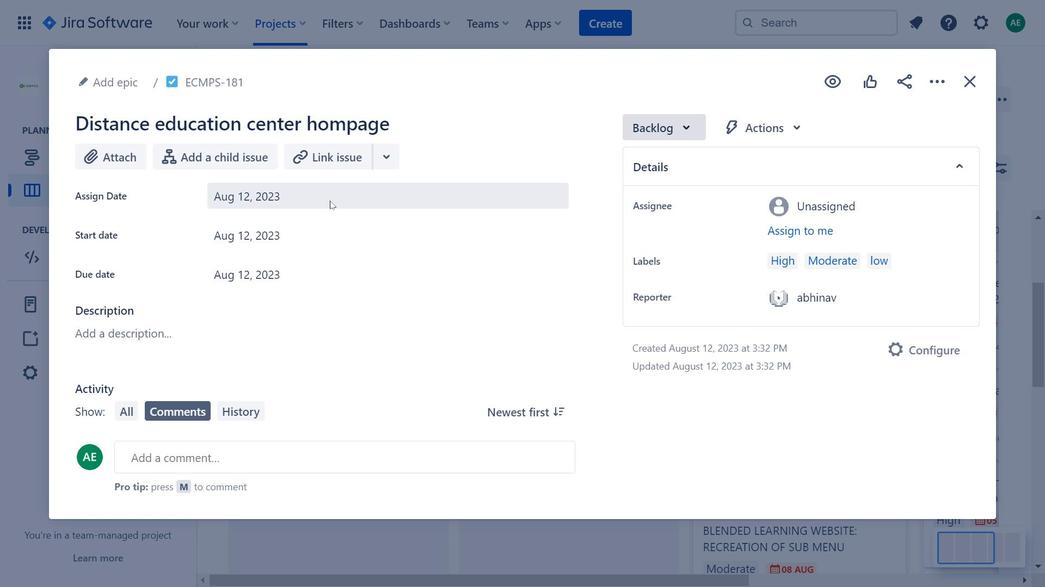 
Action: Mouse pressed left at (329, 200)
Screenshot: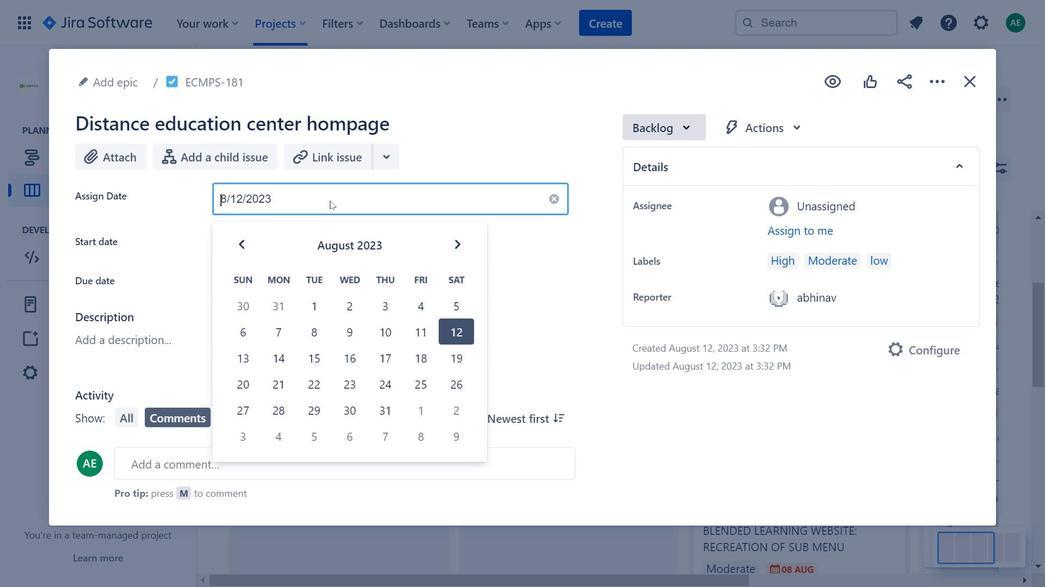
Action: Mouse moved to (456, 240)
Screenshot: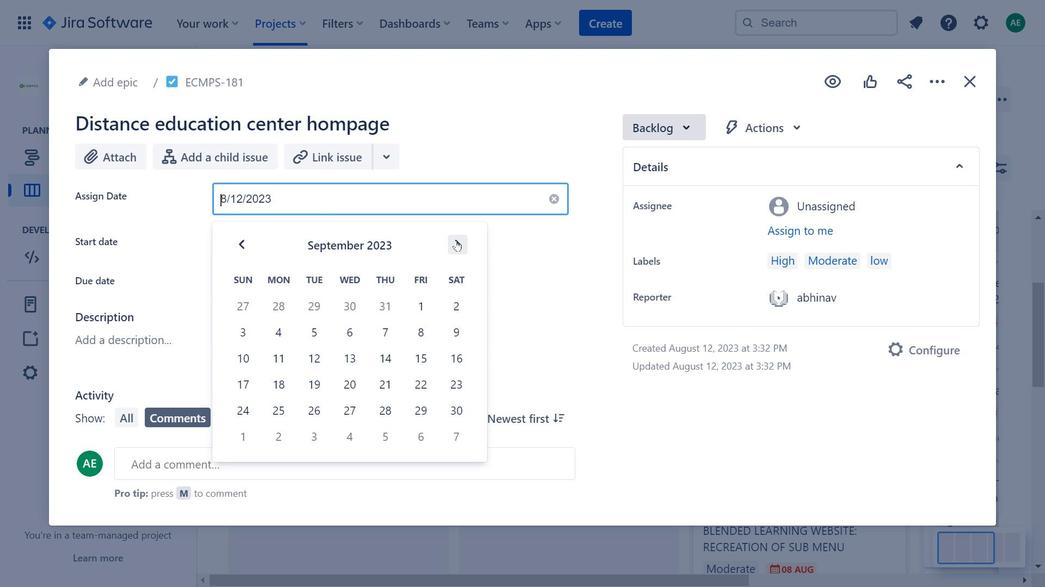 
Action: Mouse pressed left at (456, 240)
Screenshot: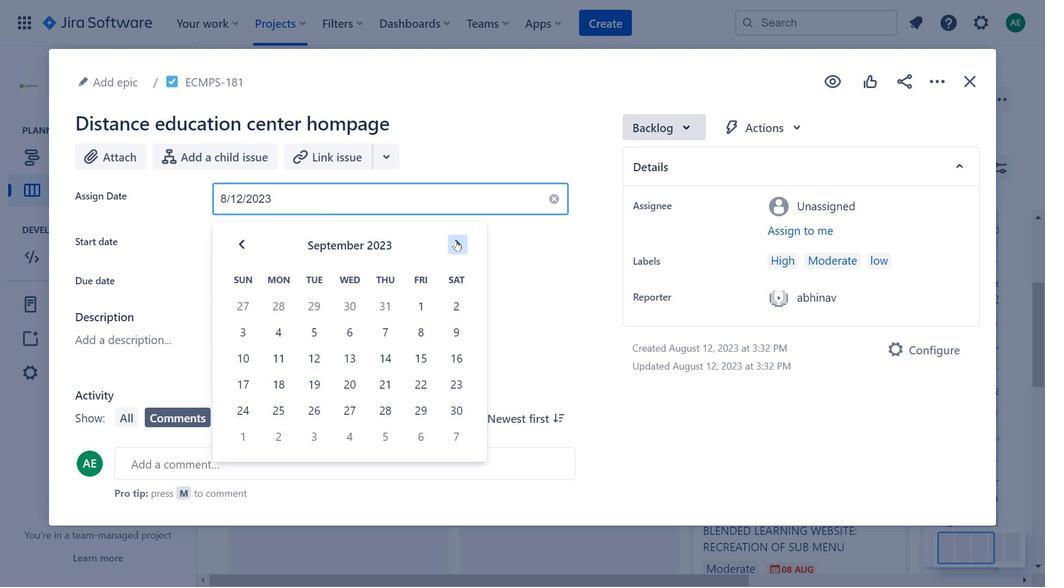 
Action: Mouse pressed left at (456, 240)
Screenshot: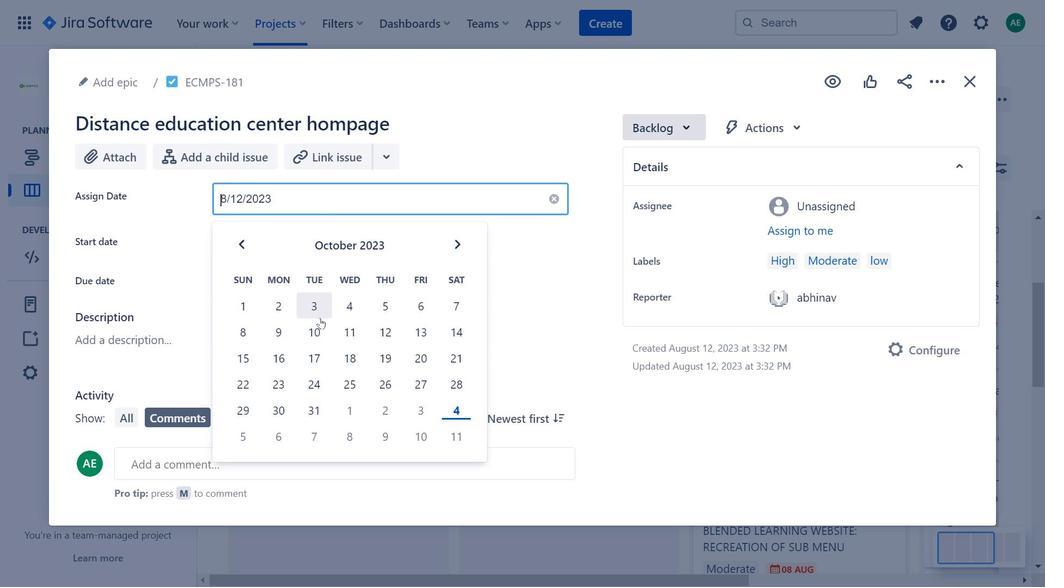 
Action: Mouse moved to (462, 249)
Screenshot: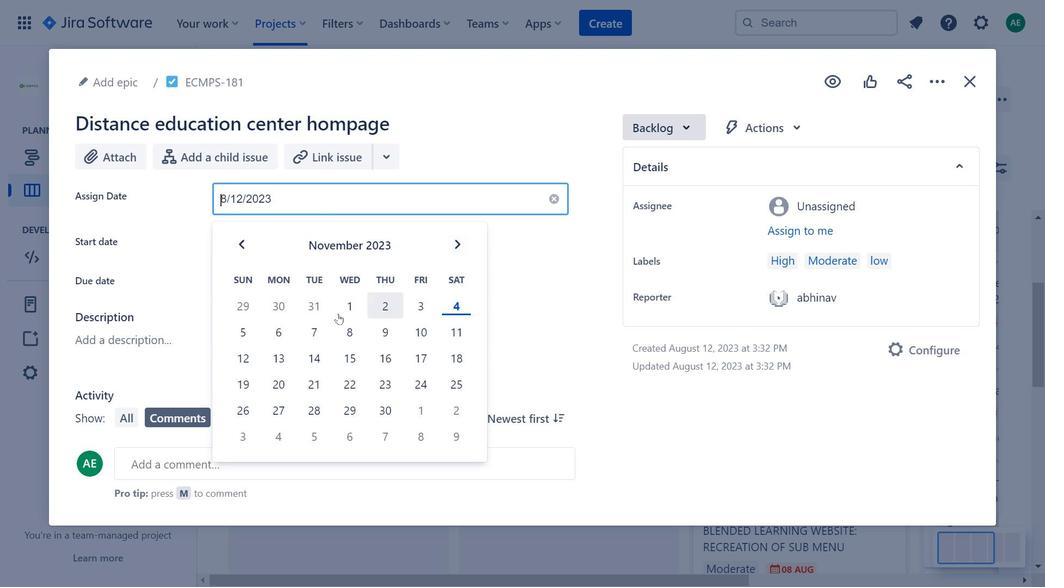 
Action: Mouse pressed left at (462, 249)
Screenshot: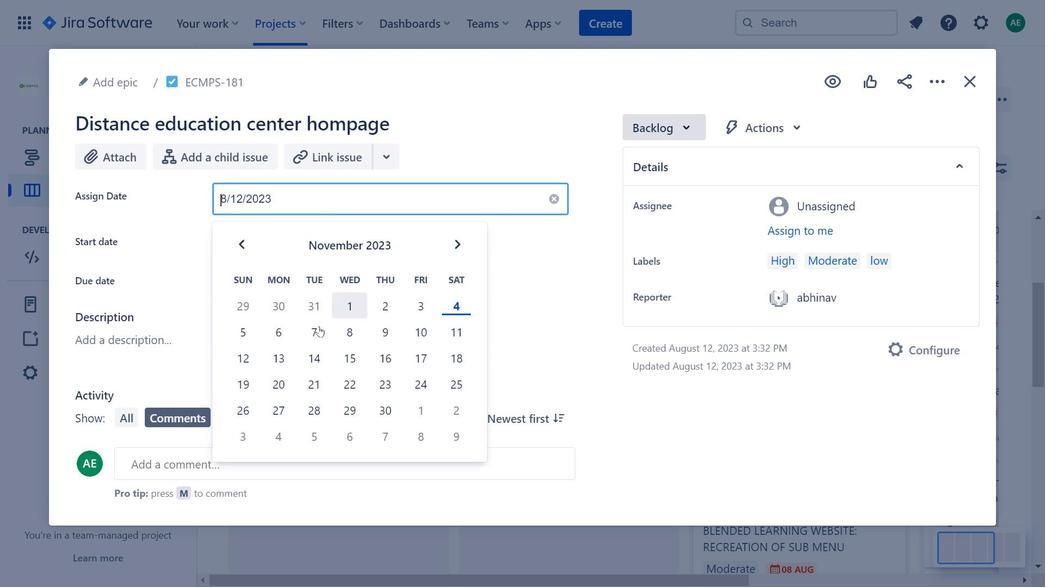 
Action: Mouse moved to (697, 128)
Screenshot: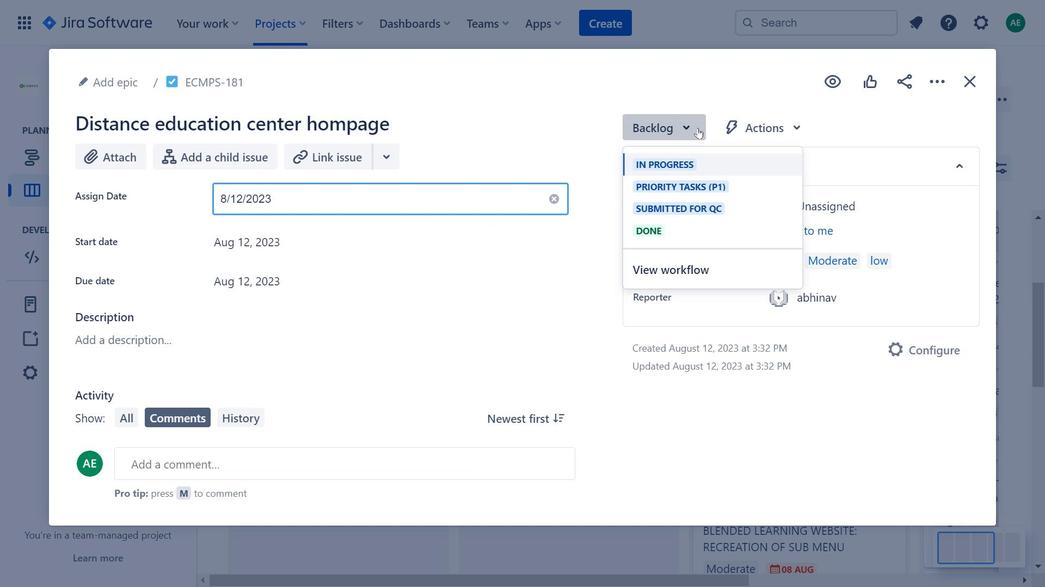 
Action: Mouse pressed left at (697, 128)
Screenshot: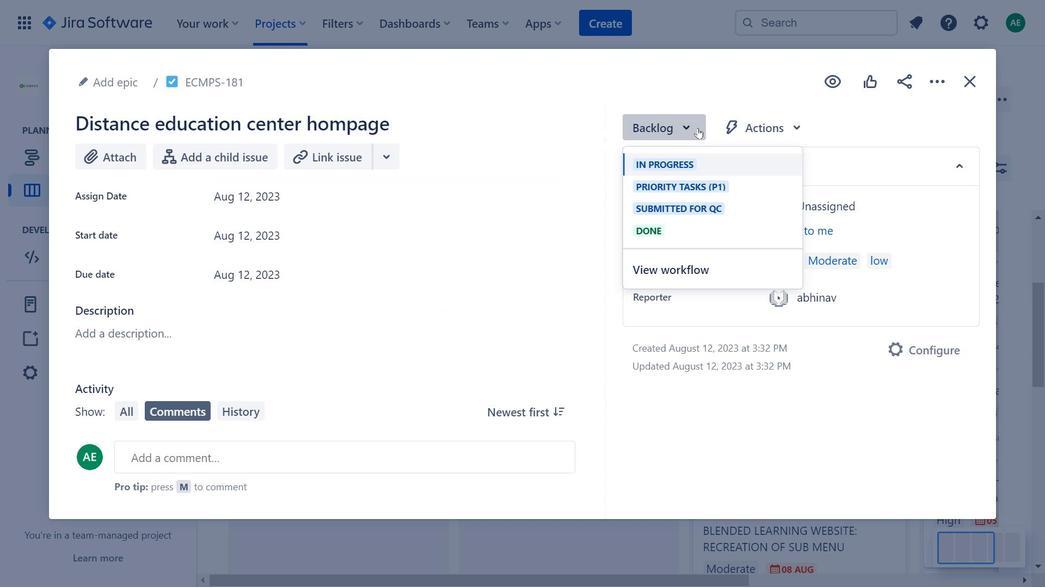 
Action: Mouse moved to (753, 123)
Screenshot: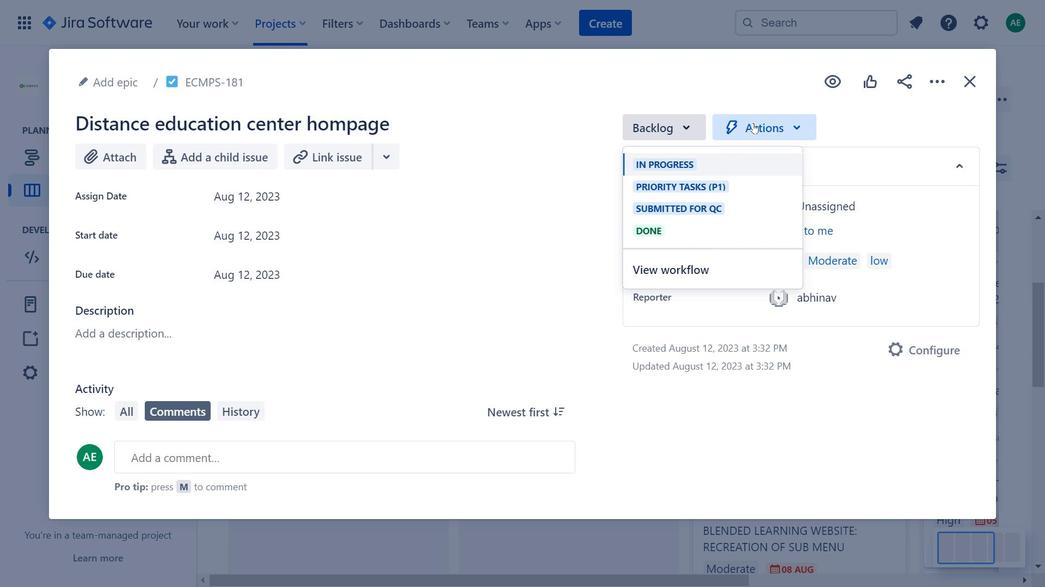 
Action: Mouse pressed left at (753, 123)
Screenshot: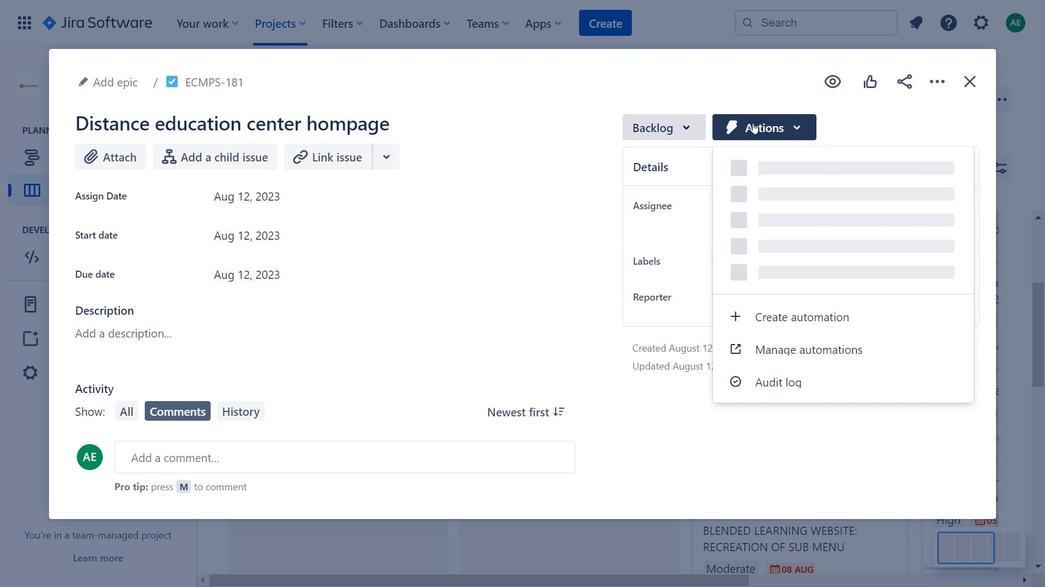 
Action: Mouse moved to (271, 278)
Screenshot: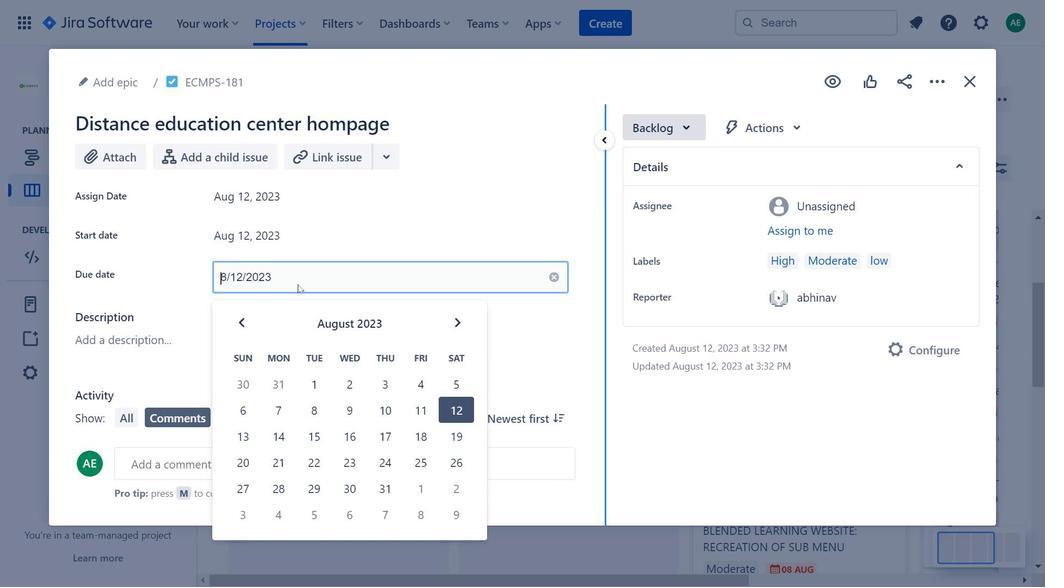 
Action: Mouse pressed left at (271, 278)
Screenshot: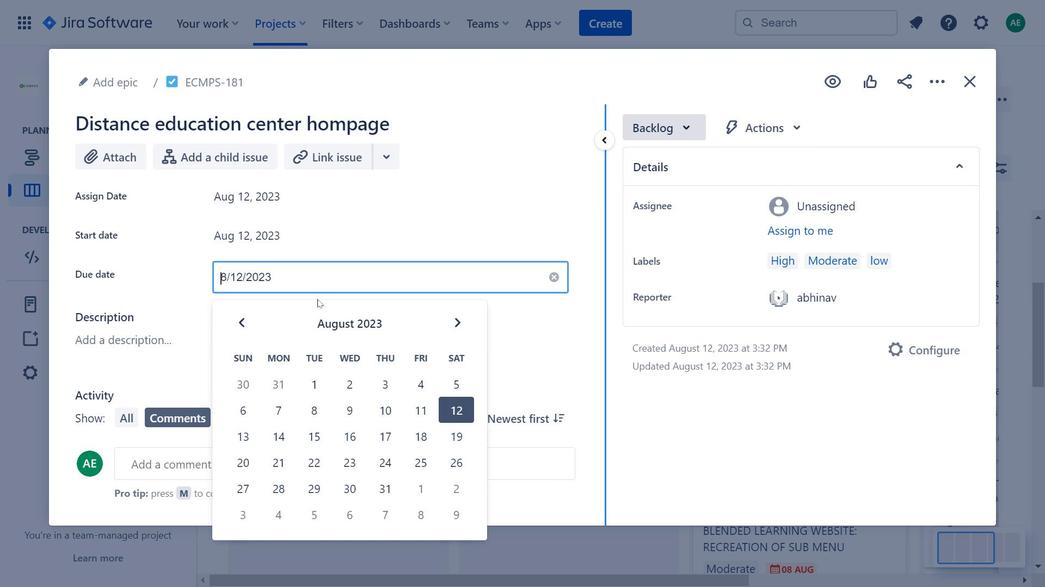 
Action: Mouse moved to (697, 123)
Screenshot: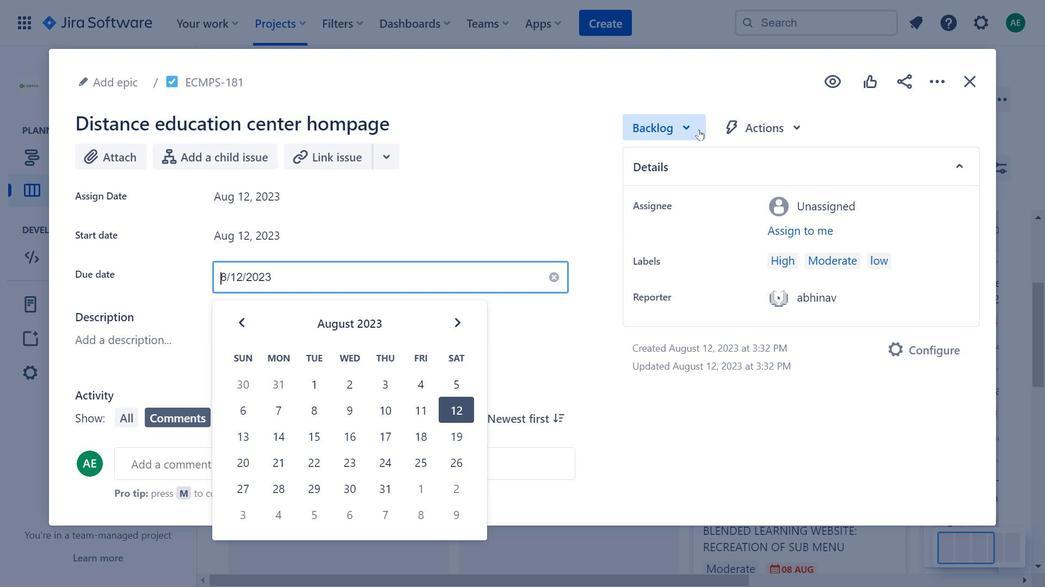 
Action: Mouse pressed left at (697, 123)
Screenshot: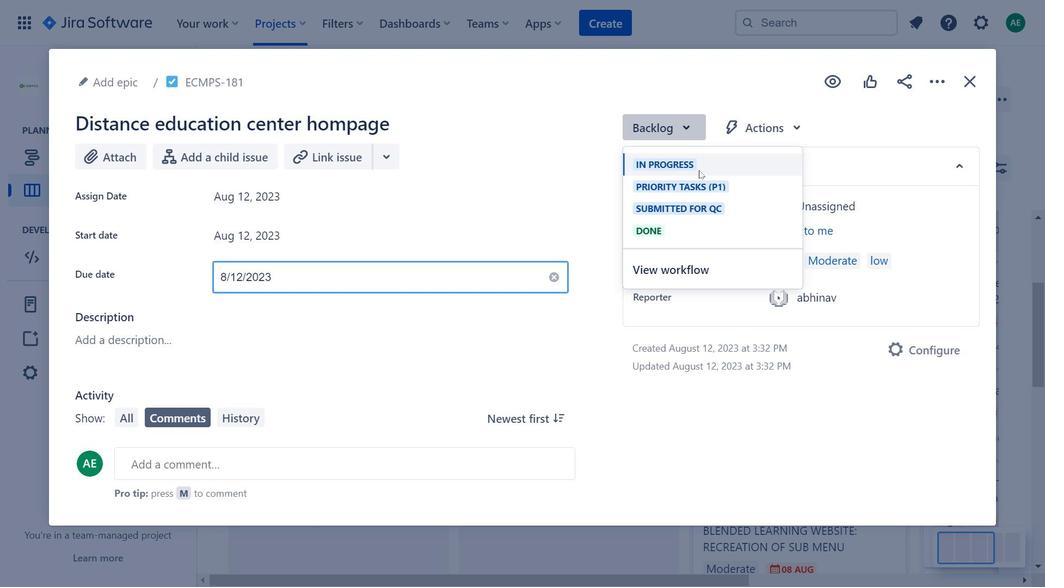 
Action: Mouse moved to (930, 85)
Screenshot: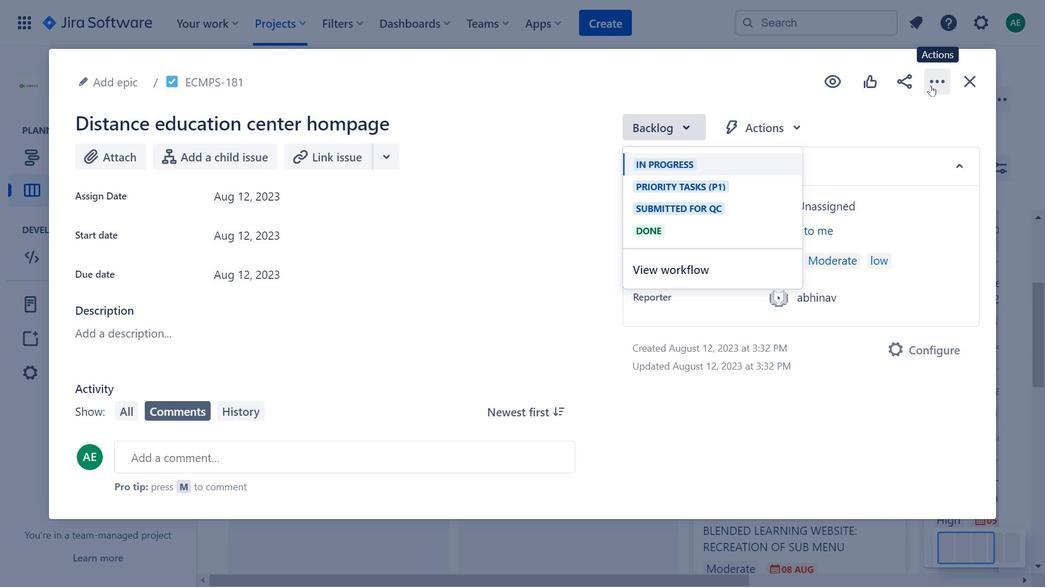 
Action: Mouse pressed left at (930, 85)
Screenshot: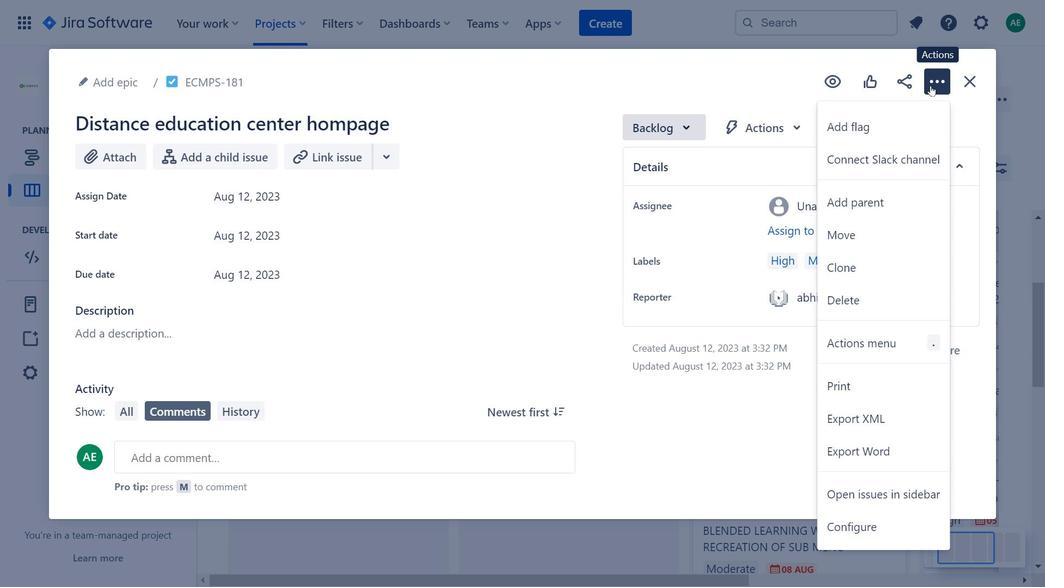 
Action: Mouse moved to (367, 236)
Screenshot: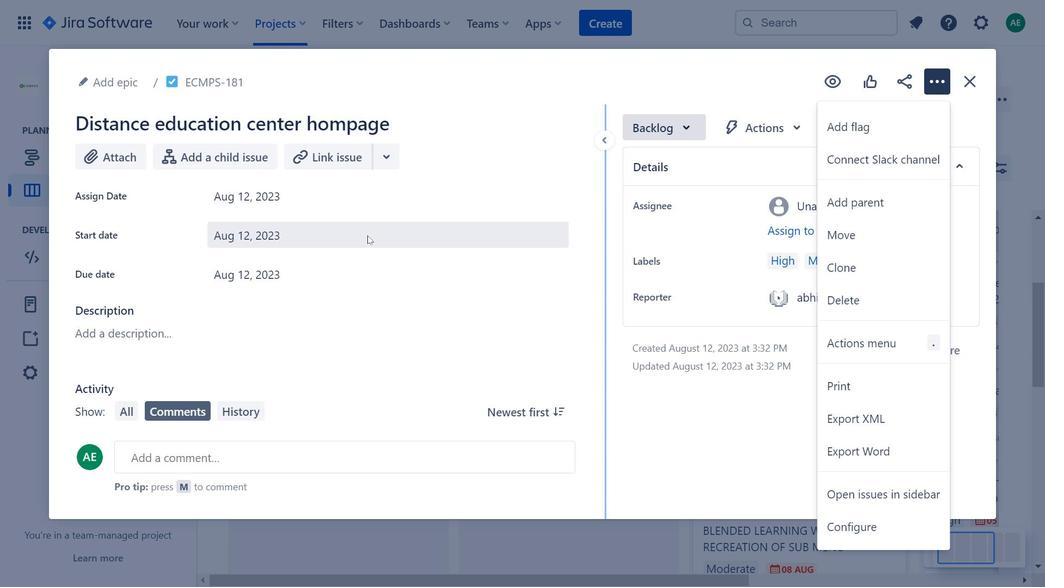 
Action: Mouse pressed left at (367, 236)
